 Task: Research Airbnb options in Mayahi, Niger from 5th December, 2023 to 11th December, 2023 for 2 adults.2 bedrooms having 2 beds and 1 bathroom. Property type can be flat. Look for 5 properties as per requirement.
Action: Mouse moved to (538, 80)
Screenshot: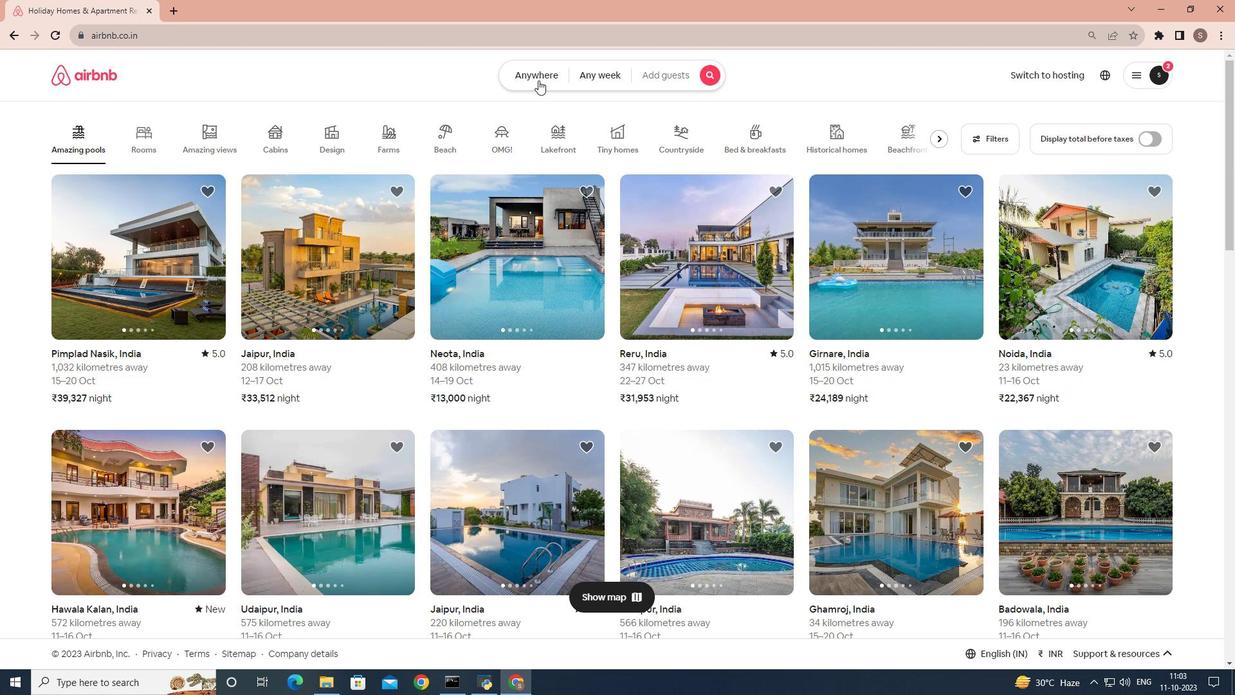 
Action: Mouse pressed left at (538, 80)
Screenshot: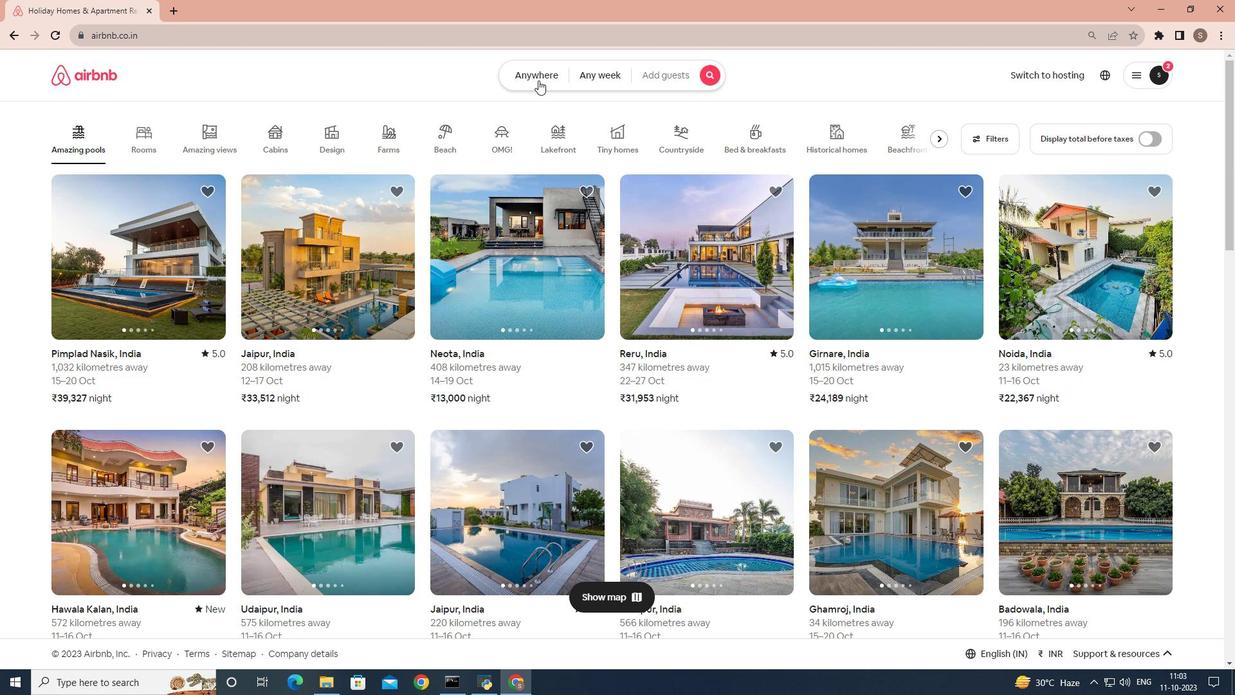 
Action: Mouse moved to (469, 131)
Screenshot: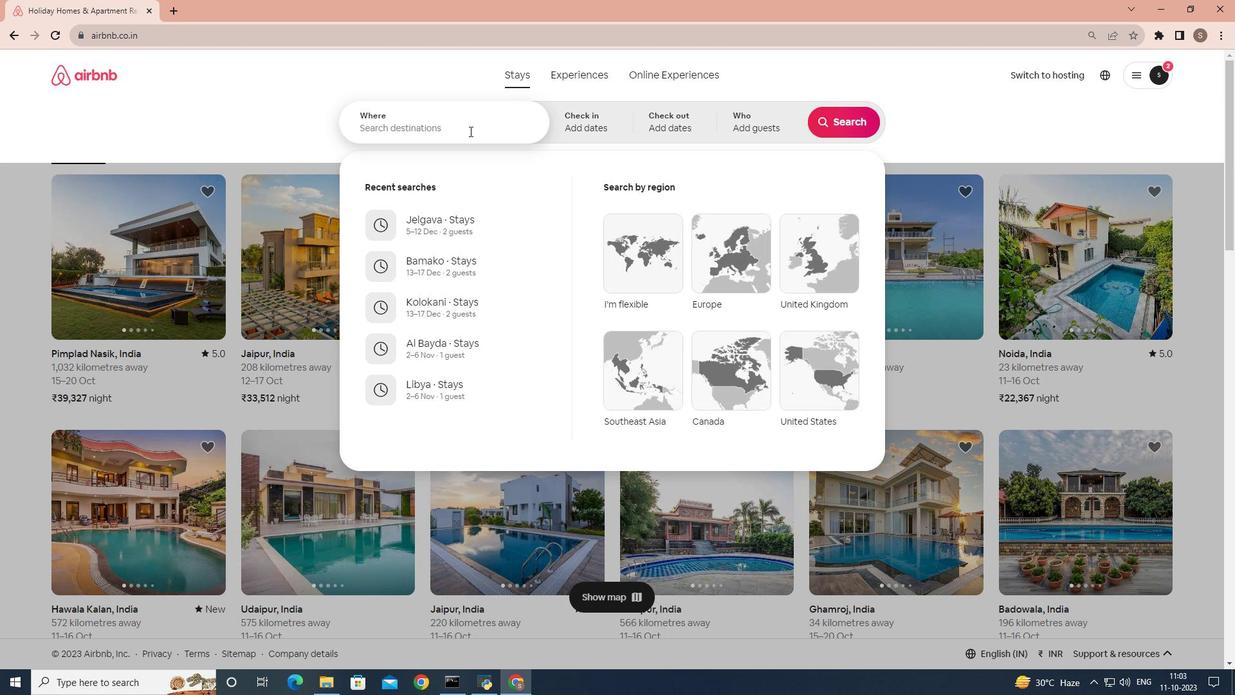 
Action: Mouse pressed left at (469, 131)
Screenshot: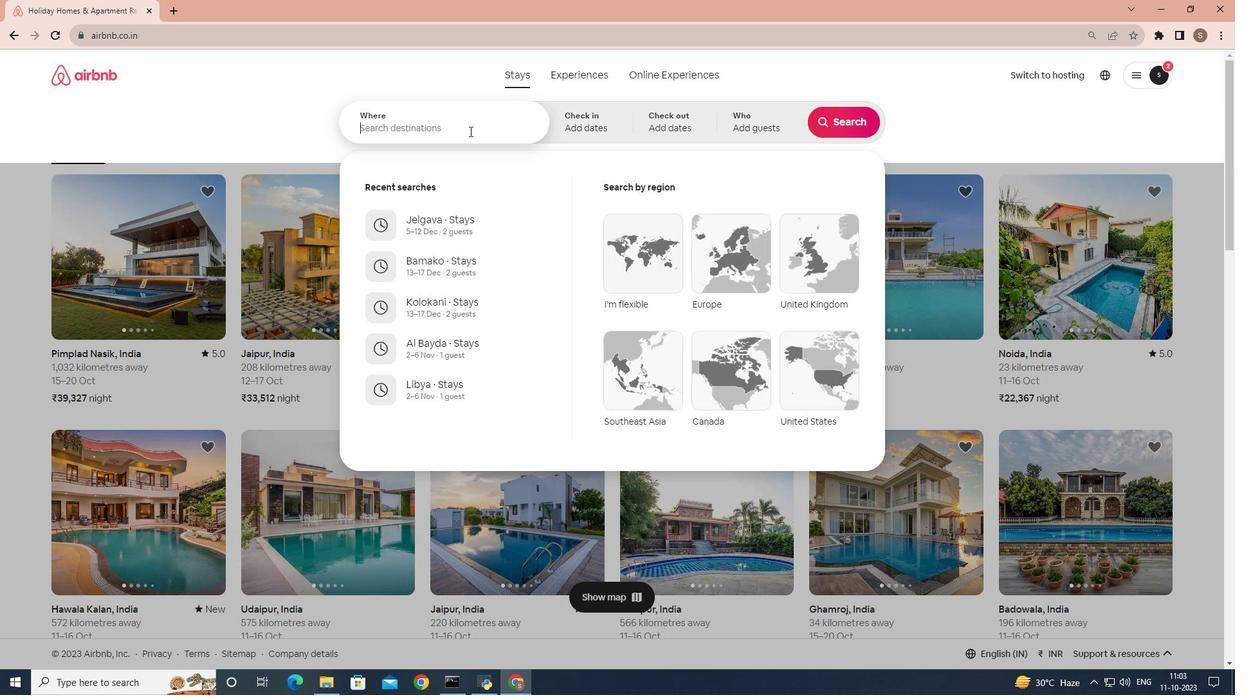 
Action: Key pressed <Key.shift><Key.shift><Key.shift><Key.shift><Key.shift><Key.shift><Key.shift>Mayahi,<Key.space><Key.shift>Niger
Screenshot: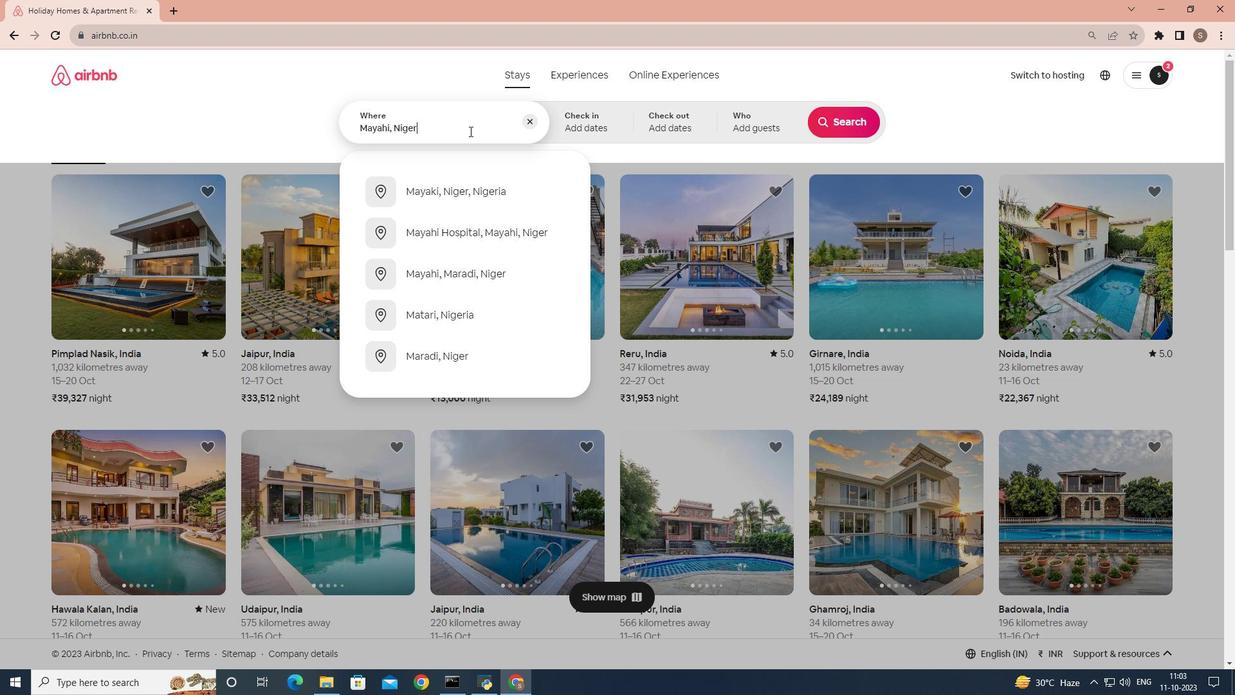 
Action: Mouse moved to (579, 125)
Screenshot: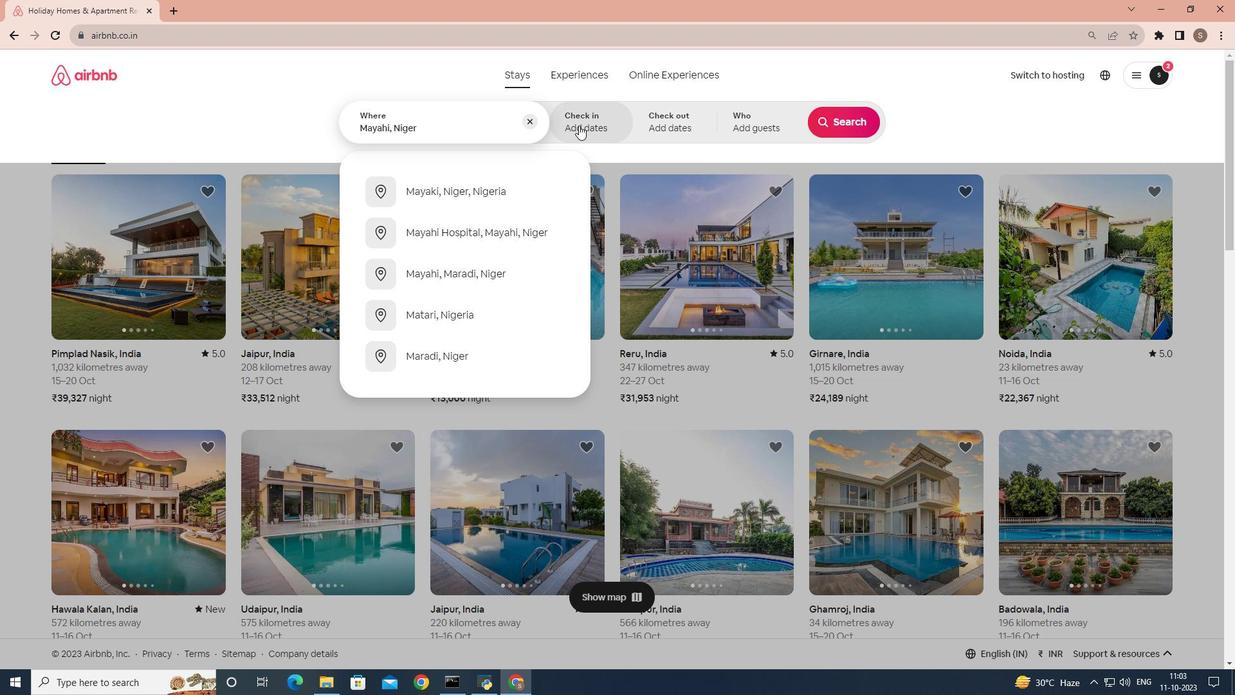 
Action: Mouse pressed left at (579, 125)
Screenshot: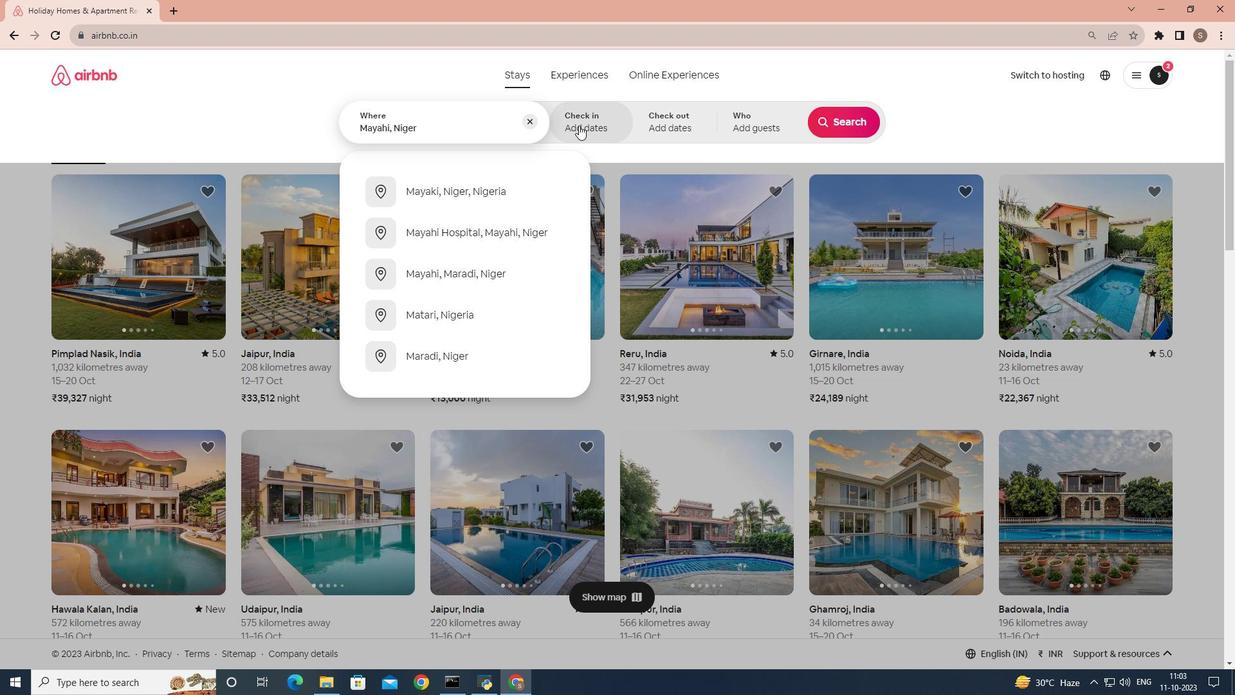
Action: Mouse moved to (841, 225)
Screenshot: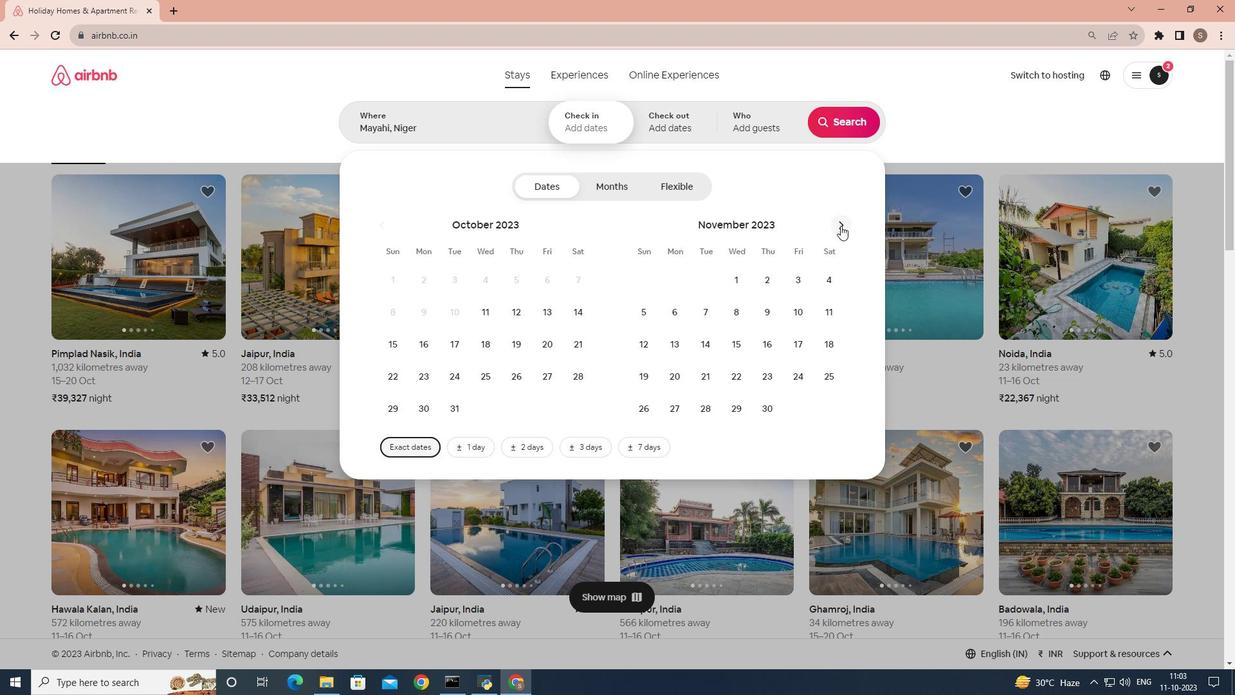 
Action: Mouse pressed left at (841, 225)
Screenshot: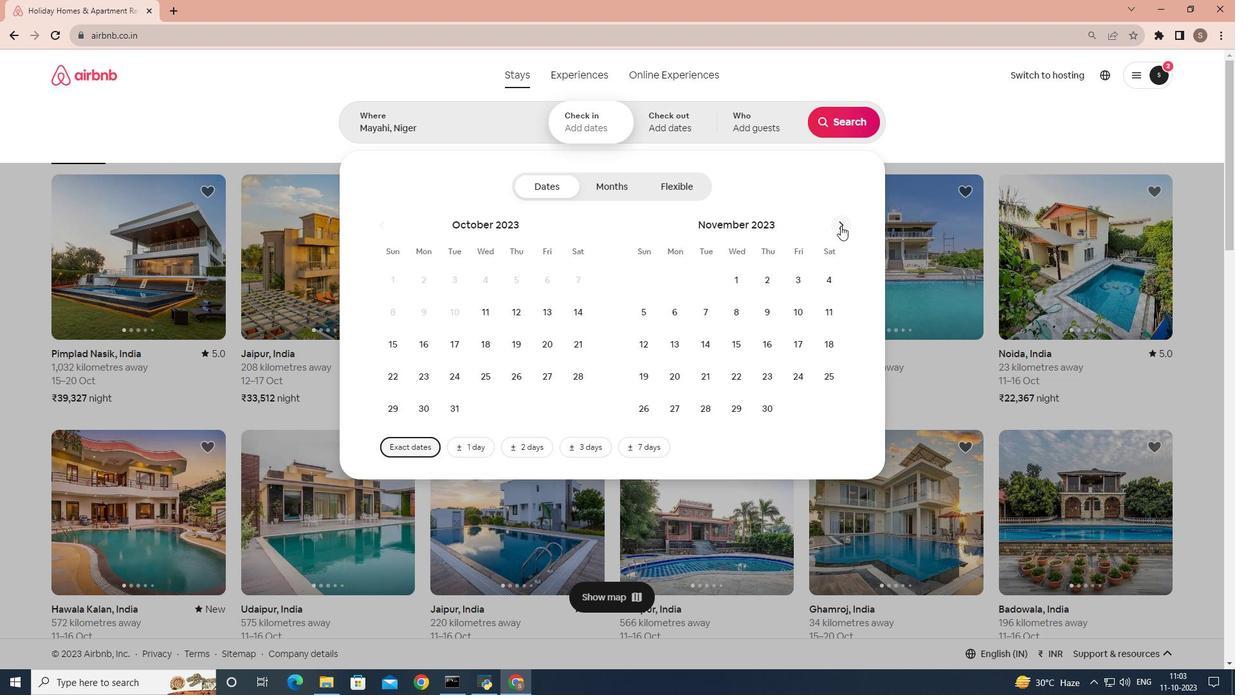 
Action: Mouse moved to (718, 306)
Screenshot: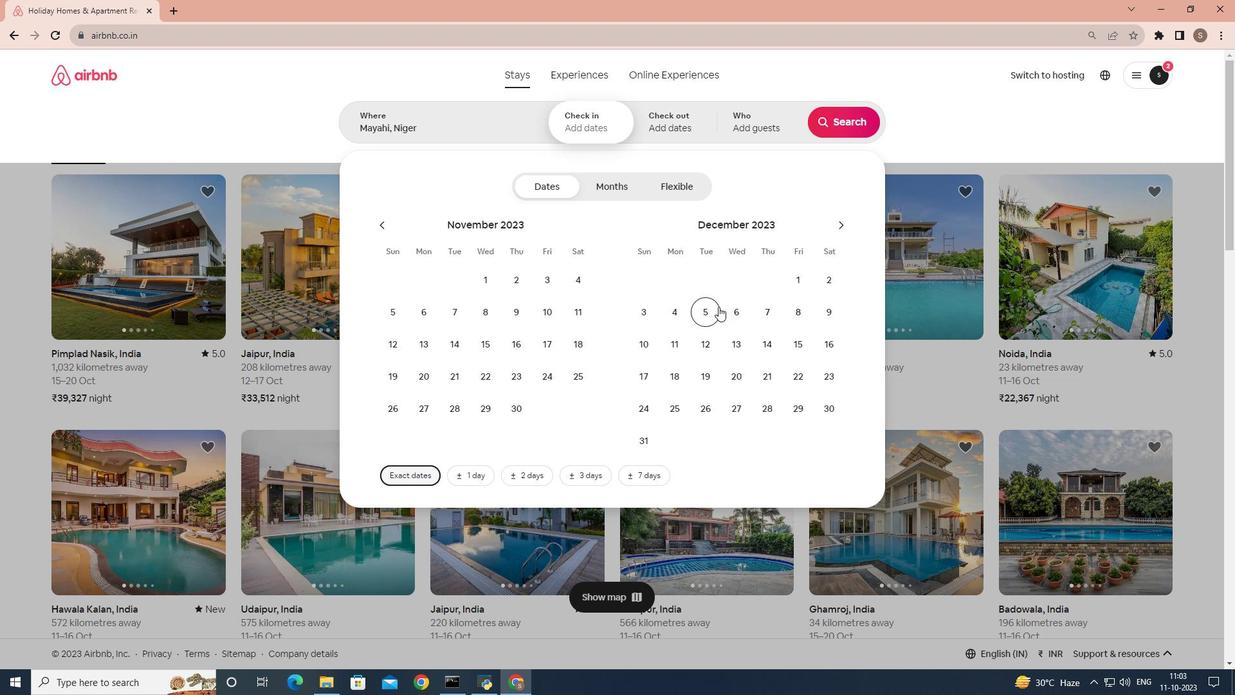 
Action: Mouse pressed left at (718, 306)
Screenshot: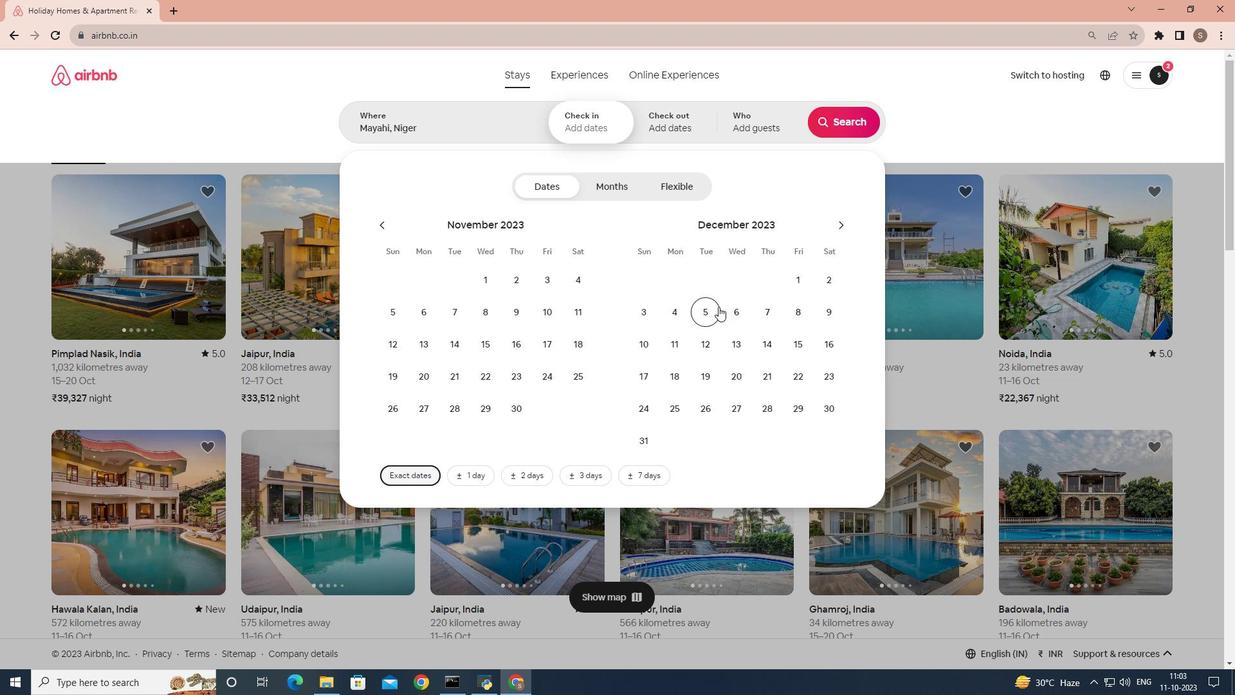 
Action: Mouse moved to (678, 343)
Screenshot: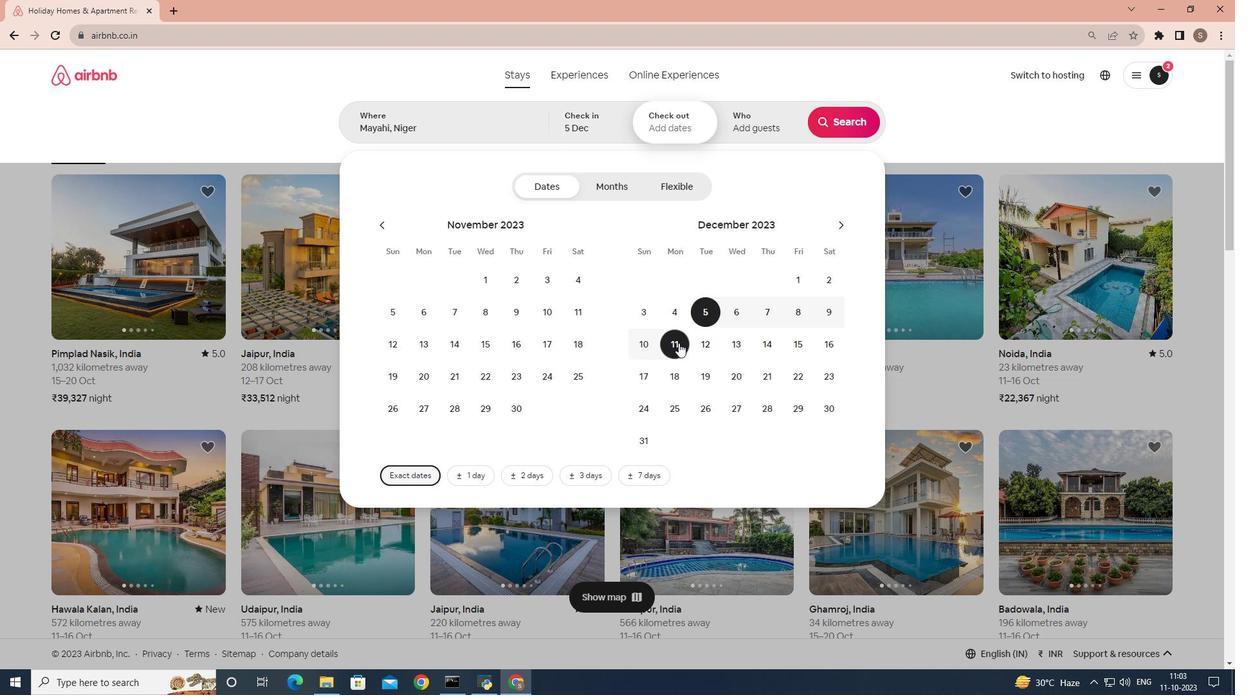 
Action: Mouse pressed left at (678, 343)
Screenshot: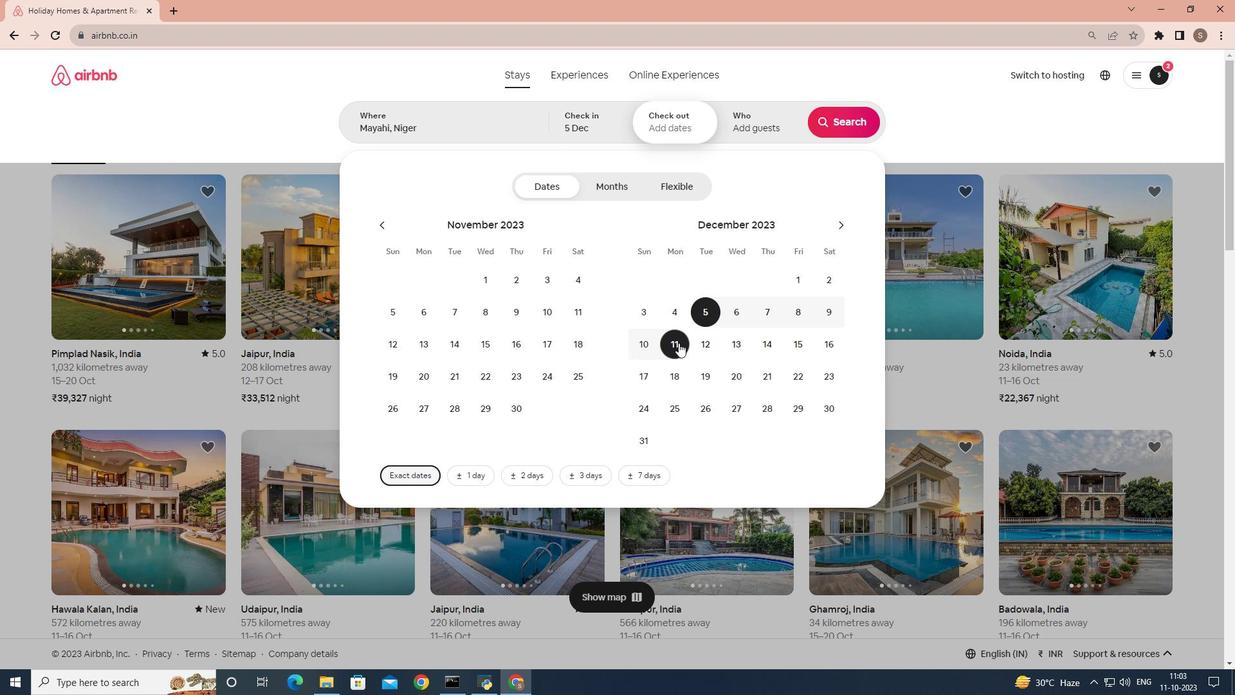 
Action: Mouse moved to (752, 140)
Screenshot: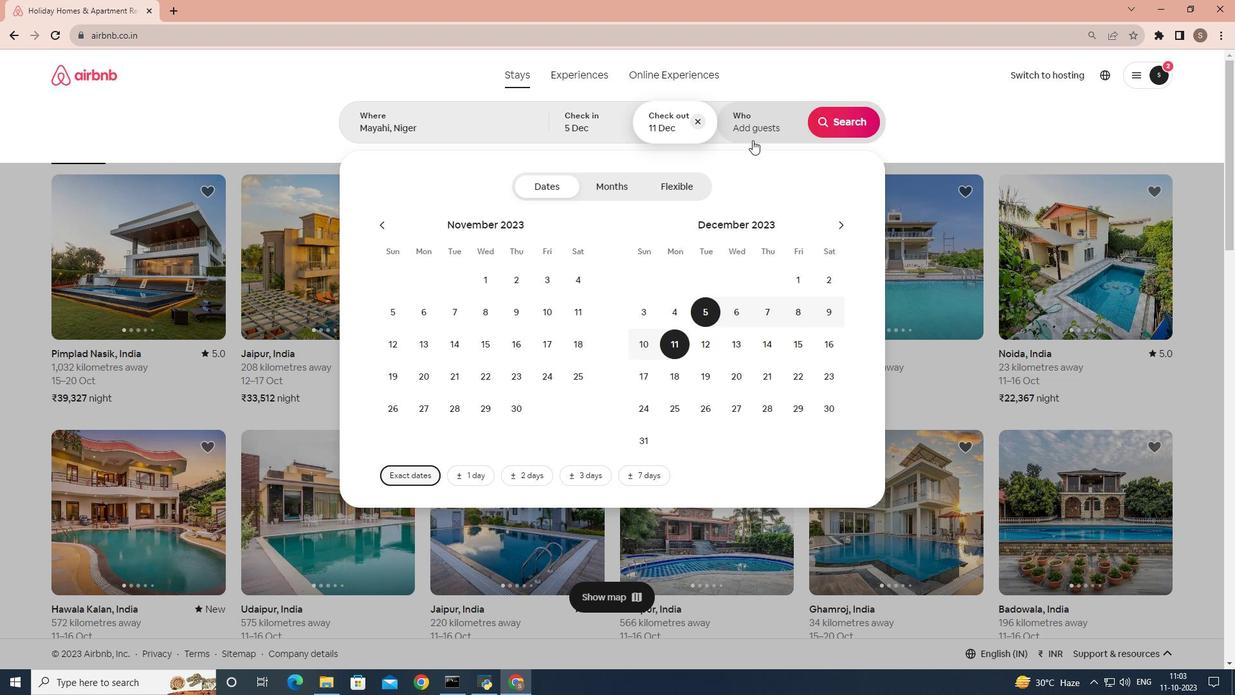 
Action: Mouse pressed left at (752, 140)
Screenshot: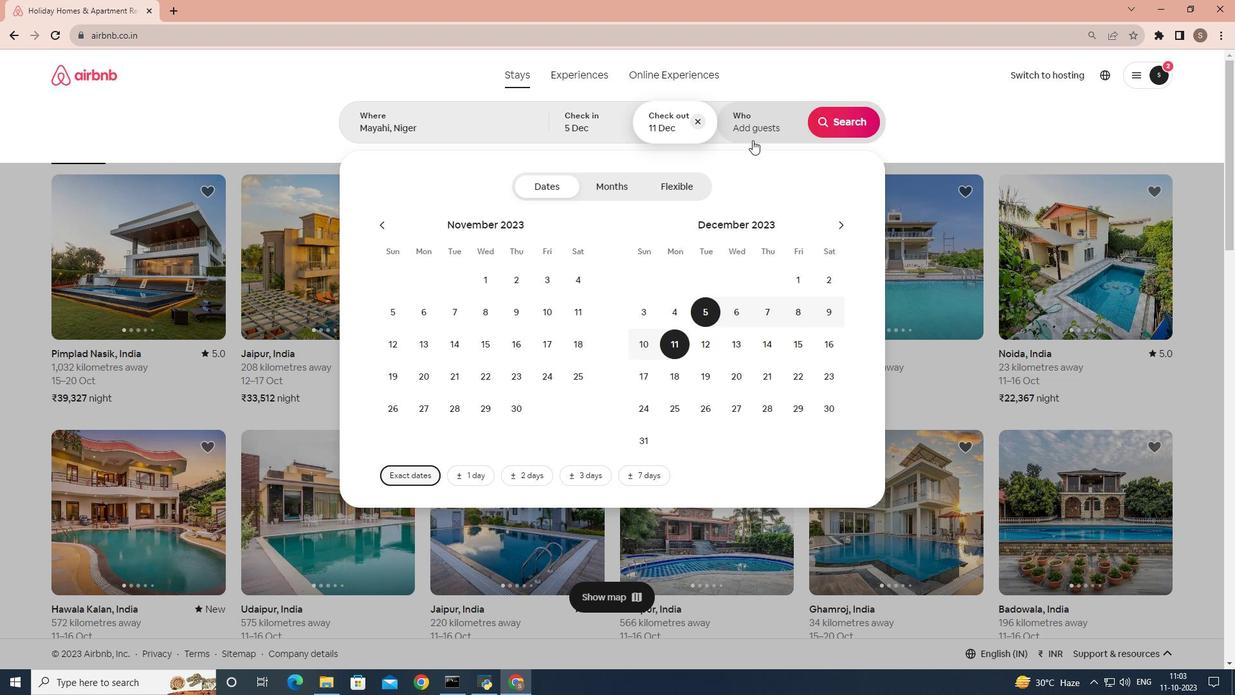 
Action: Mouse moved to (848, 194)
Screenshot: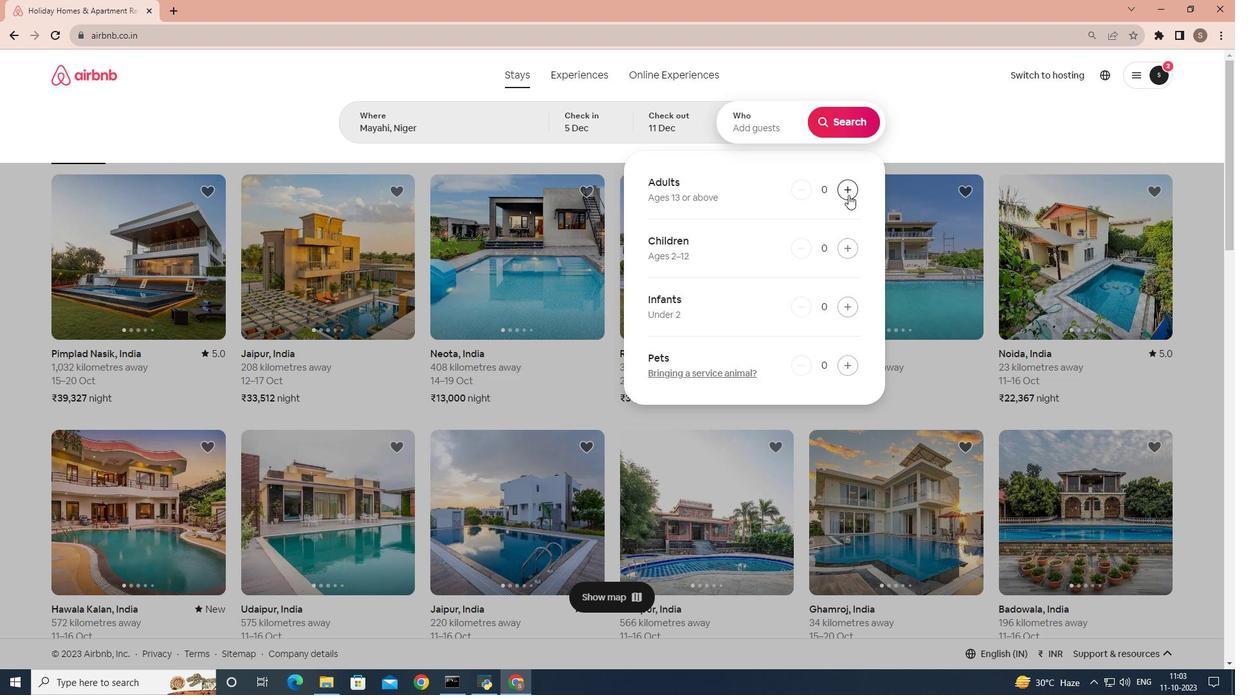 
Action: Mouse pressed left at (848, 194)
Screenshot: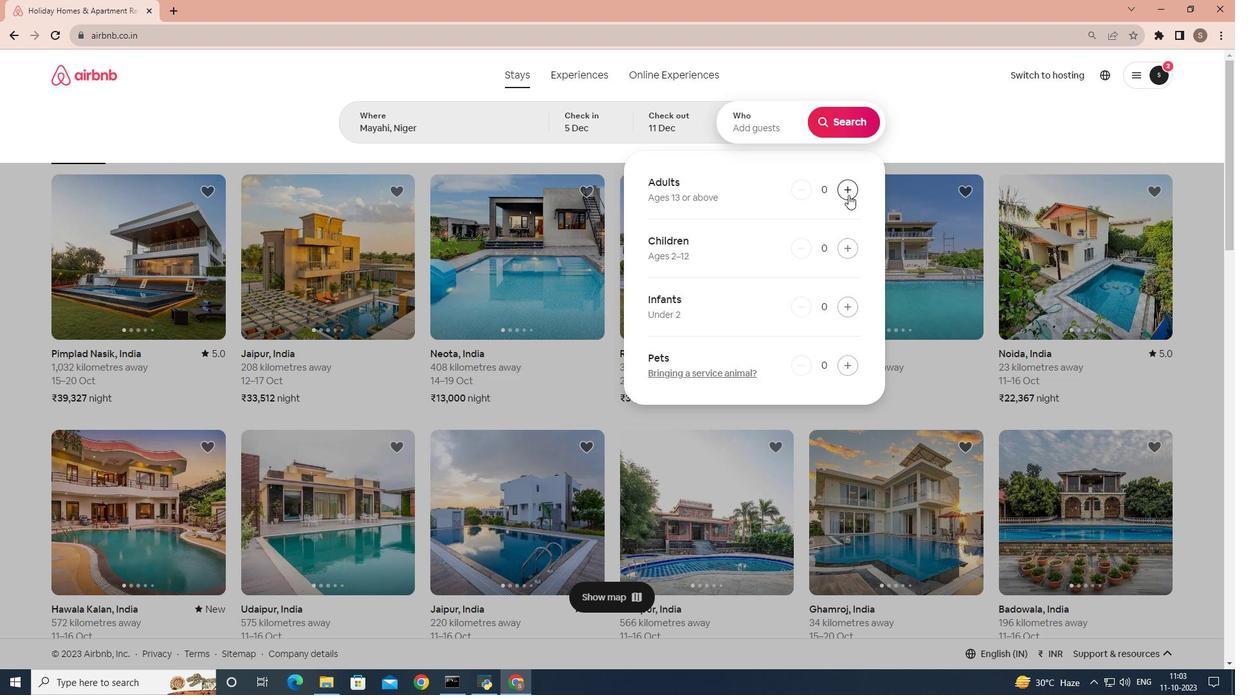 
Action: Mouse pressed left at (848, 194)
Screenshot: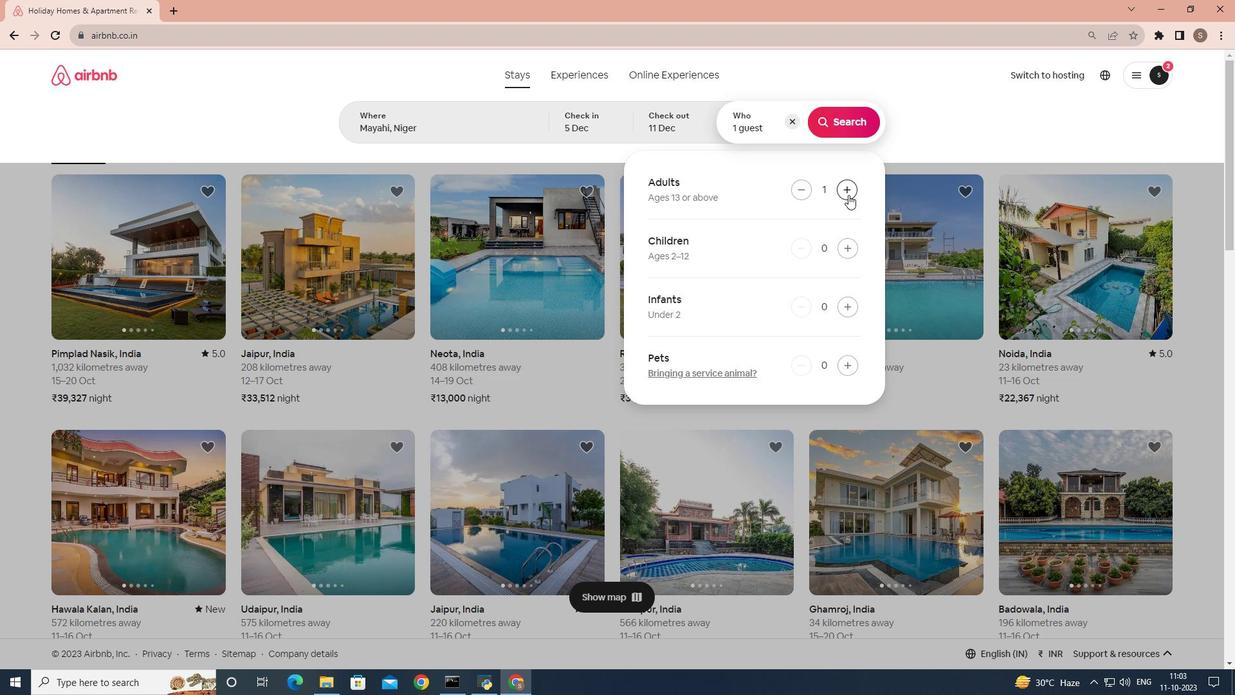 
Action: Mouse moved to (846, 128)
Screenshot: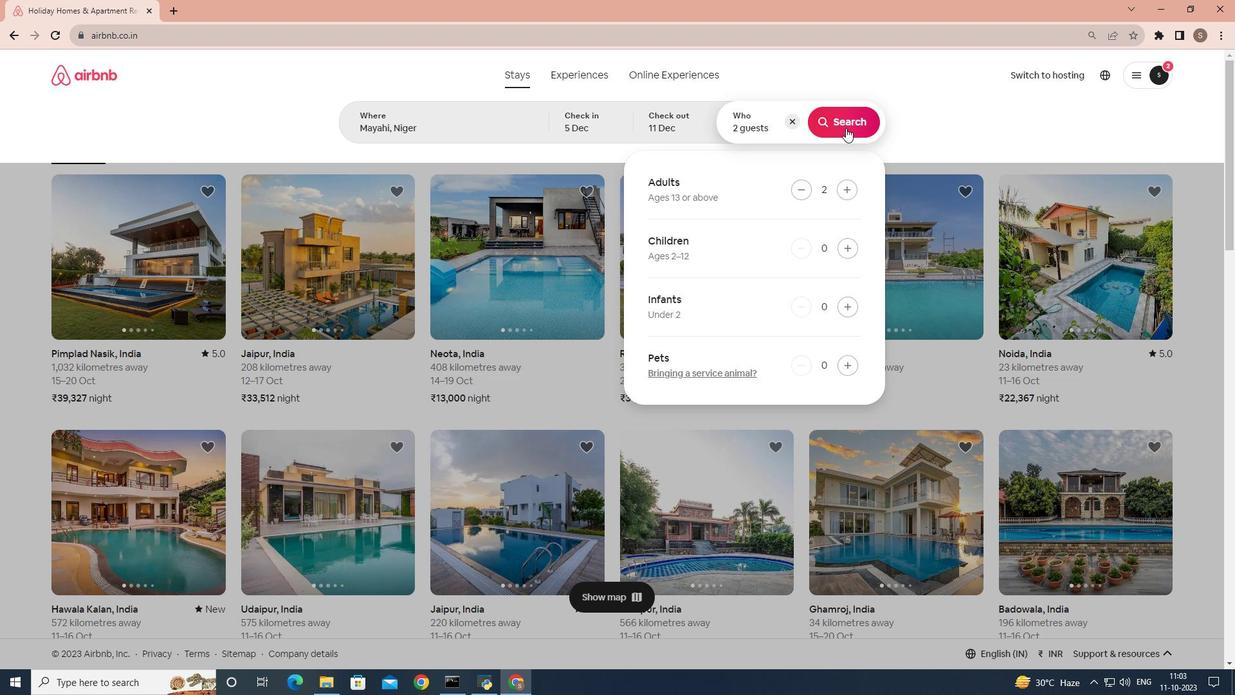 
Action: Mouse pressed left at (846, 128)
Screenshot: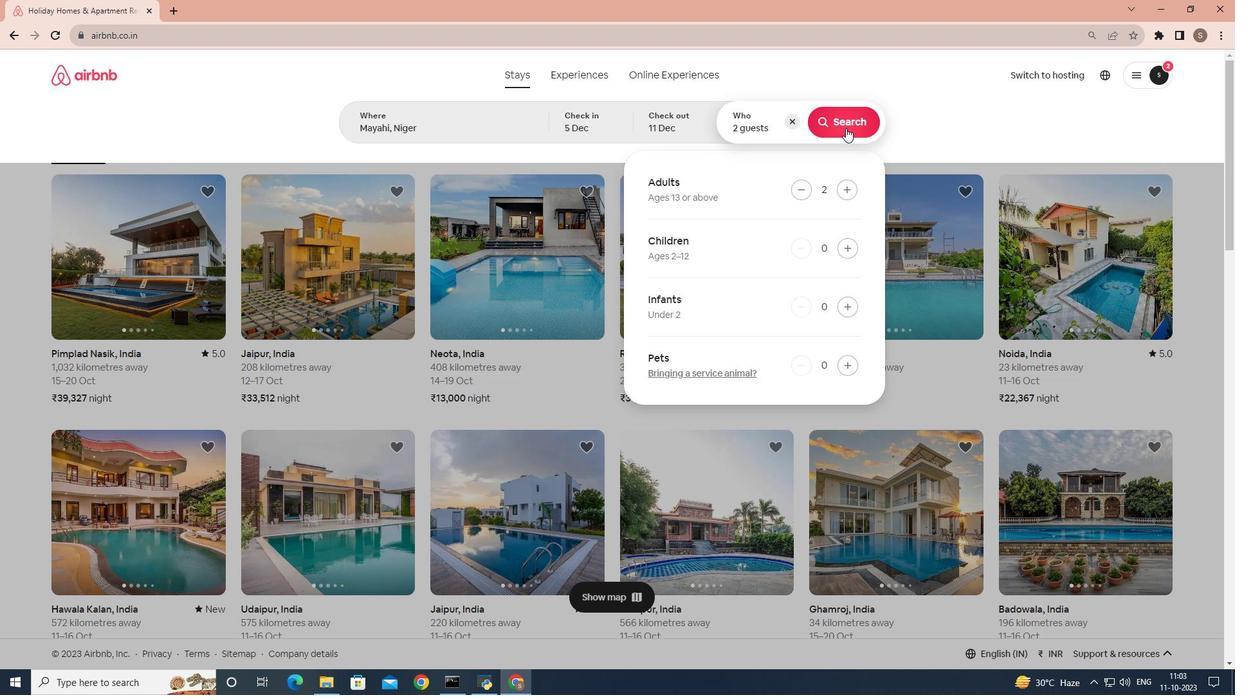 
Action: Mouse moved to (1019, 124)
Screenshot: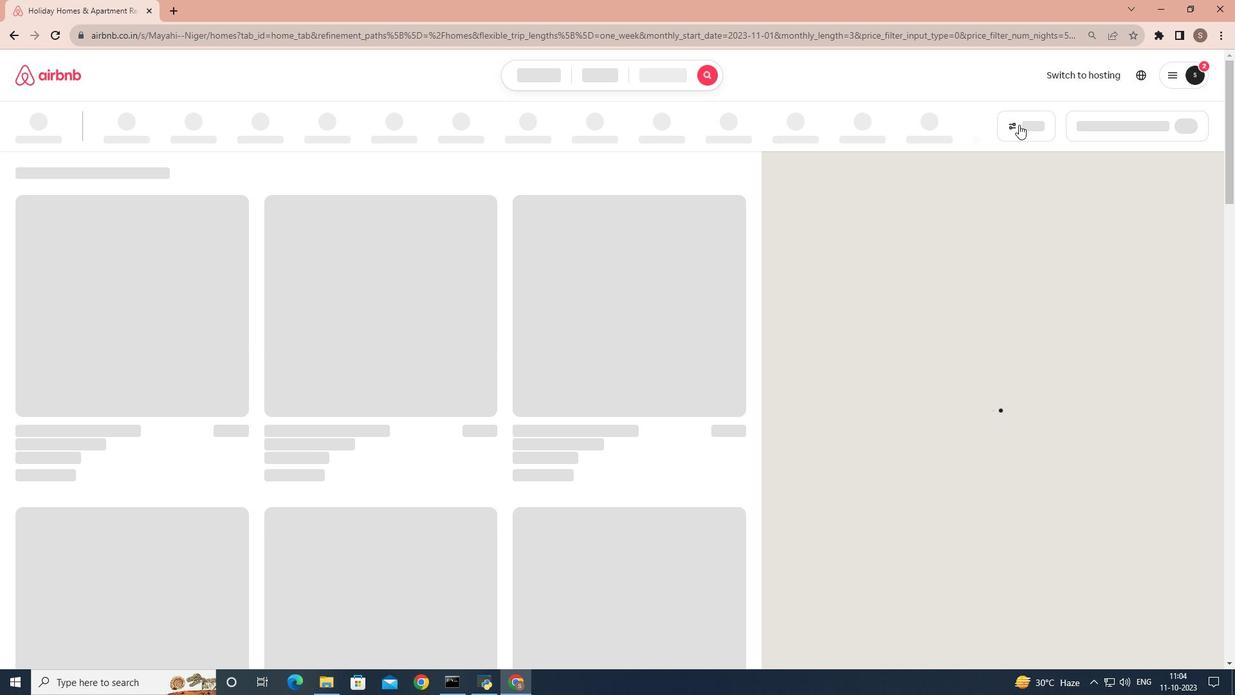 
Action: Mouse pressed left at (1019, 124)
Screenshot: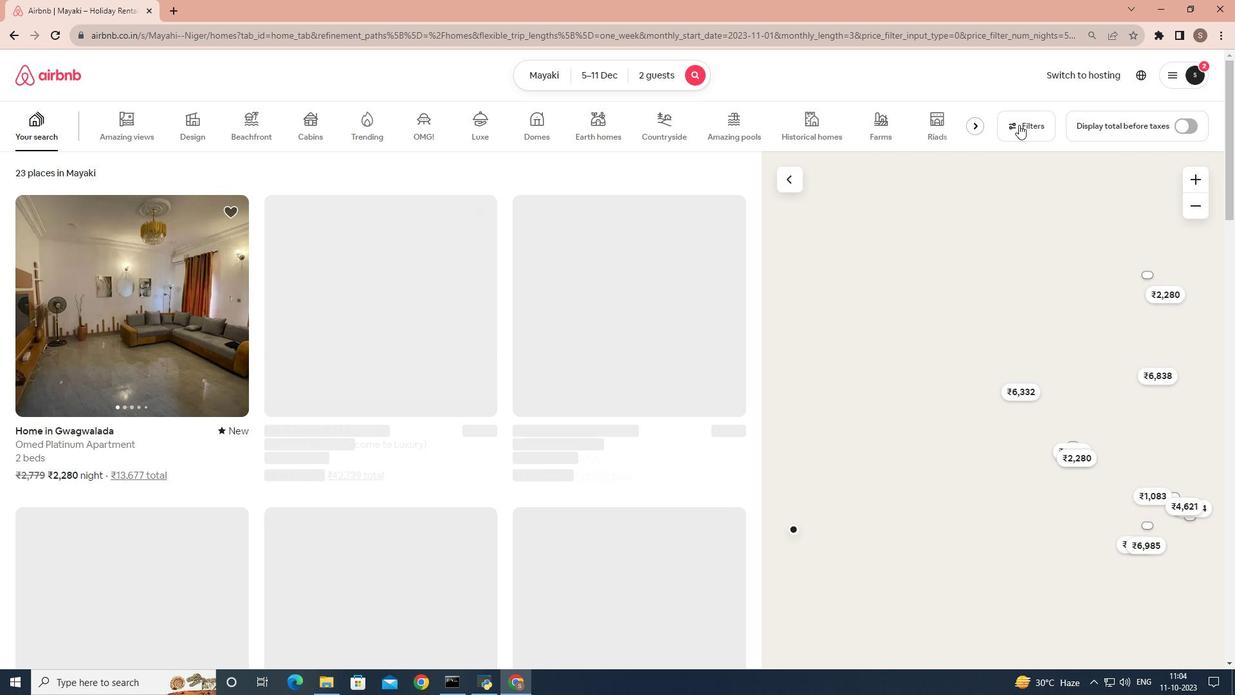 
Action: Mouse moved to (501, 530)
Screenshot: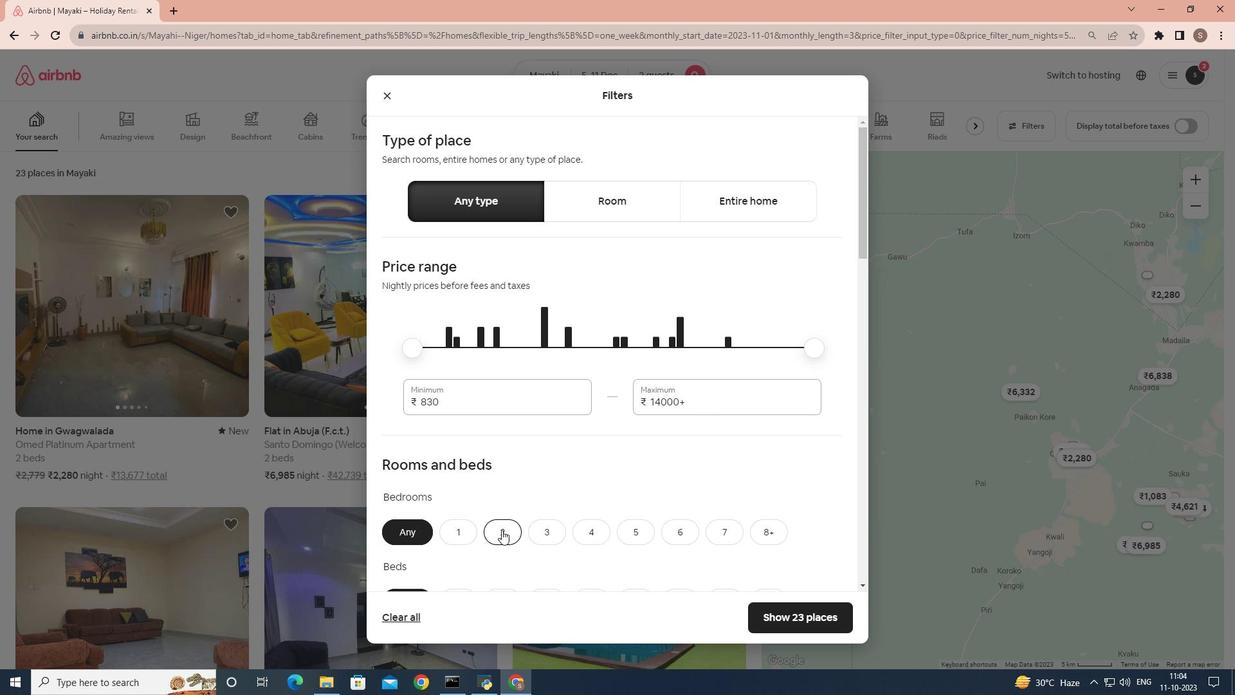 
Action: Mouse pressed left at (501, 530)
Screenshot: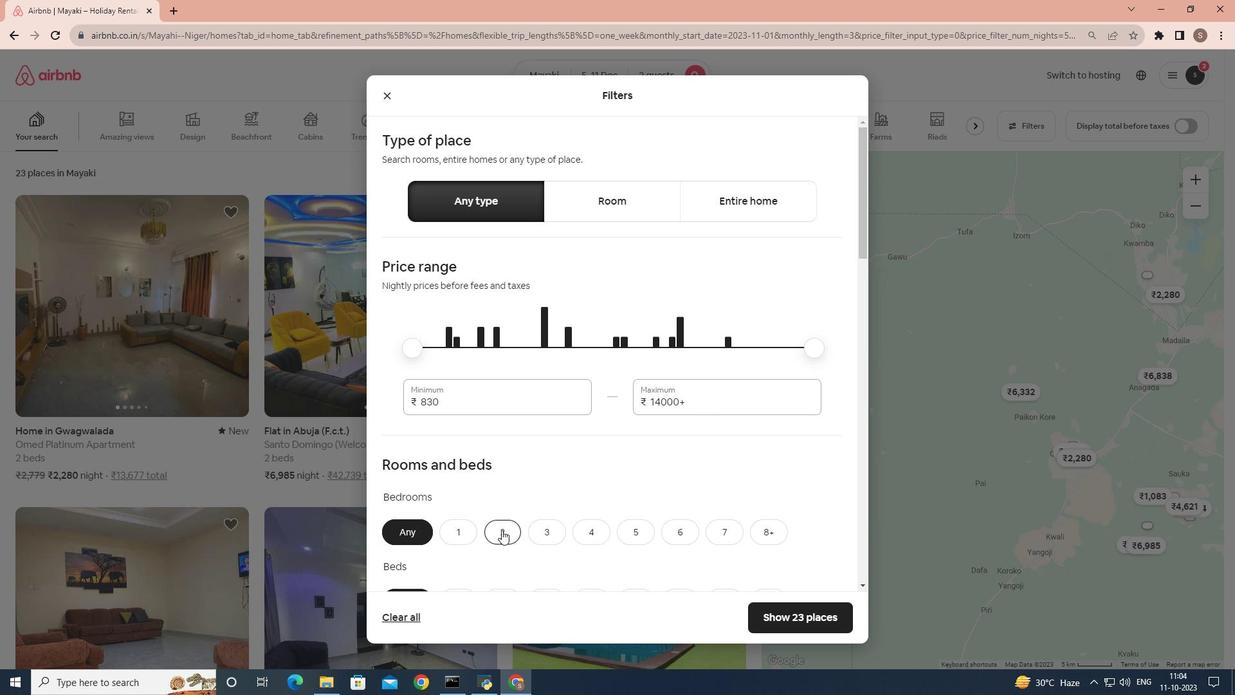 
Action: Mouse moved to (507, 528)
Screenshot: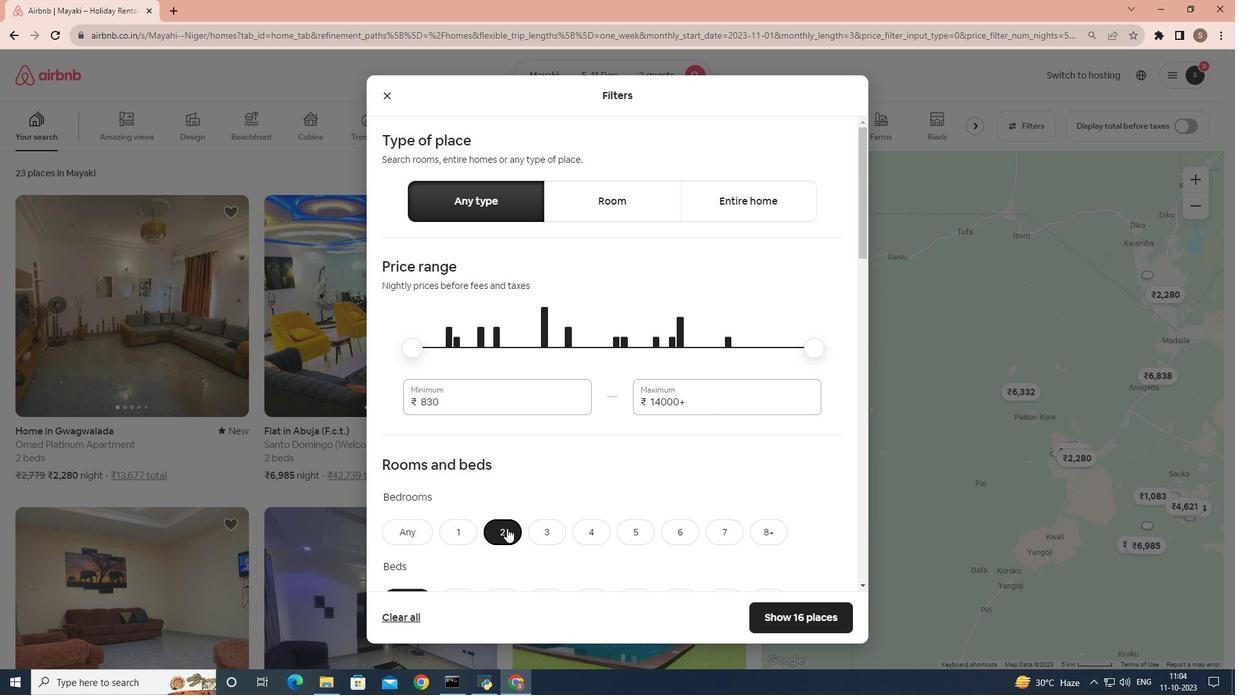 
Action: Mouse scrolled (507, 527) with delta (0, 0)
Screenshot: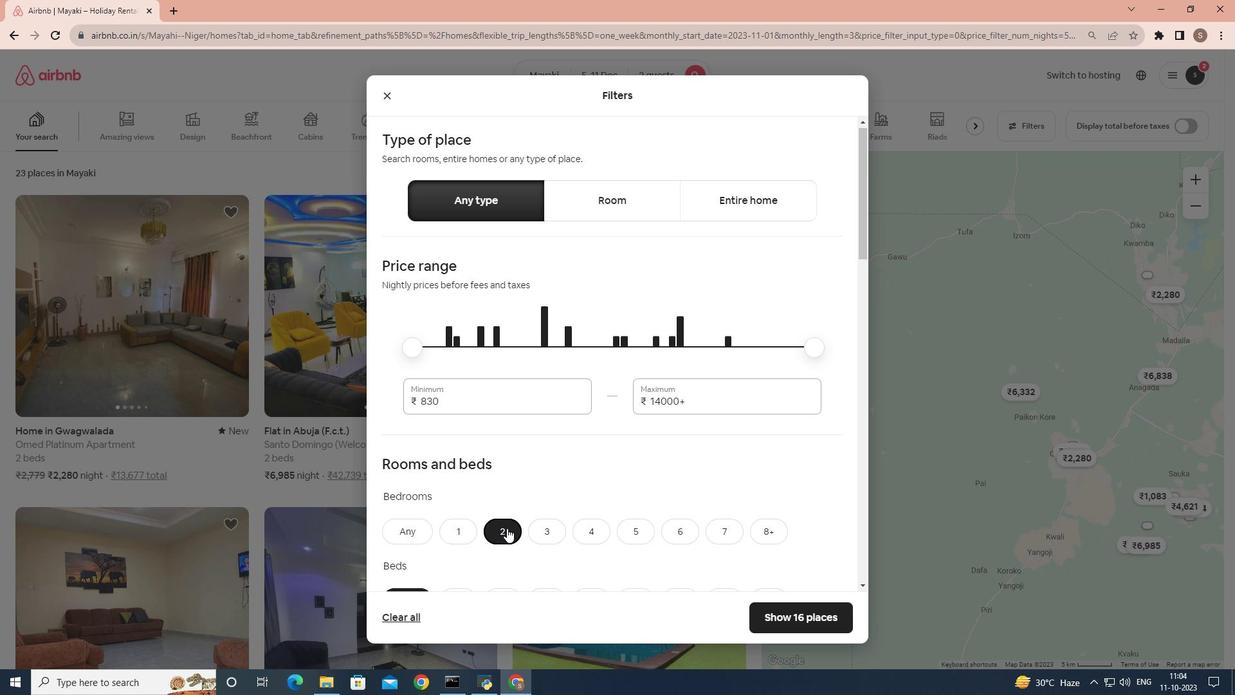 
Action: Mouse scrolled (507, 527) with delta (0, 0)
Screenshot: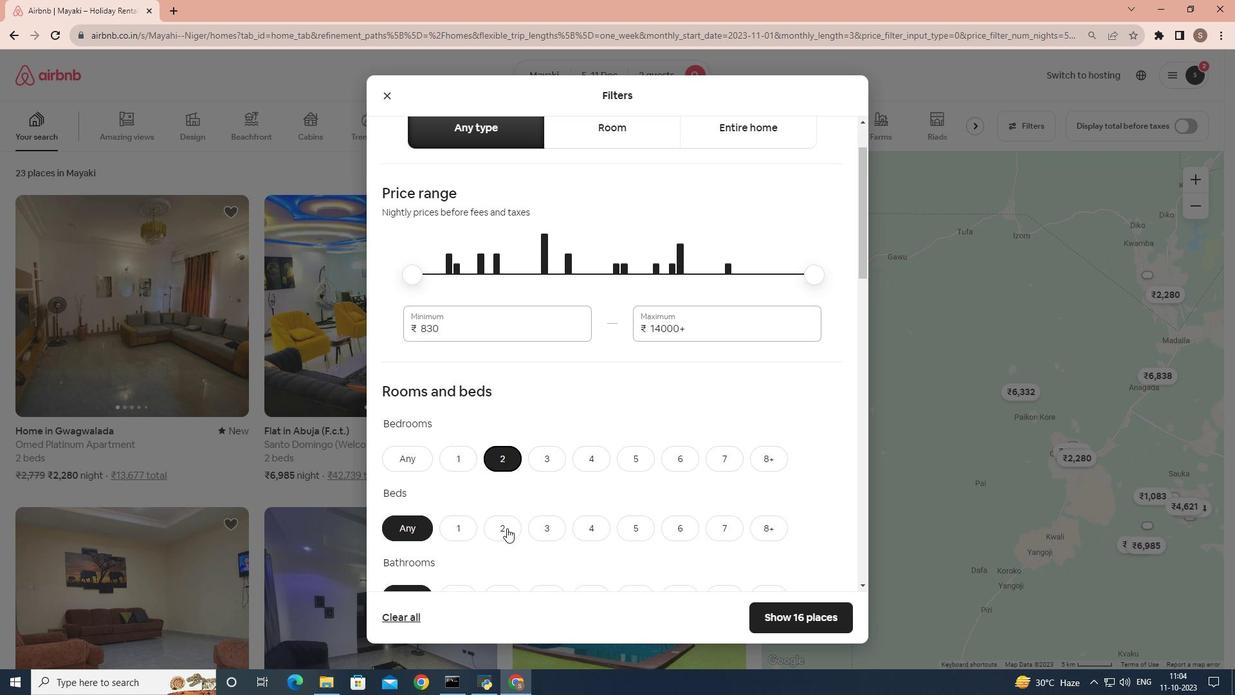 
Action: Mouse scrolled (507, 527) with delta (0, 0)
Screenshot: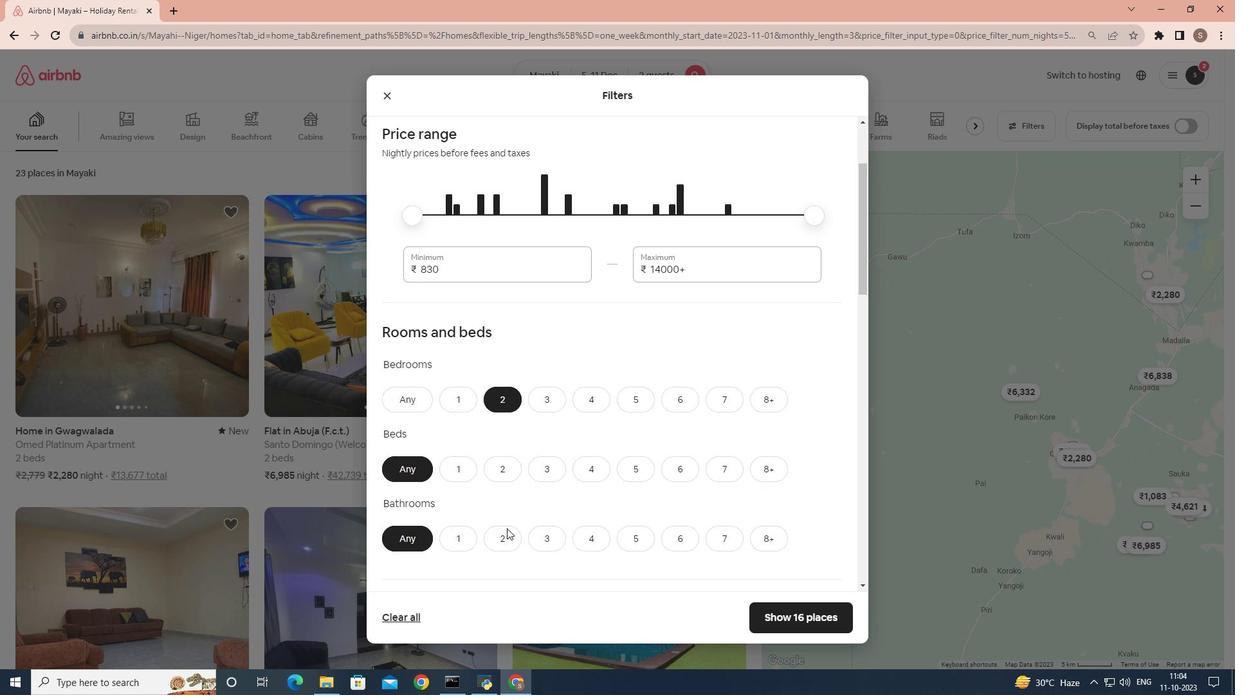 
Action: Mouse moved to (500, 418)
Screenshot: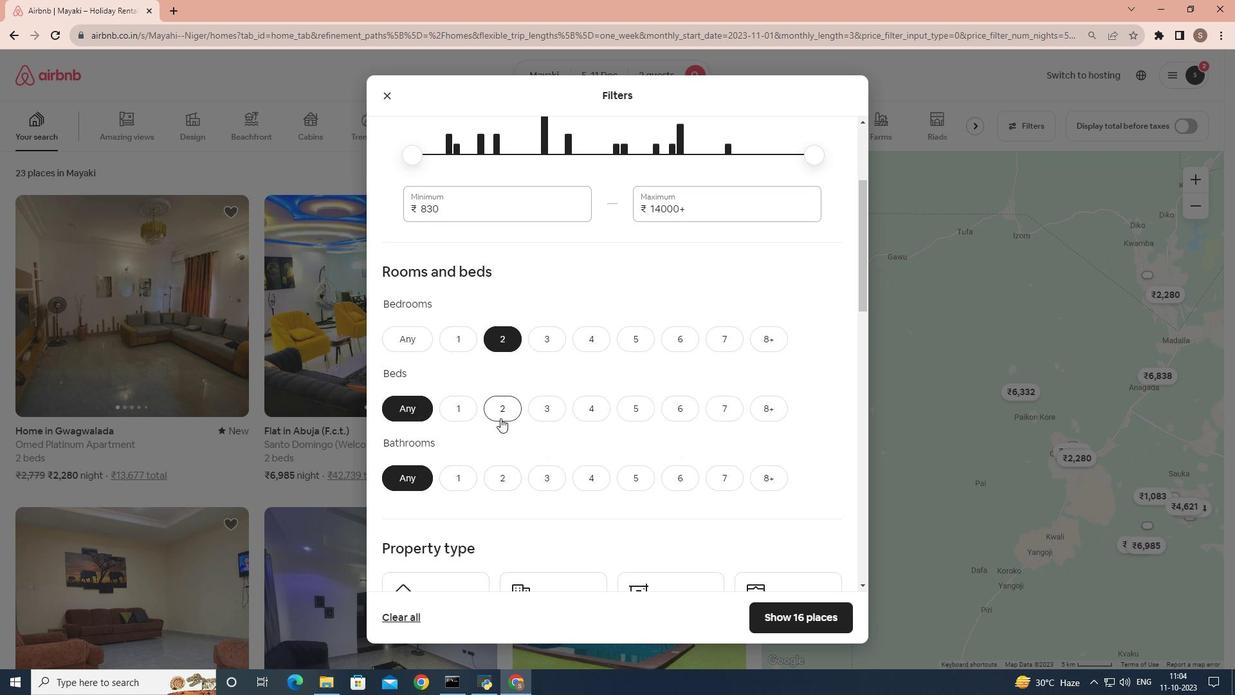 
Action: Mouse pressed left at (500, 418)
Screenshot: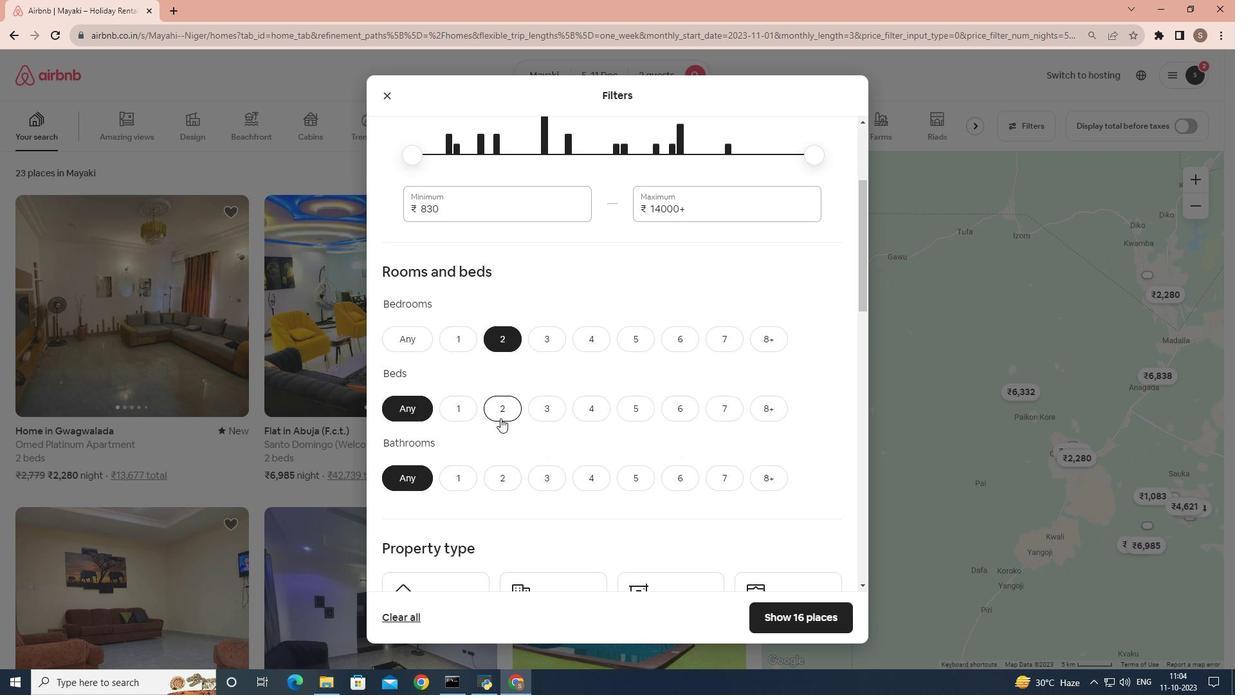 
Action: Mouse moved to (460, 480)
Screenshot: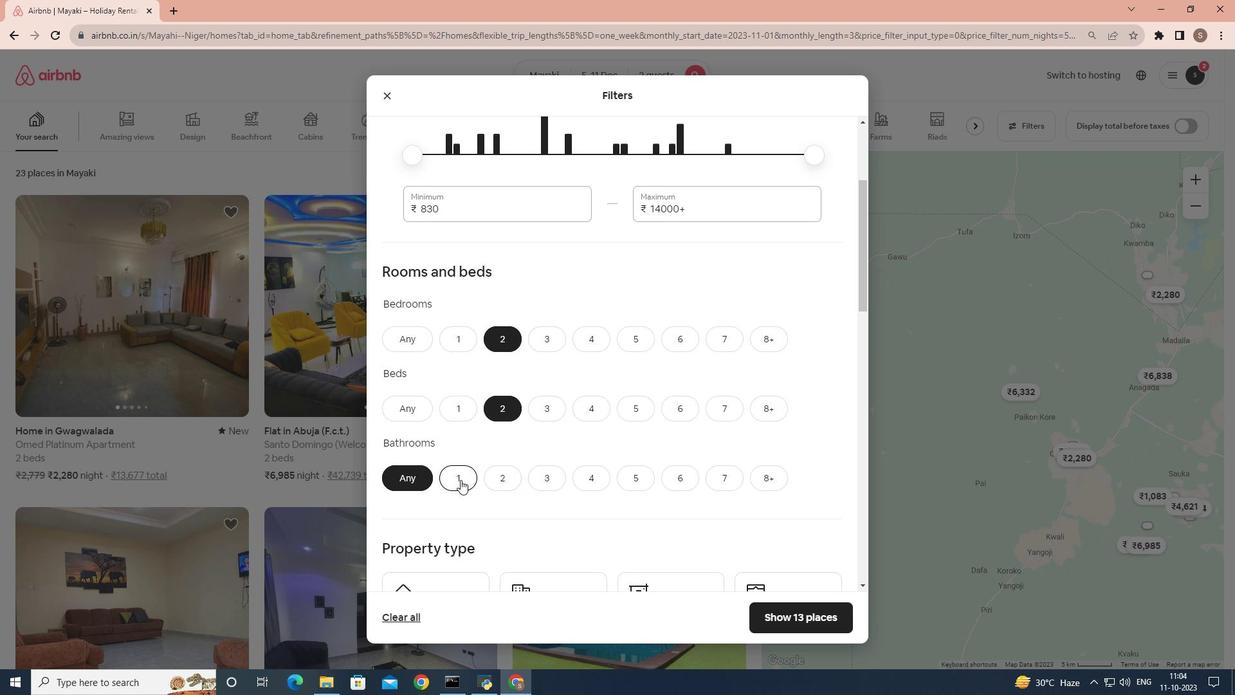 
Action: Mouse pressed left at (460, 480)
Screenshot: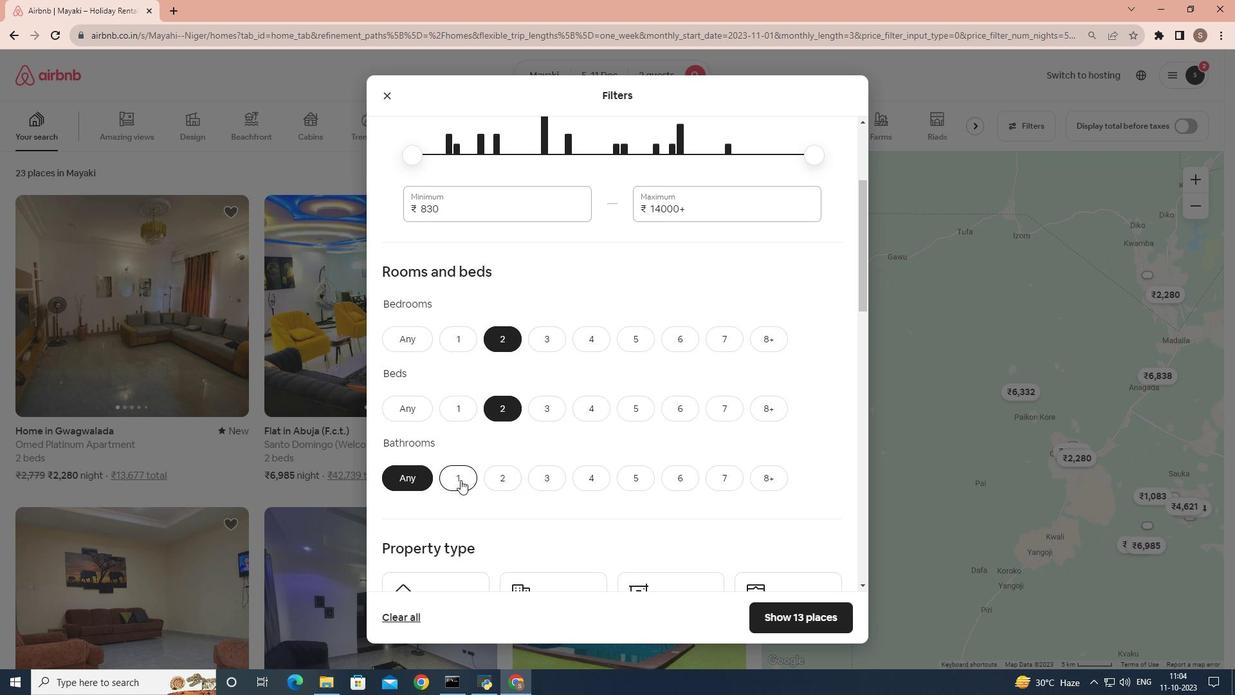 
Action: Mouse moved to (508, 451)
Screenshot: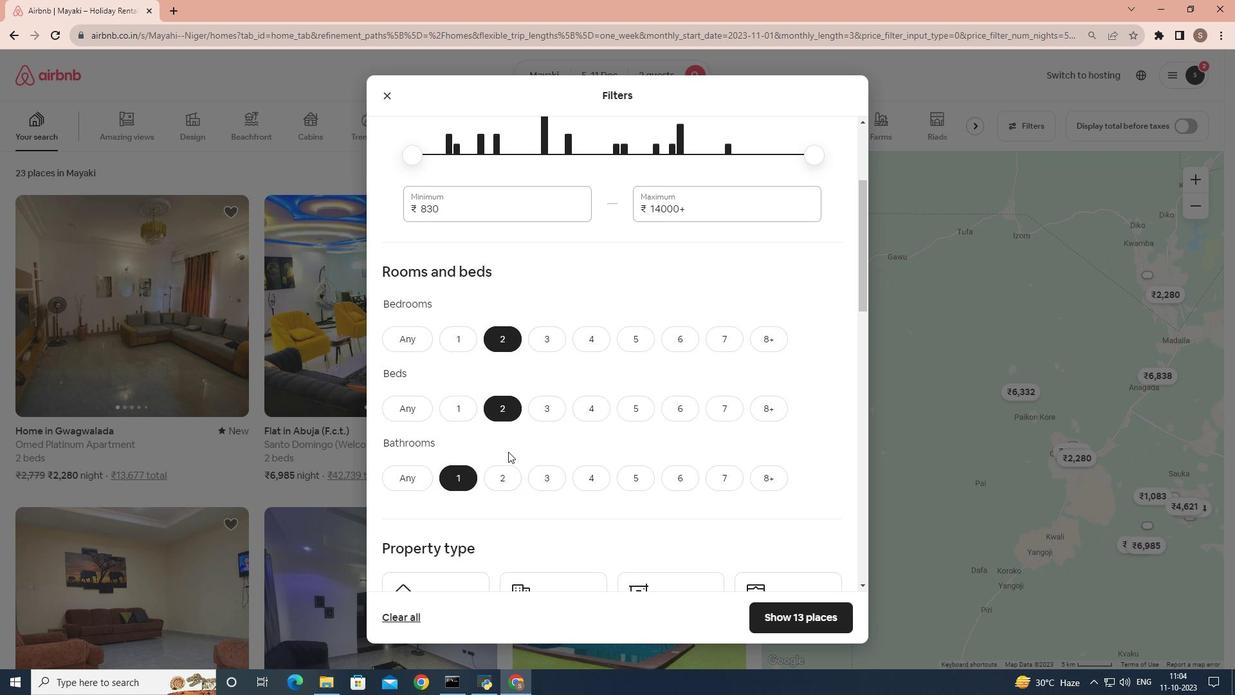 
Action: Mouse scrolled (508, 451) with delta (0, 0)
Screenshot: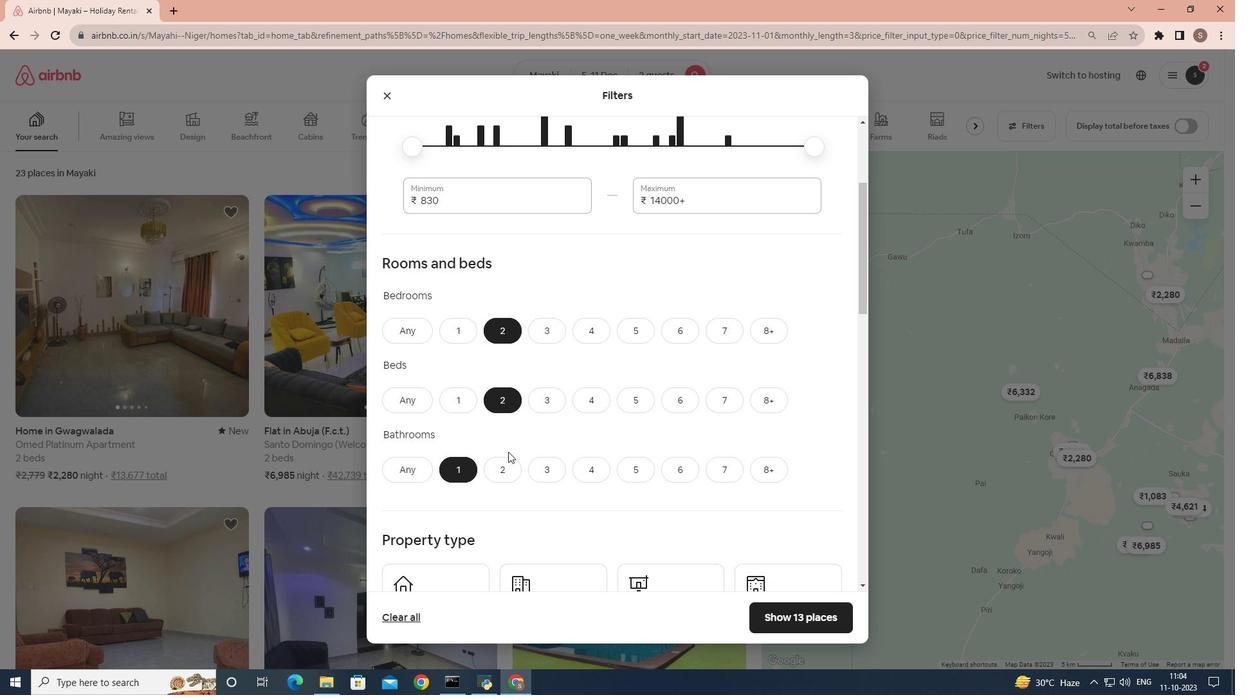 
Action: Mouse scrolled (508, 451) with delta (0, 0)
Screenshot: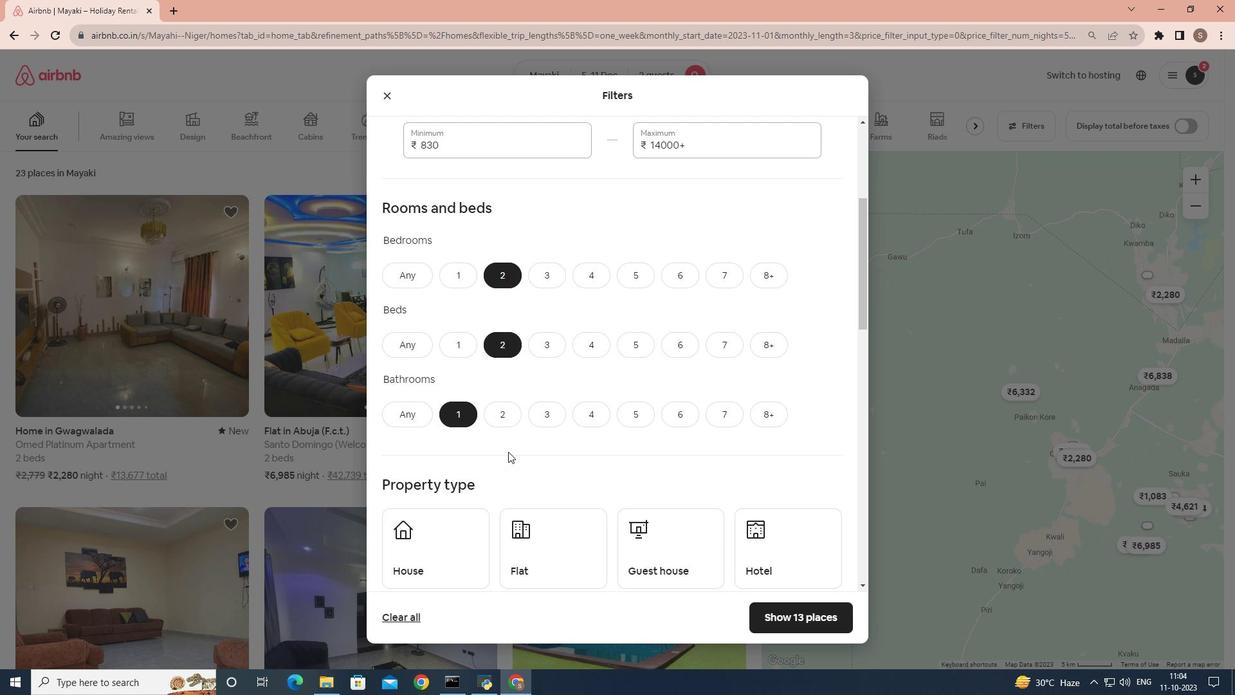 
Action: Mouse scrolled (508, 451) with delta (0, 0)
Screenshot: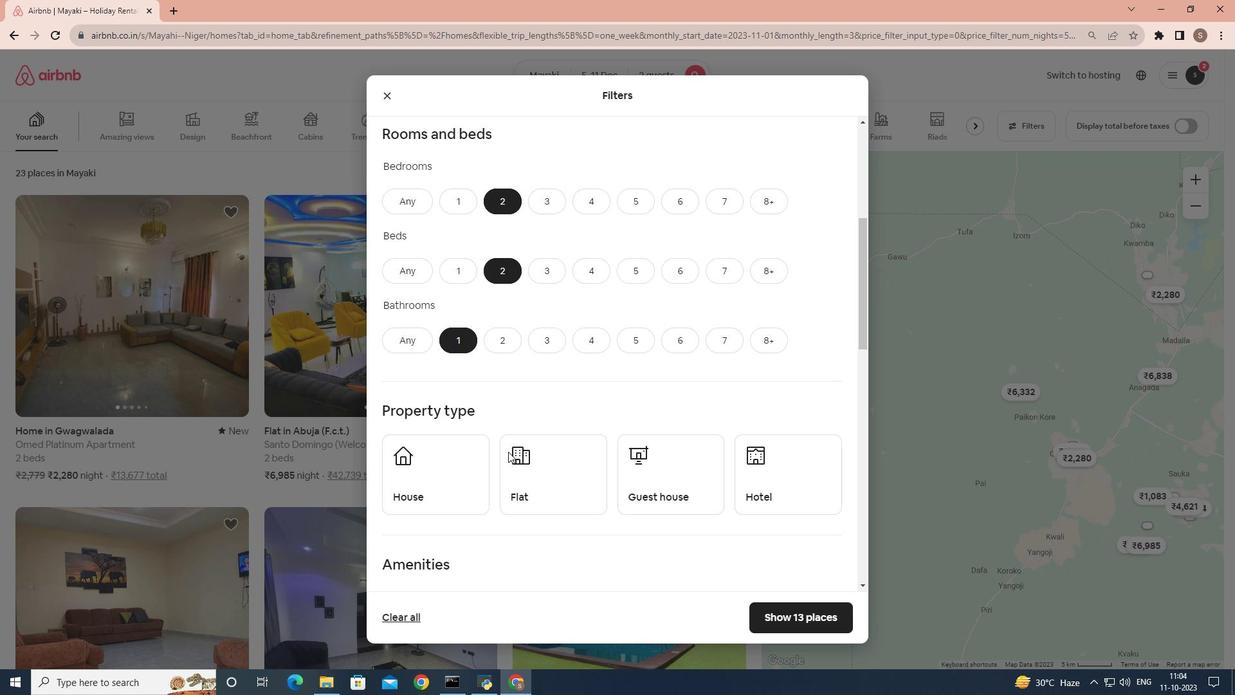 
Action: Mouse moved to (536, 429)
Screenshot: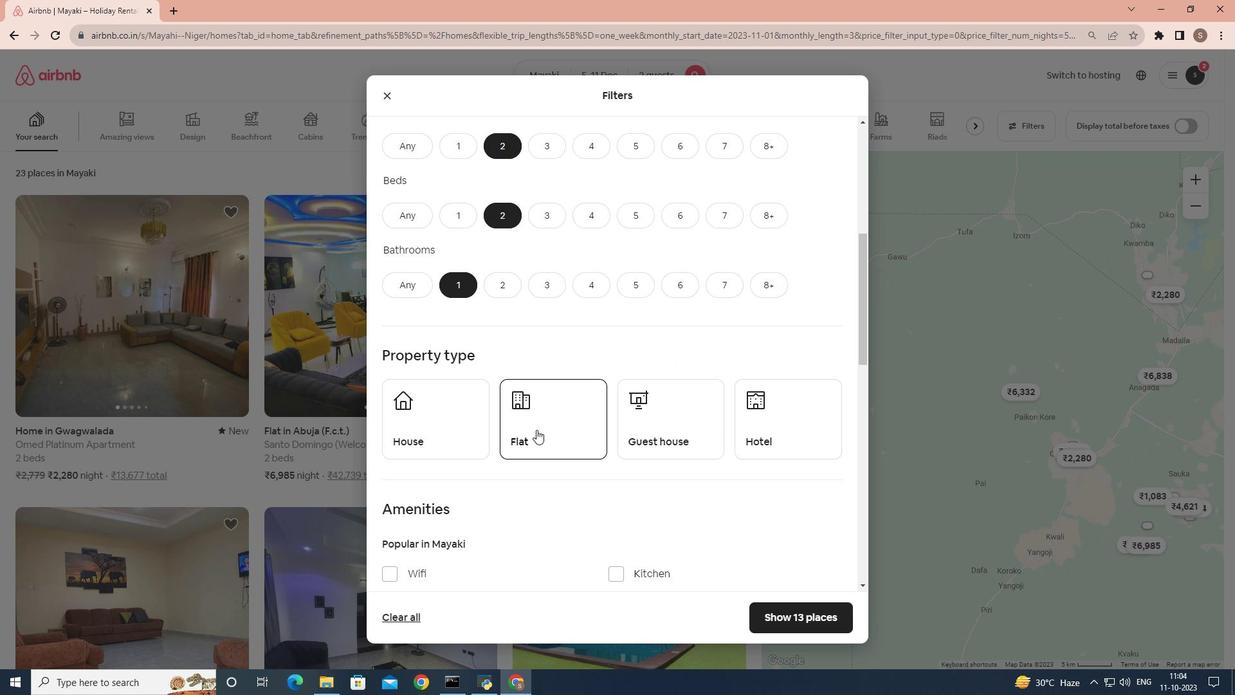 
Action: Mouse pressed left at (536, 429)
Screenshot: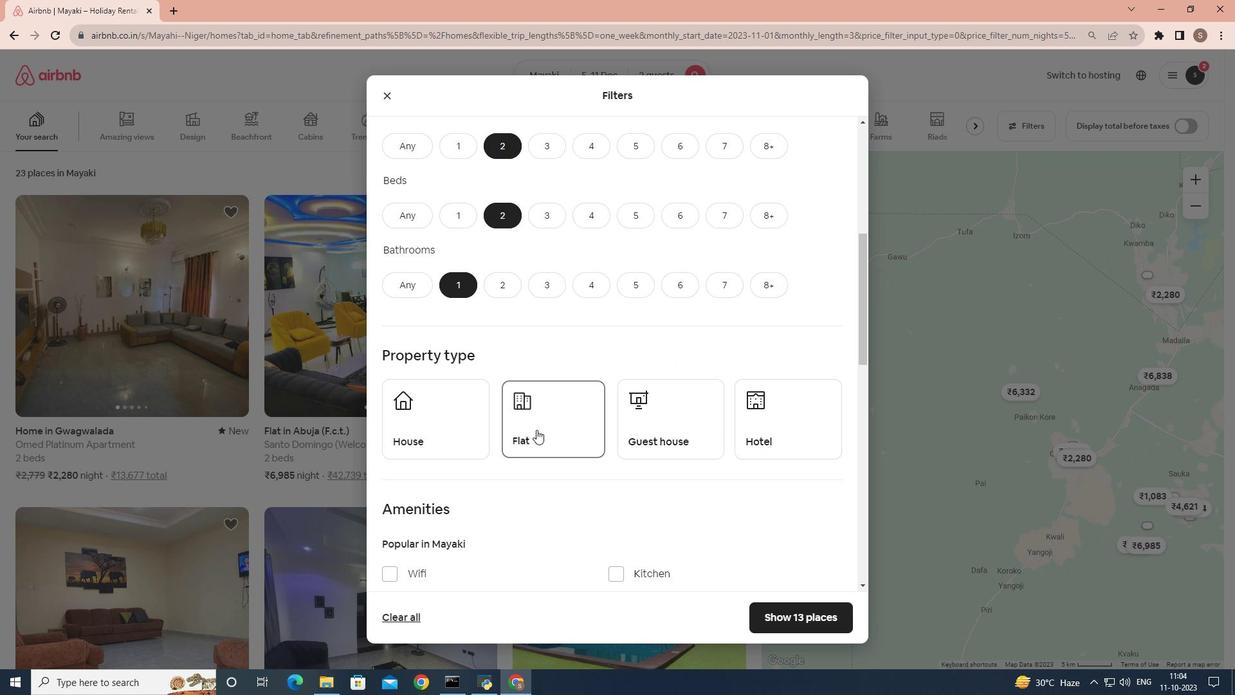 
Action: Mouse moved to (542, 484)
Screenshot: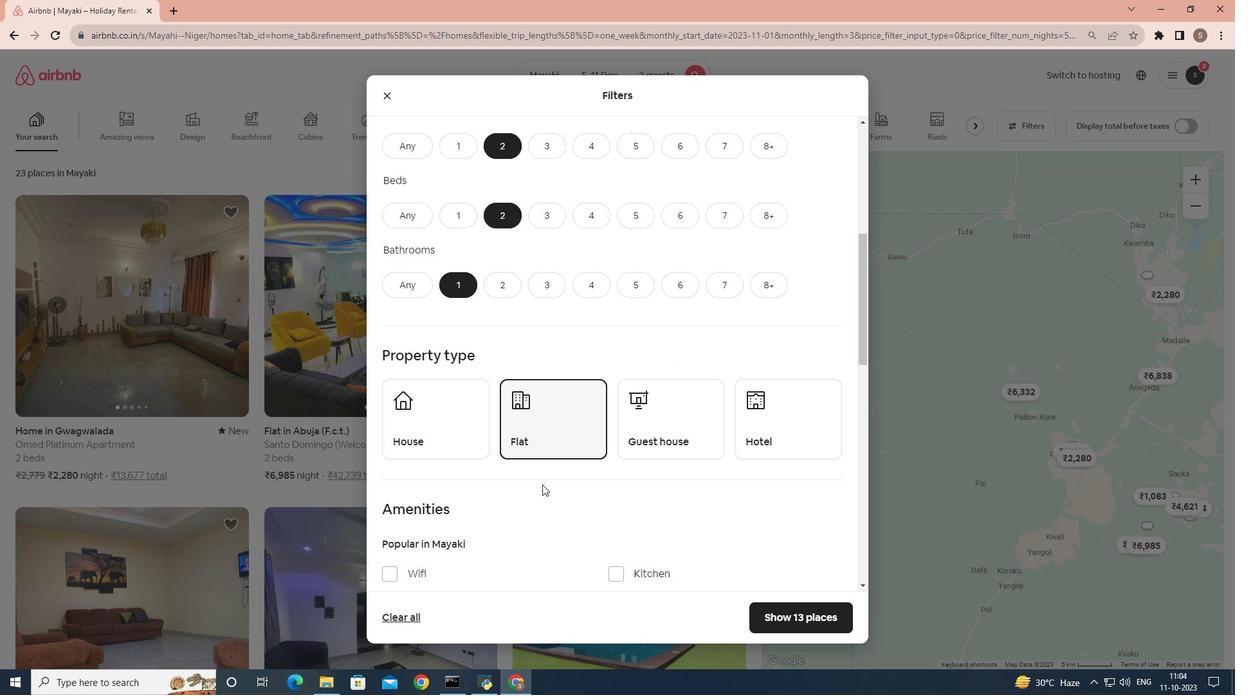 
Action: Mouse scrolled (542, 483) with delta (0, 0)
Screenshot: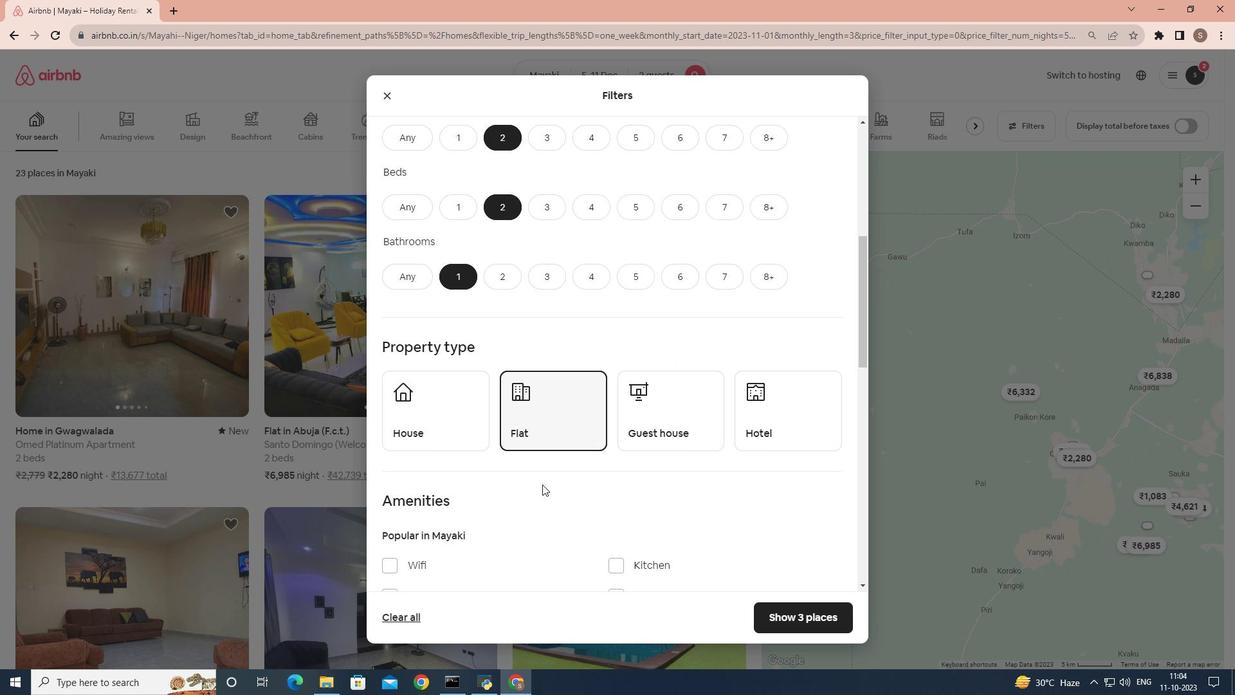 
Action: Mouse scrolled (542, 483) with delta (0, 0)
Screenshot: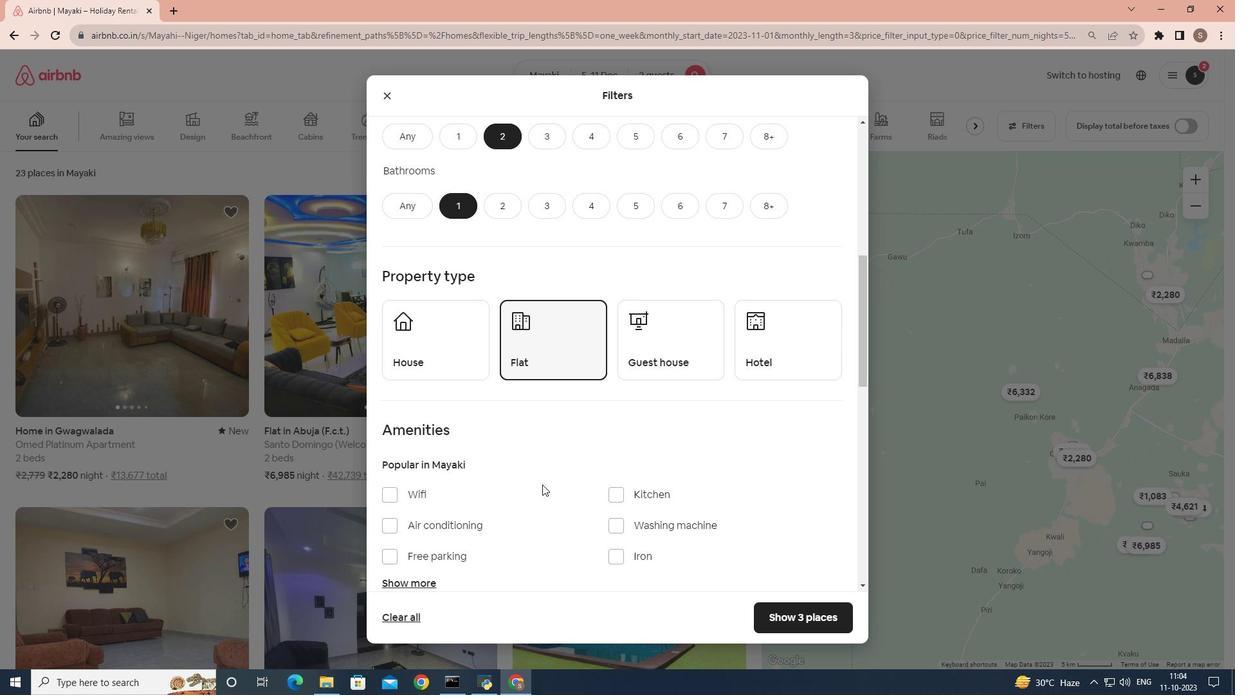 
Action: Mouse moved to (548, 467)
Screenshot: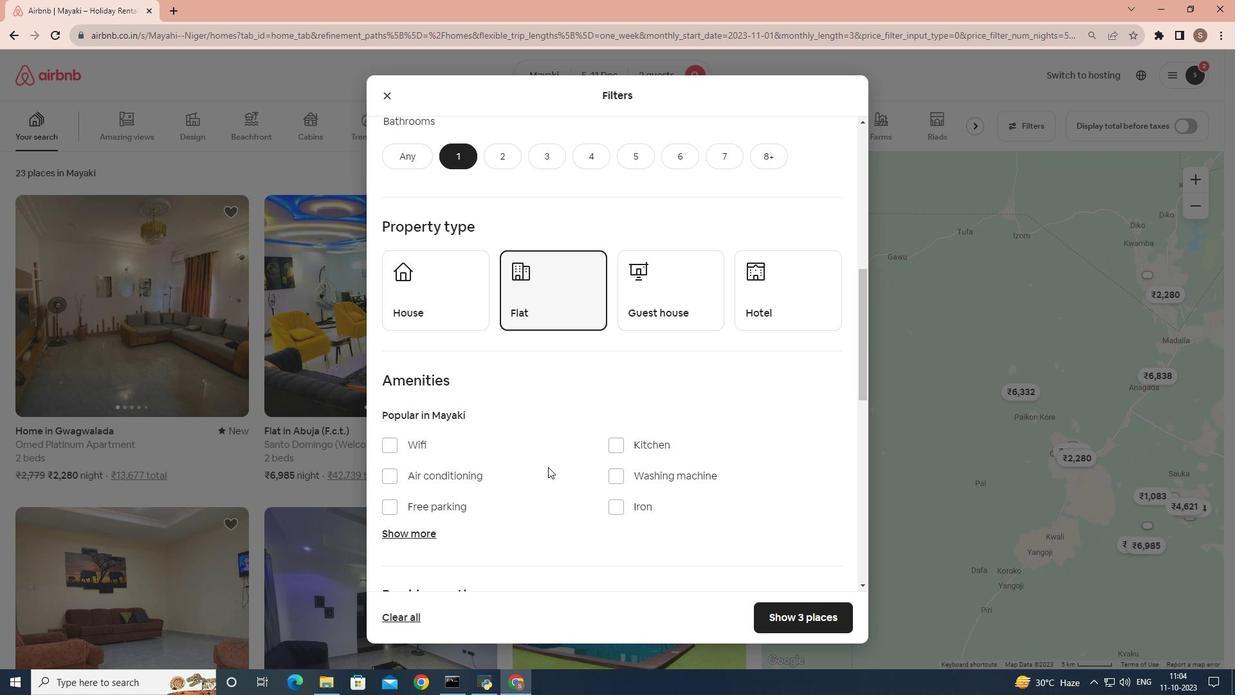 
Action: Mouse scrolled (548, 466) with delta (0, 0)
Screenshot: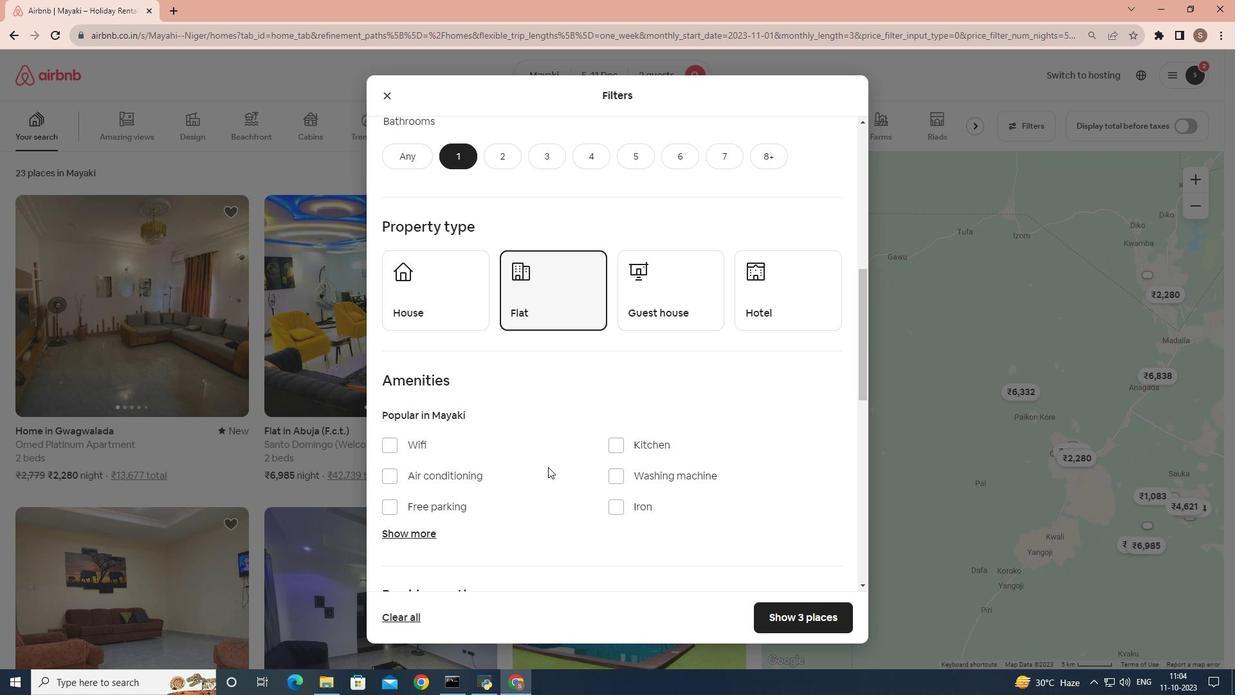 
Action: Mouse moved to (763, 617)
Screenshot: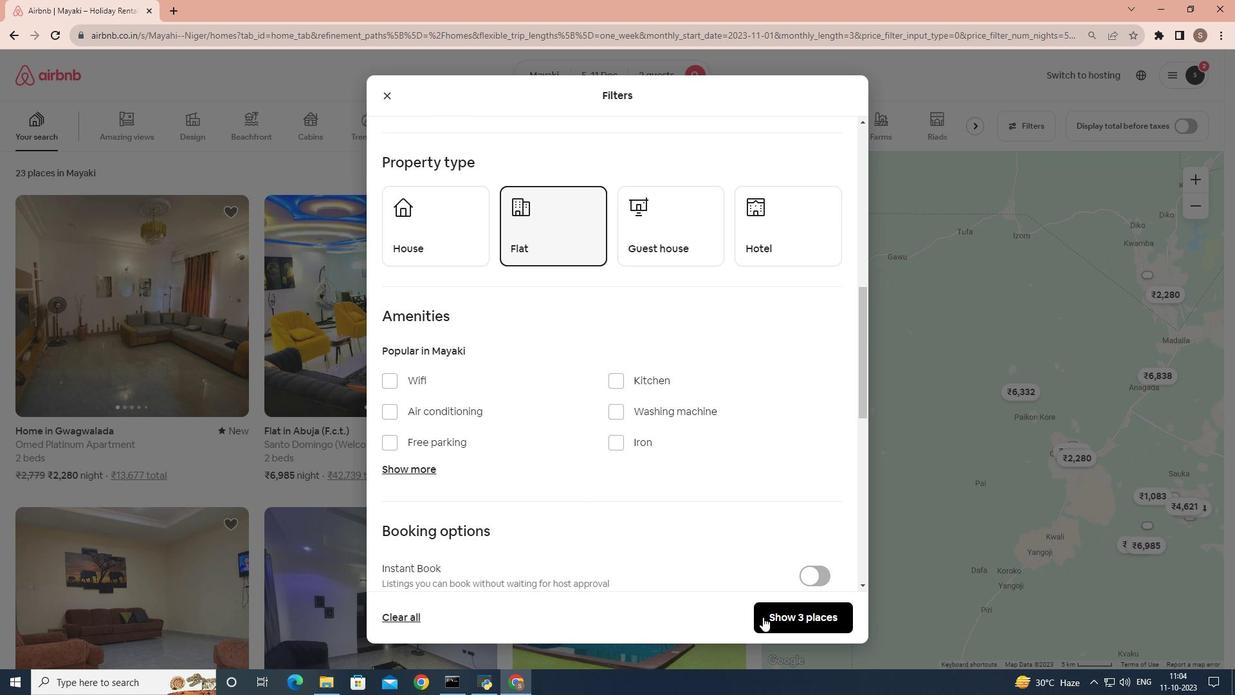 
Action: Mouse pressed left at (763, 617)
Screenshot: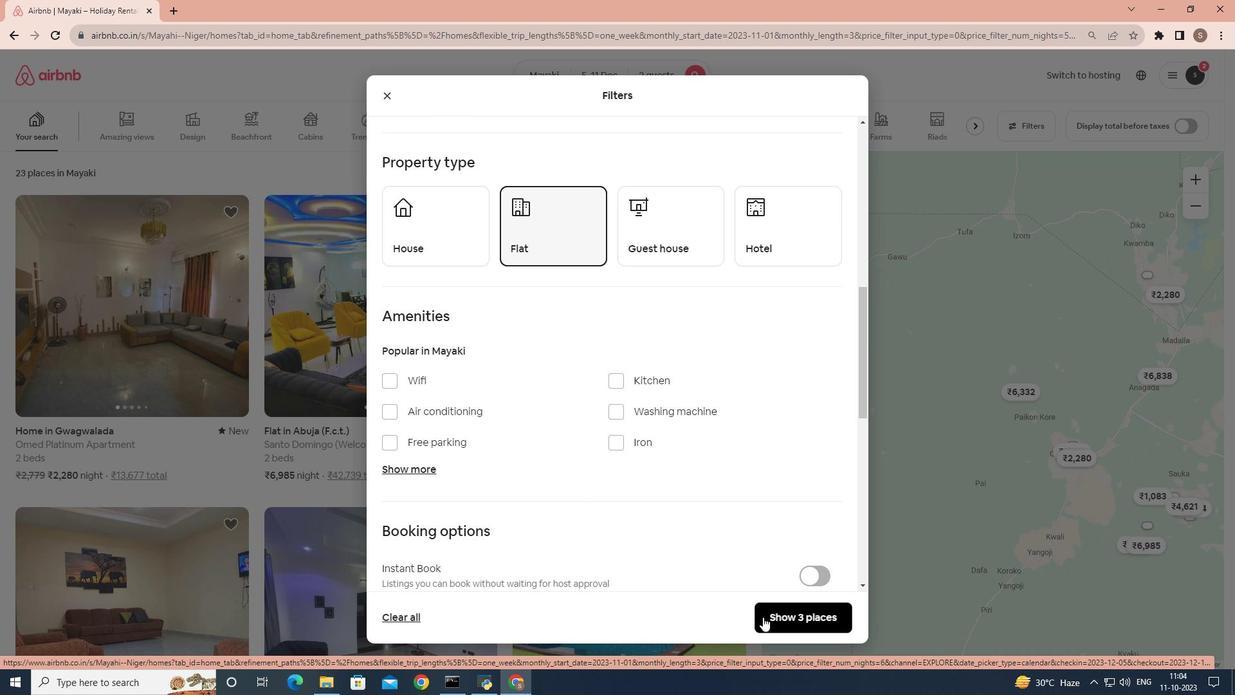 
Action: Mouse moved to (140, 342)
Screenshot: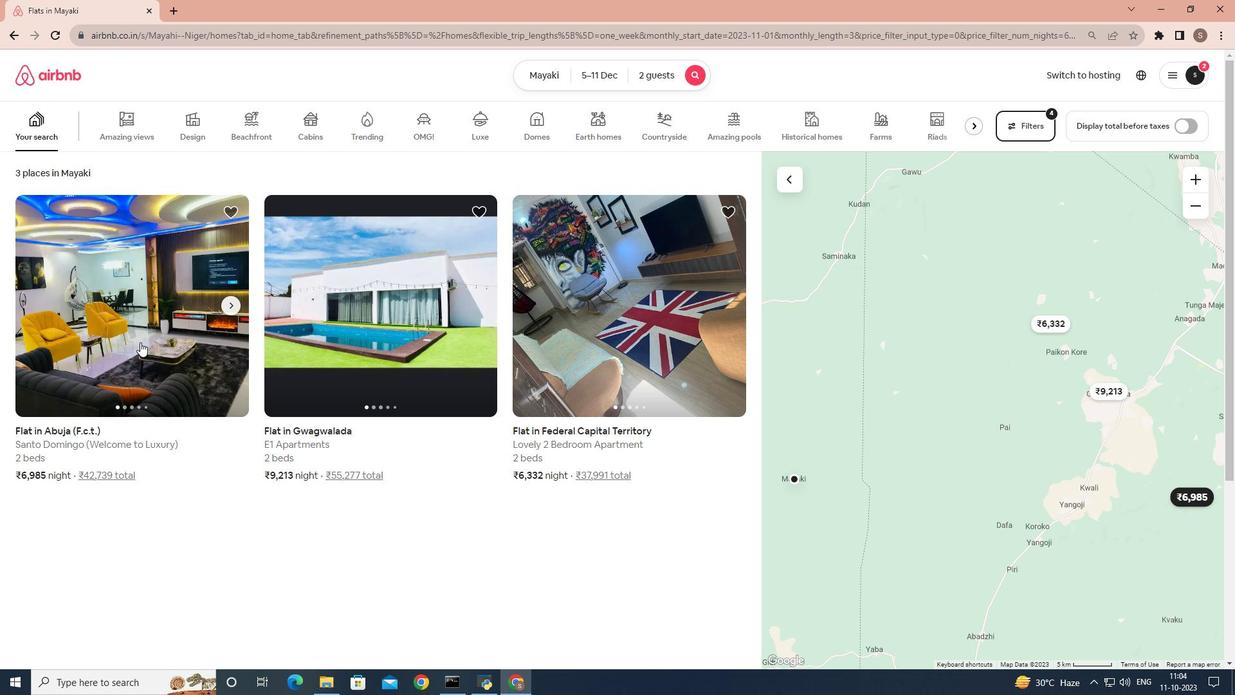 
Action: Mouse pressed left at (140, 342)
Screenshot: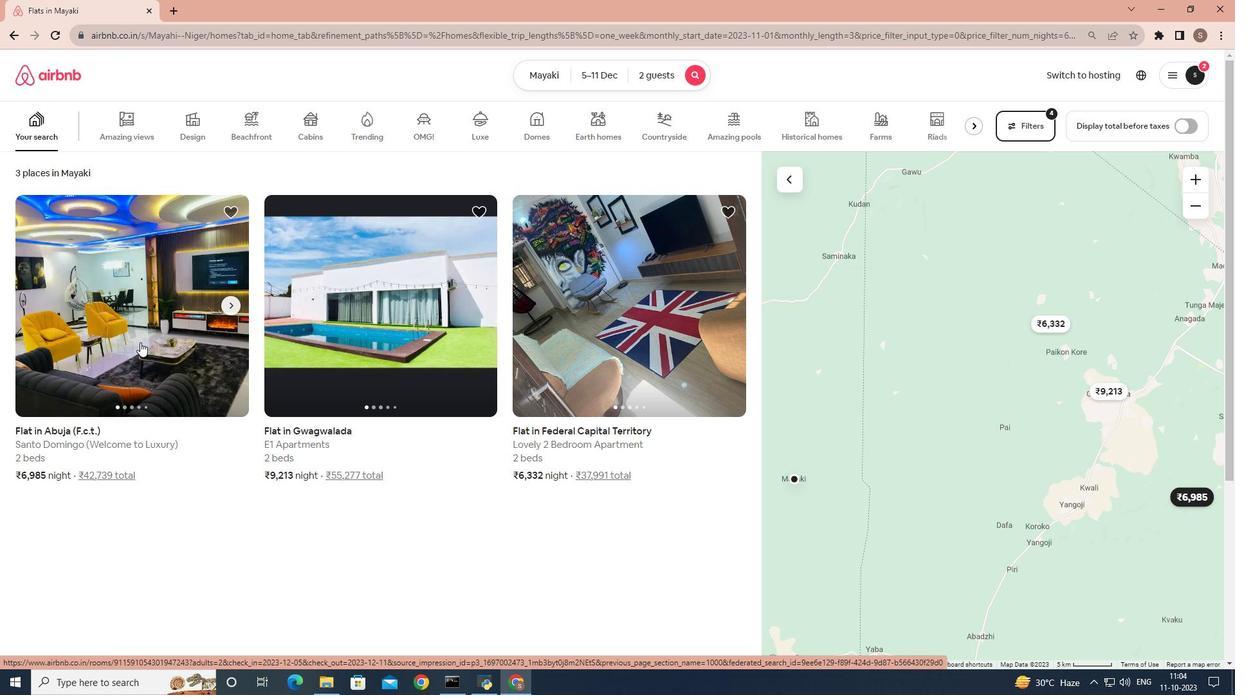 
Action: Mouse moved to (891, 472)
Screenshot: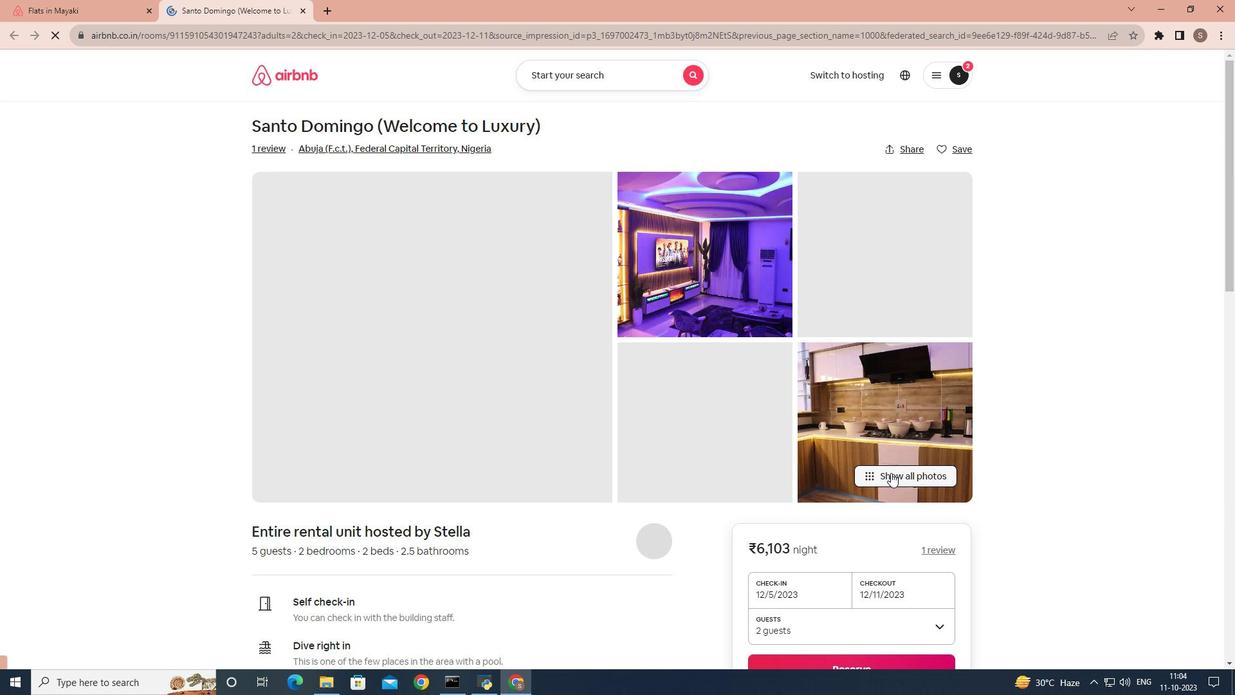 
Action: Mouse pressed left at (891, 472)
Screenshot: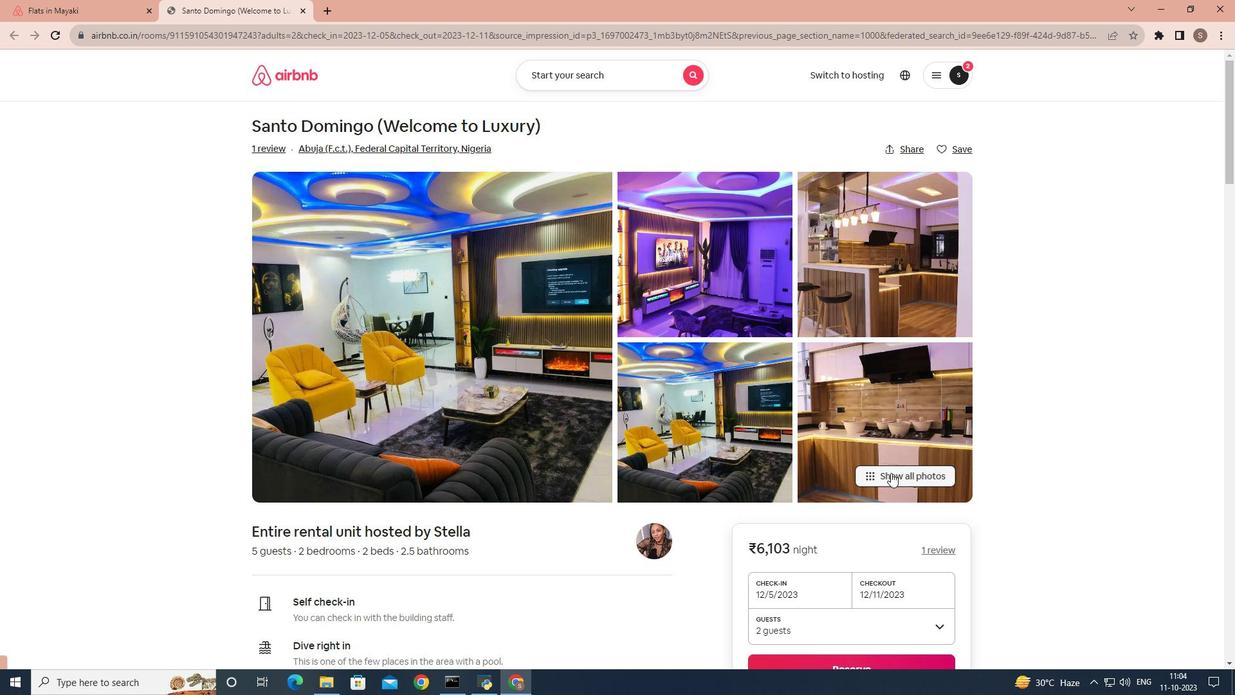 
Action: Mouse moved to (1027, 442)
Screenshot: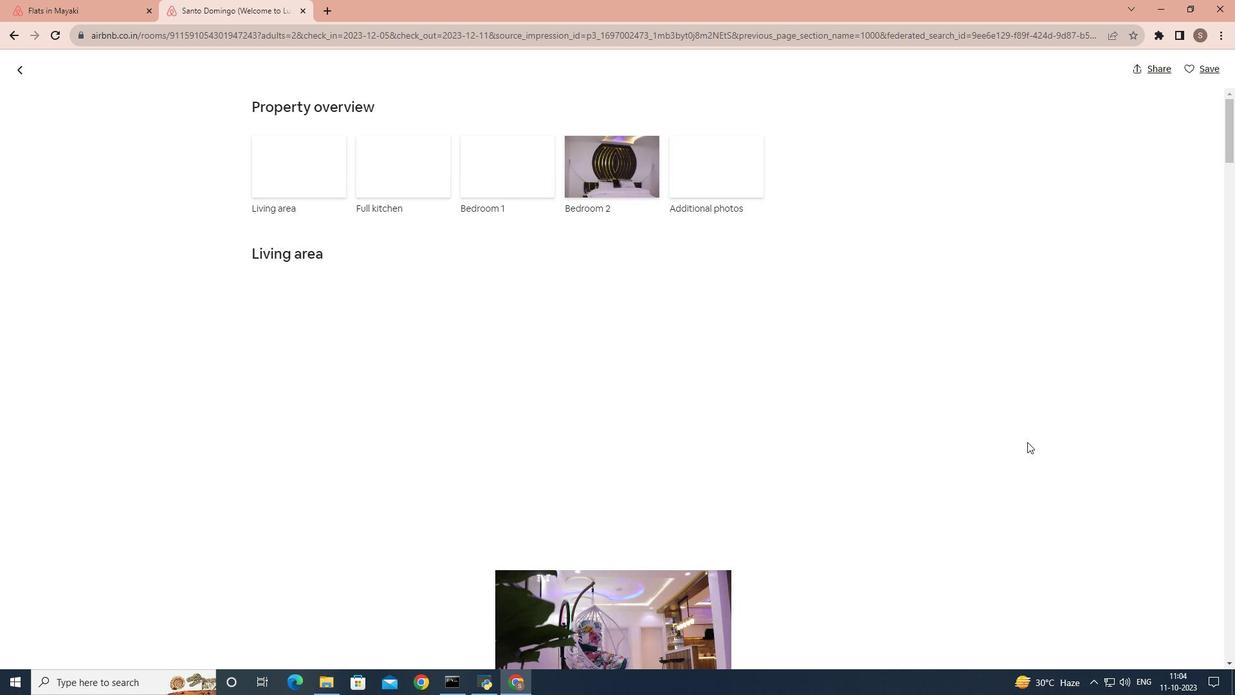 
Action: Mouse scrolled (1027, 441) with delta (0, 0)
Screenshot: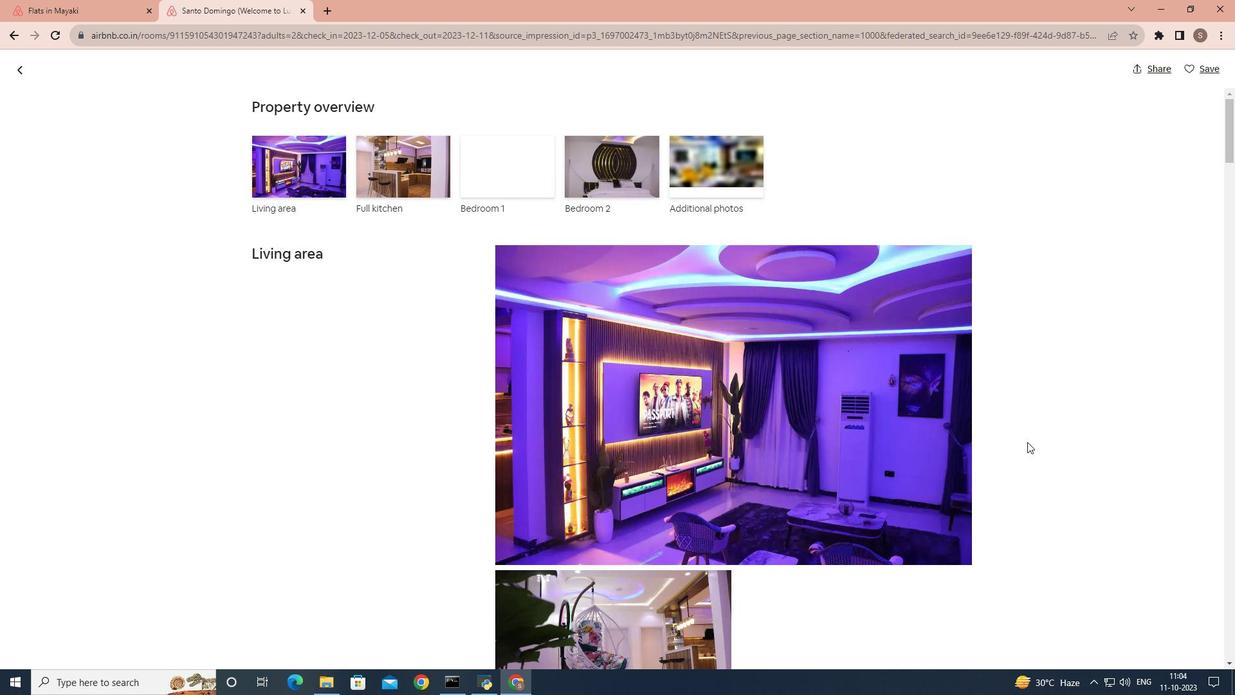 
Action: Mouse scrolled (1027, 441) with delta (0, 0)
Screenshot: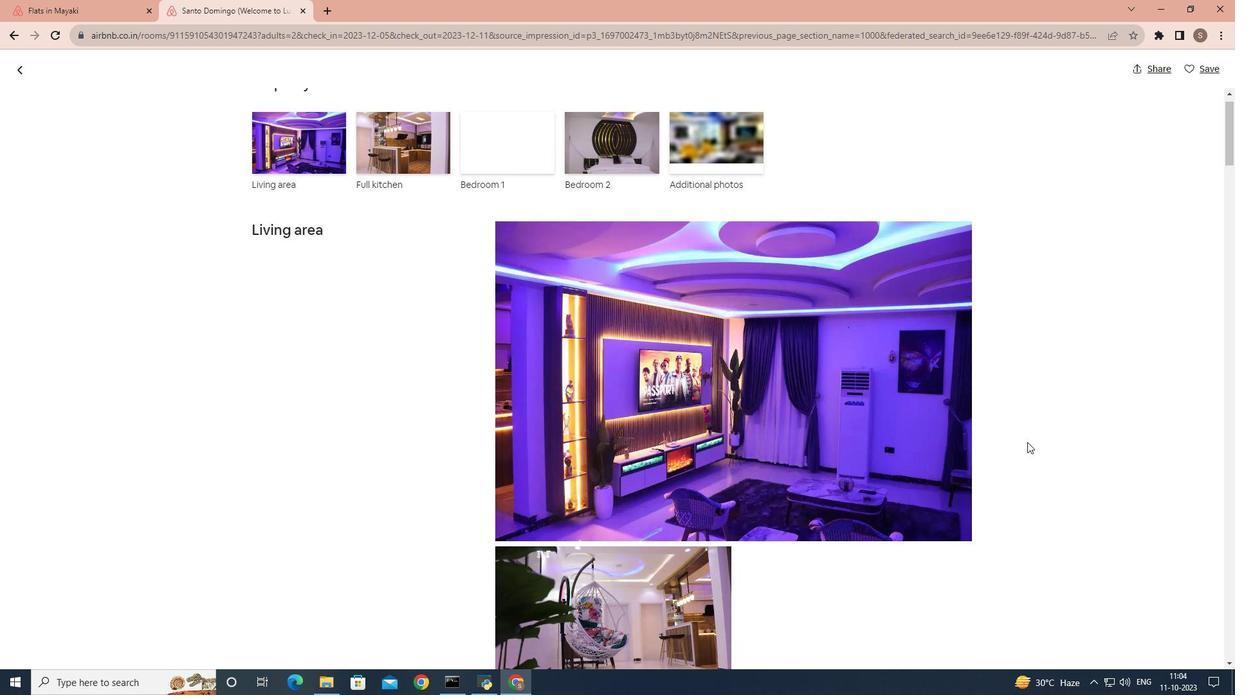 
Action: Mouse scrolled (1027, 441) with delta (0, 0)
Screenshot: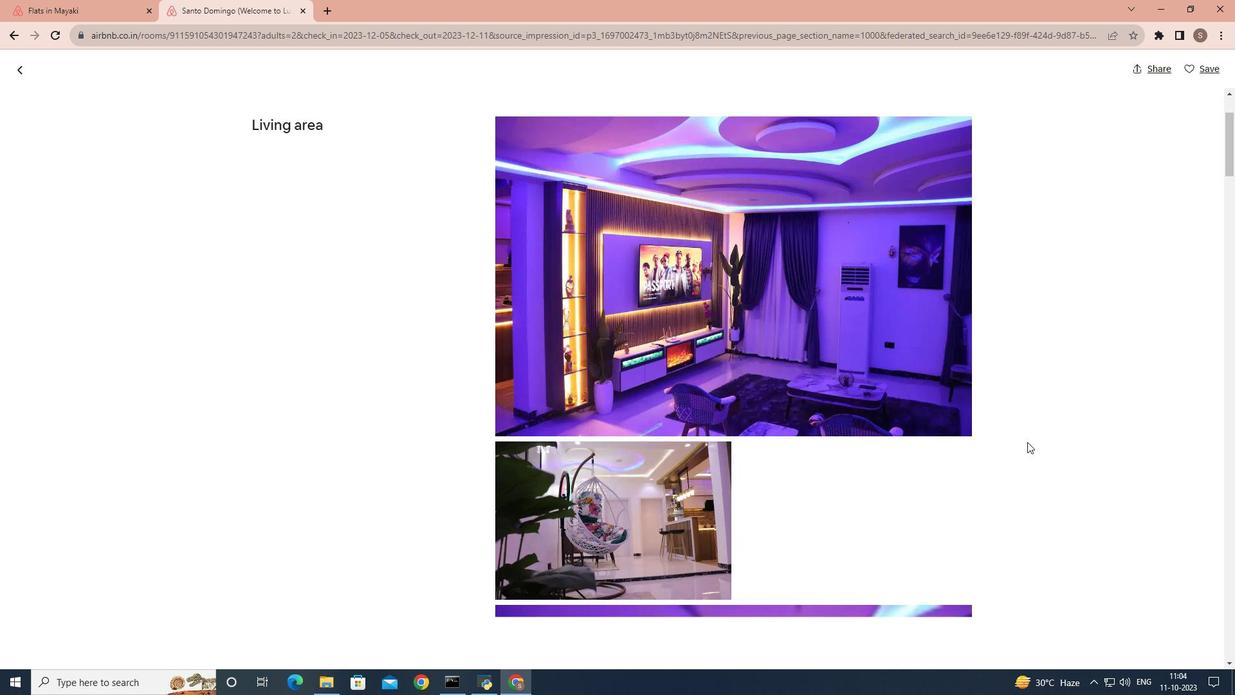 
Action: Mouse scrolled (1027, 441) with delta (0, 0)
Screenshot: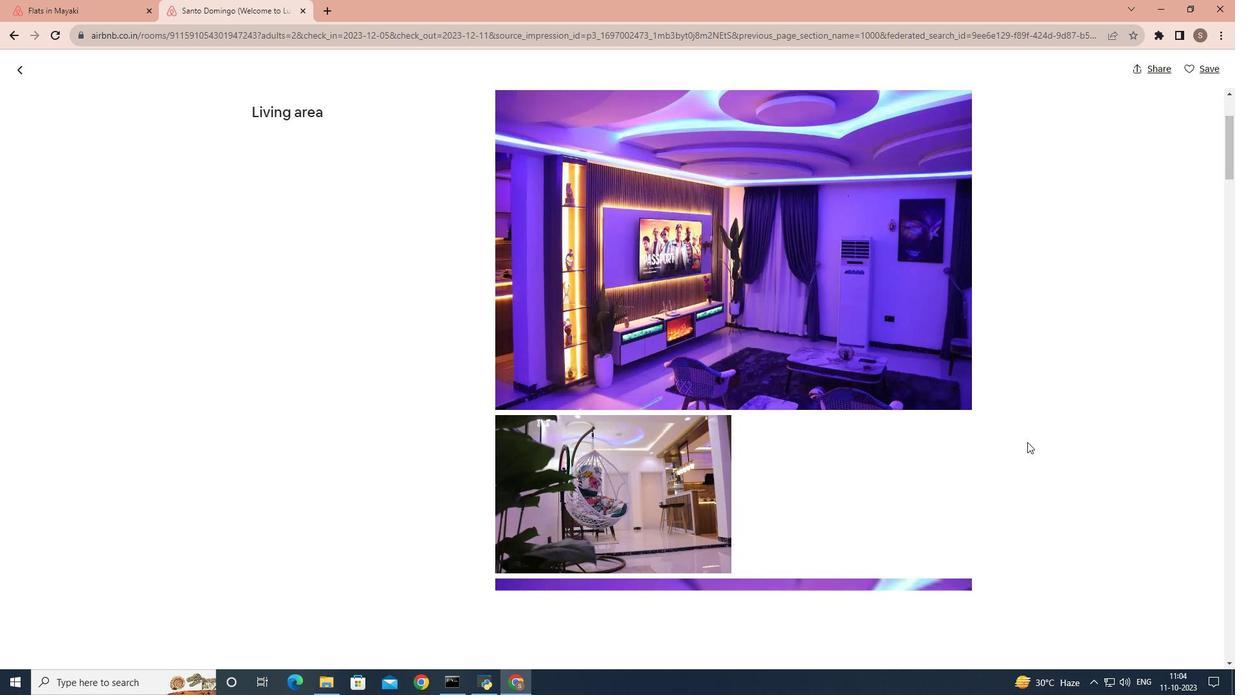 
Action: Mouse scrolled (1027, 441) with delta (0, 0)
Screenshot: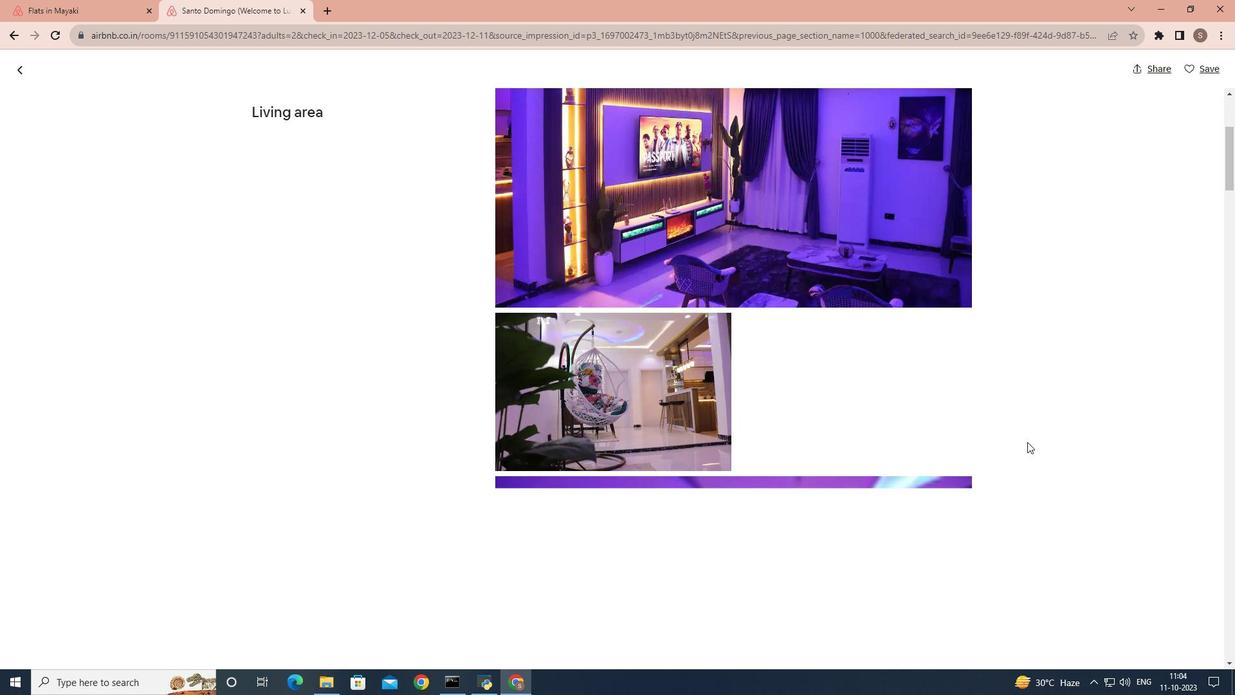 
Action: Mouse scrolled (1027, 441) with delta (0, 0)
Screenshot: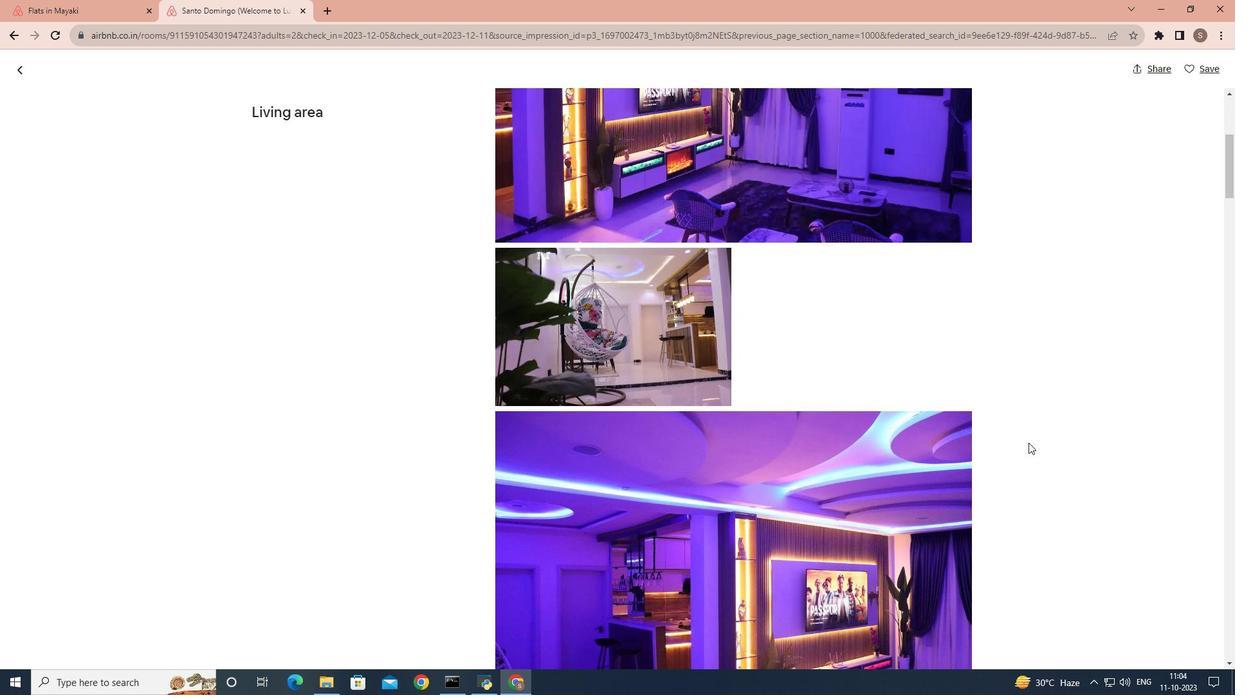 
Action: Mouse moved to (1030, 443)
Screenshot: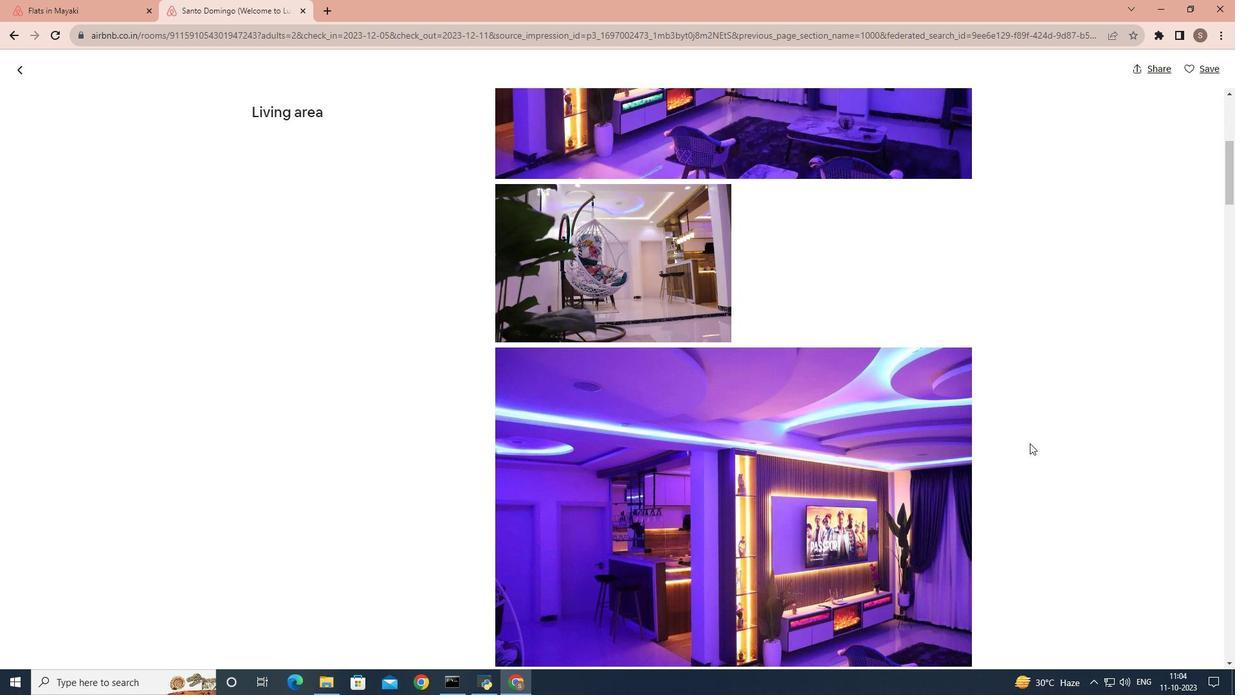 
Action: Mouse scrolled (1030, 442) with delta (0, 0)
Screenshot: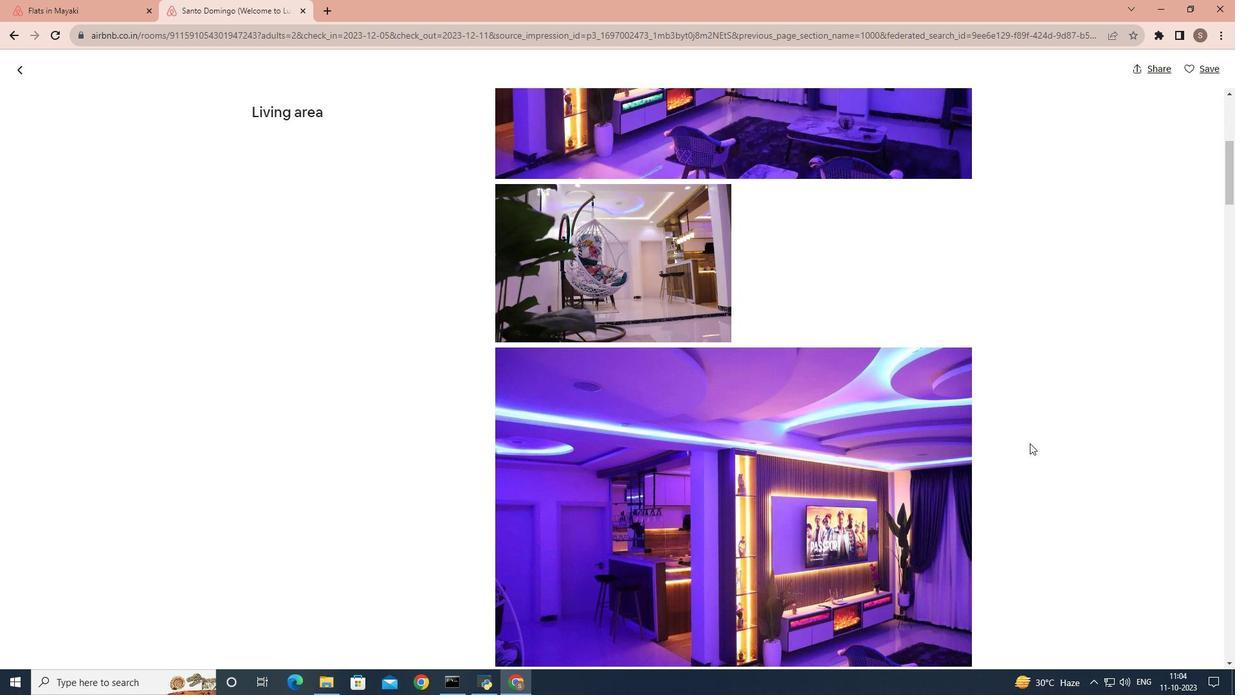 
Action: Mouse scrolled (1030, 442) with delta (0, 0)
Screenshot: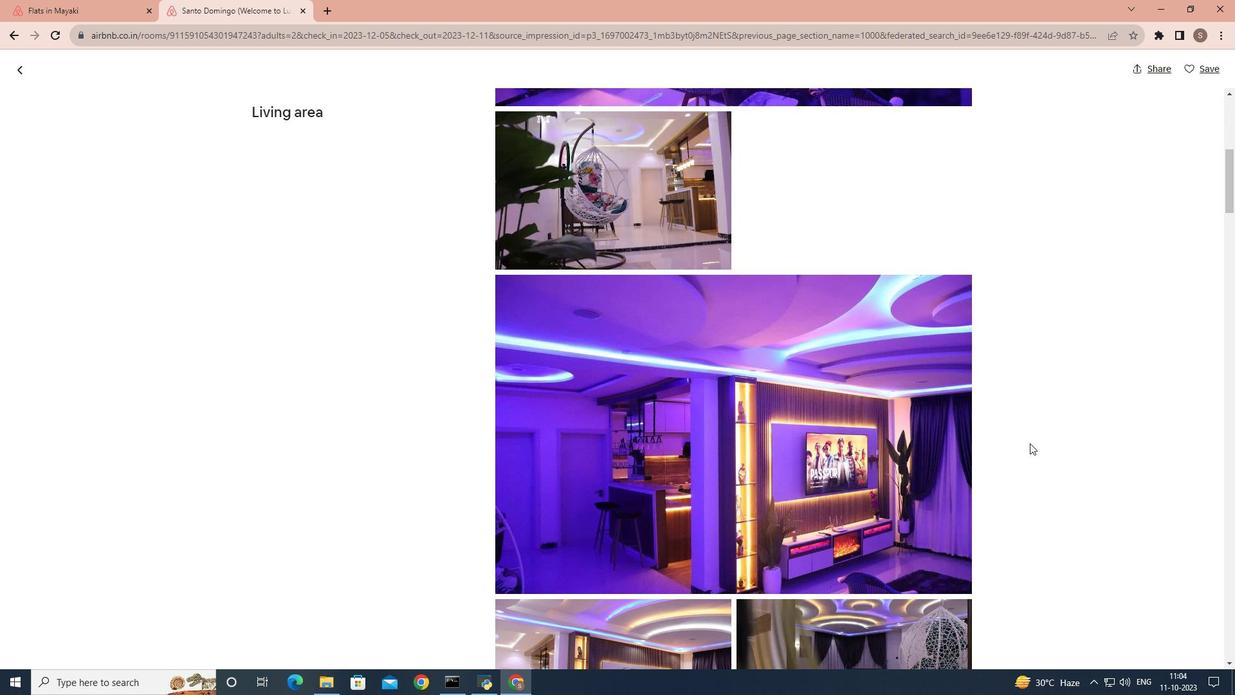 
Action: Mouse scrolled (1030, 442) with delta (0, 0)
Screenshot: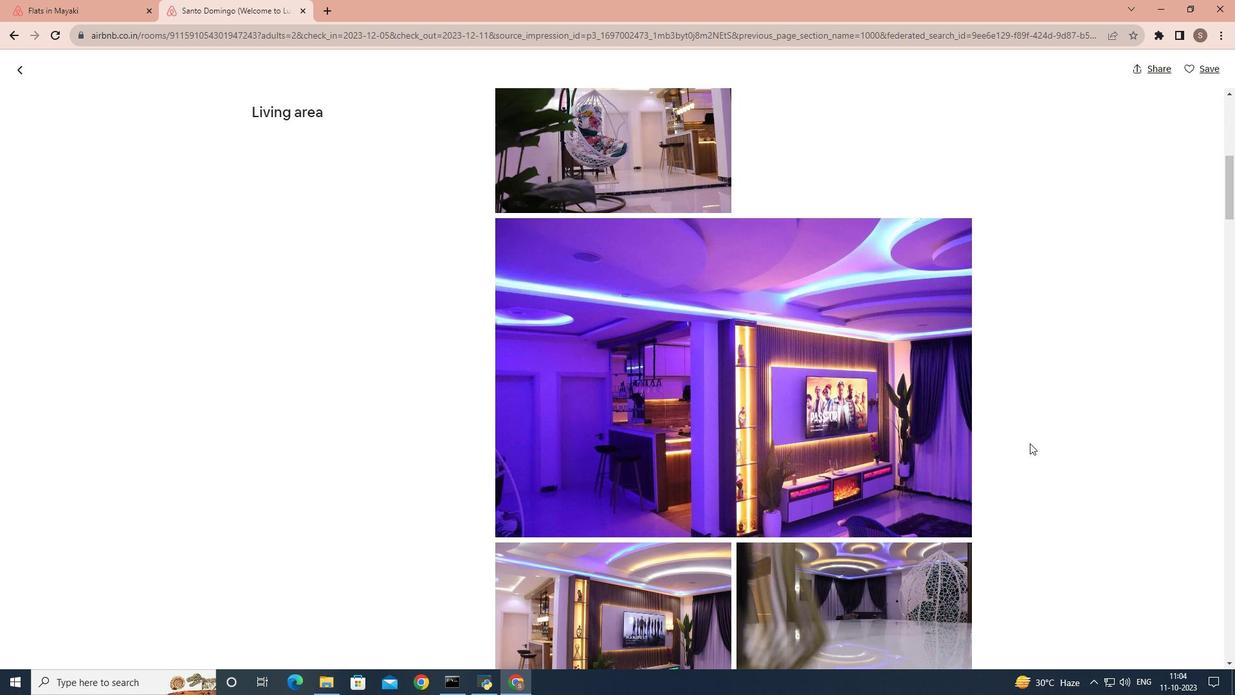 
Action: Mouse scrolled (1030, 442) with delta (0, 0)
Screenshot: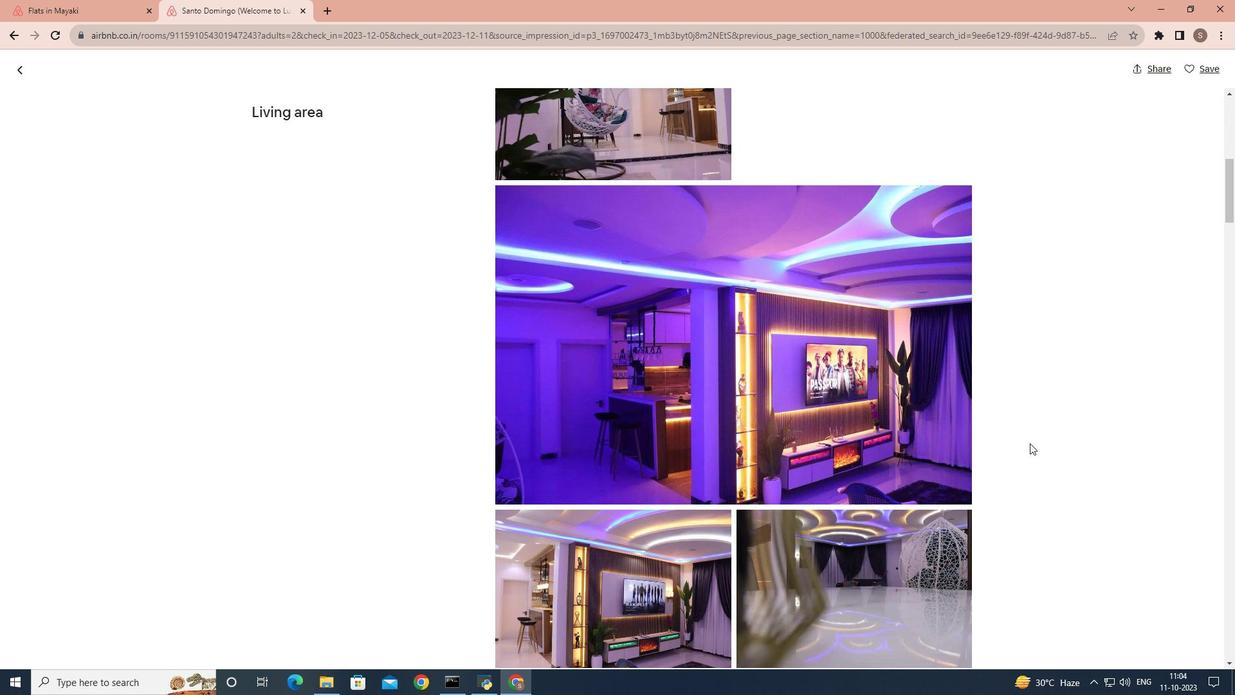 
Action: Mouse scrolled (1030, 442) with delta (0, 0)
Screenshot: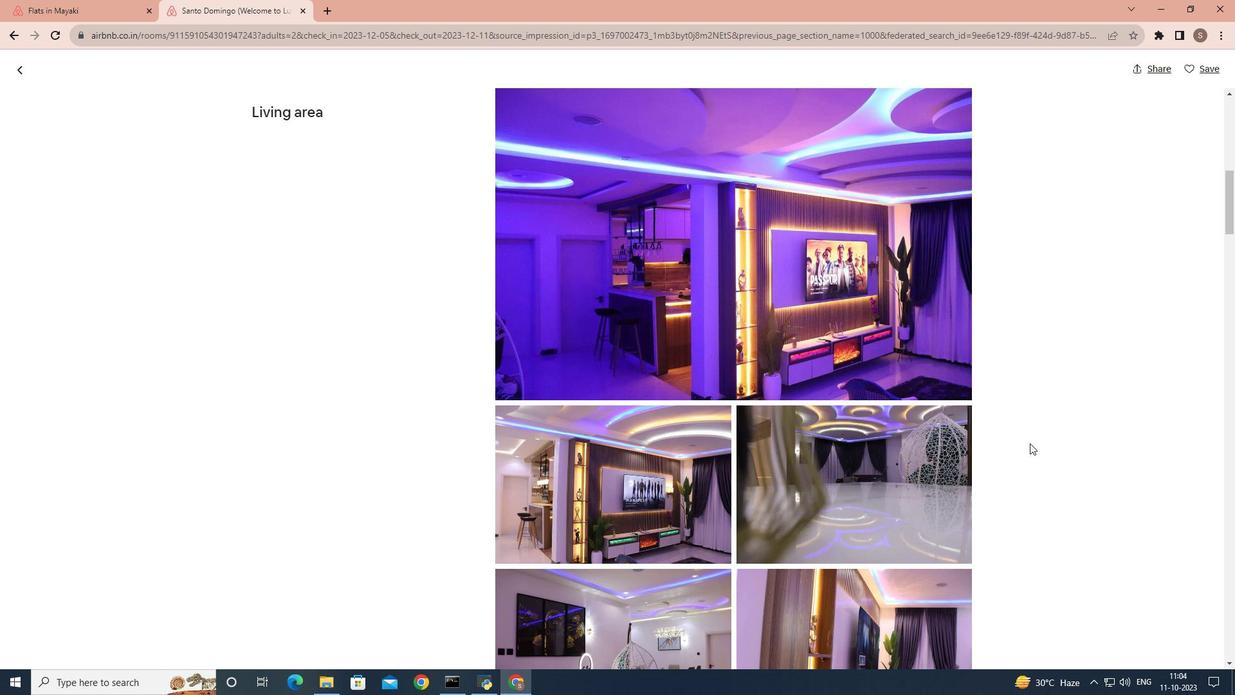 
Action: Mouse scrolled (1030, 442) with delta (0, 0)
Screenshot: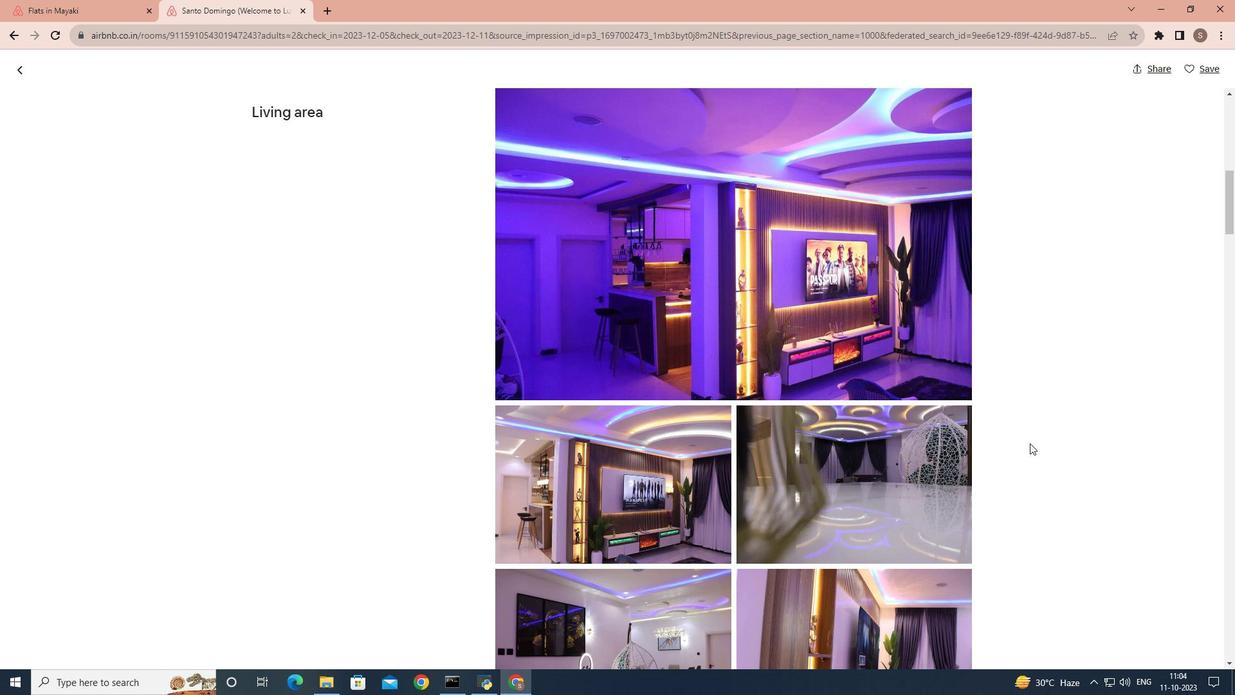 
Action: Mouse scrolled (1030, 442) with delta (0, 0)
Screenshot: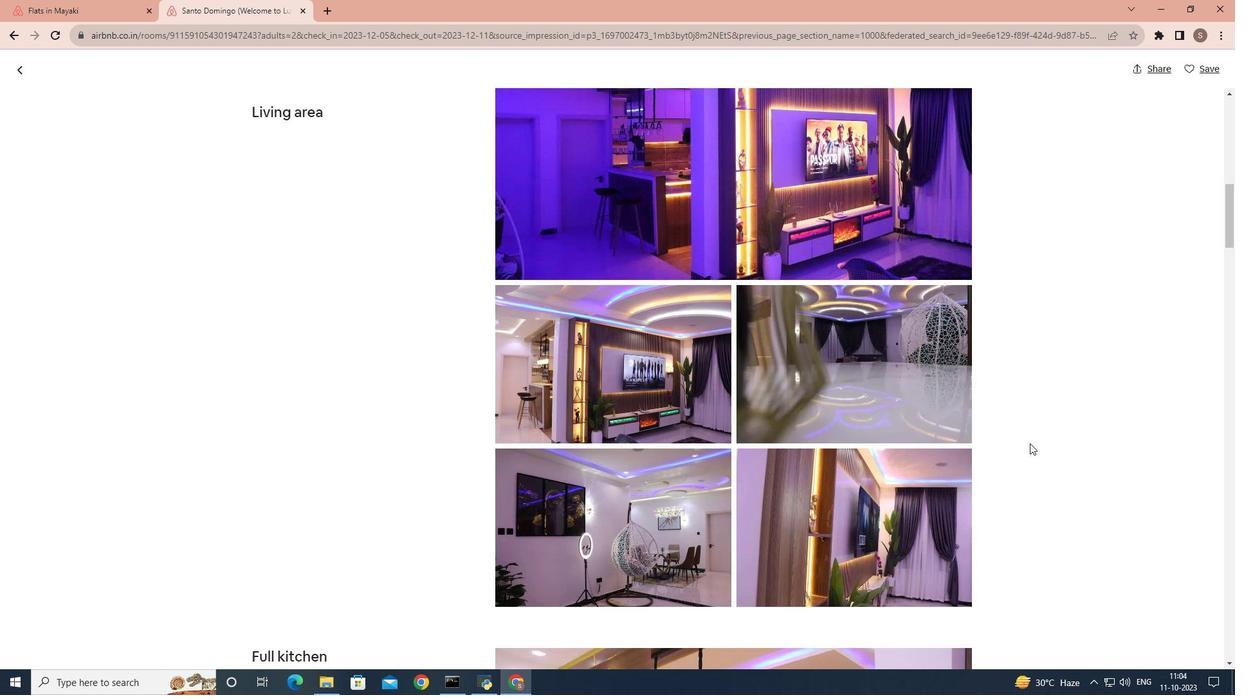 
Action: Mouse scrolled (1030, 442) with delta (0, 0)
Screenshot: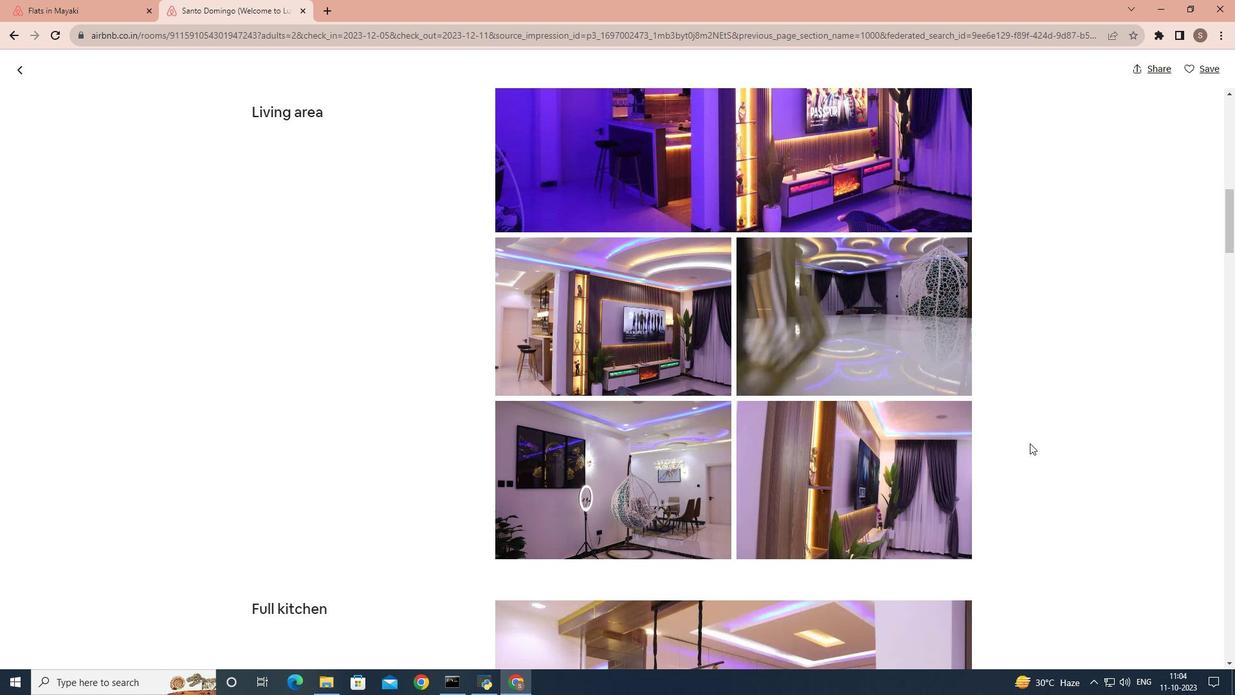 
Action: Mouse moved to (1030, 444)
Screenshot: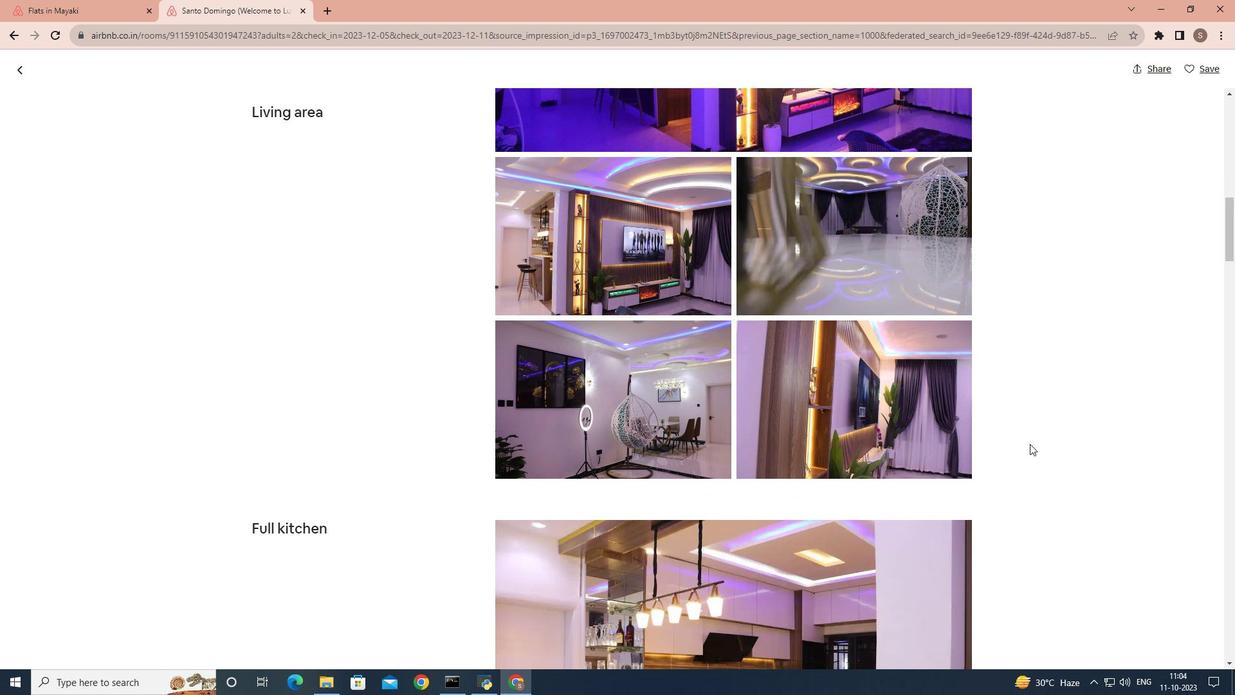 
Action: Mouse scrolled (1030, 443) with delta (0, 0)
Screenshot: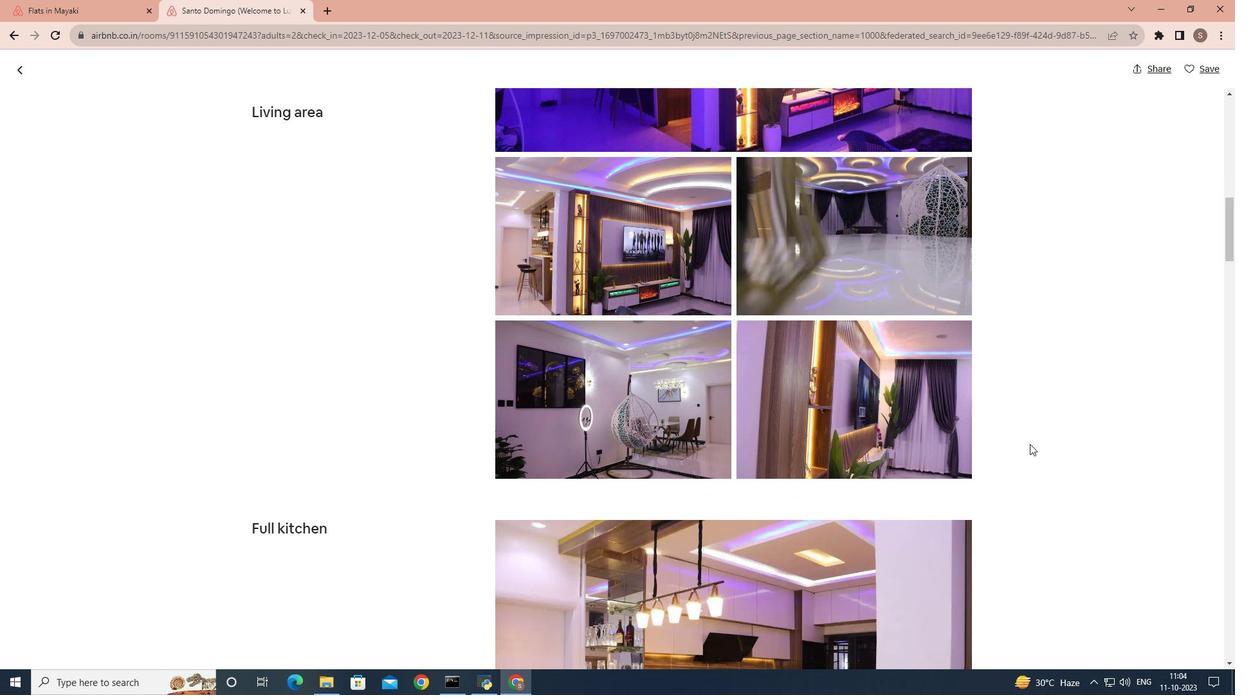 
Action: Mouse scrolled (1030, 443) with delta (0, 0)
Screenshot: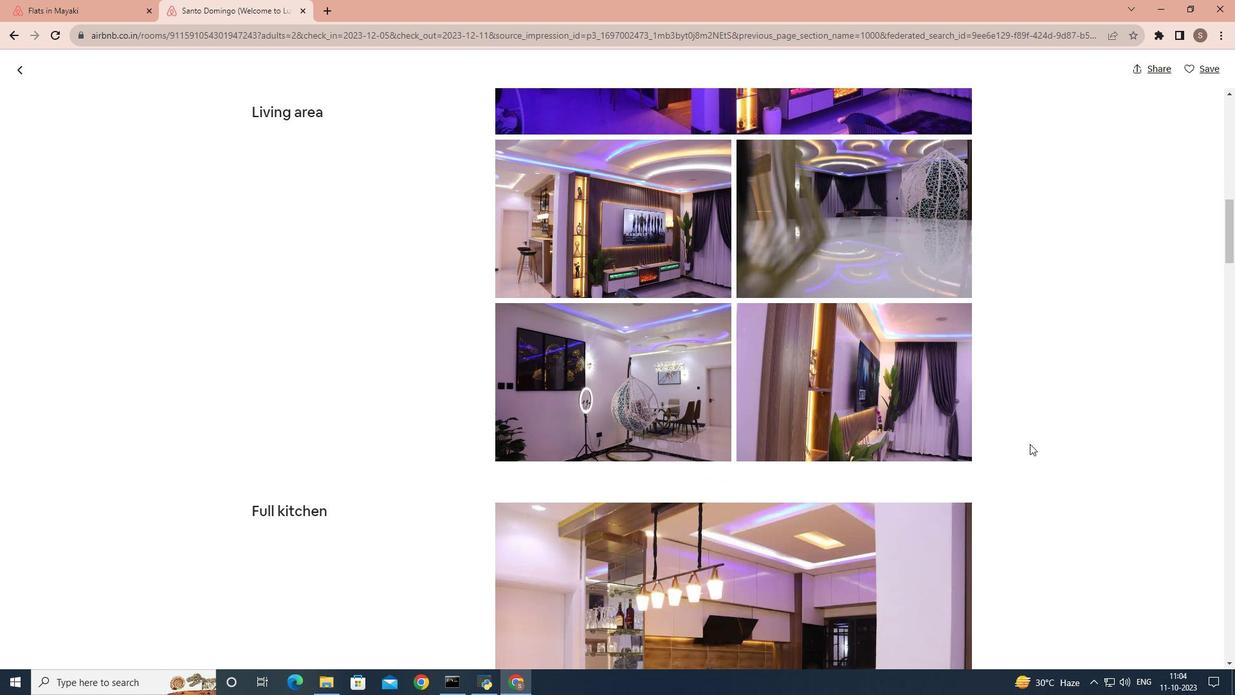 
Action: Mouse scrolled (1030, 443) with delta (0, 0)
Screenshot: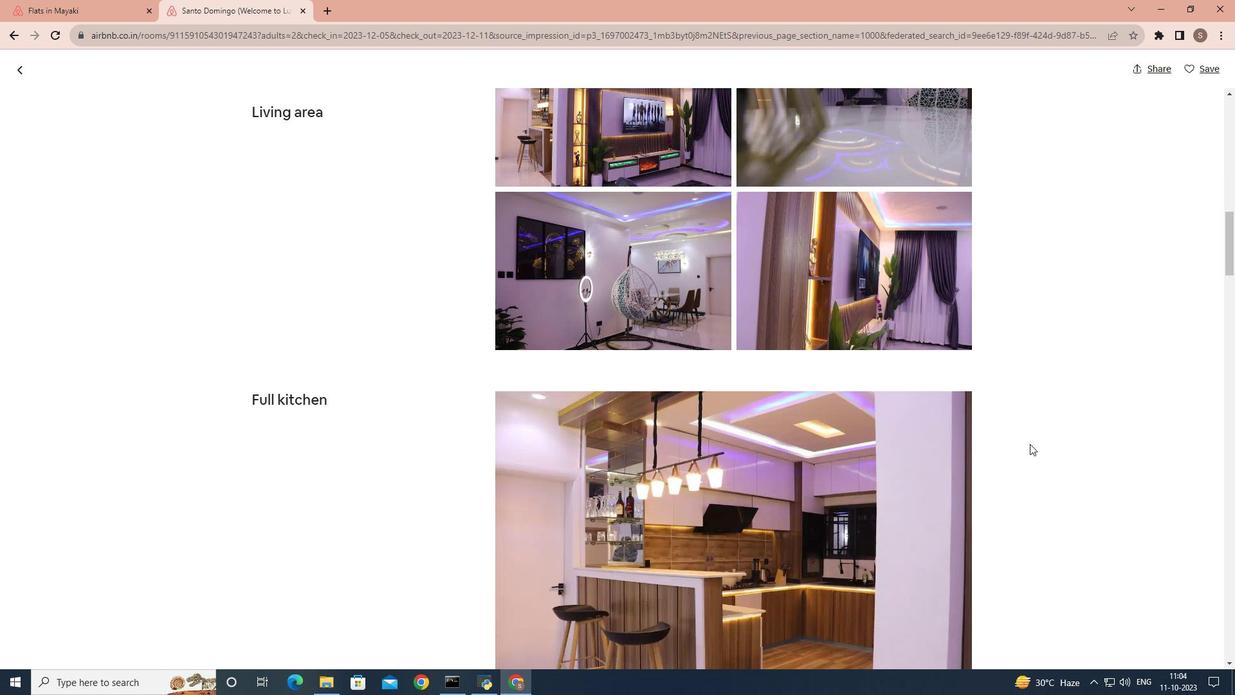 
Action: Mouse scrolled (1030, 443) with delta (0, 0)
Screenshot: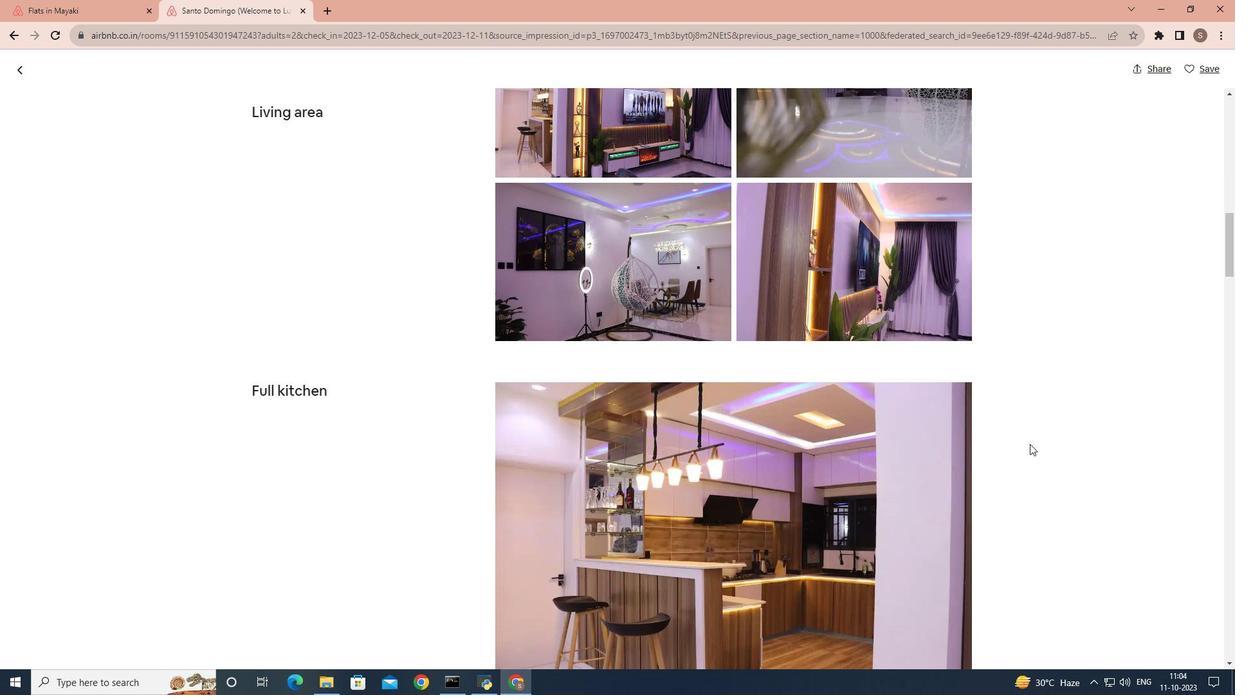 
Action: Mouse scrolled (1030, 443) with delta (0, 0)
Screenshot: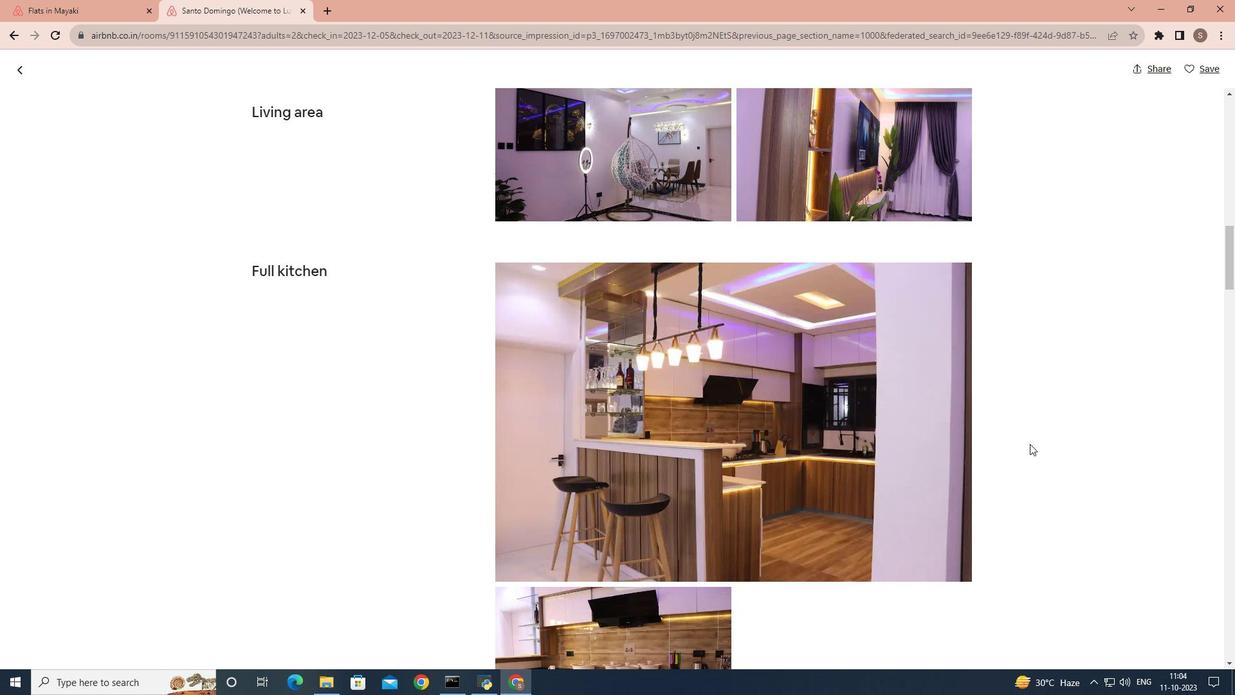 
Action: Mouse scrolled (1030, 443) with delta (0, 0)
Screenshot: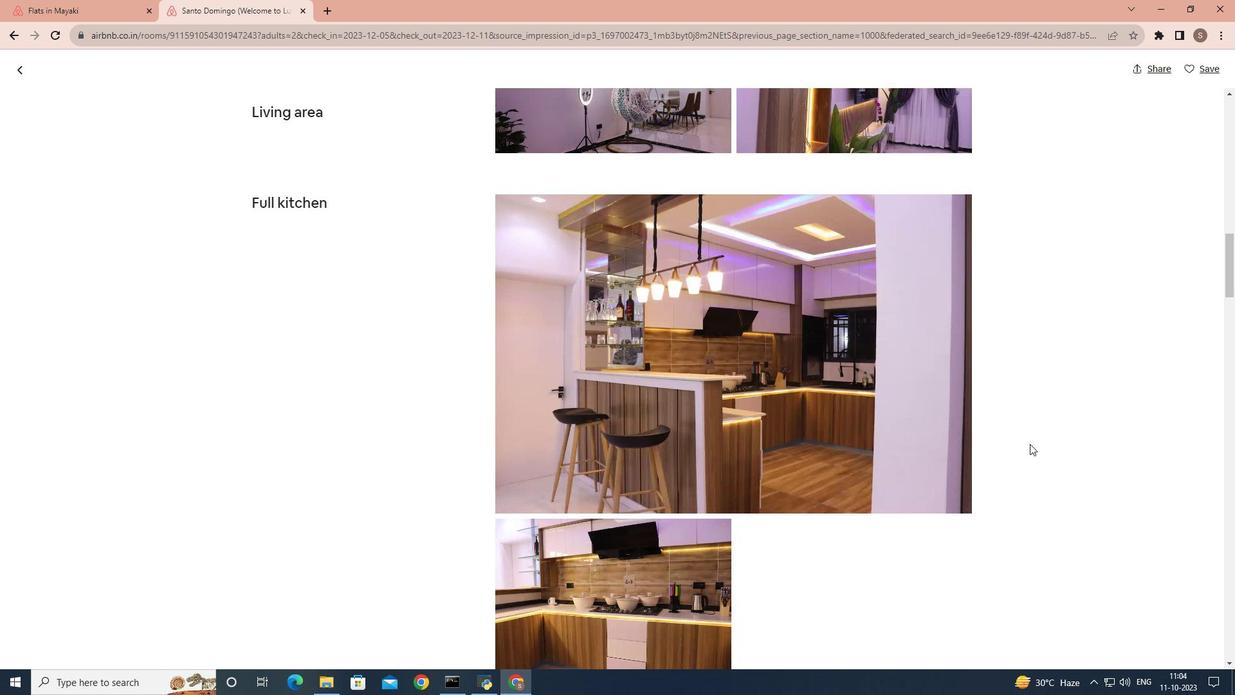 
Action: Mouse scrolled (1030, 443) with delta (0, 0)
Screenshot: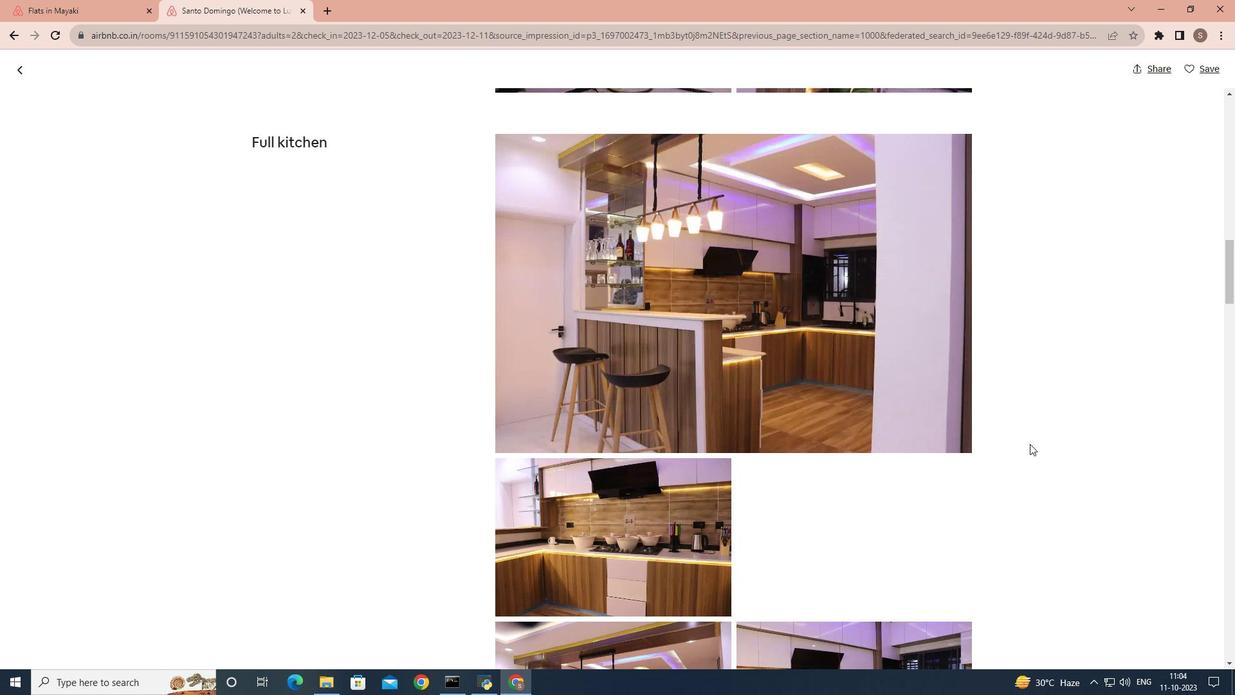 
Action: Mouse scrolled (1030, 443) with delta (0, 0)
Screenshot: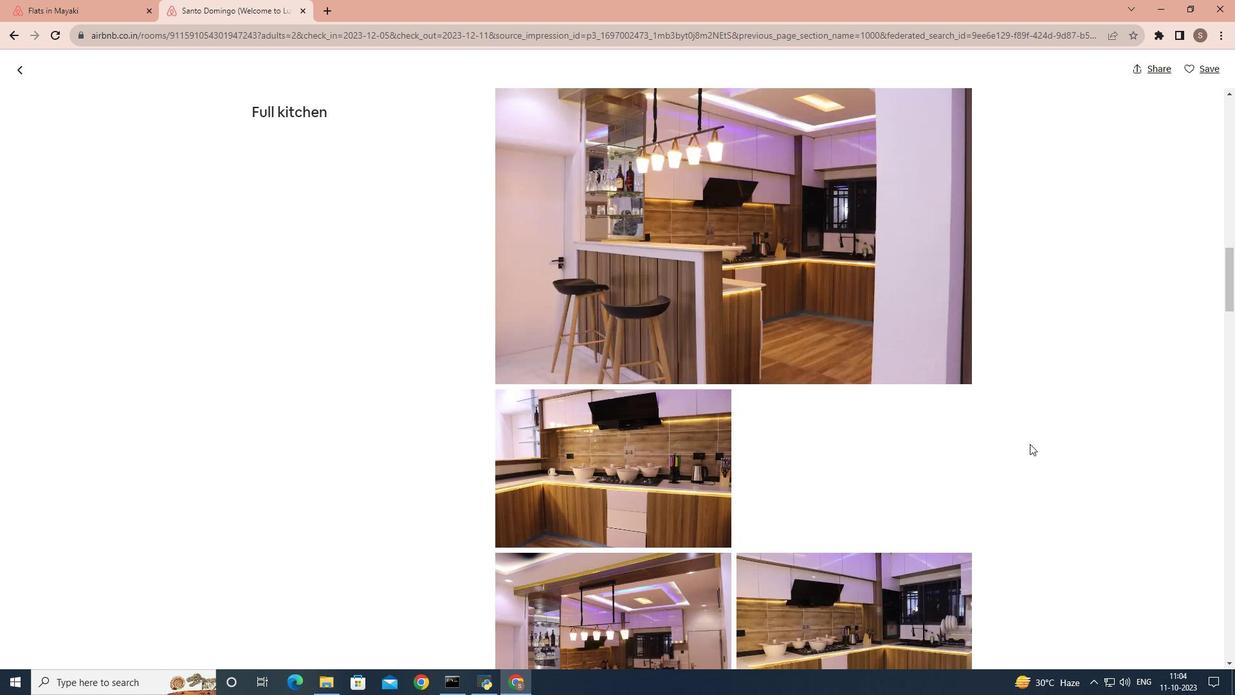 
Action: Mouse scrolled (1030, 443) with delta (0, 0)
Screenshot: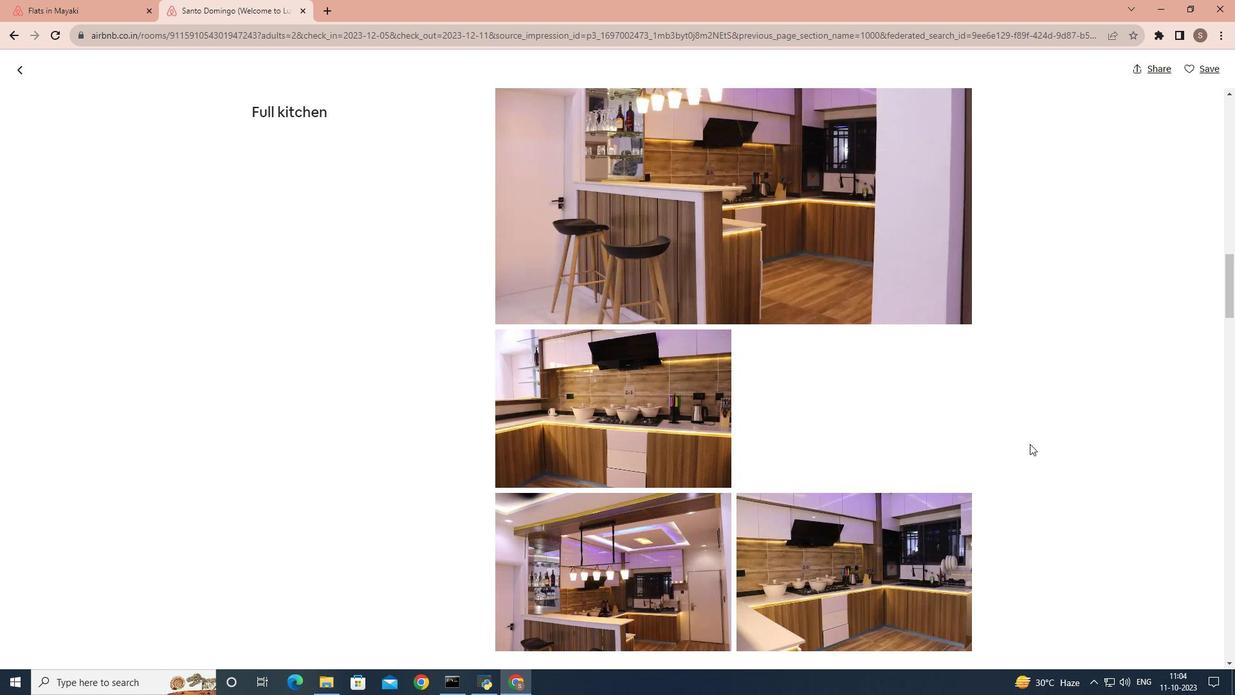 
Action: Mouse scrolled (1030, 443) with delta (0, 0)
Screenshot: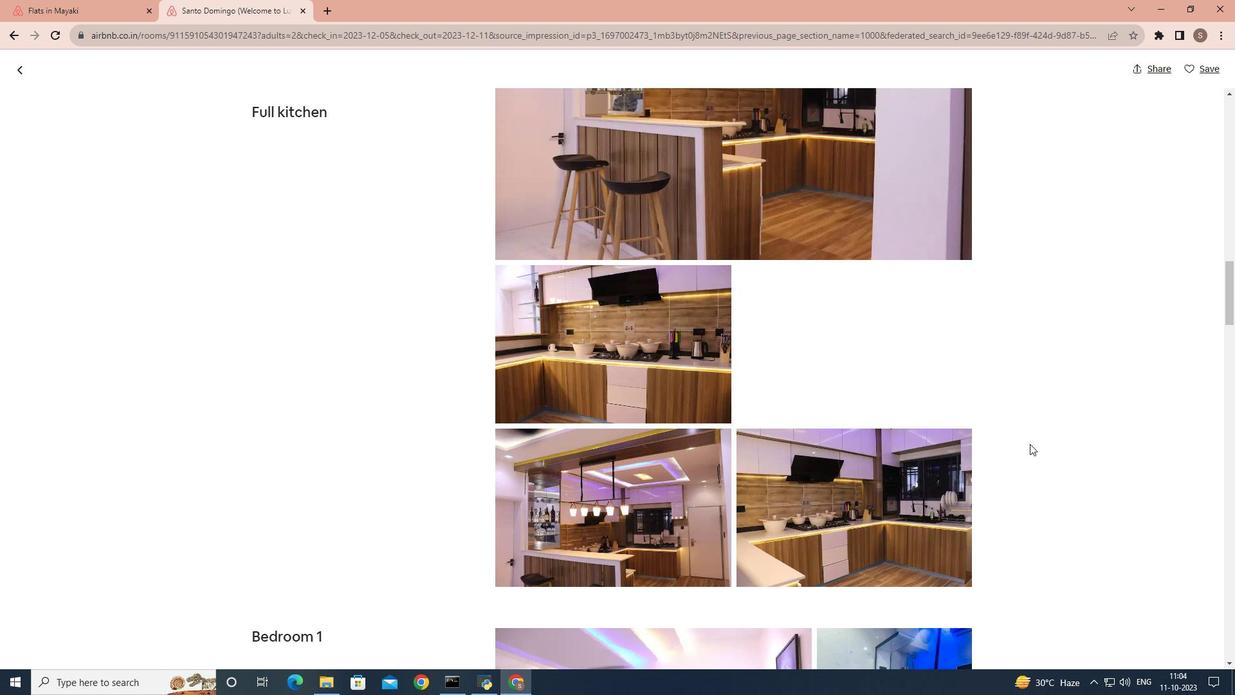 
Action: Mouse scrolled (1030, 443) with delta (0, 0)
Screenshot: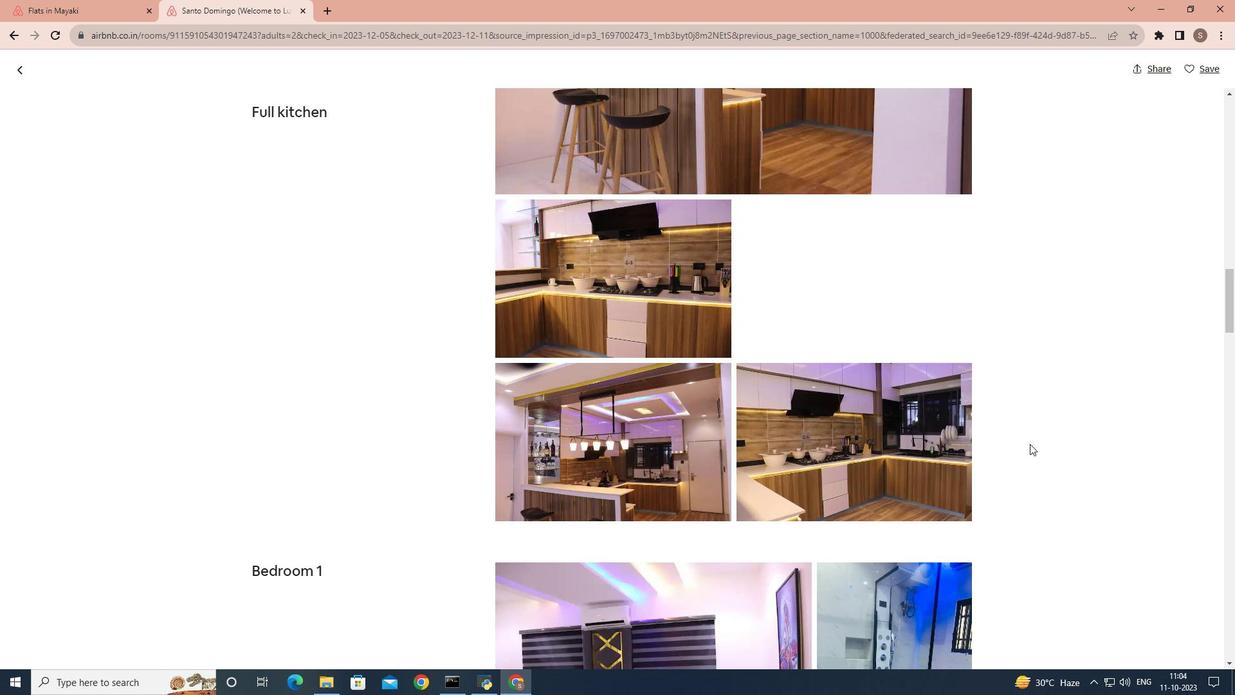 
Action: Mouse scrolled (1030, 443) with delta (0, 0)
Screenshot: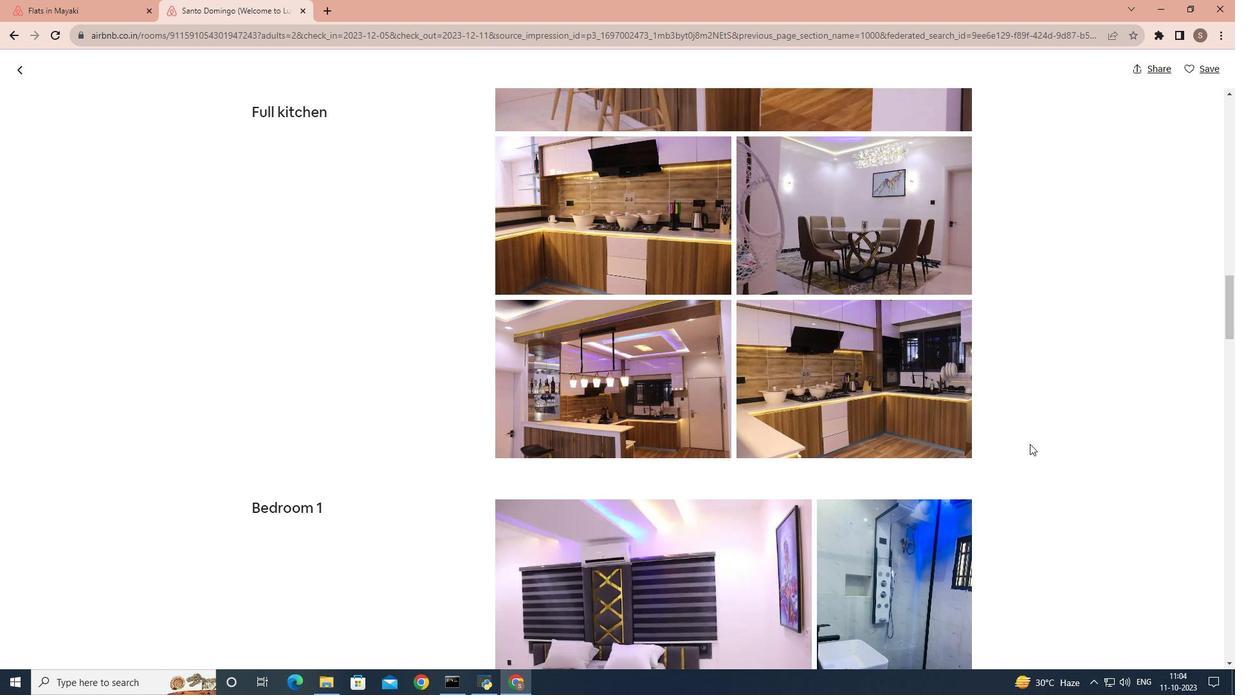 
Action: Mouse scrolled (1030, 443) with delta (0, 0)
Screenshot: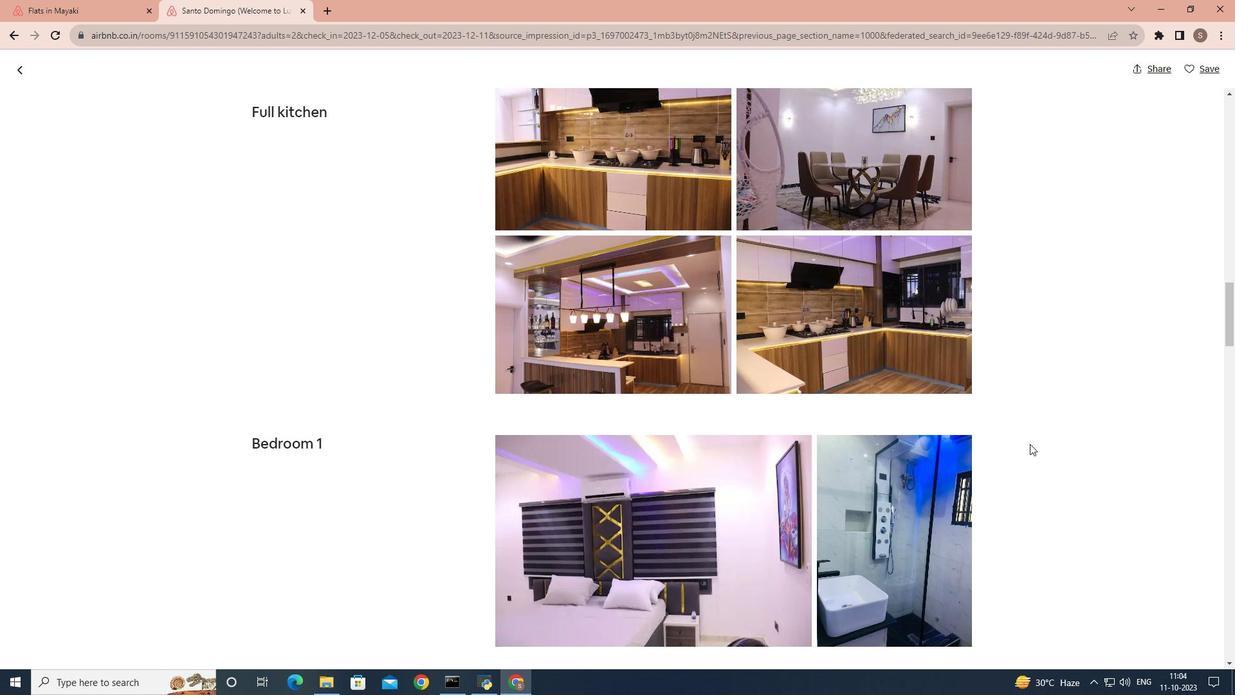 
Action: Mouse scrolled (1030, 443) with delta (0, 0)
Screenshot: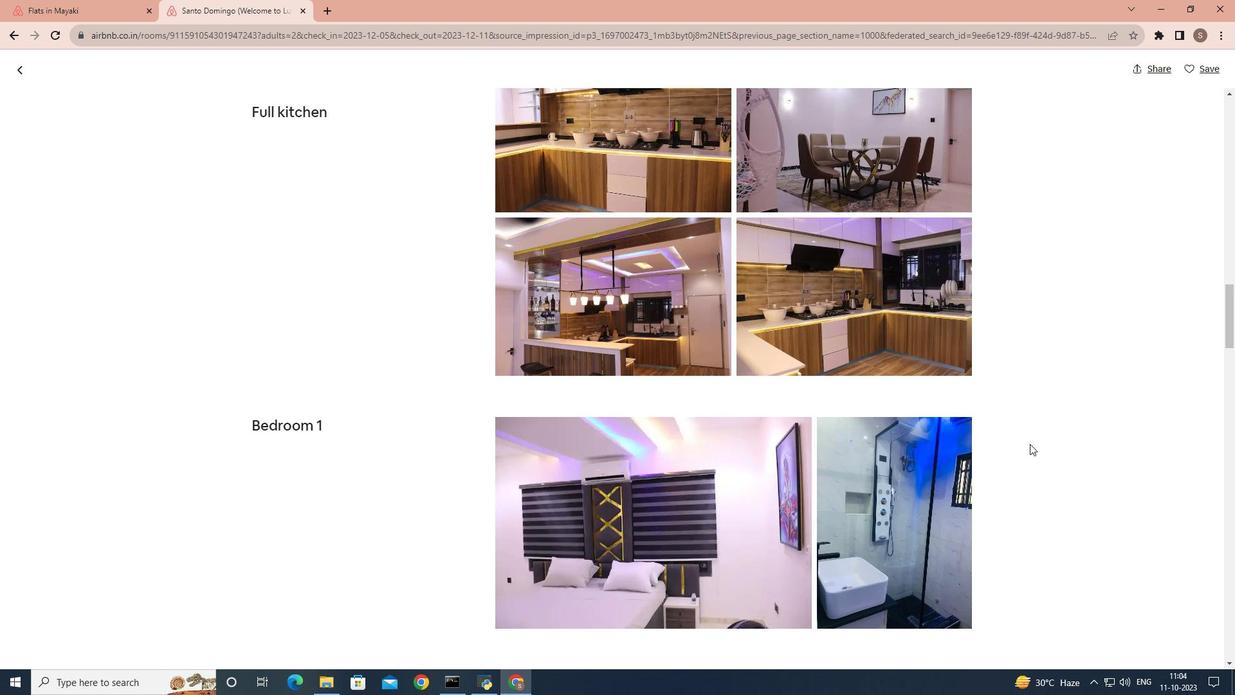 
Action: Mouse scrolled (1030, 443) with delta (0, 0)
Screenshot: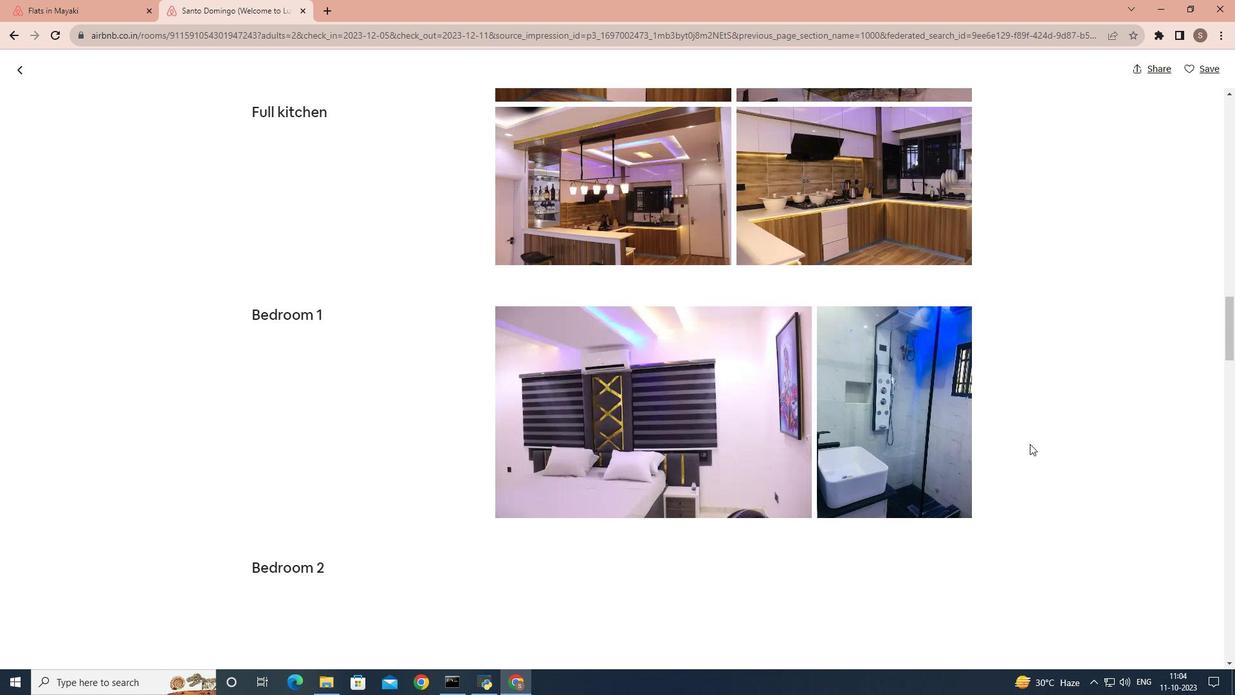 
Action: Mouse scrolled (1030, 443) with delta (0, 0)
Screenshot: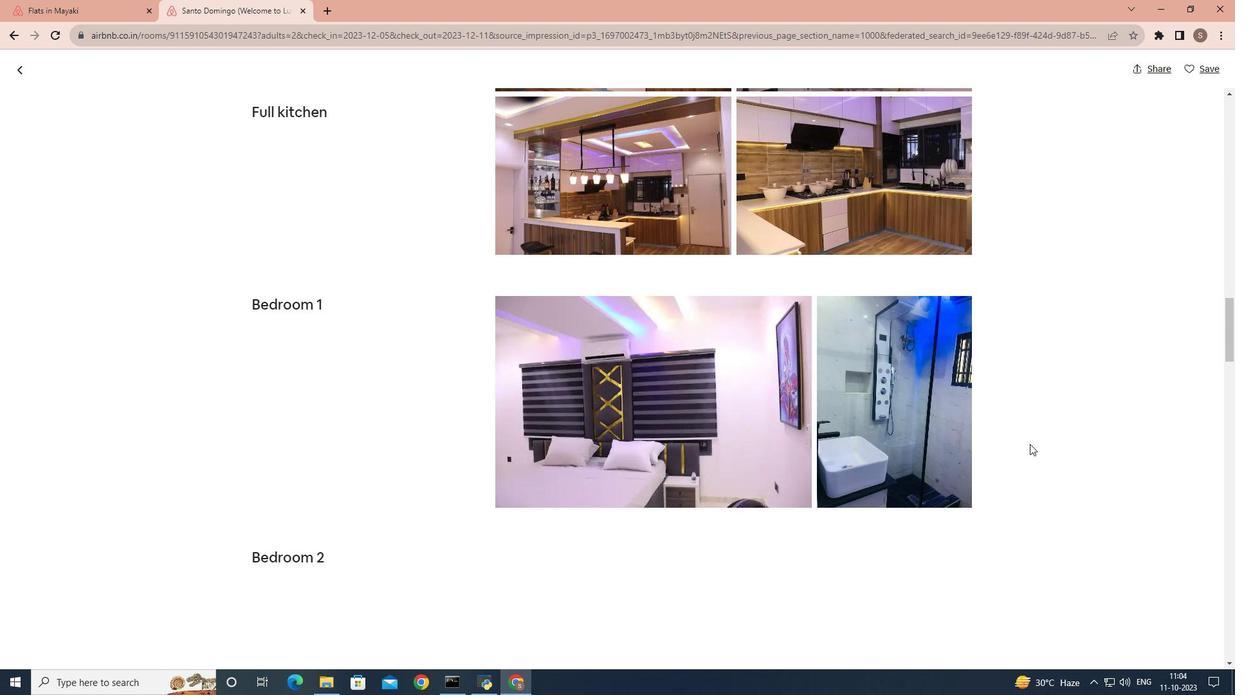 
Action: Mouse scrolled (1030, 443) with delta (0, 0)
Screenshot: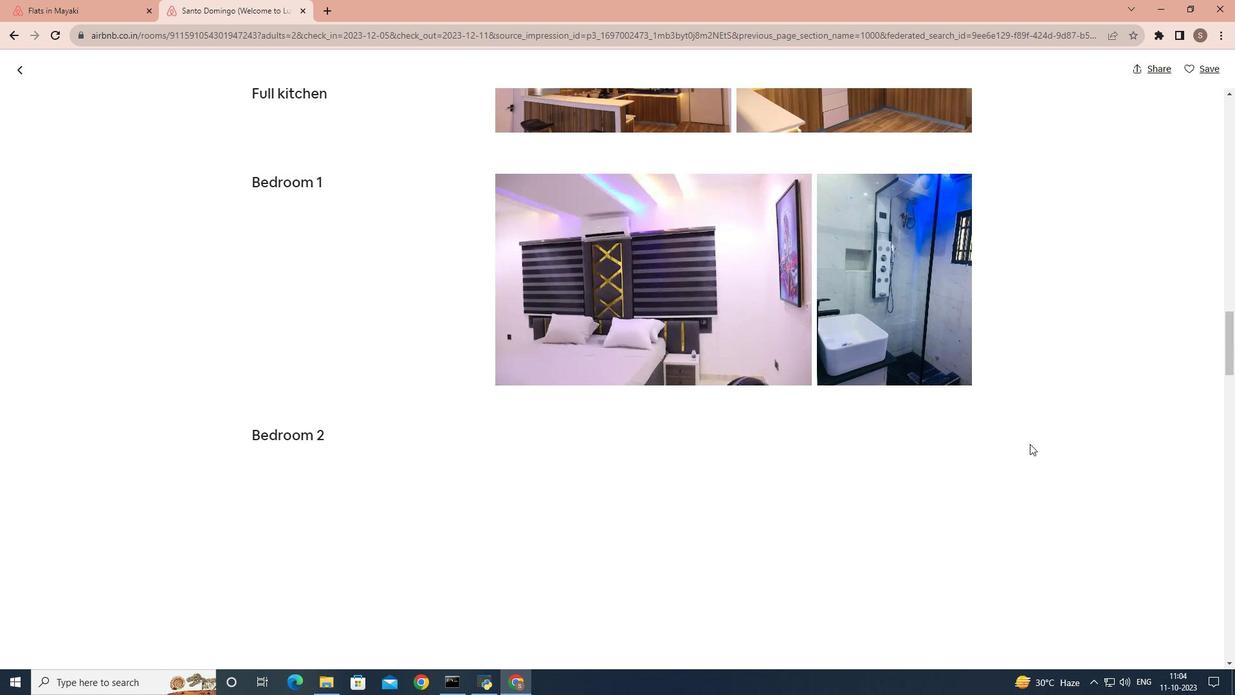
Action: Mouse scrolled (1030, 443) with delta (0, 0)
Screenshot: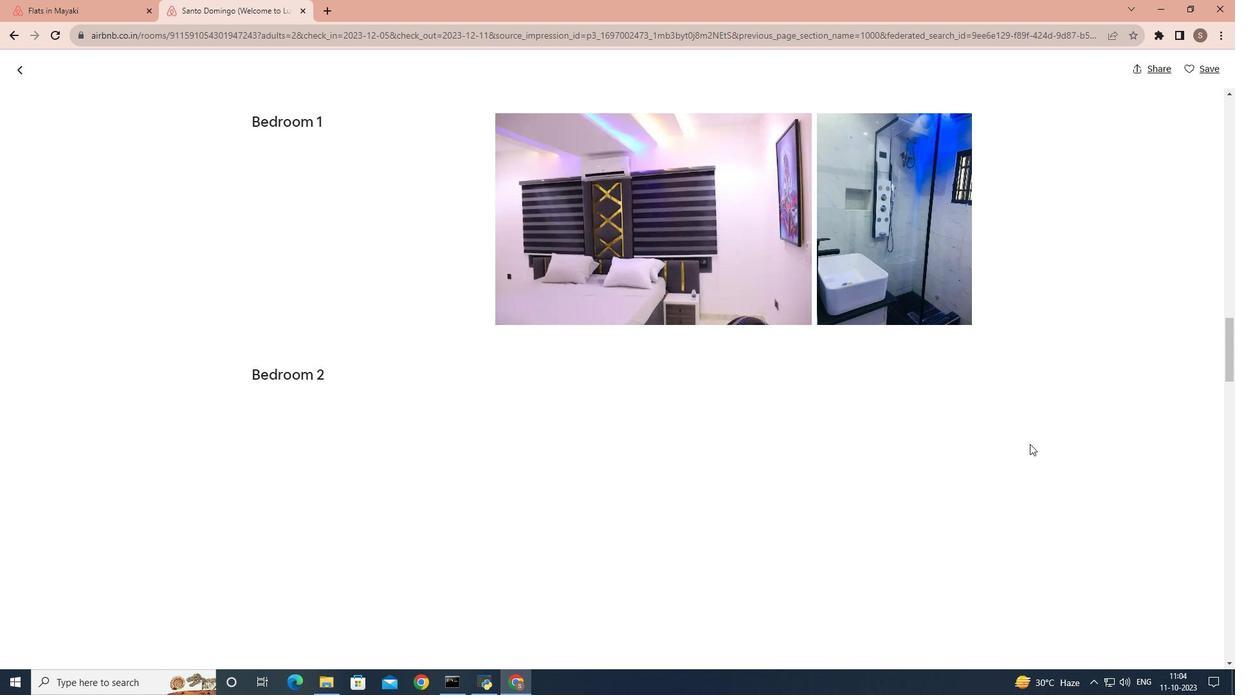 
Action: Mouse scrolled (1030, 443) with delta (0, 0)
Screenshot: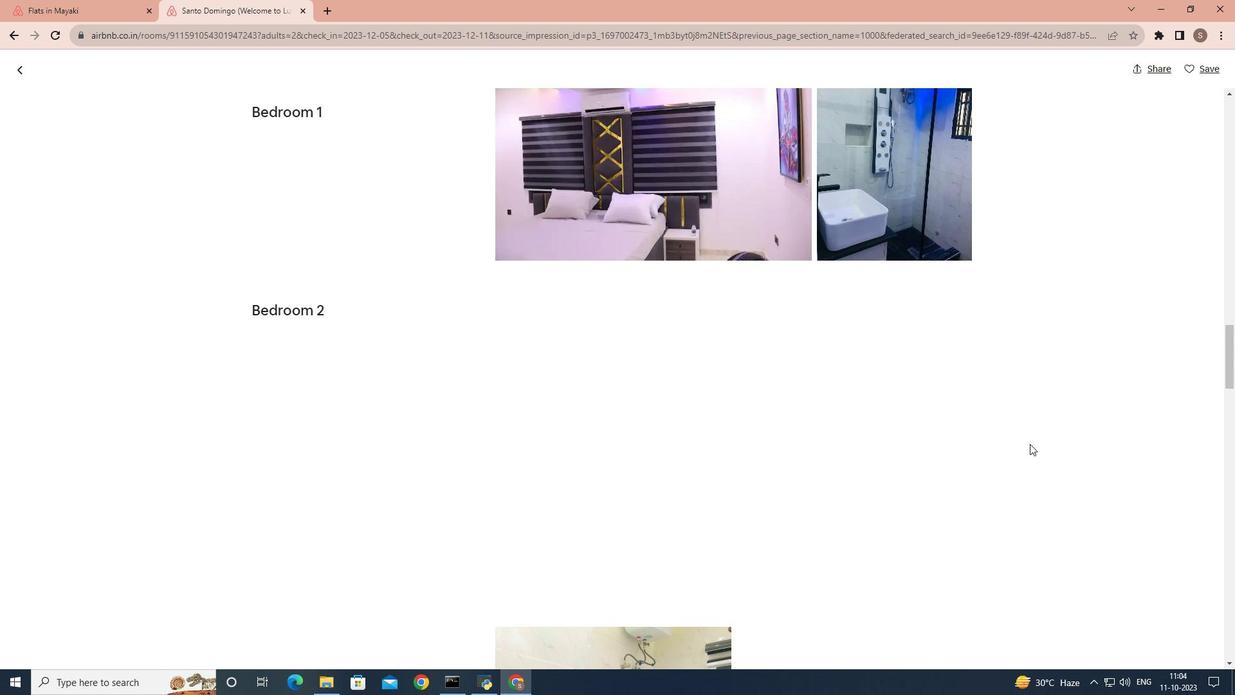 
Action: Mouse scrolled (1030, 443) with delta (0, 0)
Screenshot: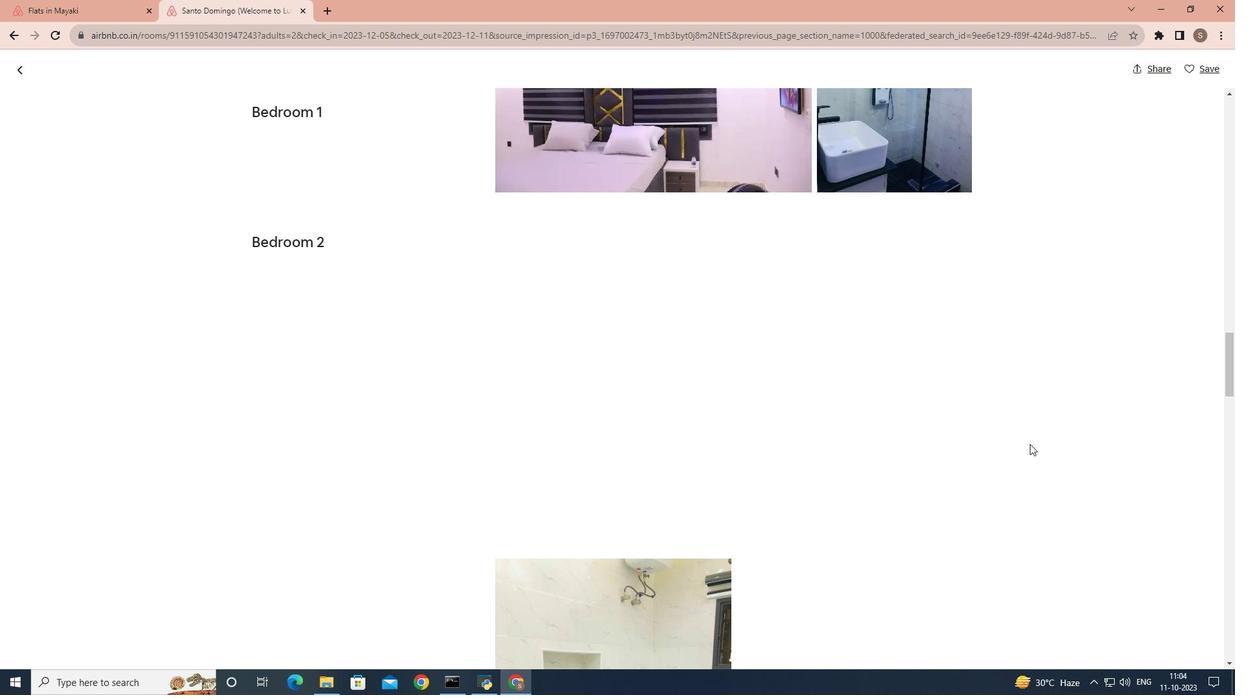 
Action: Mouse scrolled (1030, 443) with delta (0, 0)
Screenshot: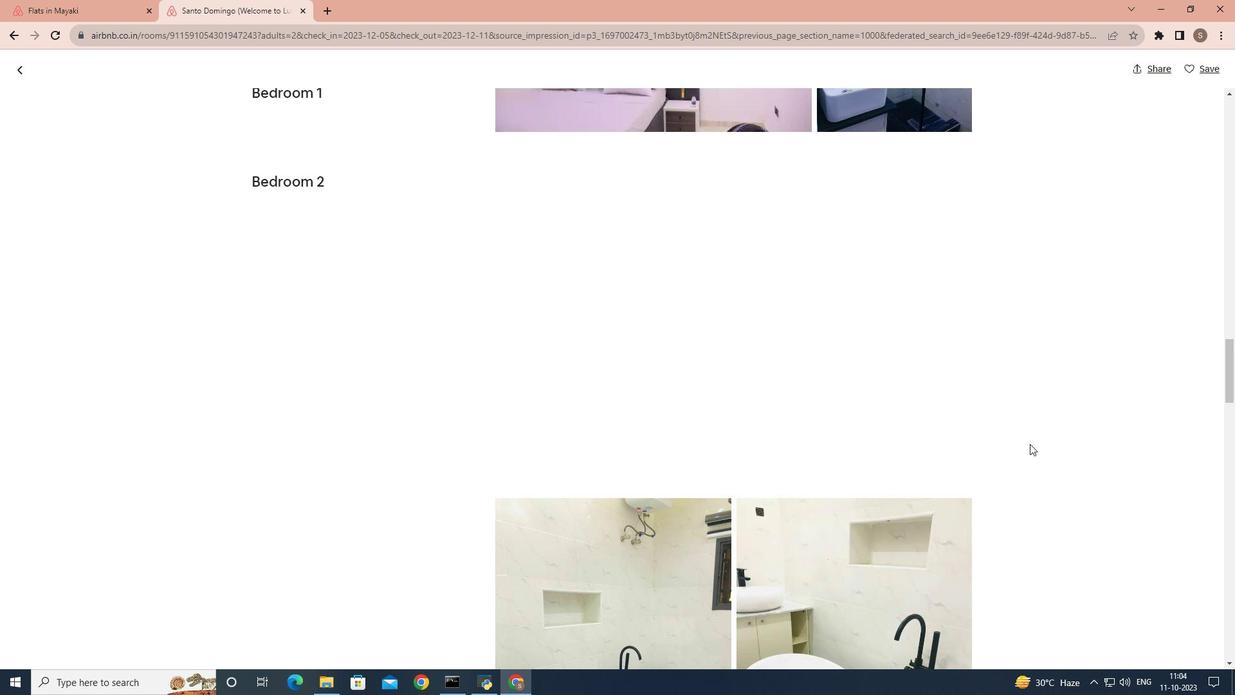 
Action: Mouse scrolled (1030, 443) with delta (0, 0)
Screenshot: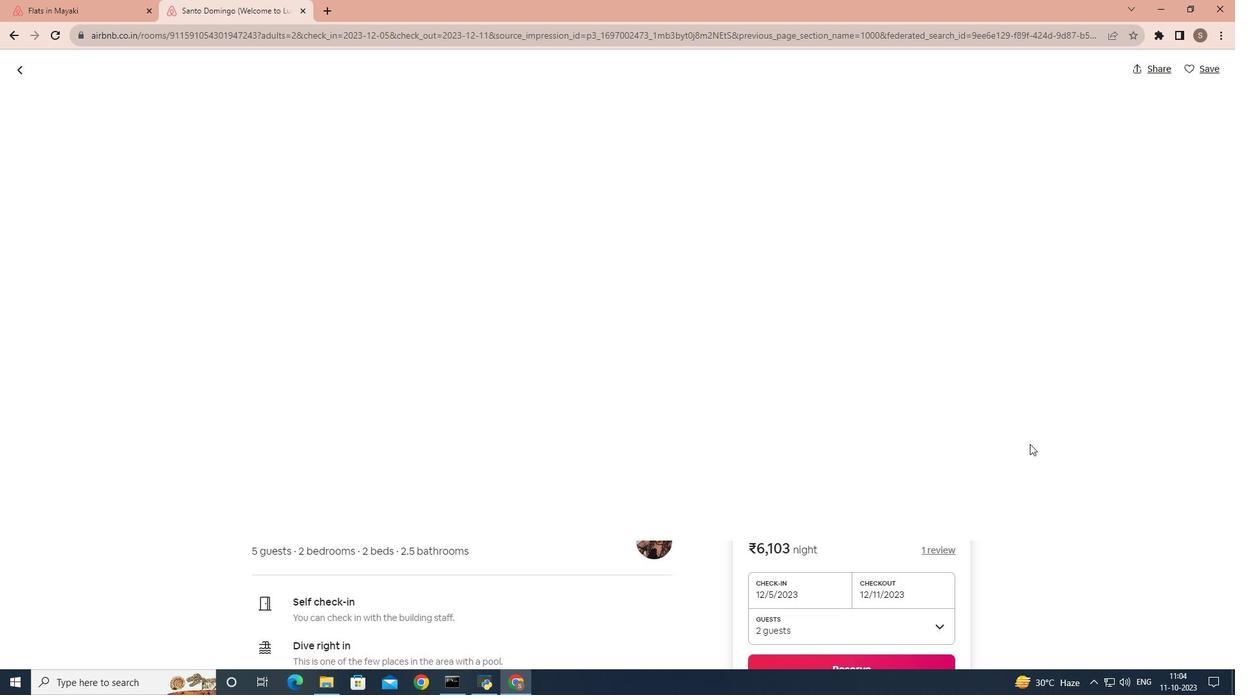 
Action: Mouse scrolled (1030, 443) with delta (0, 0)
Screenshot: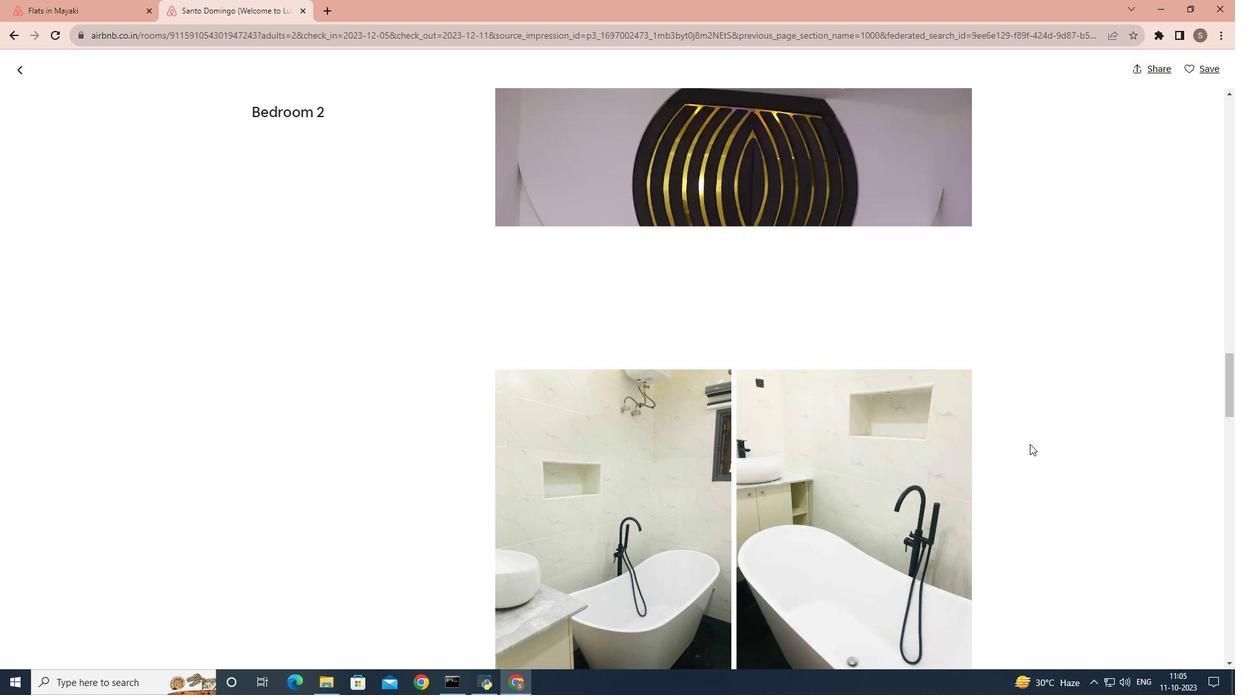 
Action: Mouse scrolled (1030, 443) with delta (0, 0)
Screenshot: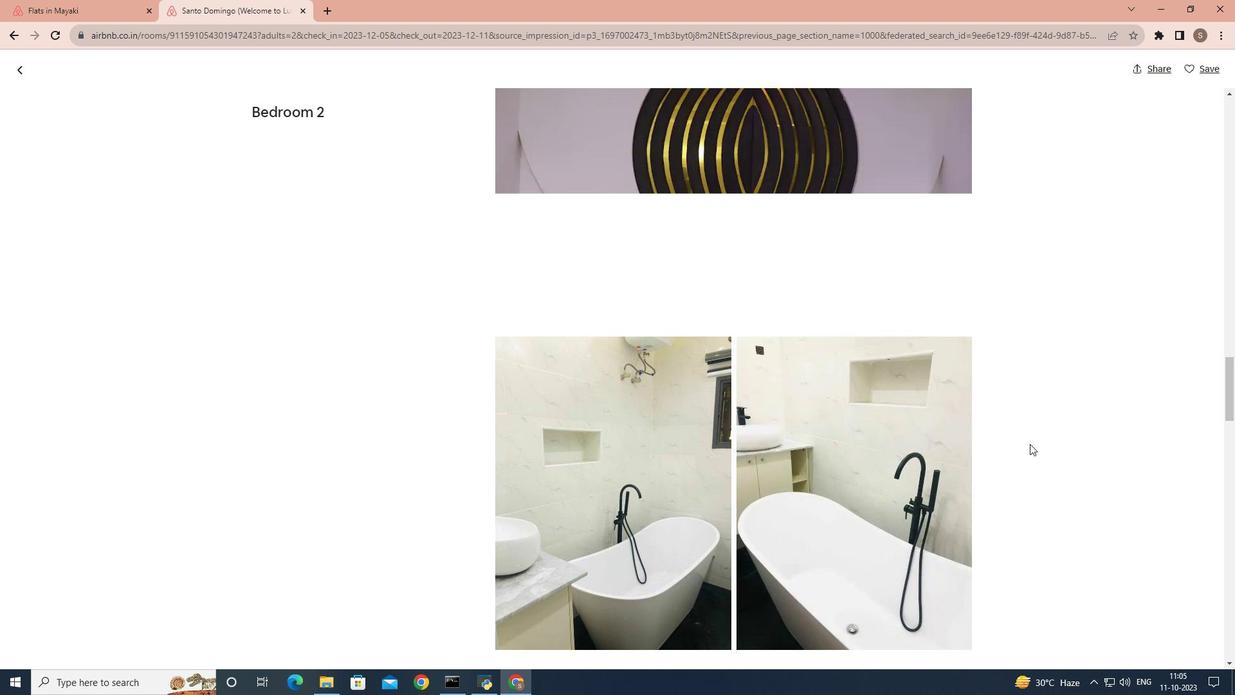 
Action: Mouse scrolled (1030, 443) with delta (0, 0)
Screenshot: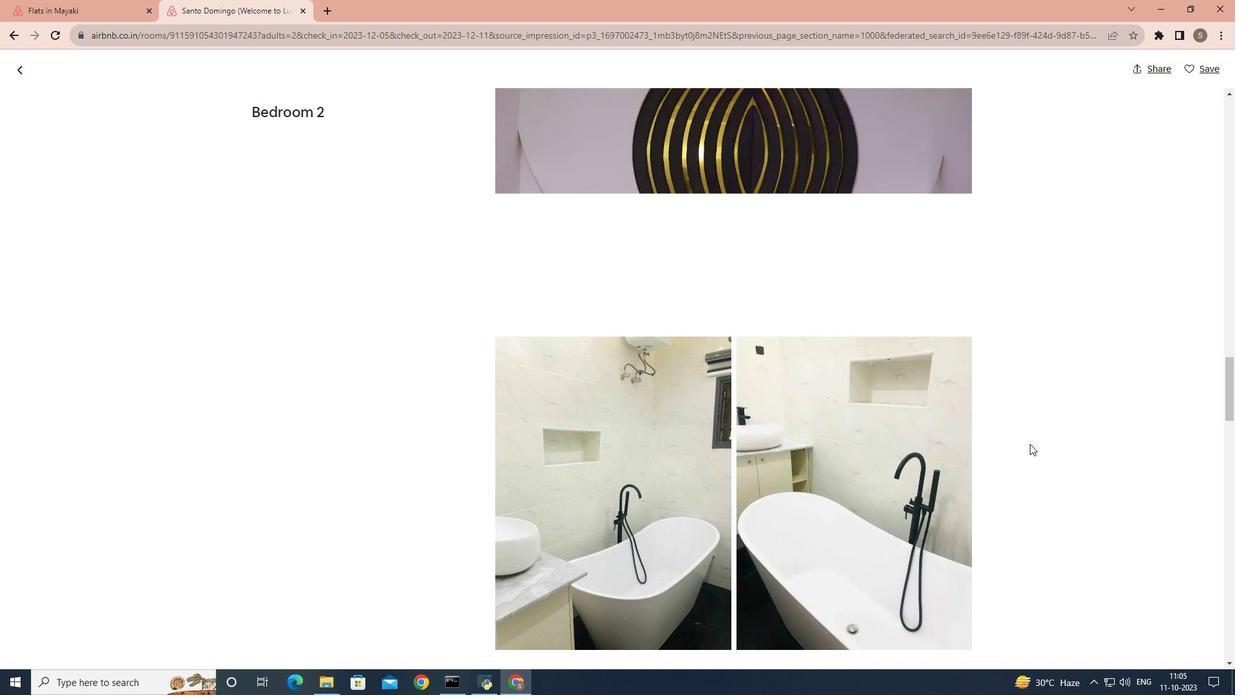
Action: Mouse scrolled (1030, 443) with delta (0, 0)
Screenshot: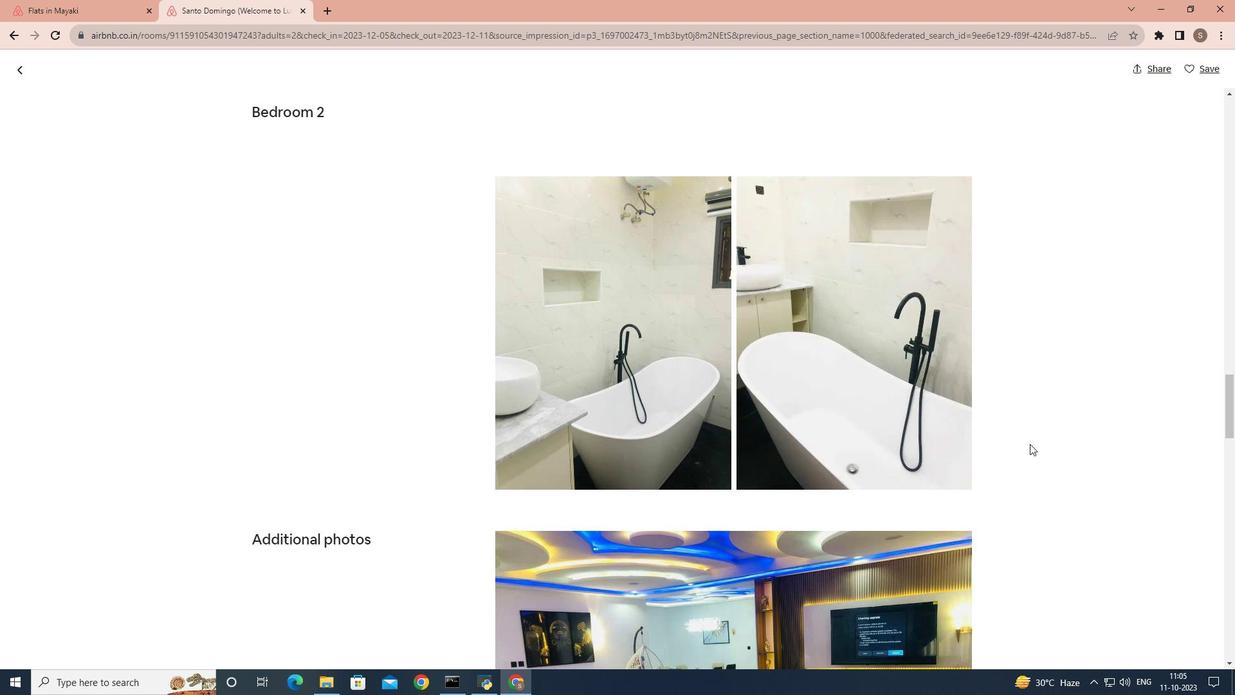 
Action: Mouse scrolled (1030, 443) with delta (0, 0)
Screenshot: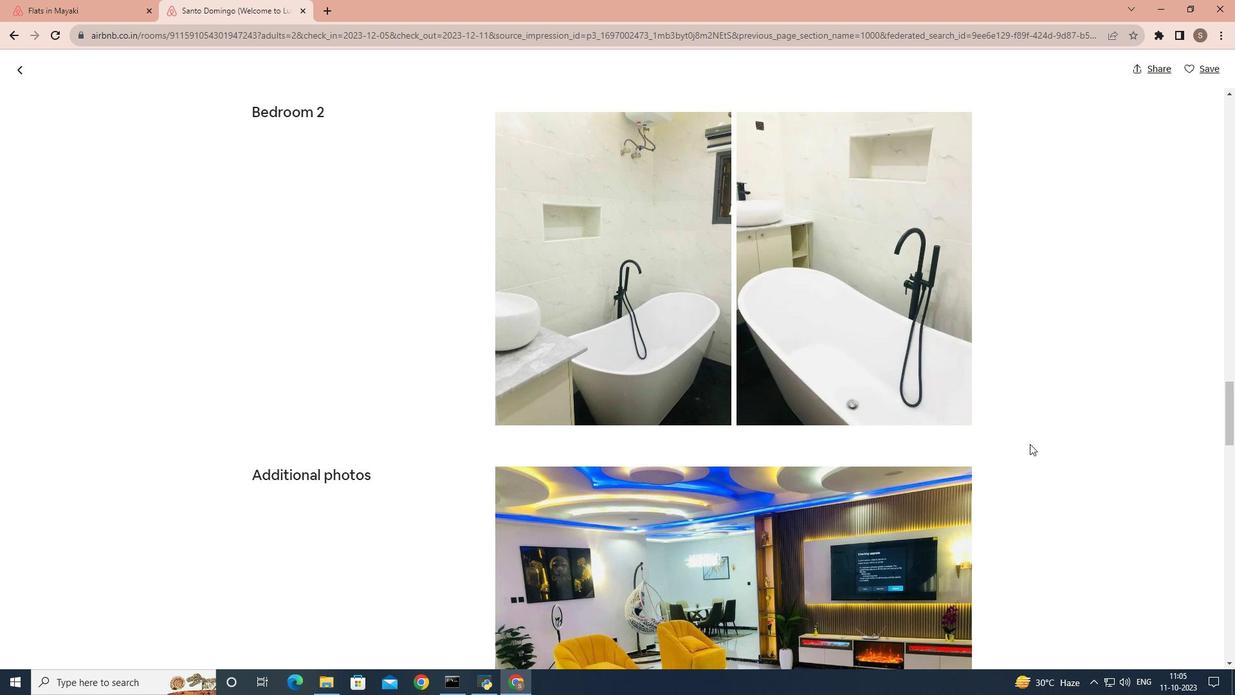 
Action: Mouse scrolled (1030, 443) with delta (0, 0)
Screenshot: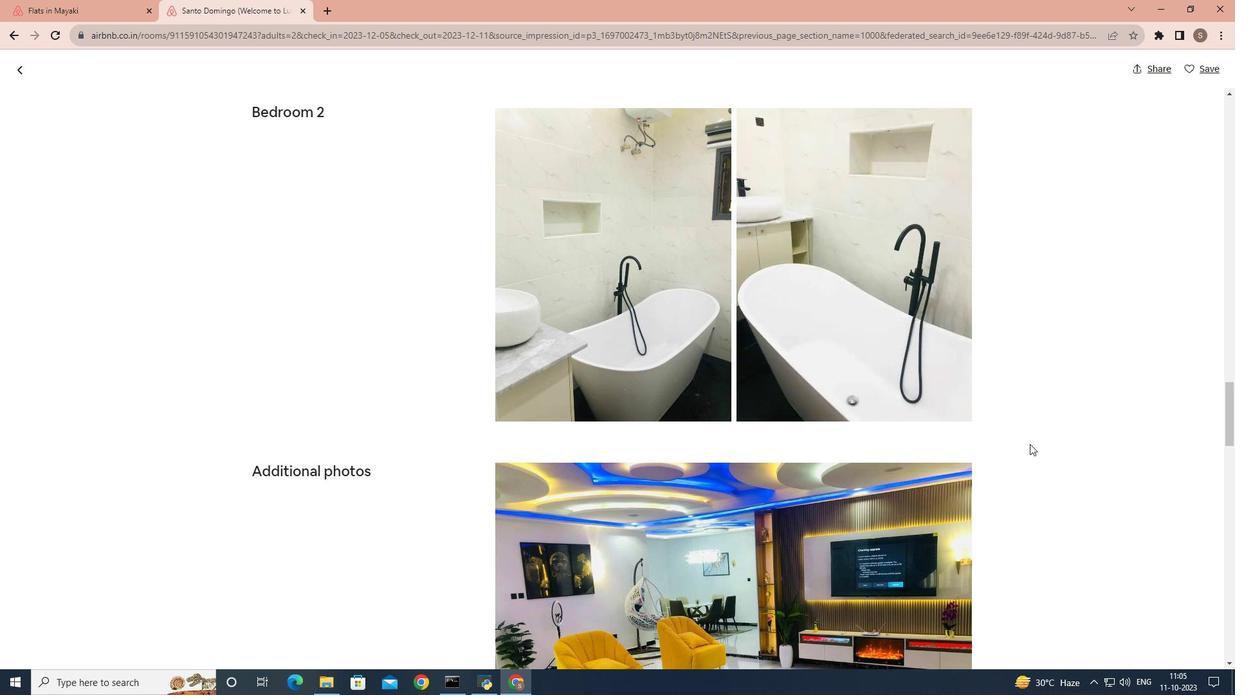 
Action: Mouse scrolled (1030, 443) with delta (0, 0)
Screenshot: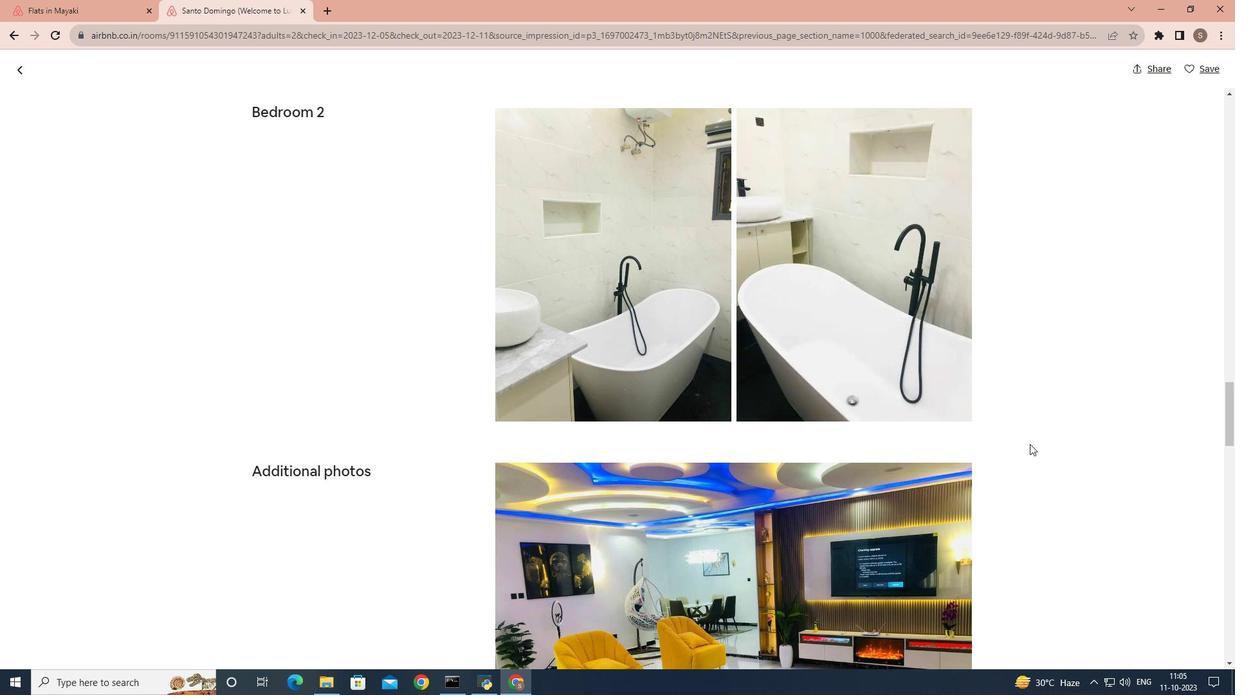 
Action: Mouse scrolled (1030, 443) with delta (0, 0)
Screenshot: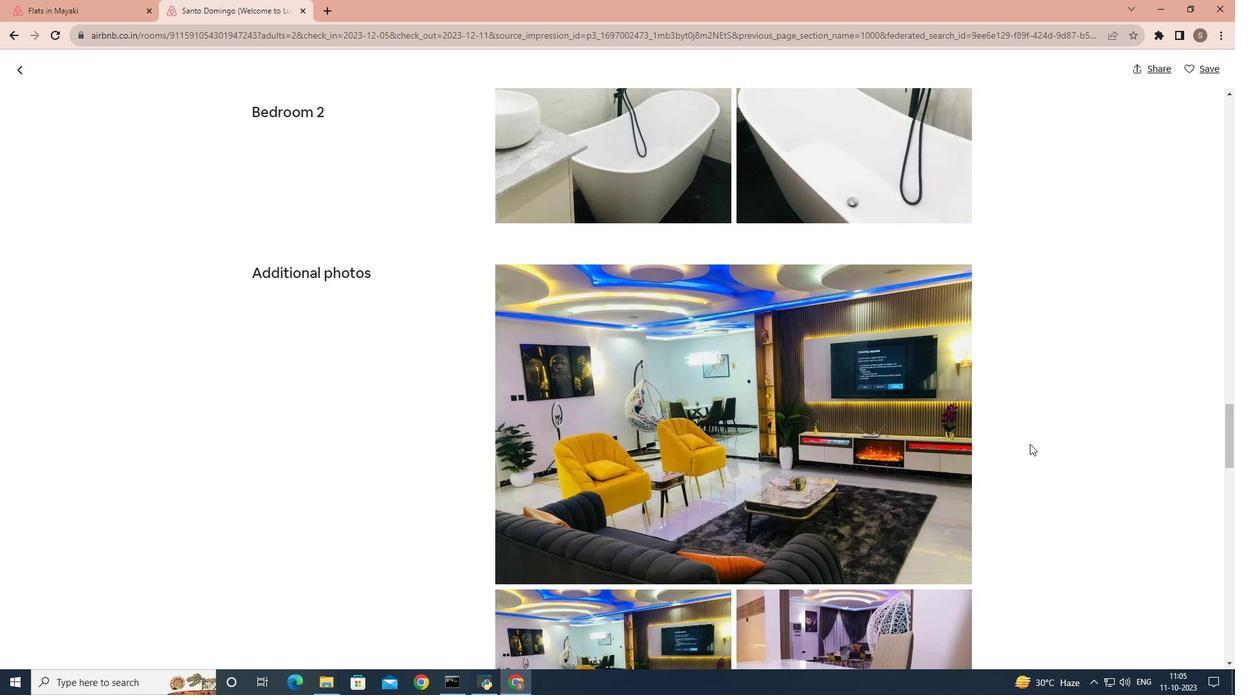 
Action: Mouse scrolled (1030, 443) with delta (0, 0)
Screenshot: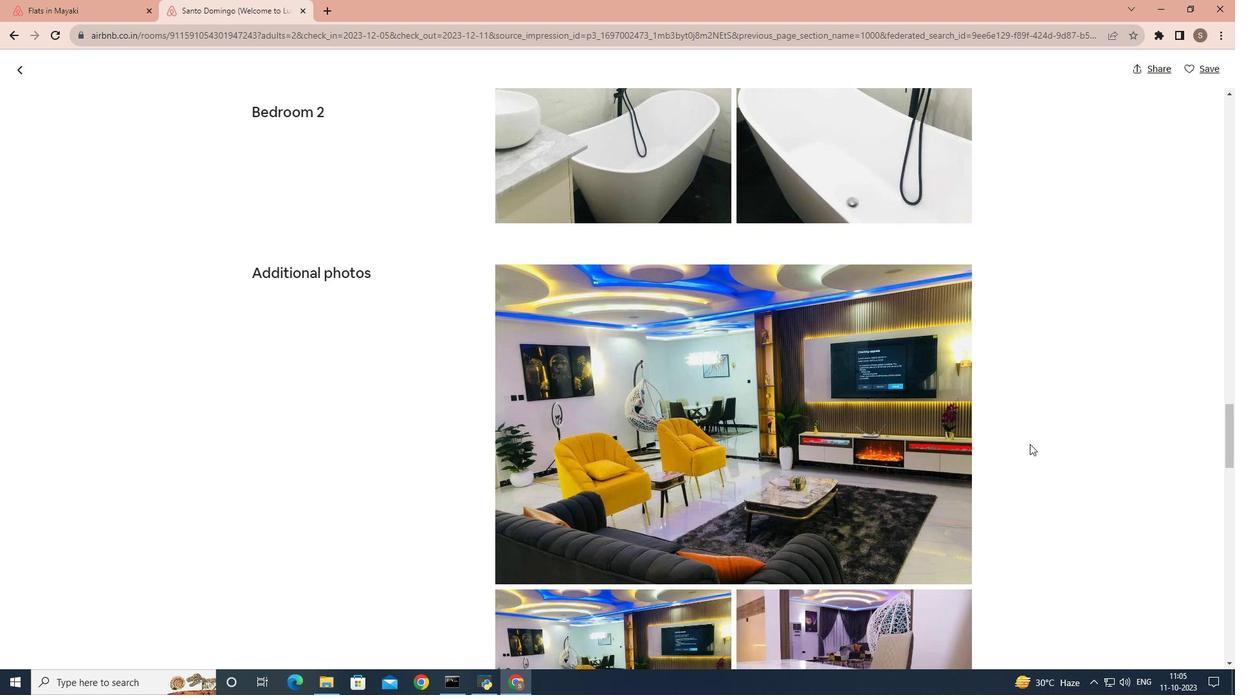 
Action: Mouse scrolled (1030, 443) with delta (0, 0)
Screenshot: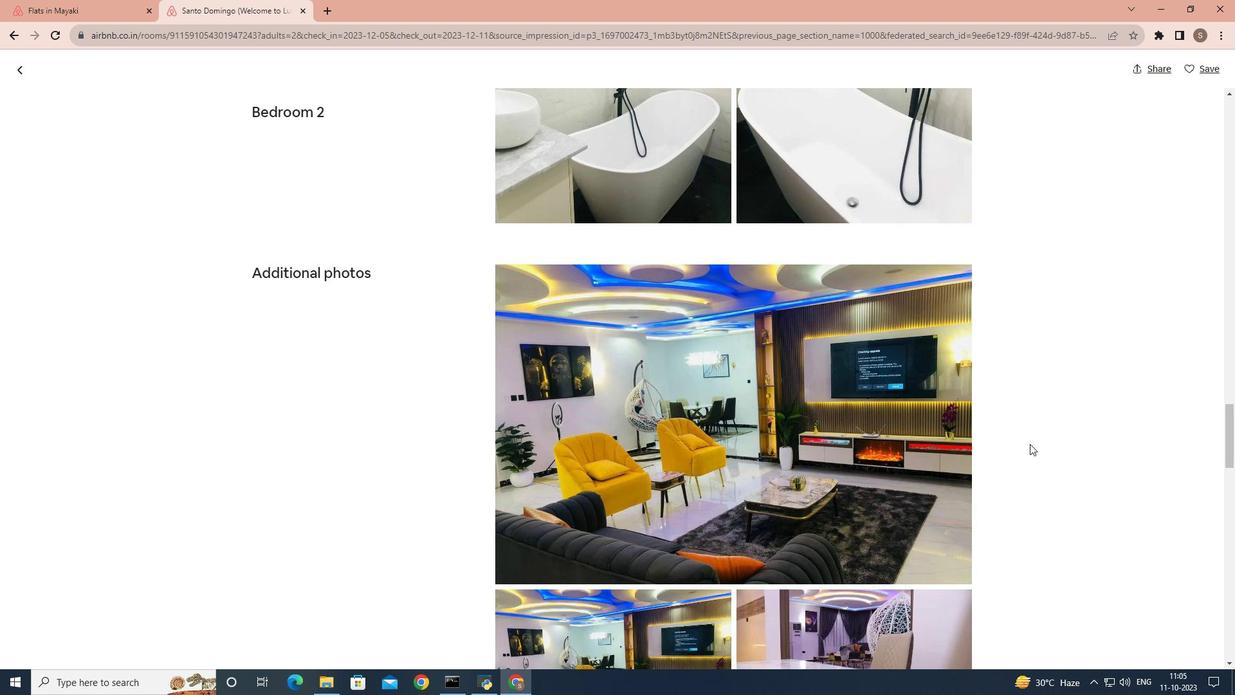 
Action: Mouse scrolled (1030, 443) with delta (0, 0)
Screenshot: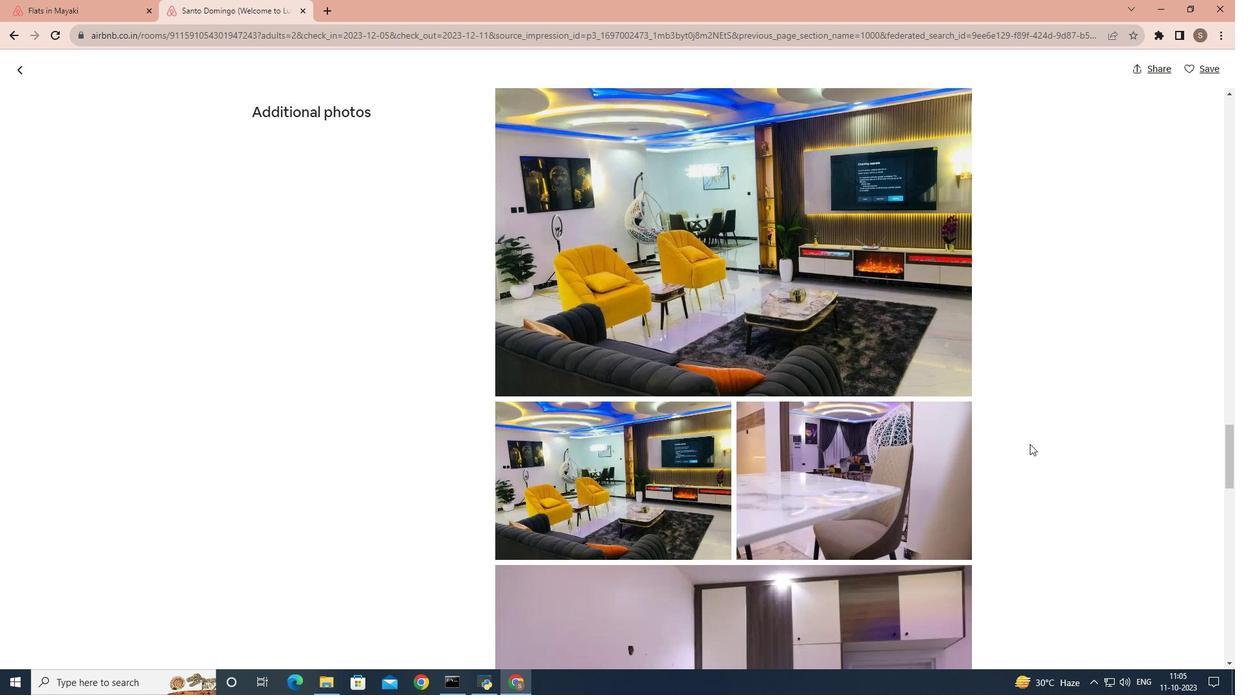 
Action: Mouse scrolled (1030, 443) with delta (0, 0)
Screenshot: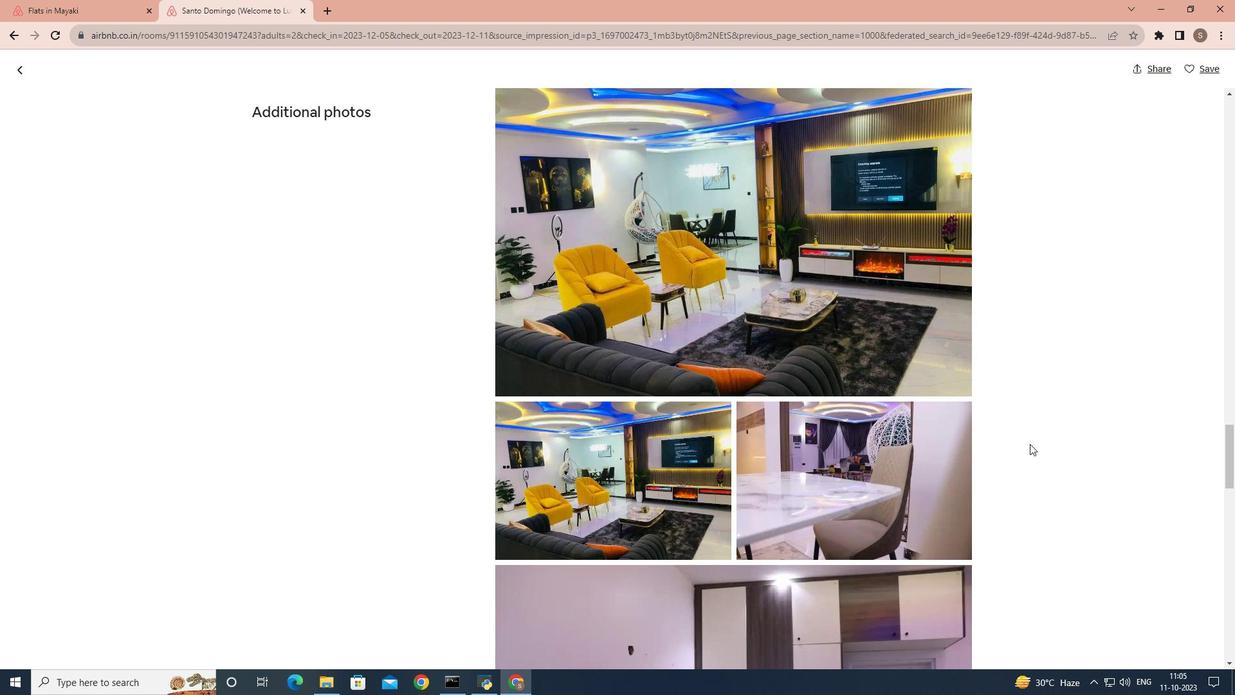 
Action: Mouse scrolled (1030, 443) with delta (0, 0)
Screenshot: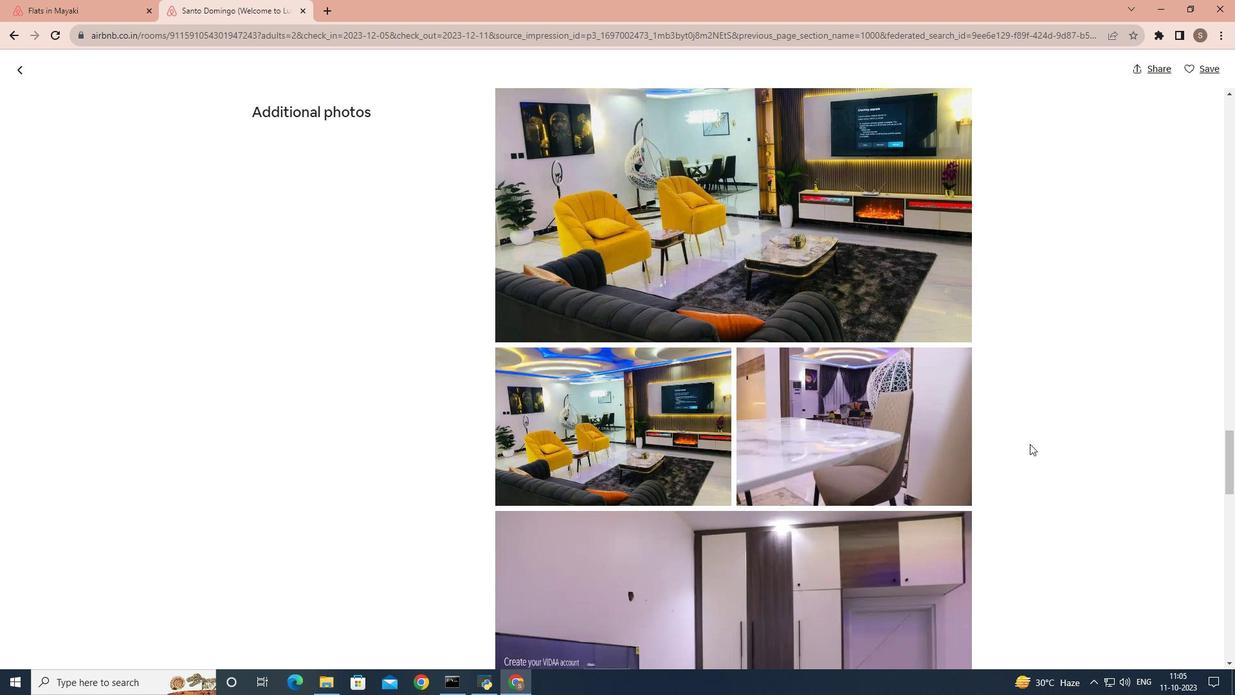 
Action: Mouse scrolled (1030, 443) with delta (0, 0)
Screenshot: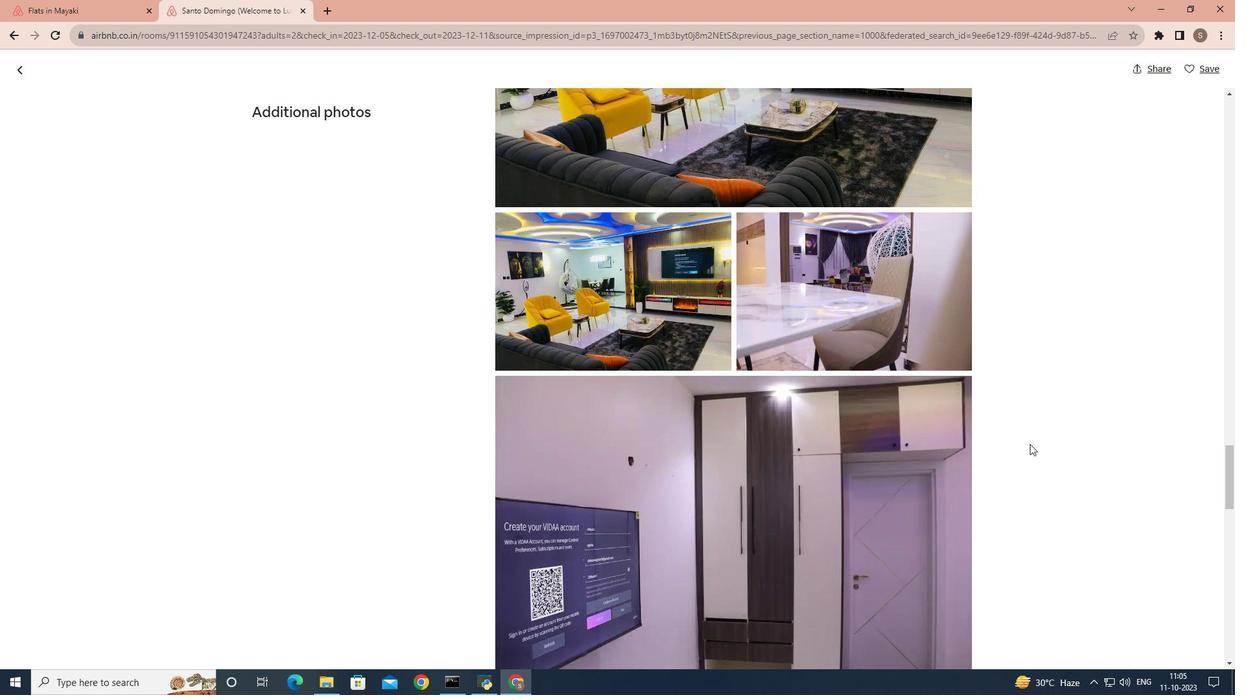 
Action: Mouse scrolled (1030, 443) with delta (0, 0)
Screenshot: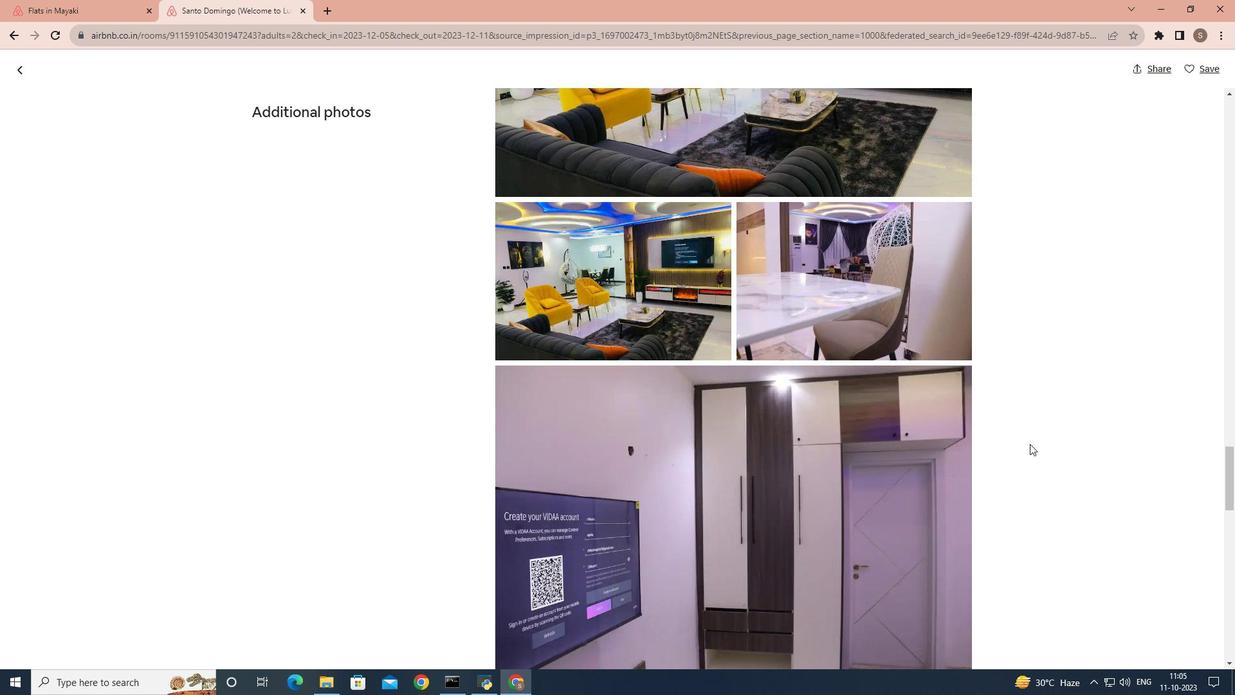 
Action: Mouse scrolled (1030, 443) with delta (0, 0)
Screenshot: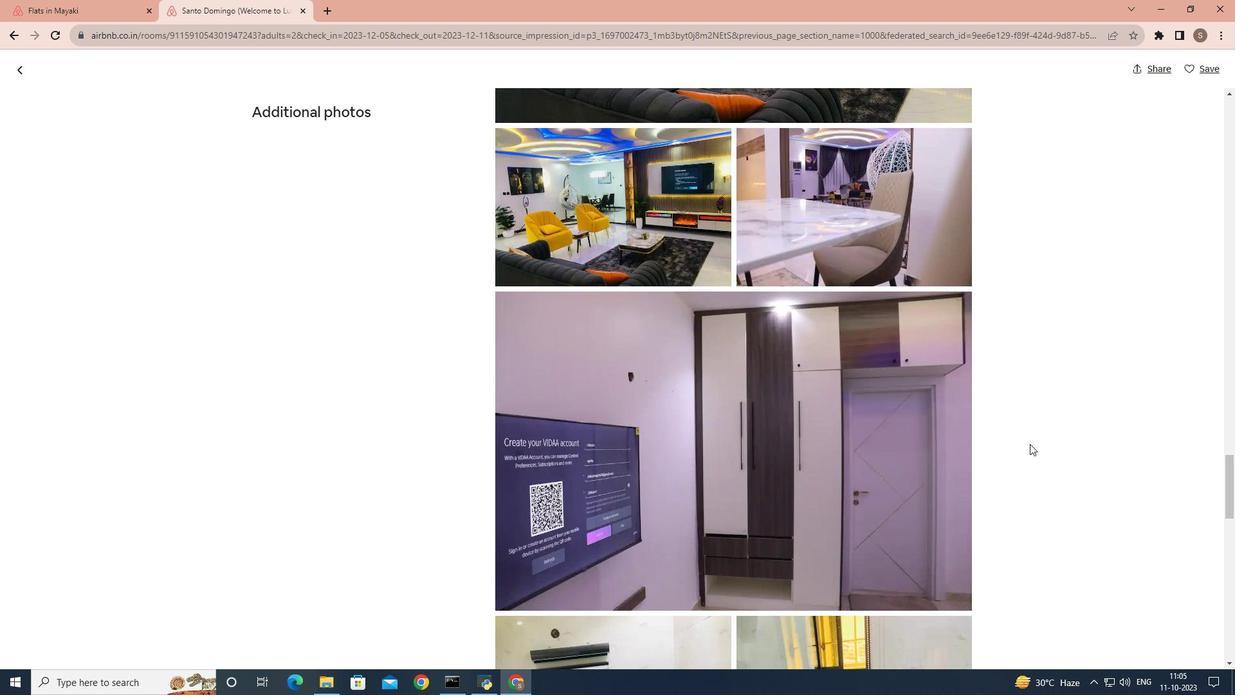 
Action: Mouse scrolled (1030, 443) with delta (0, 0)
Screenshot: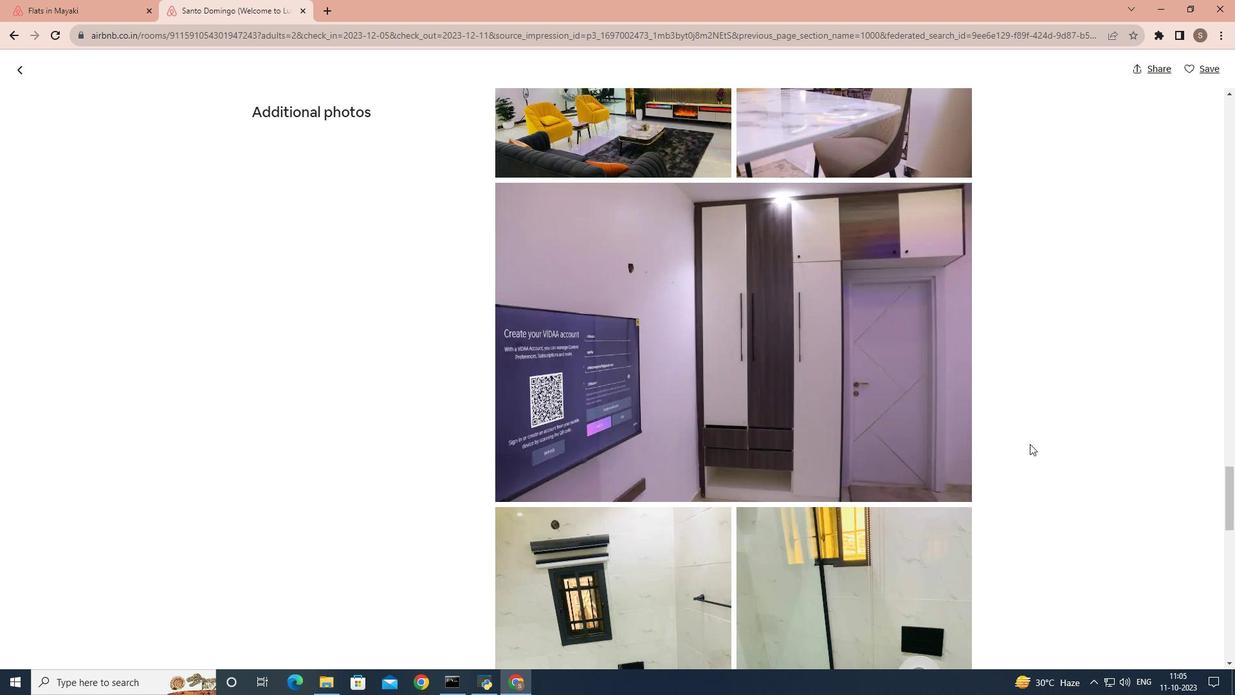 
Action: Mouse scrolled (1030, 443) with delta (0, 0)
Screenshot: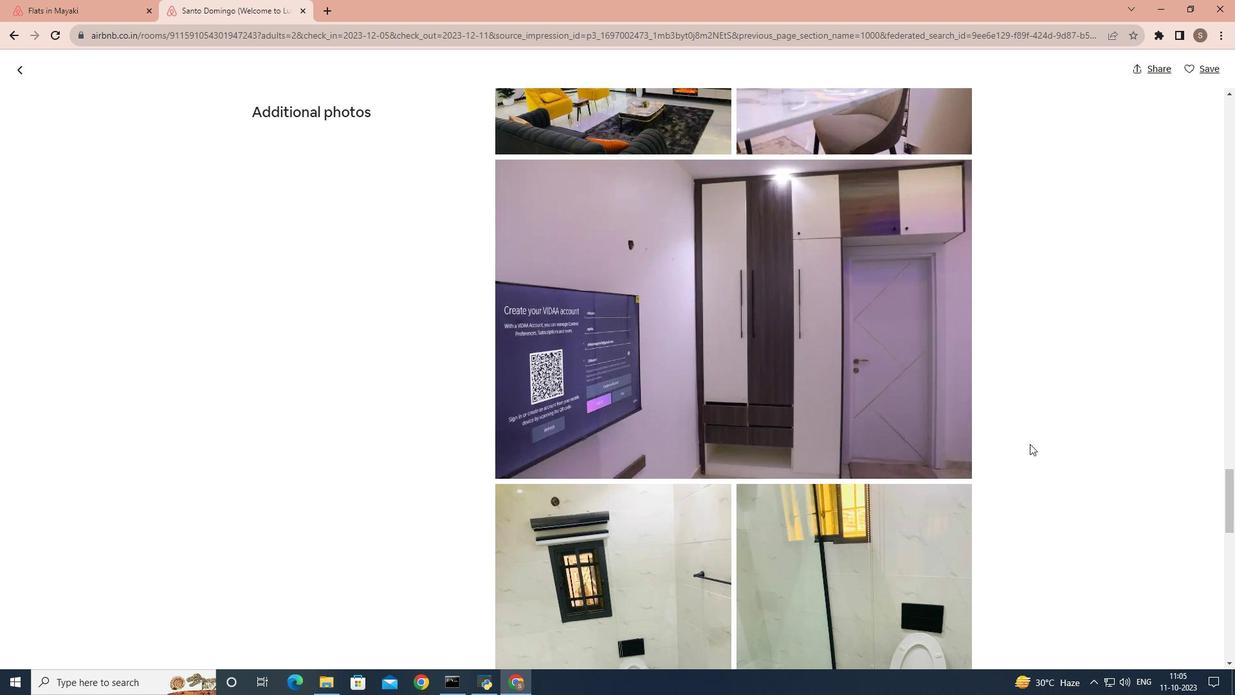 
Action: Mouse scrolled (1030, 443) with delta (0, 0)
Screenshot: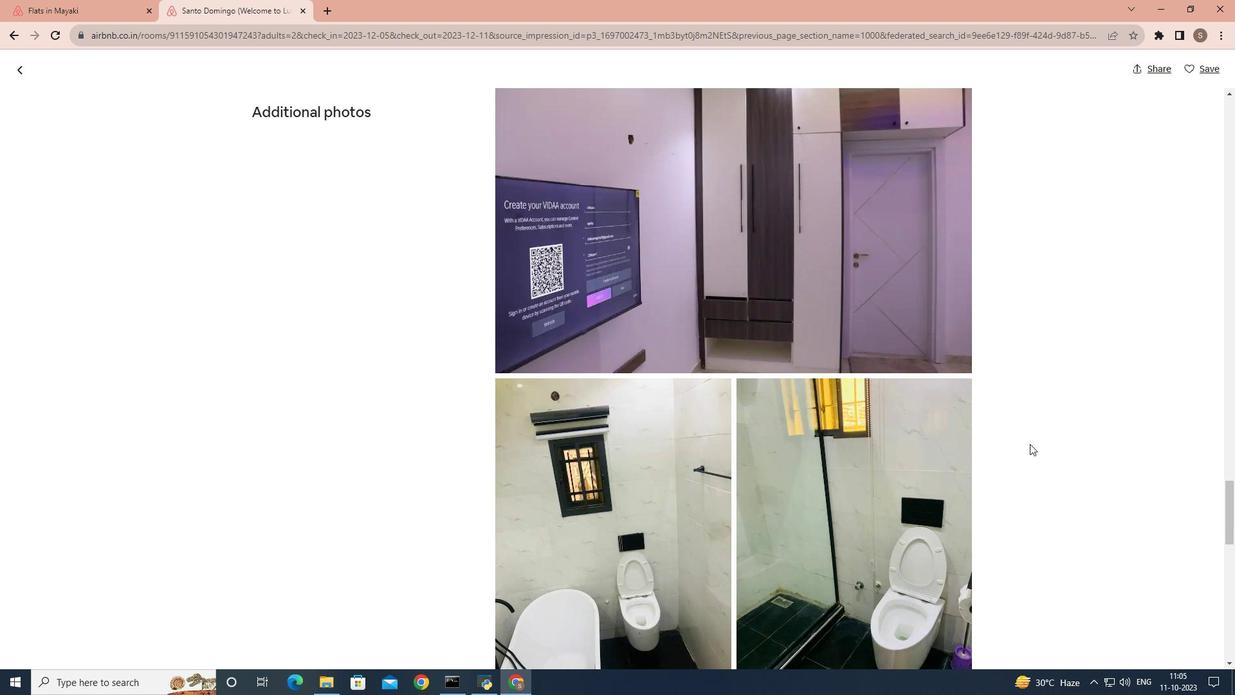 
Action: Mouse scrolled (1030, 443) with delta (0, 0)
Screenshot: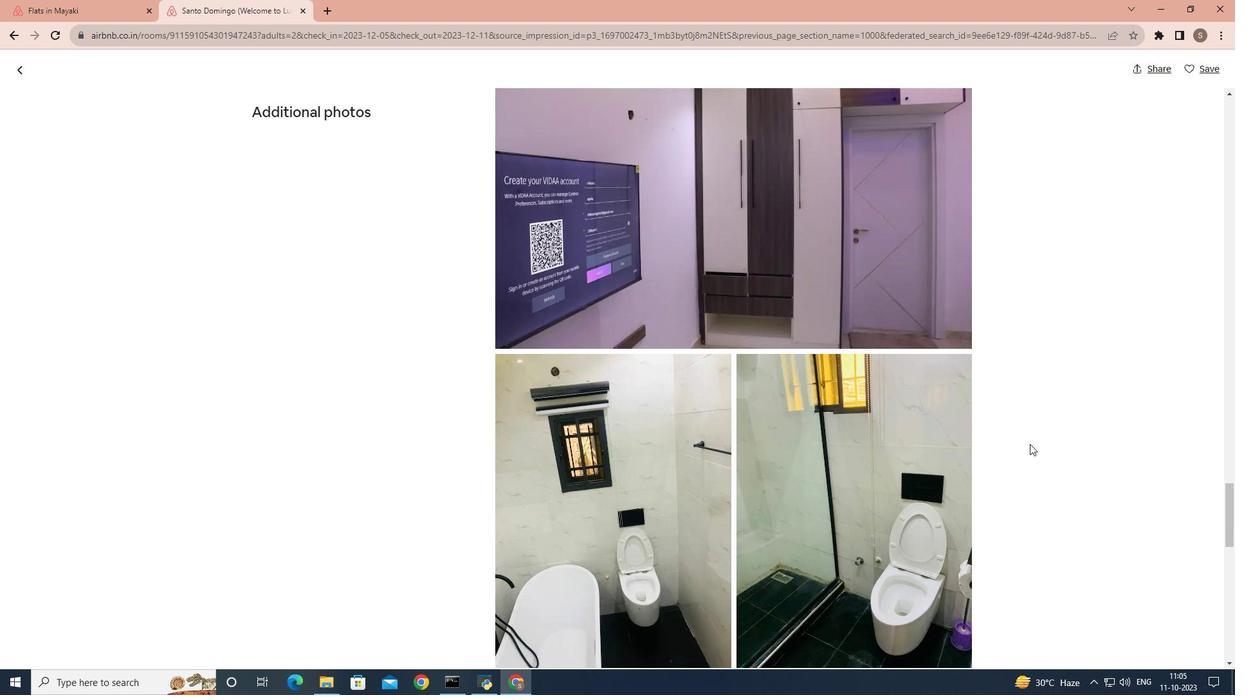 
Action: Mouse scrolled (1030, 443) with delta (0, 0)
Screenshot: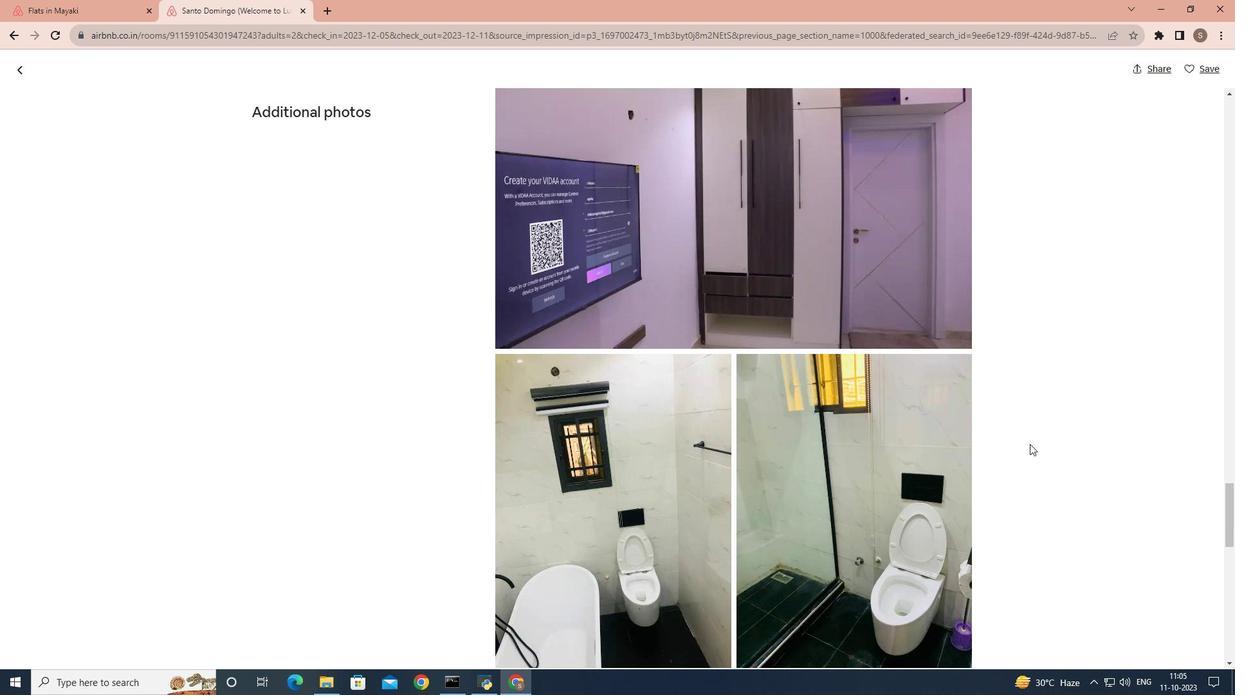 
Action: Mouse scrolled (1030, 443) with delta (0, 0)
Screenshot: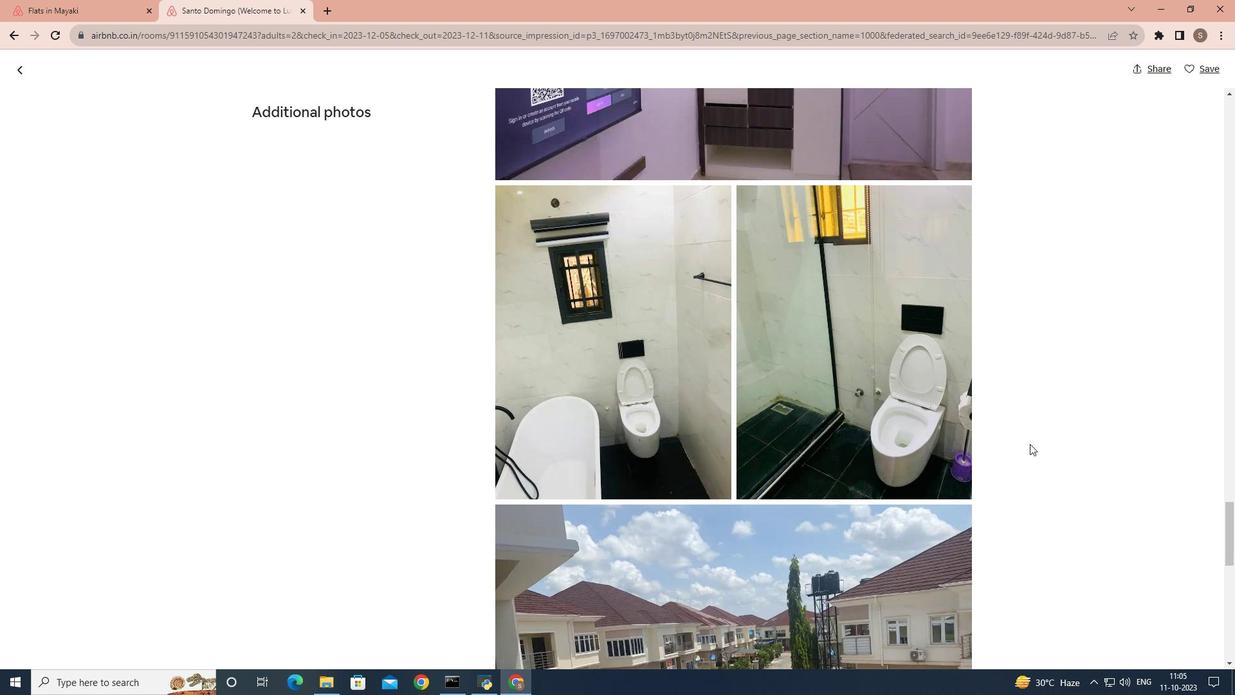 
Action: Mouse scrolled (1030, 443) with delta (0, 0)
Screenshot: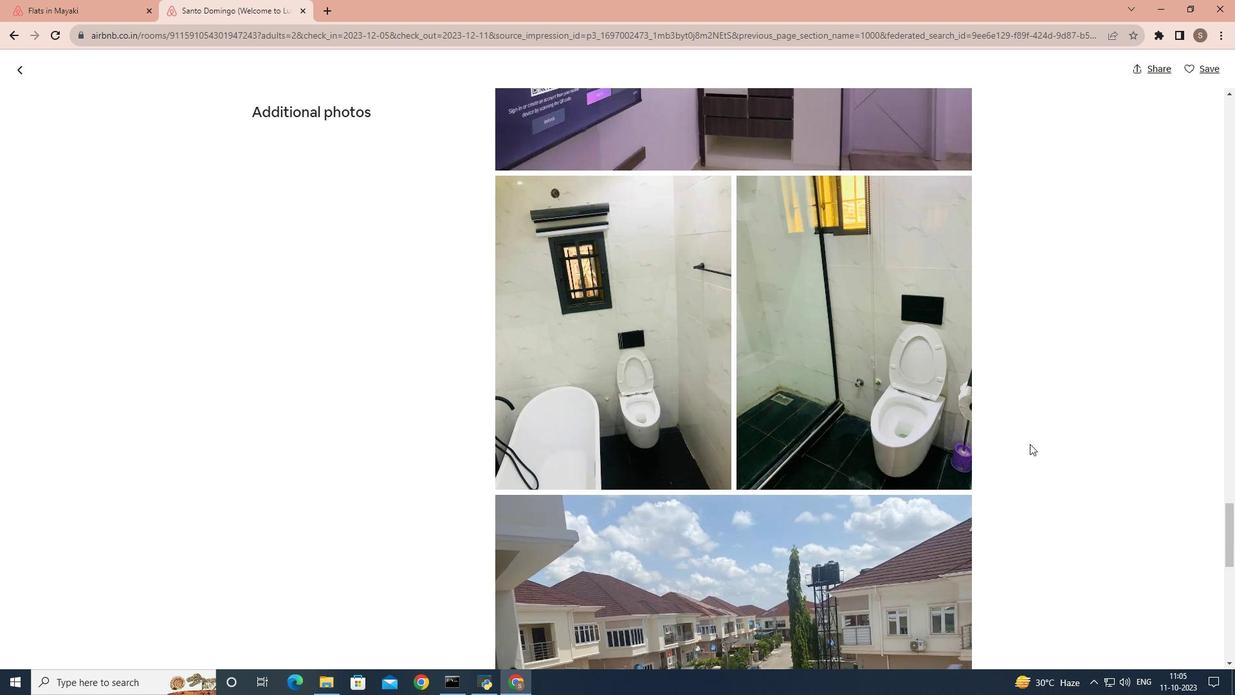 
Action: Mouse scrolled (1030, 443) with delta (0, 0)
Screenshot: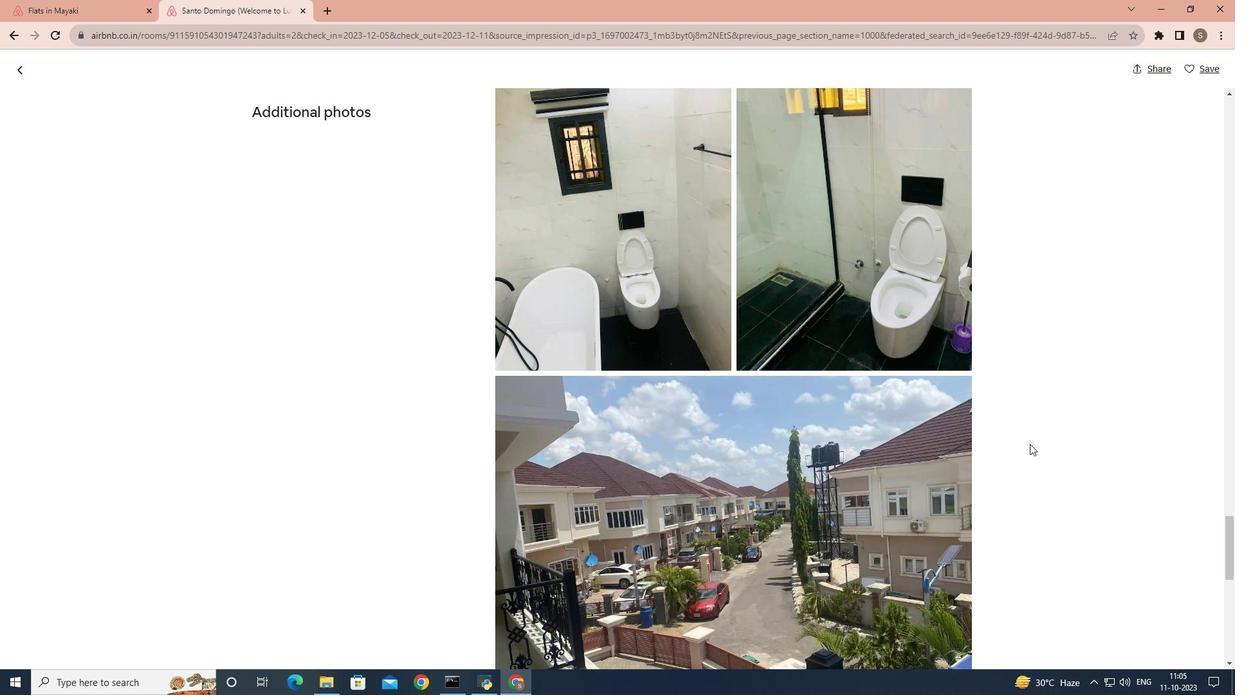 
Action: Mouse scrolled (1030, 443) with delta (0, 0)
Screenshot: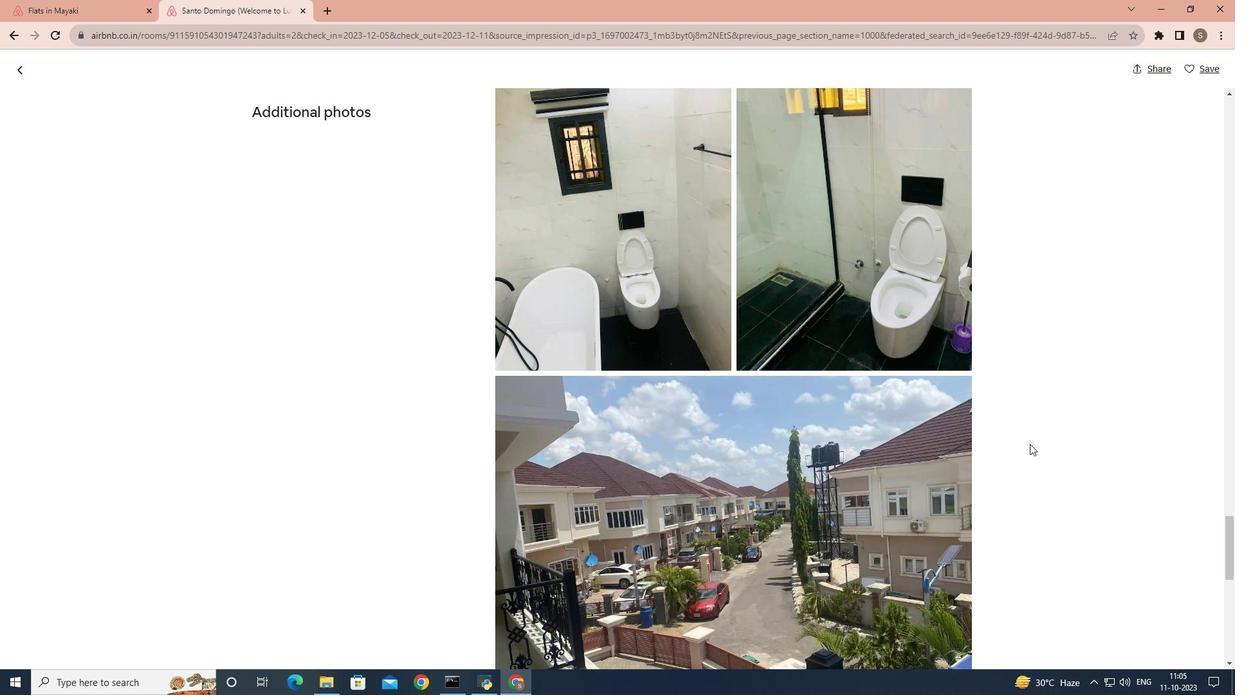 
Action: Mouse scrolled (1030, 443) with delta (0, 0)
Screenshot: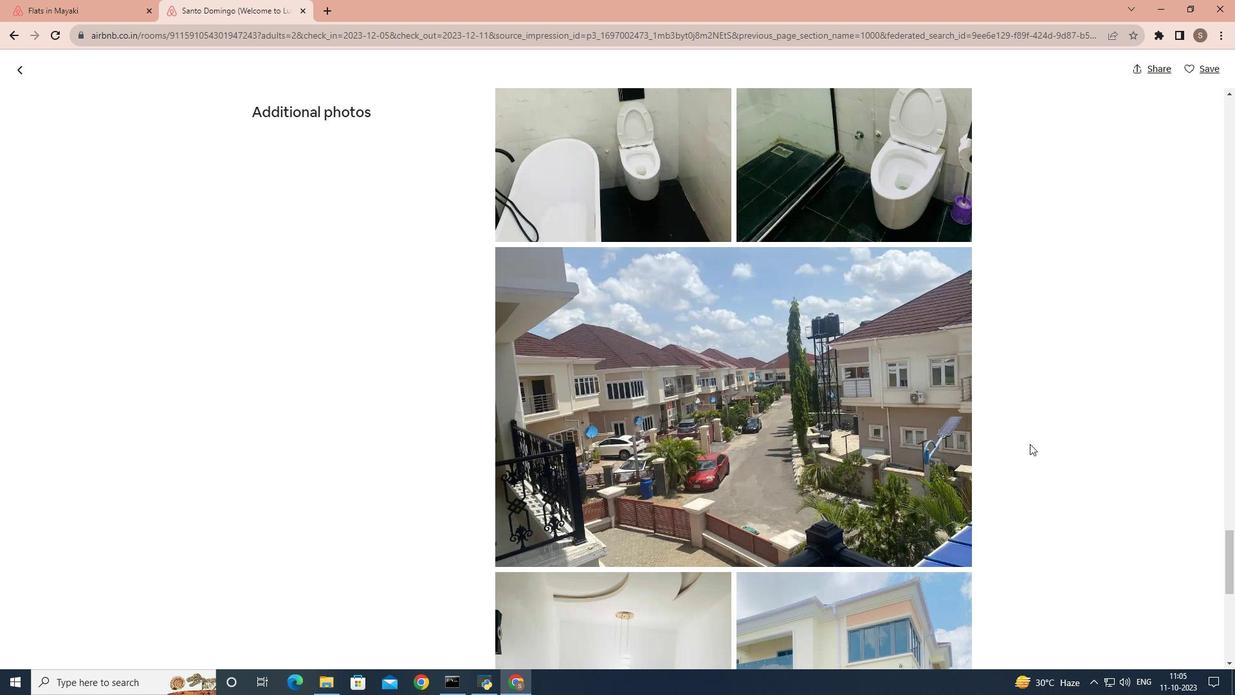 
Action: Mouse scrolled (1030, 443) with delta (0, 0)
Screenshot: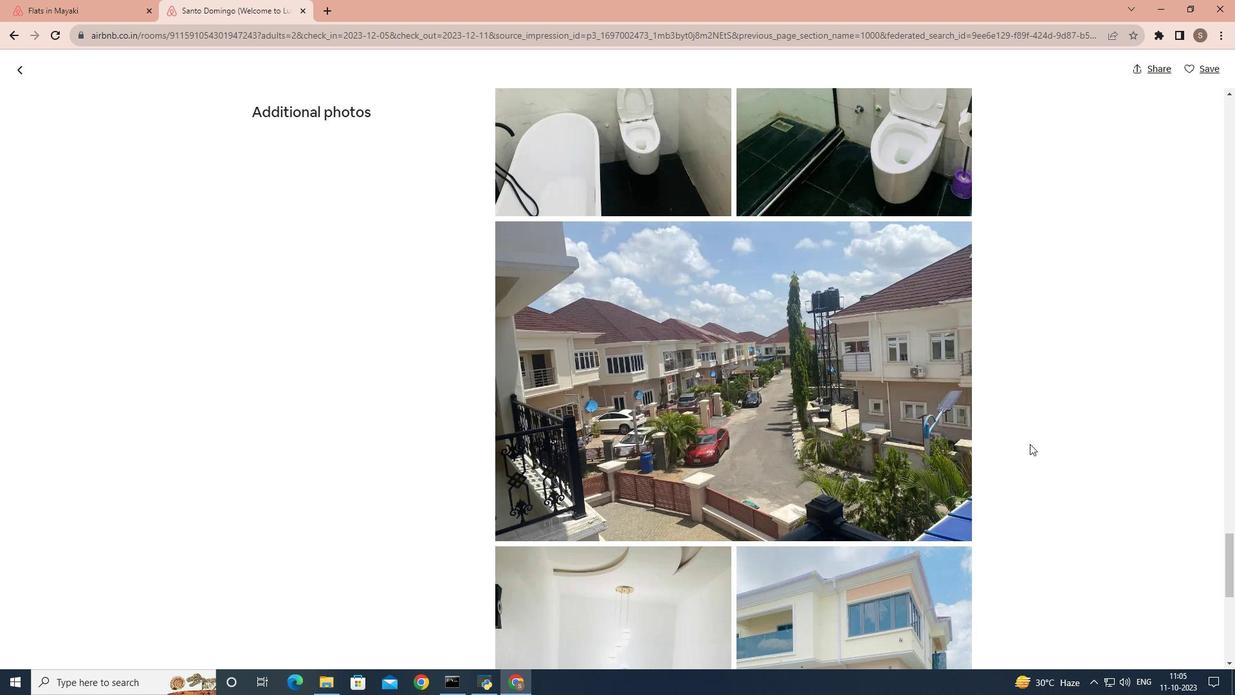 
Action: Mouse scrolled (1030, 443) with delta (0, 0)
Screenshot: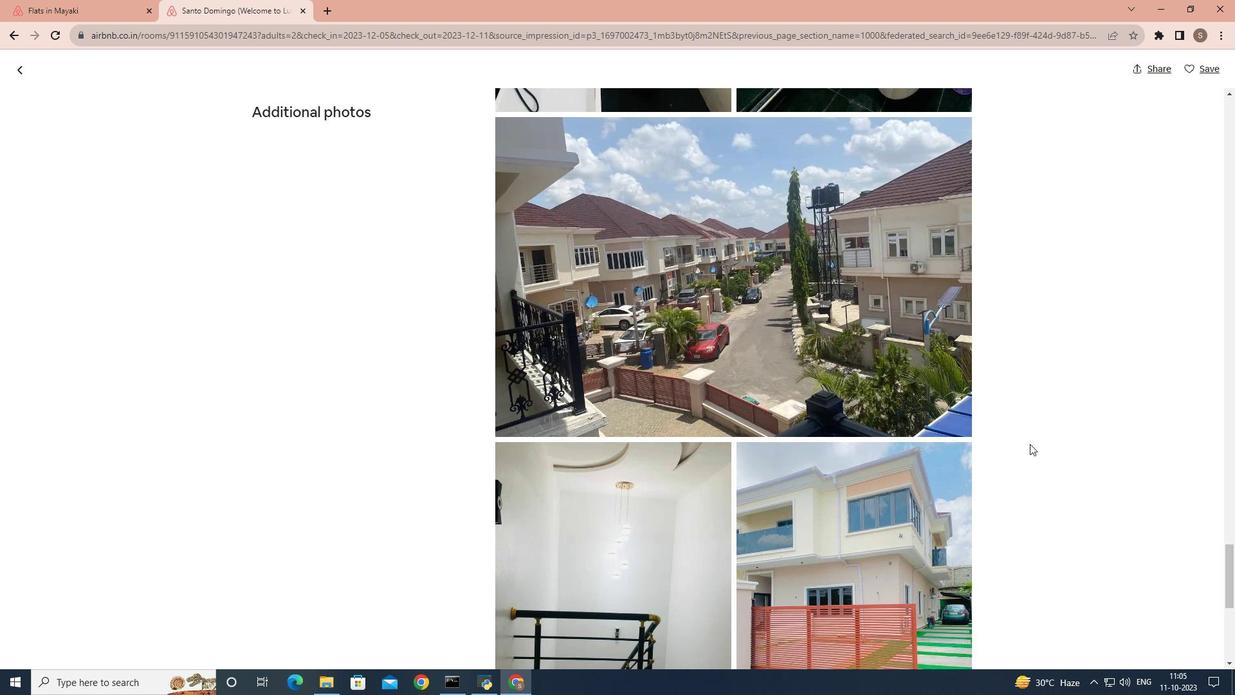 
Action: Mouse scrolled (1030, 443) with delta (0, 0)
Screenshot: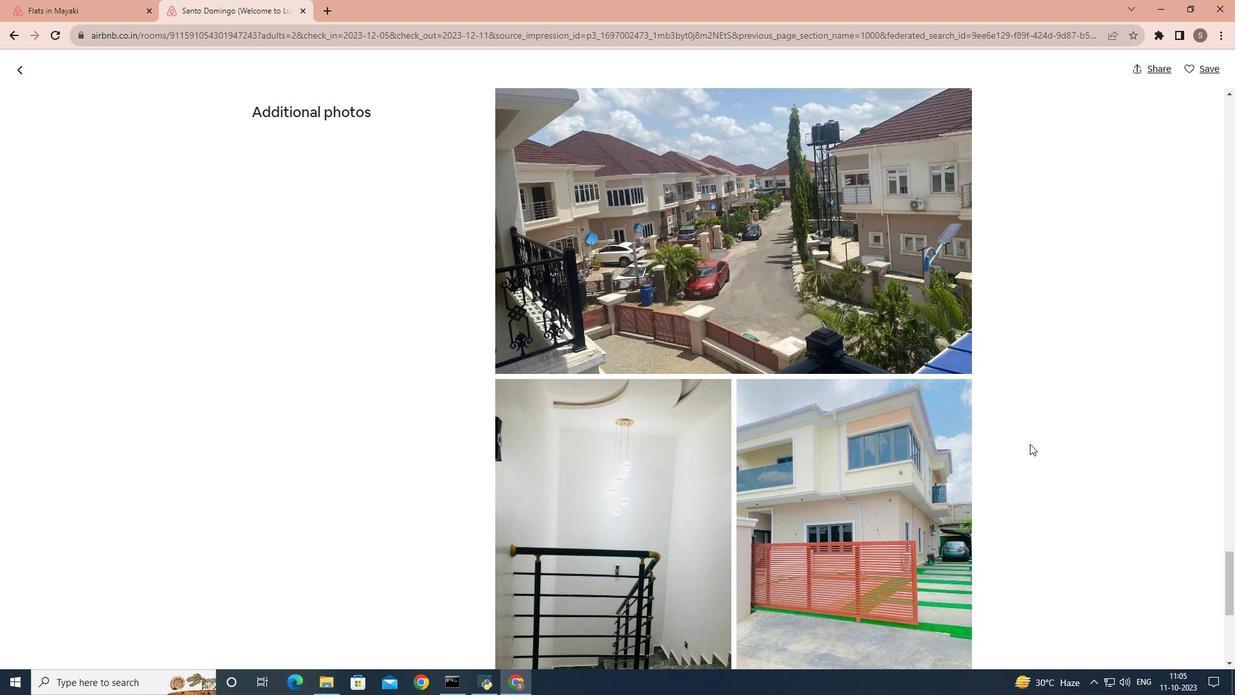 
Action: Mouse scrolled (1030, 443) with delta (0, 0)
Screenshot: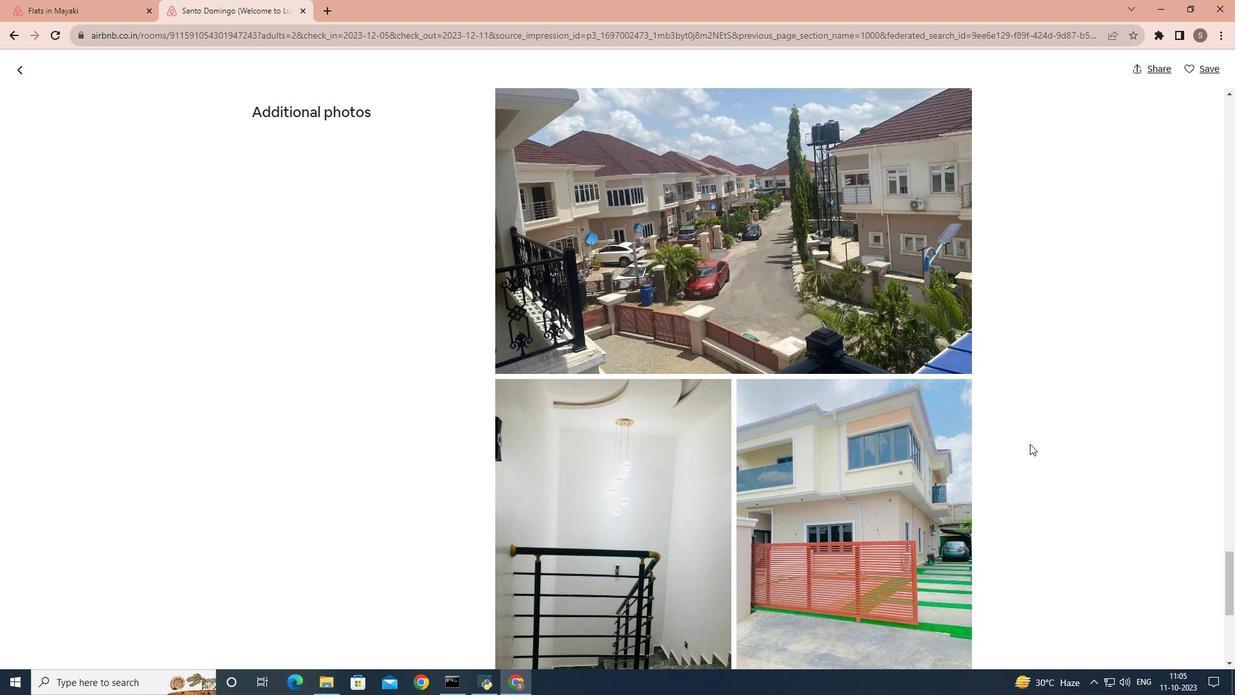 
Action: Mouse scrolled (1030, 443) with delta (0, 0)
Screenshot: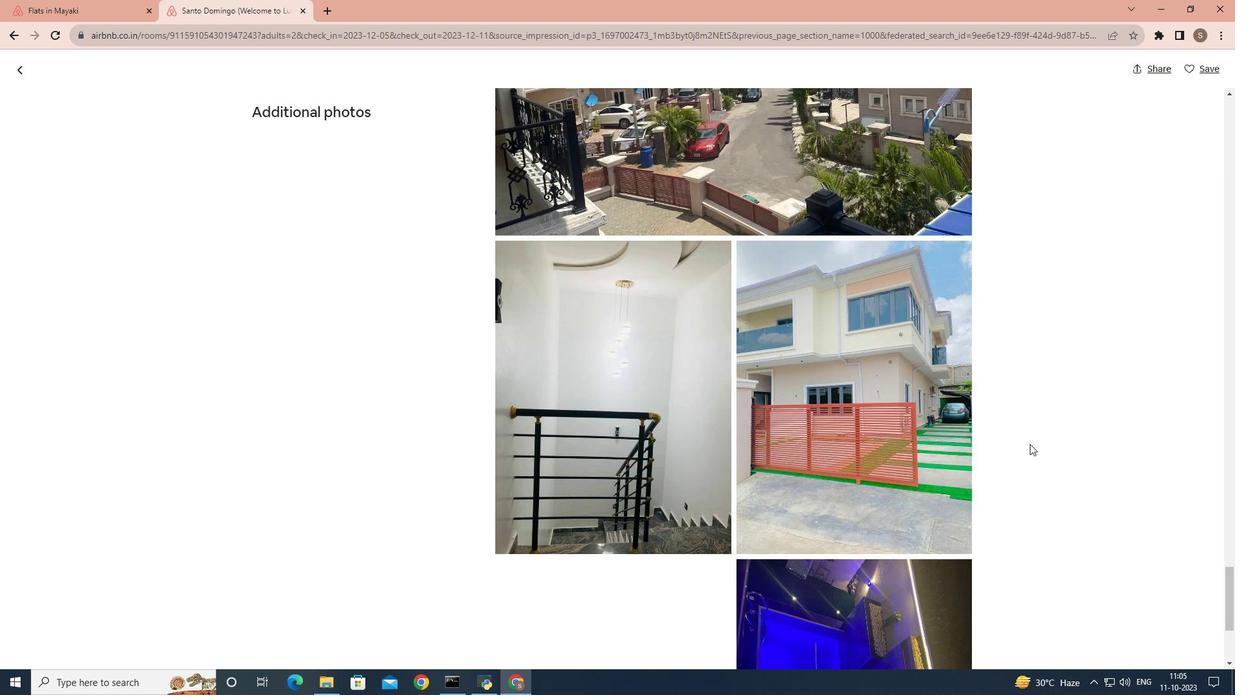 
Action: Mouse scrolled (1030, 443) with delta (0, 0)
Screenshot: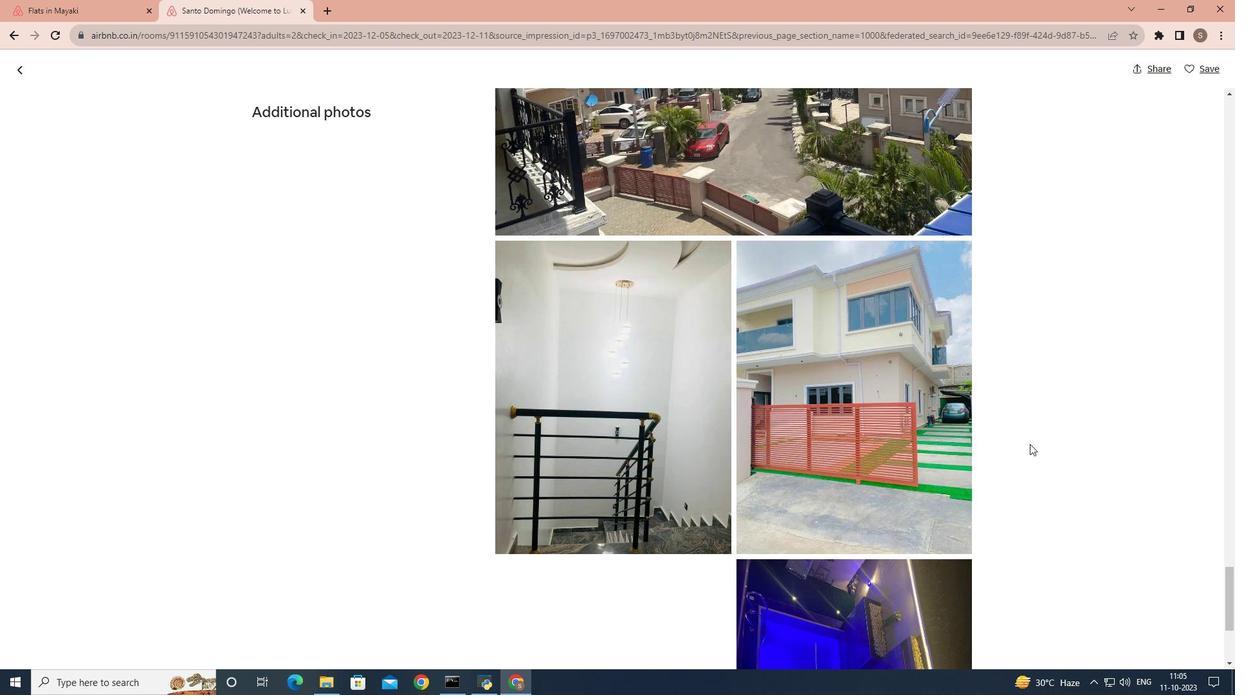 
Action: Mouse scrolled (1030, 443) with delta (0, 0)
Screenshot: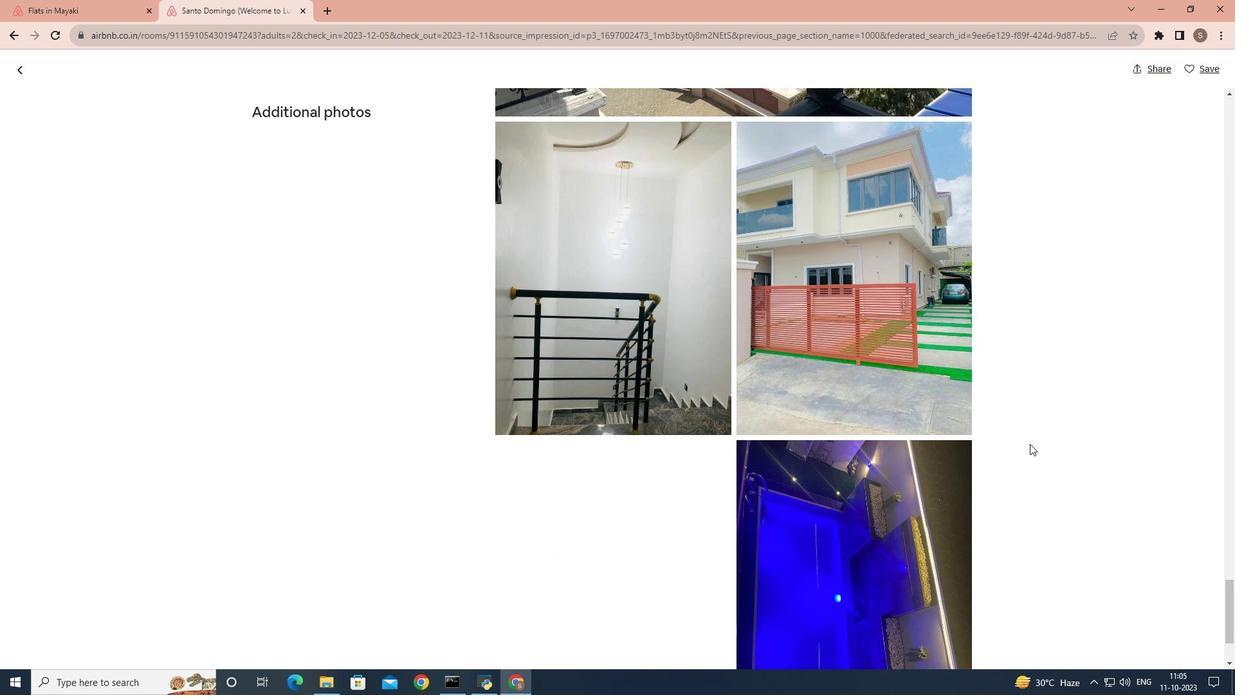 
Action: Mouse scrolled (1030, 443) with delta (0, 0)
Screenshot: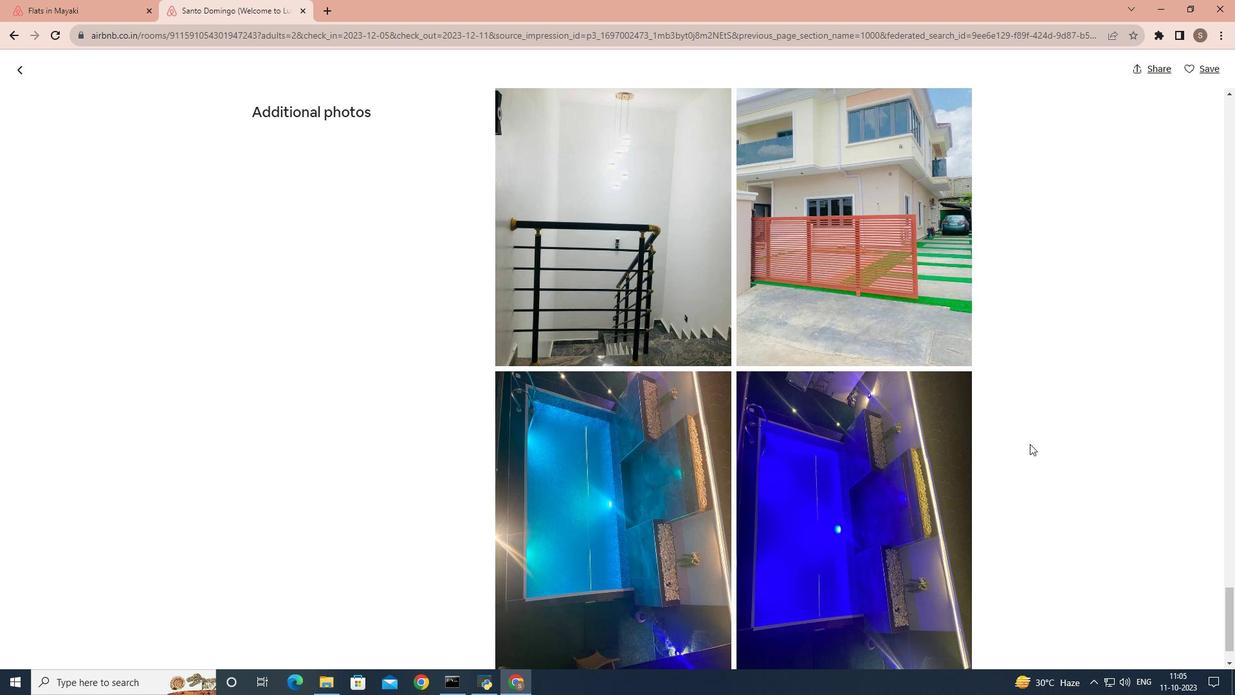 
Action: Mouse scrolled (1030, 443) with delta (0, 0)
Screenshot: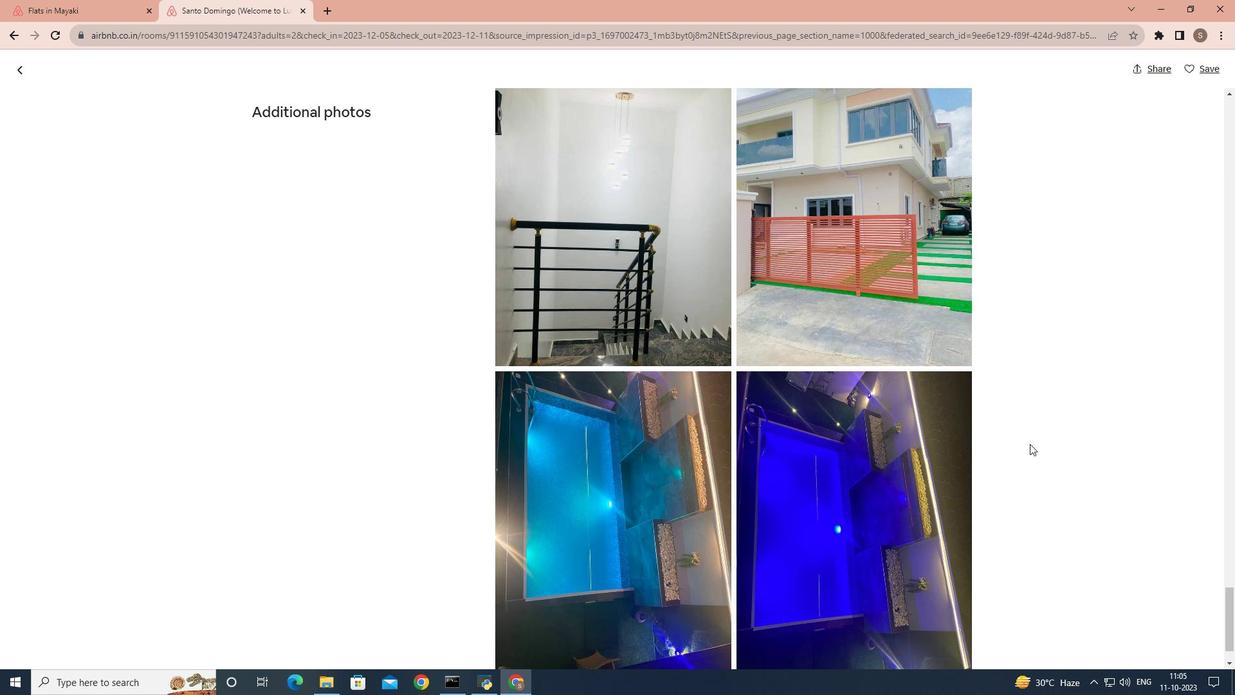 
Action: Mouse scrolled (1030, 443) with delta (0, 0)
Screenshot: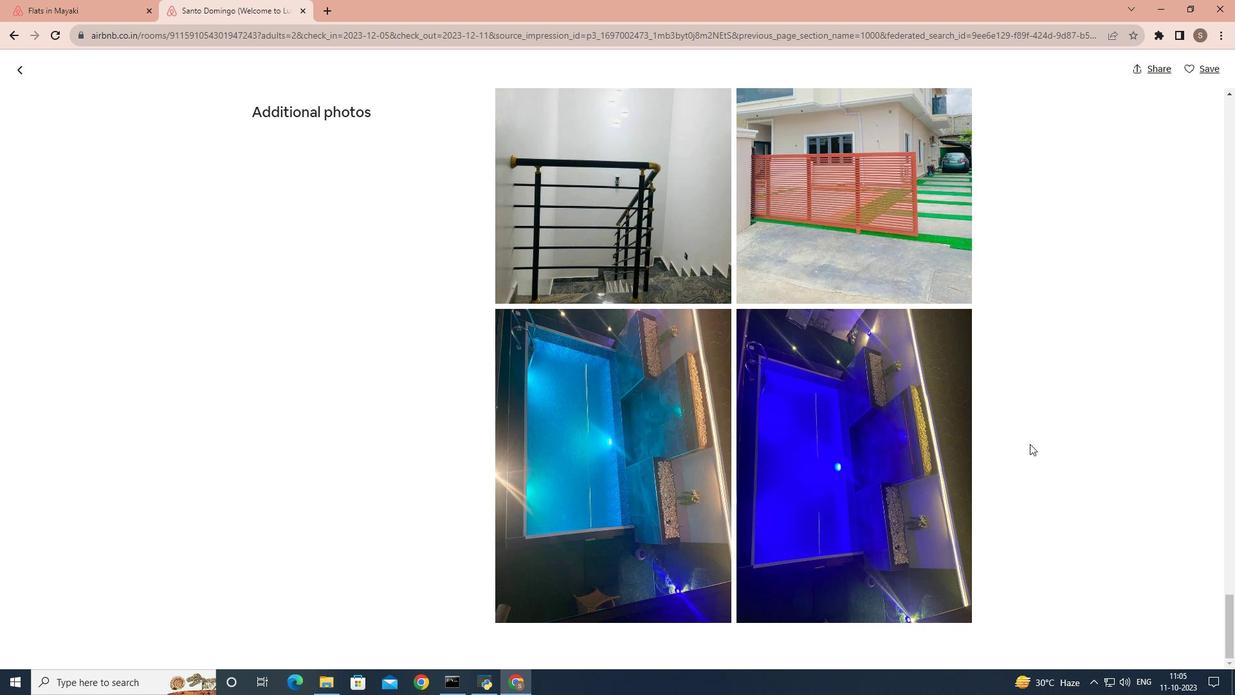 
Action: Mouse scrolled (1030, 443) with delta (0, 0)
Screenshot: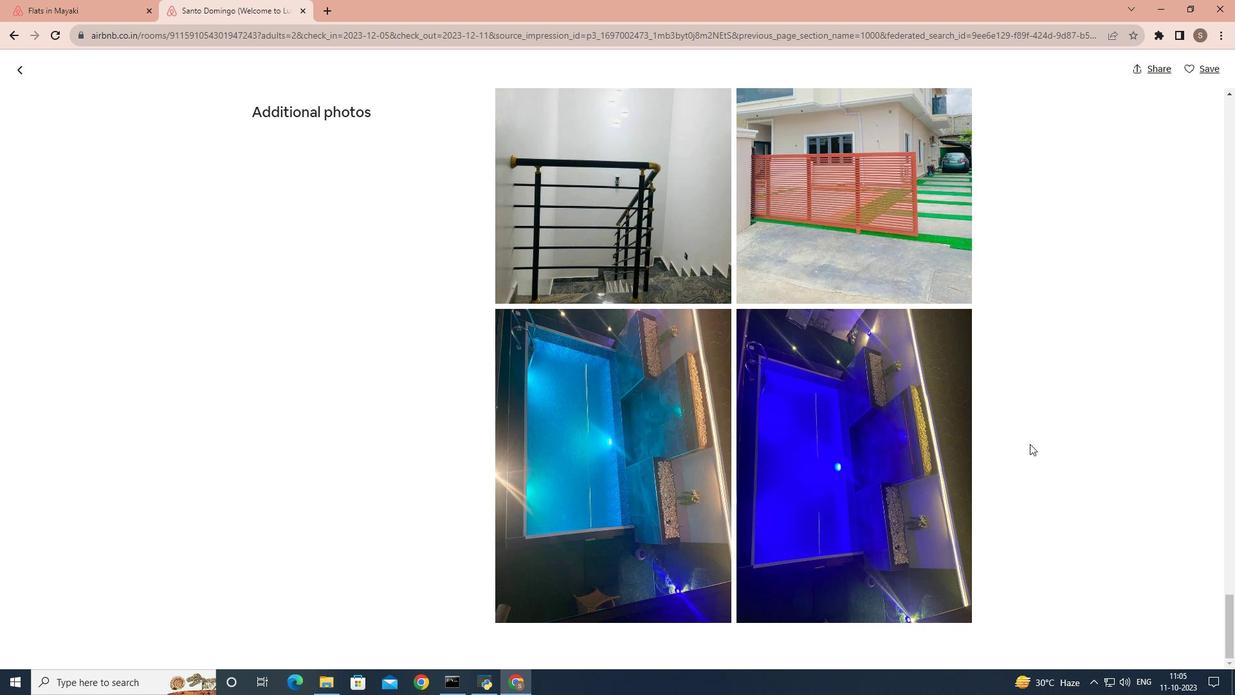 
Action: Mouse scrolled (1030, 443) with delta (0, 0)
Screenshot: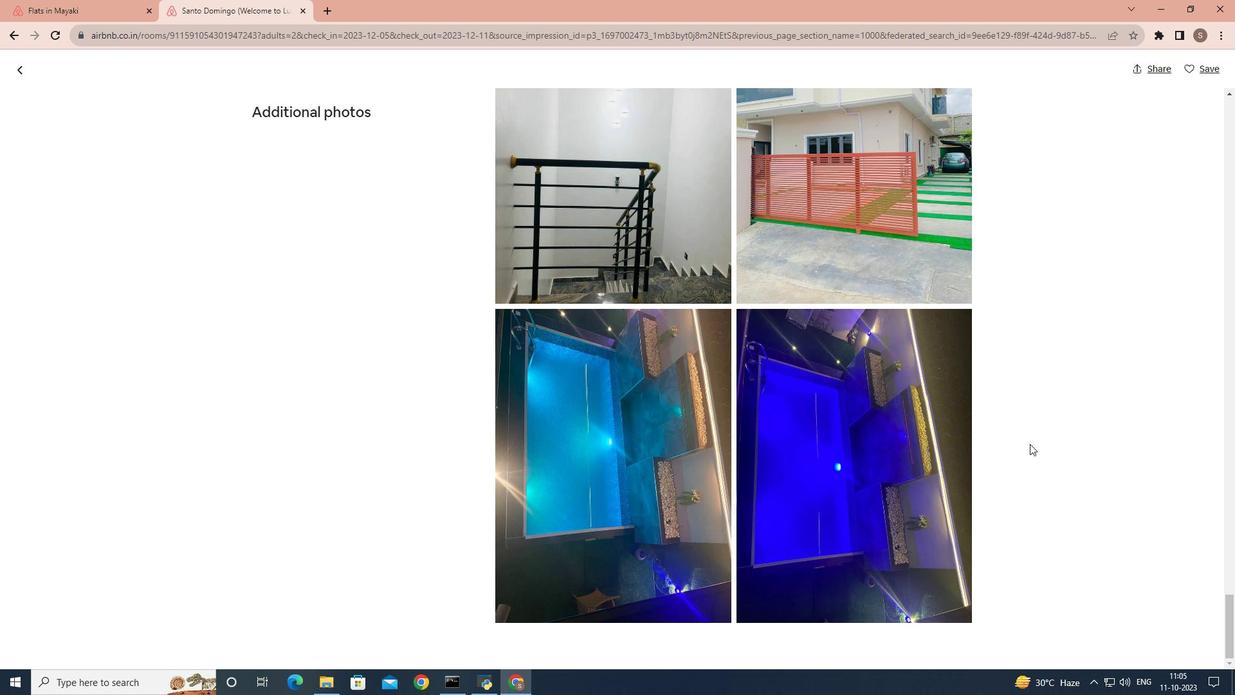 
Action: Mouse scrolled (1030, 443) with delta (0, 0)
Screenshot: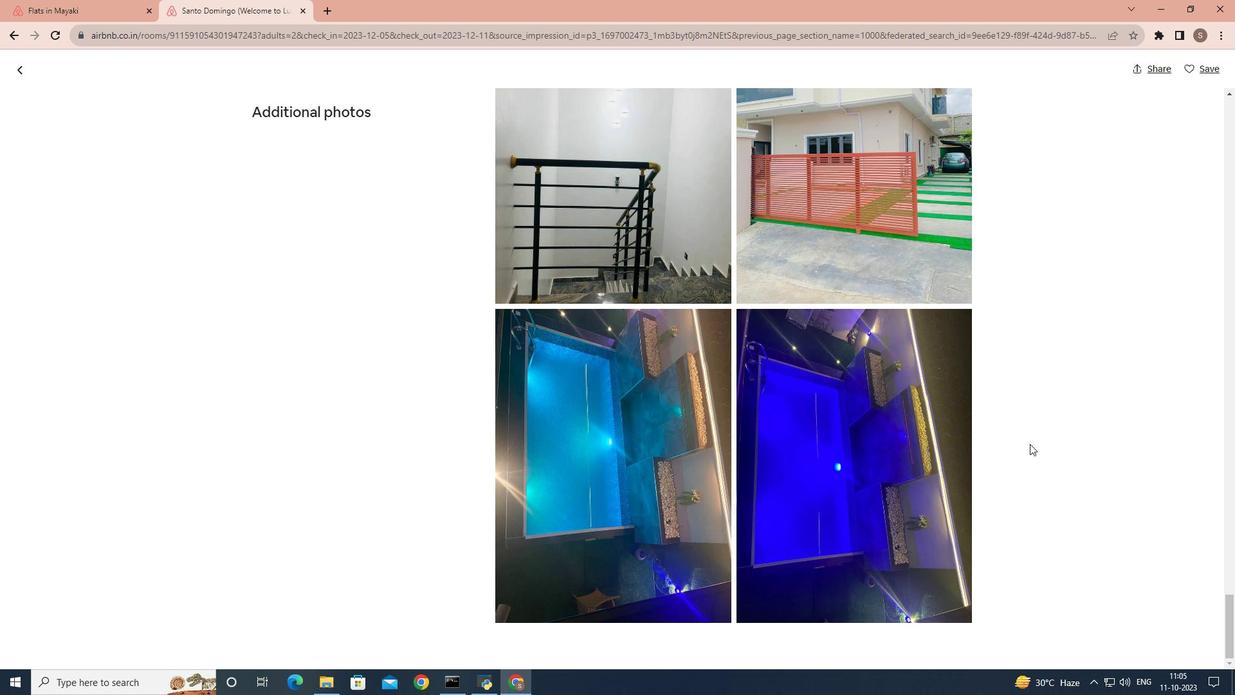 
Action: Mouse scrolled (1030, 443) with delta (0, 0)
Screenshot: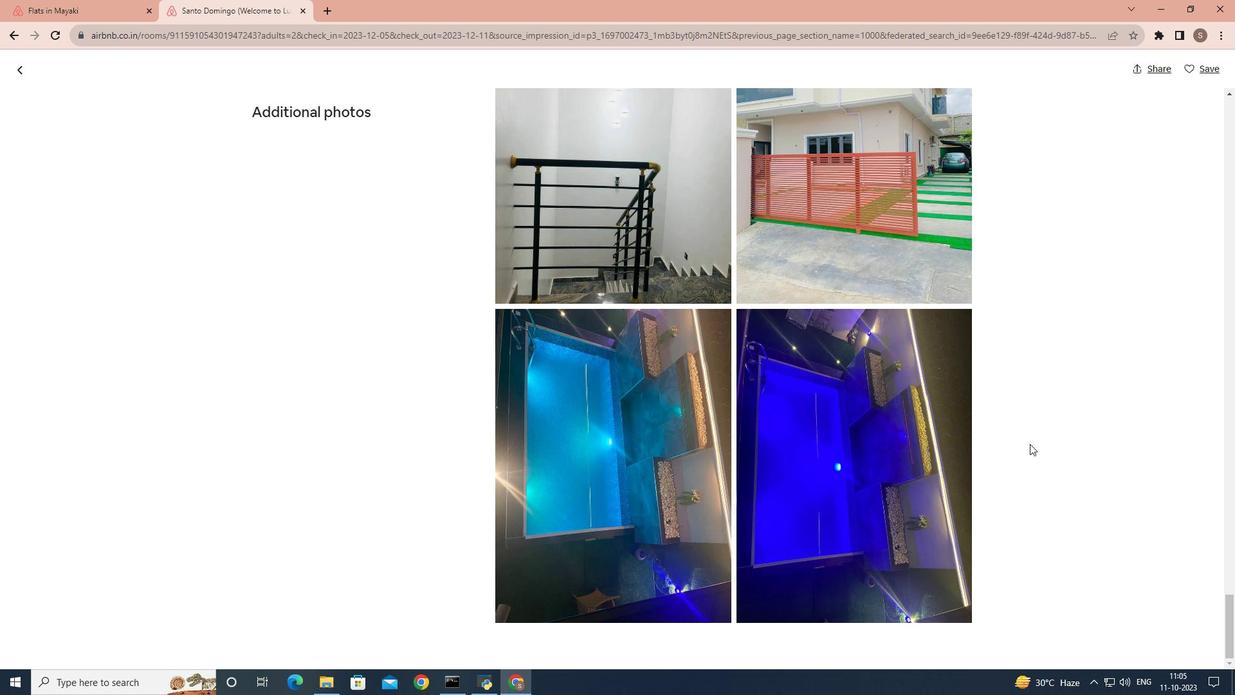 
Action: Mouse moved to (23, 68)
Screenshot: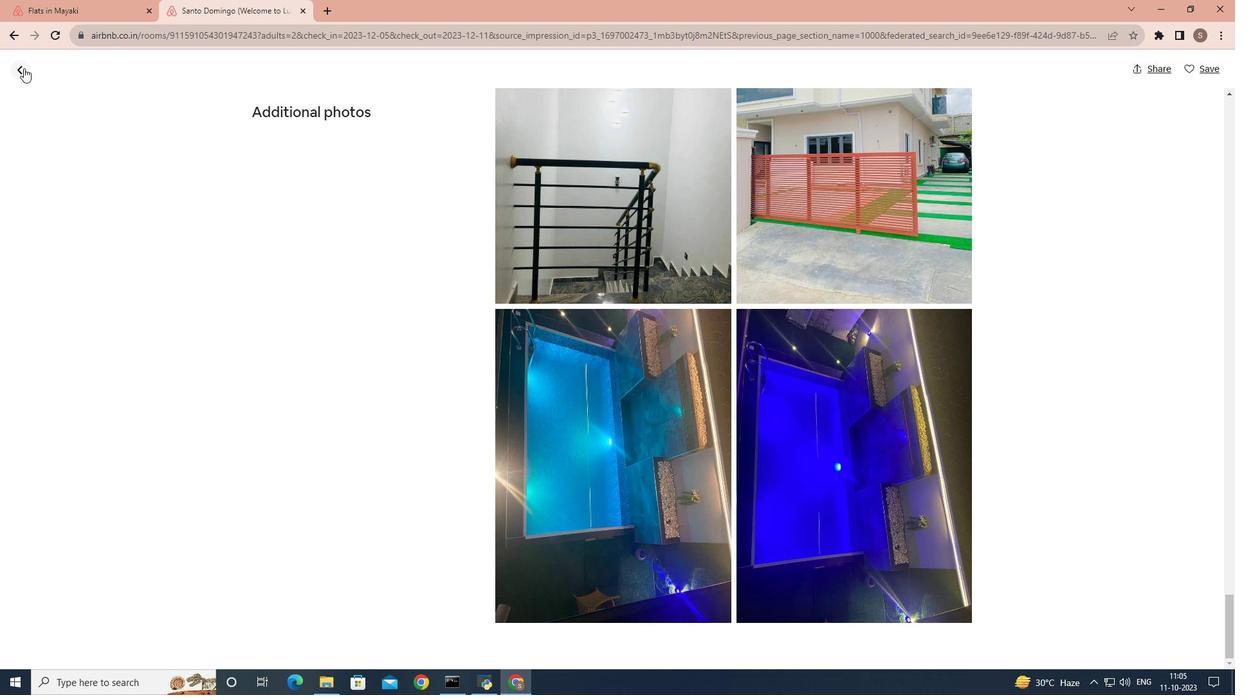 
Action: Mouse pressed left at (23, 68)
Screenshot: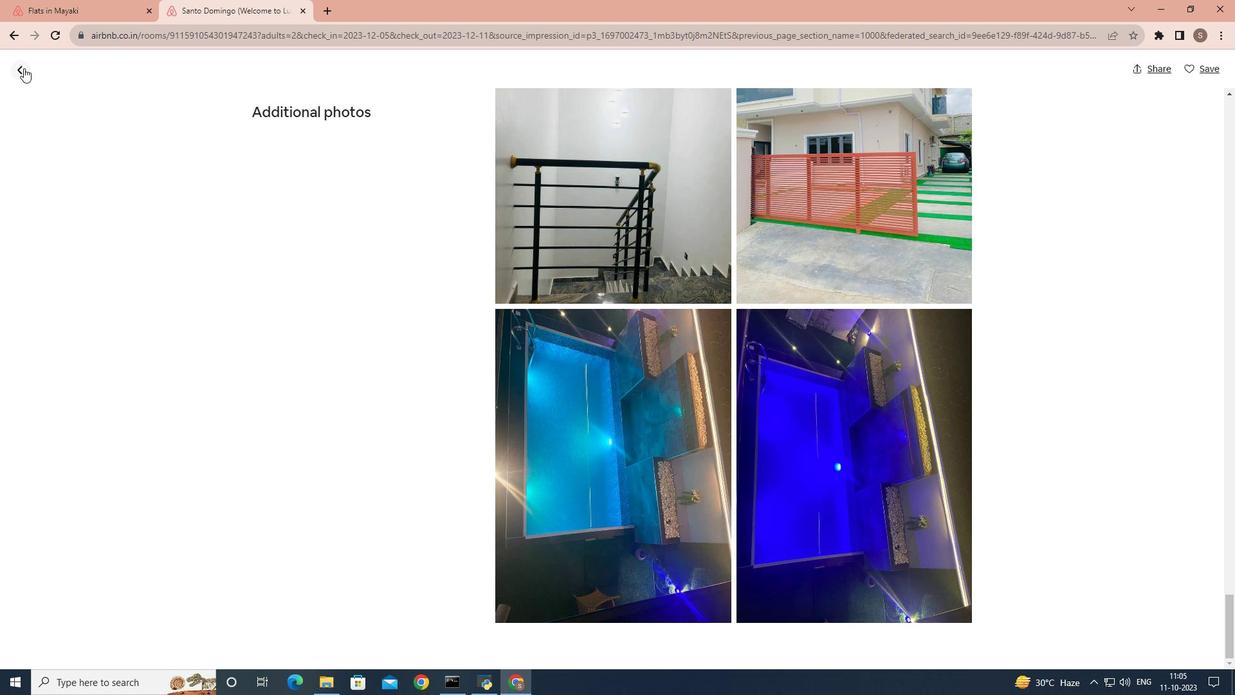 
Action: Mouse moved to (480, 306)
Screenshot: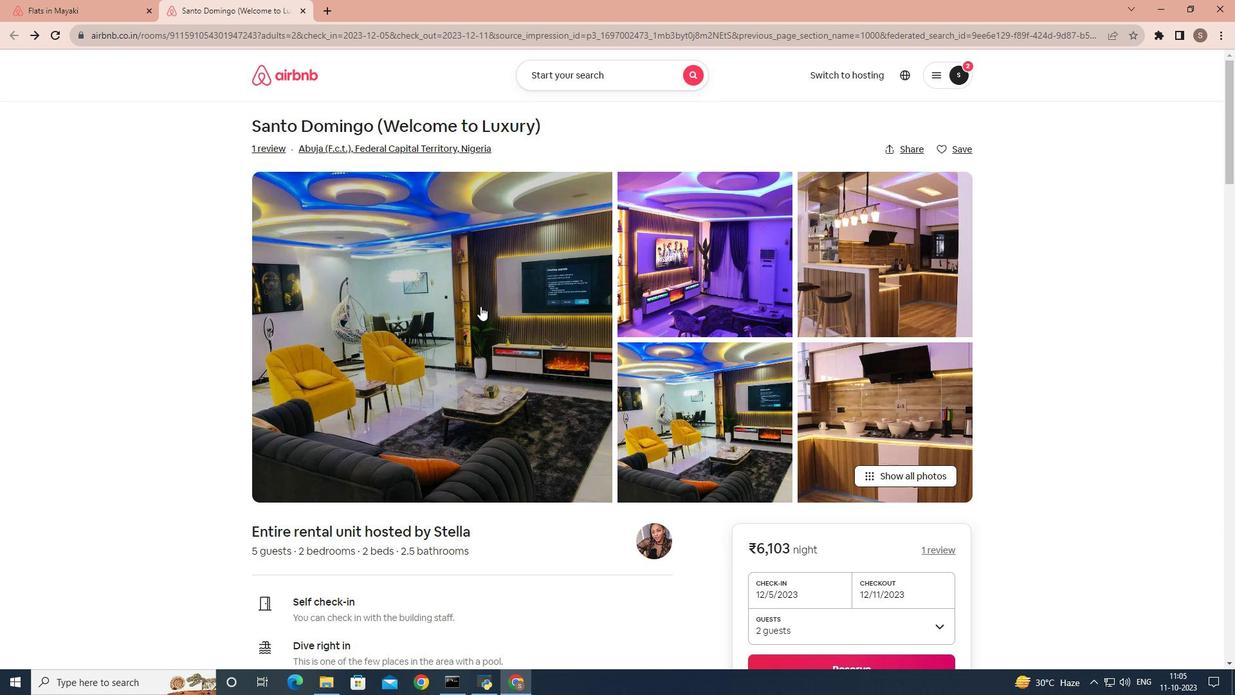 
Action: Mouse scrolled (480, 305) with delta (0, 0)
Screenshot: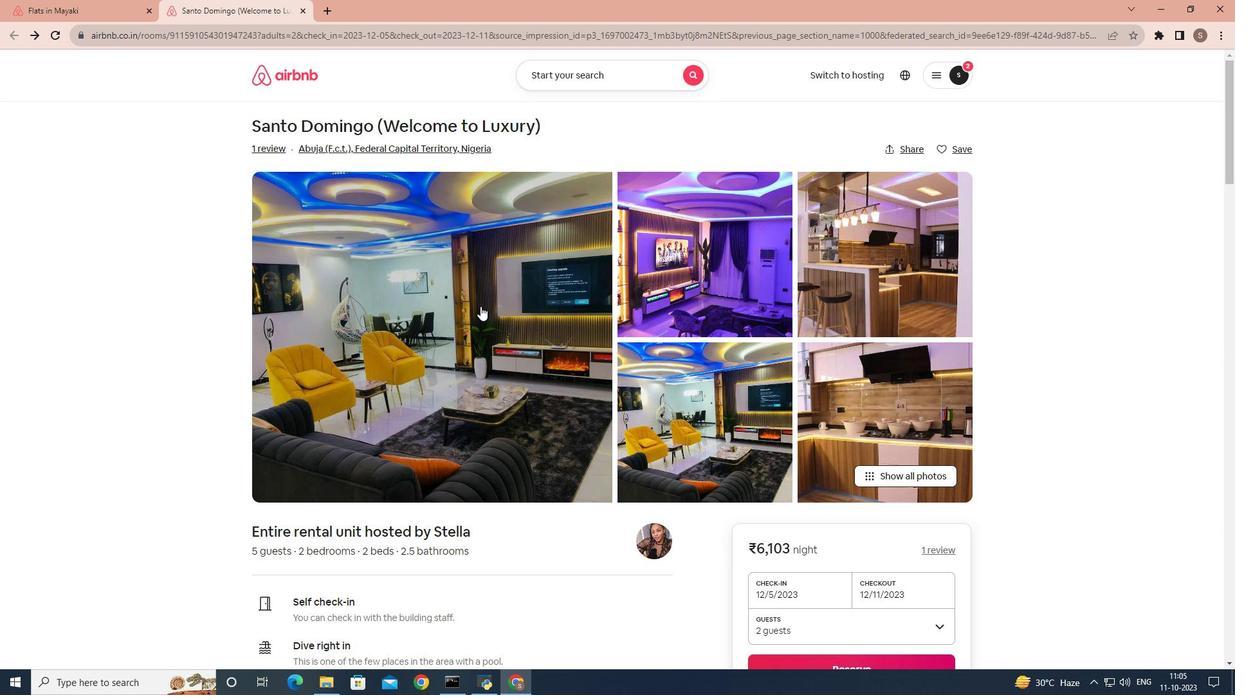 
Action: Mouse scrolled (480, 305) with delta (0, 0)
Screenshot: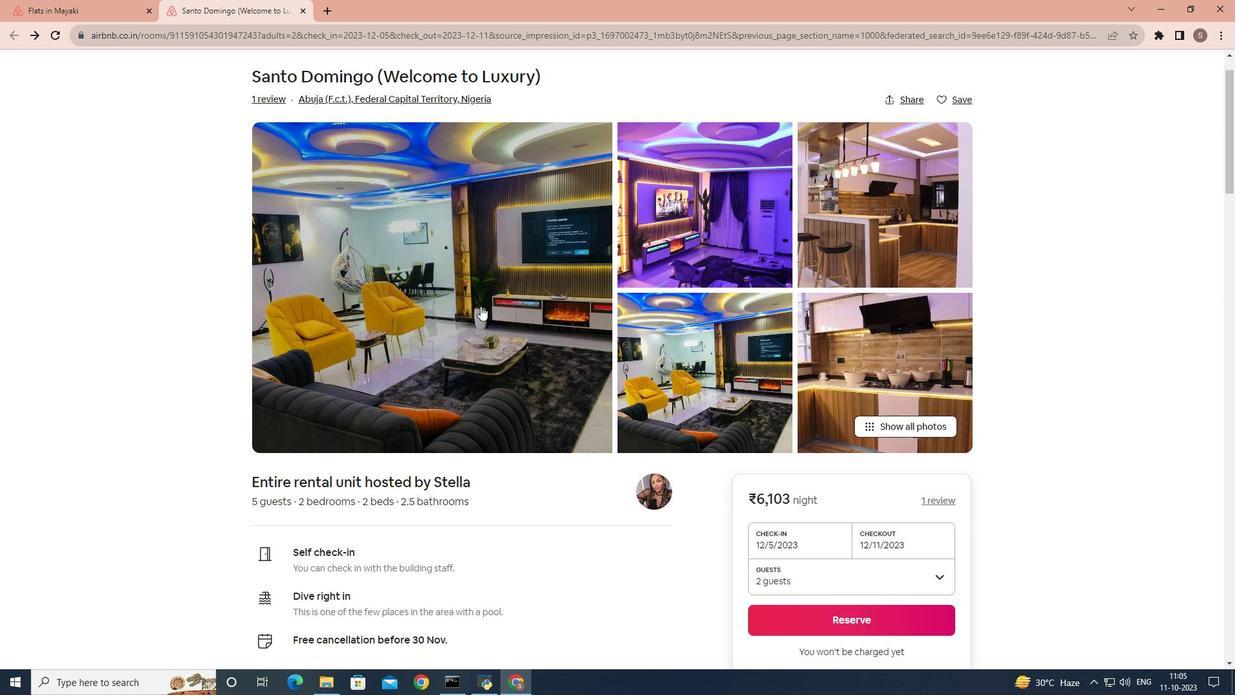 
Action: Mouse scrolled (480, 305) with delta (0, 0)
Screenshot: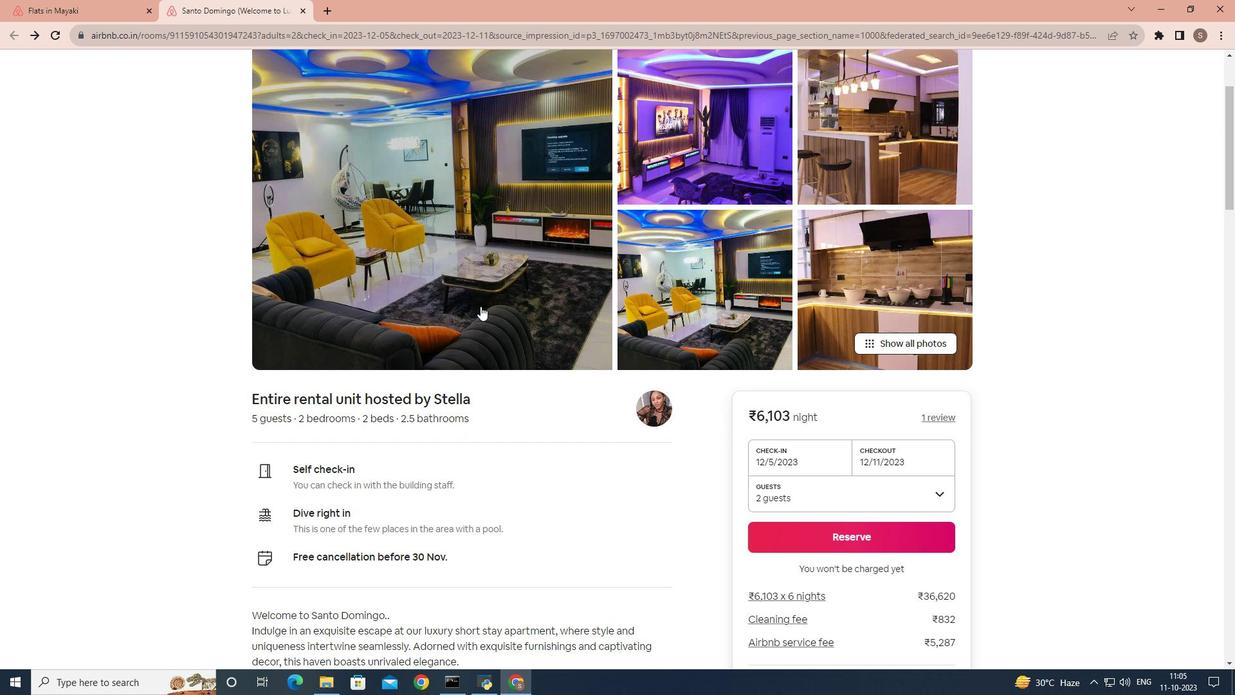 
Action: Mouse scrolled (480, 305) with delta (0, 0)
Screenshot: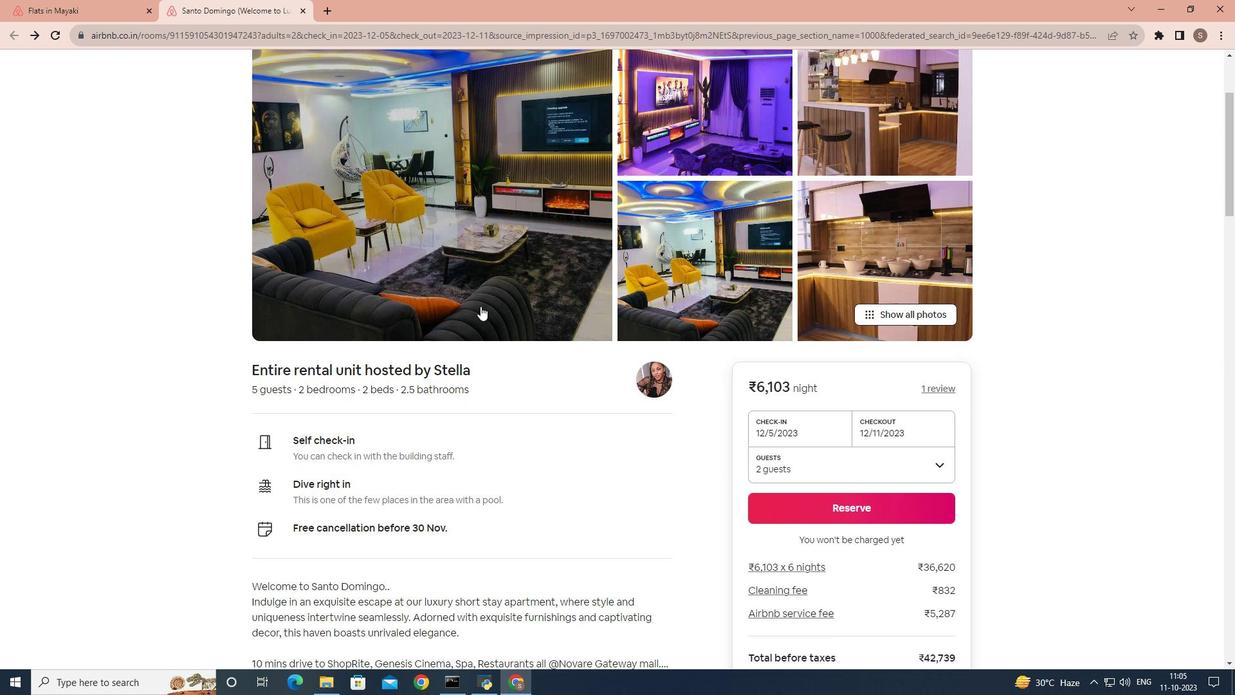 
Action: Mouse scrolled (480, 305) with delta (0, 0)
Screenshot: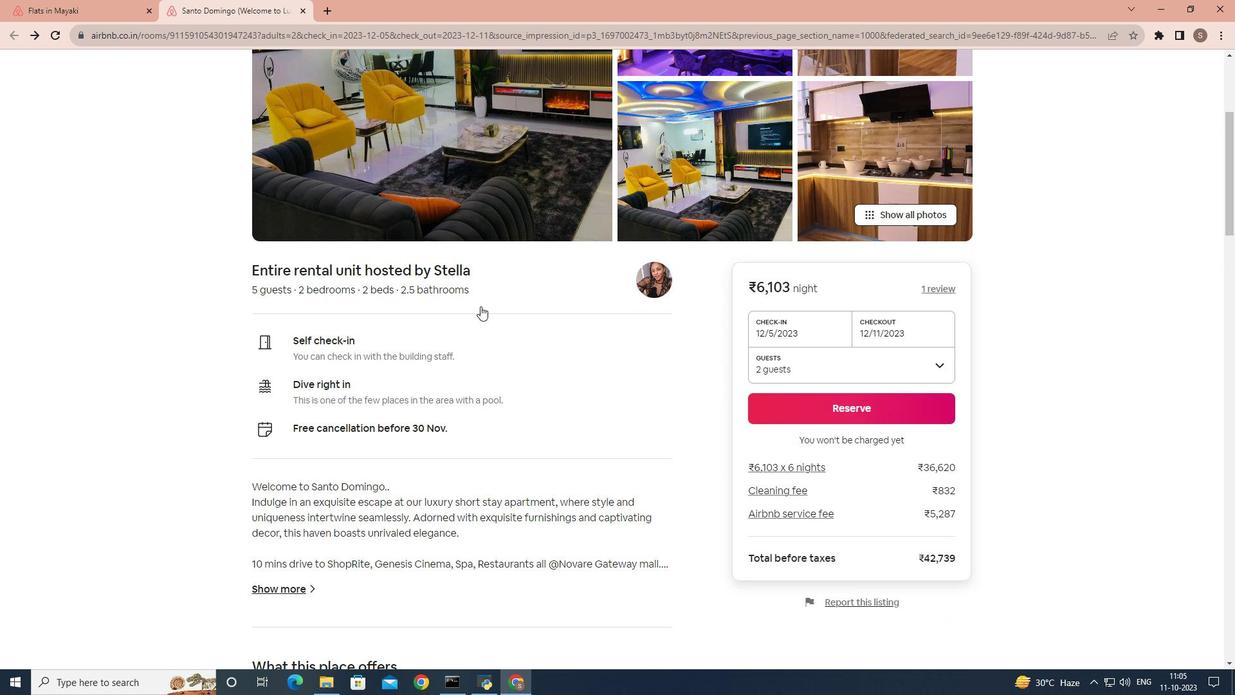 
Action: Mouse scrolled (480, 305) with delta (0, 0)
Screenshot: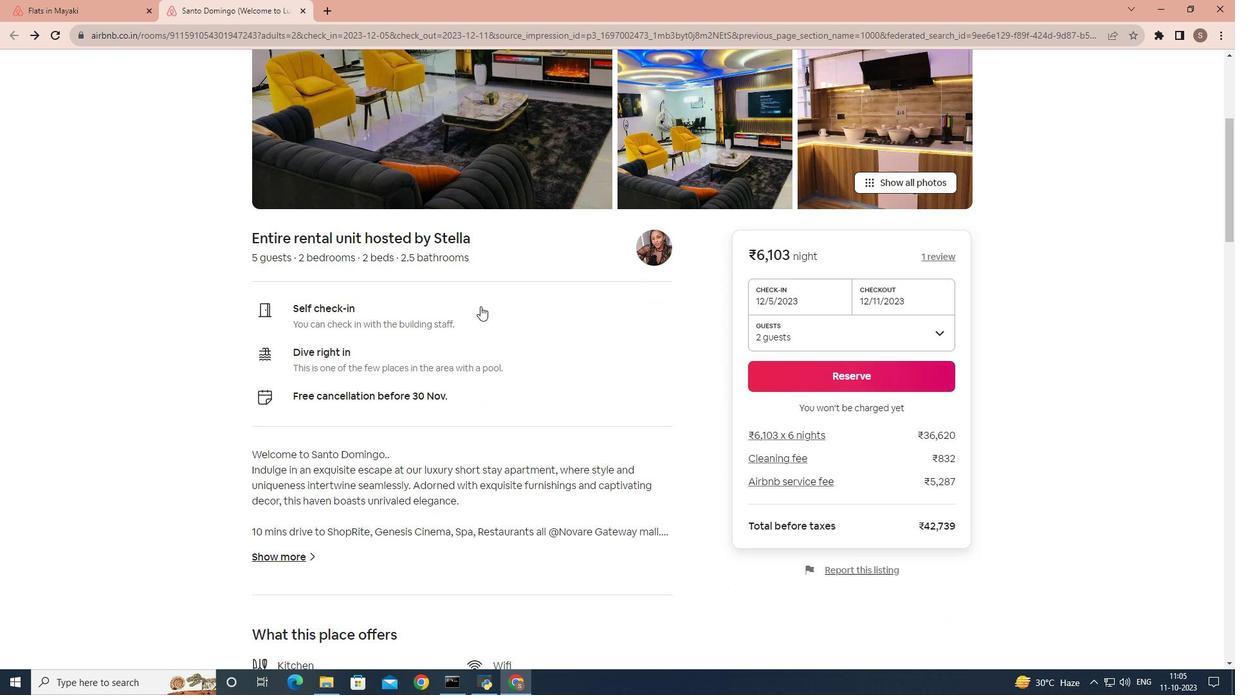 
Action: Mouse scrolled (480, 305) with delta (0, 0)
Screenshot: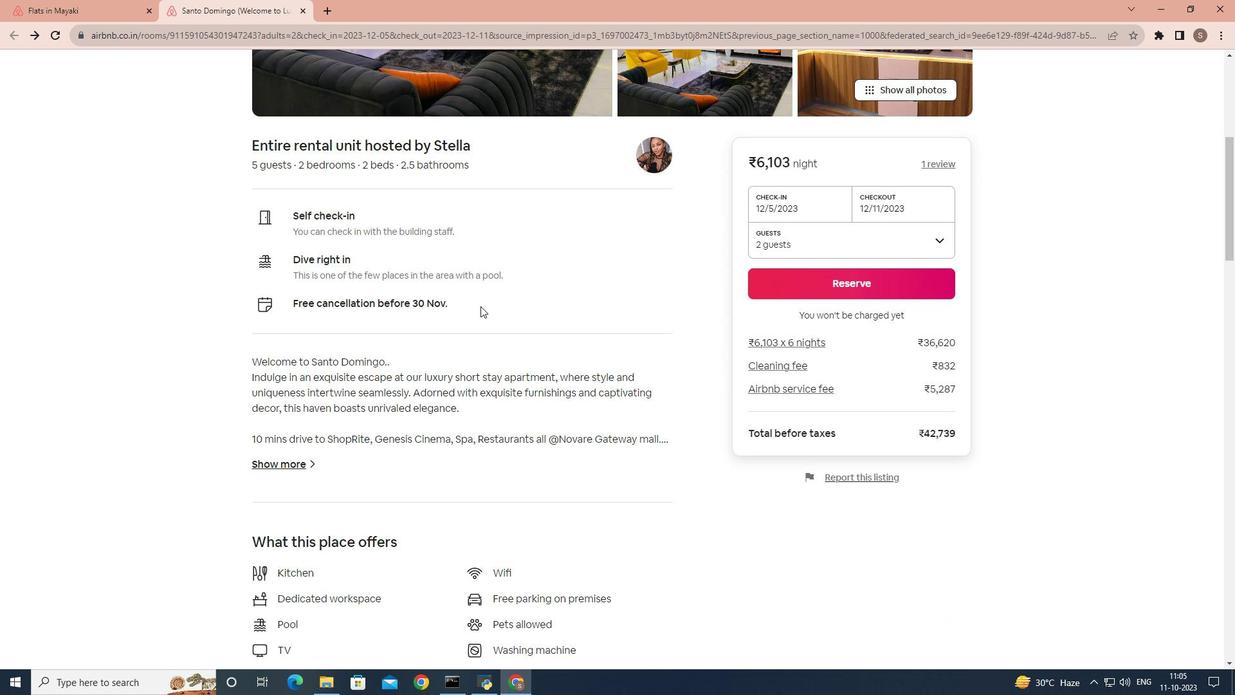 
Action: Mouse scrolled (480, 305) with delta (0, 0)
Screenshot: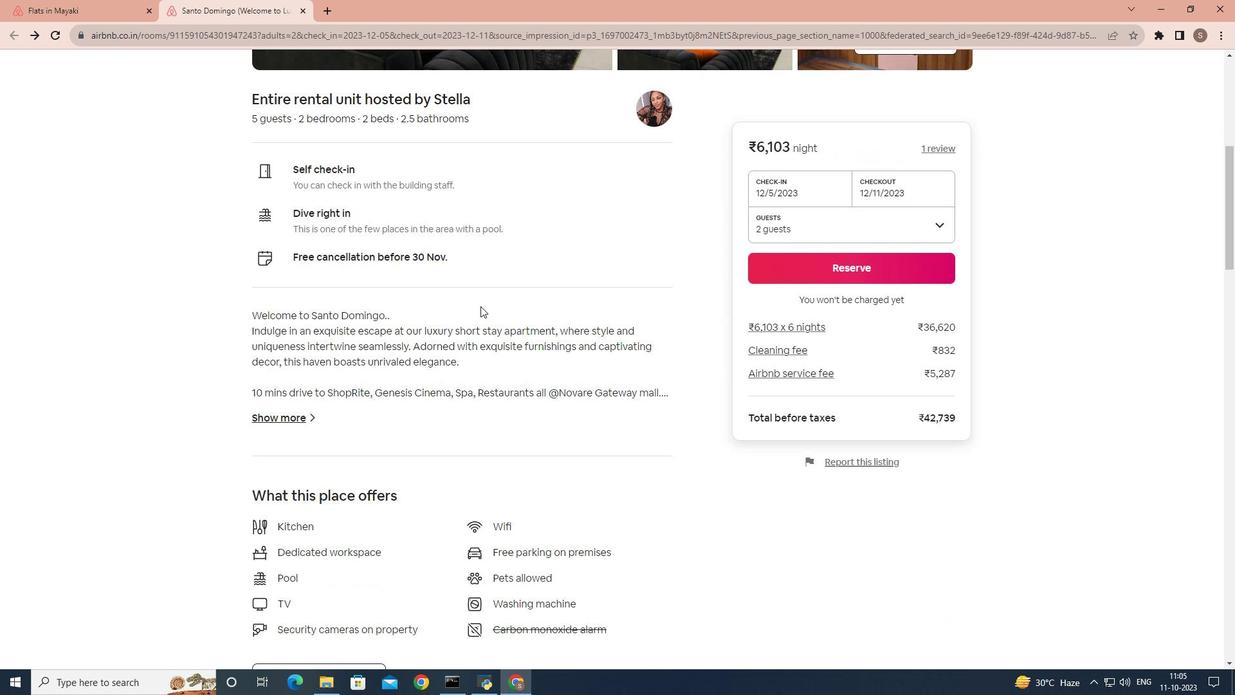 
Action: Mouse moved to (298, 330)
Screenshot: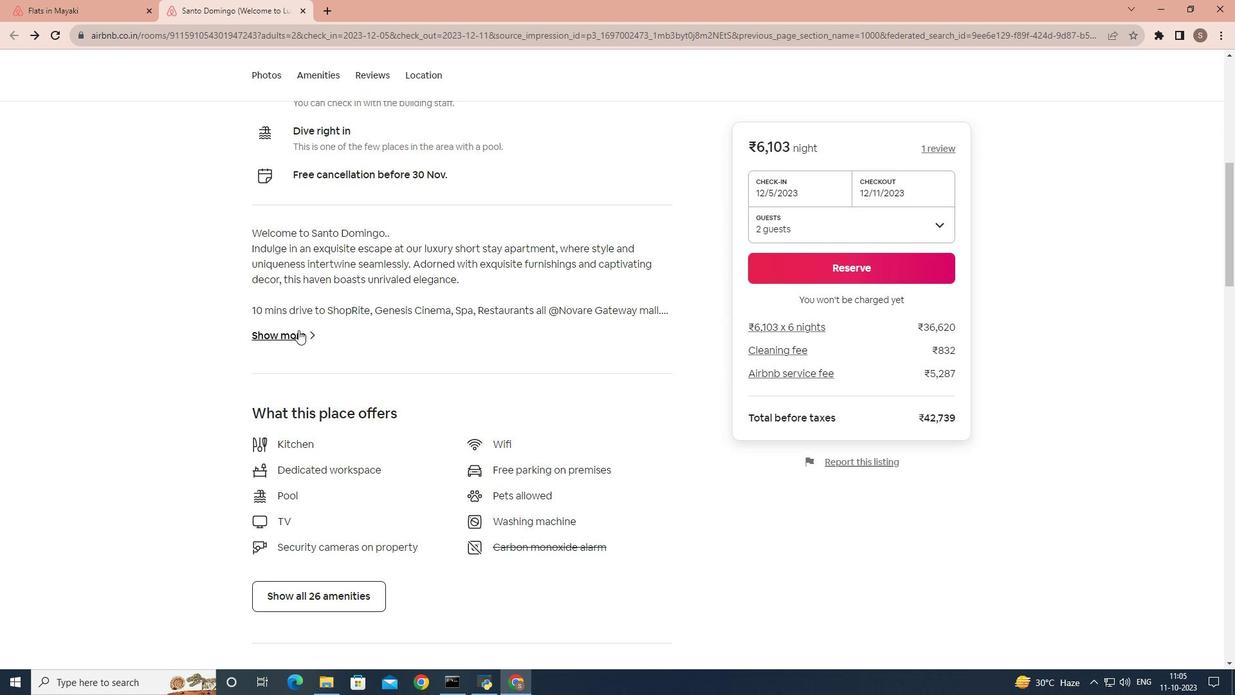 
Action: Mouse pressed left at (298, 330)
Screenshot: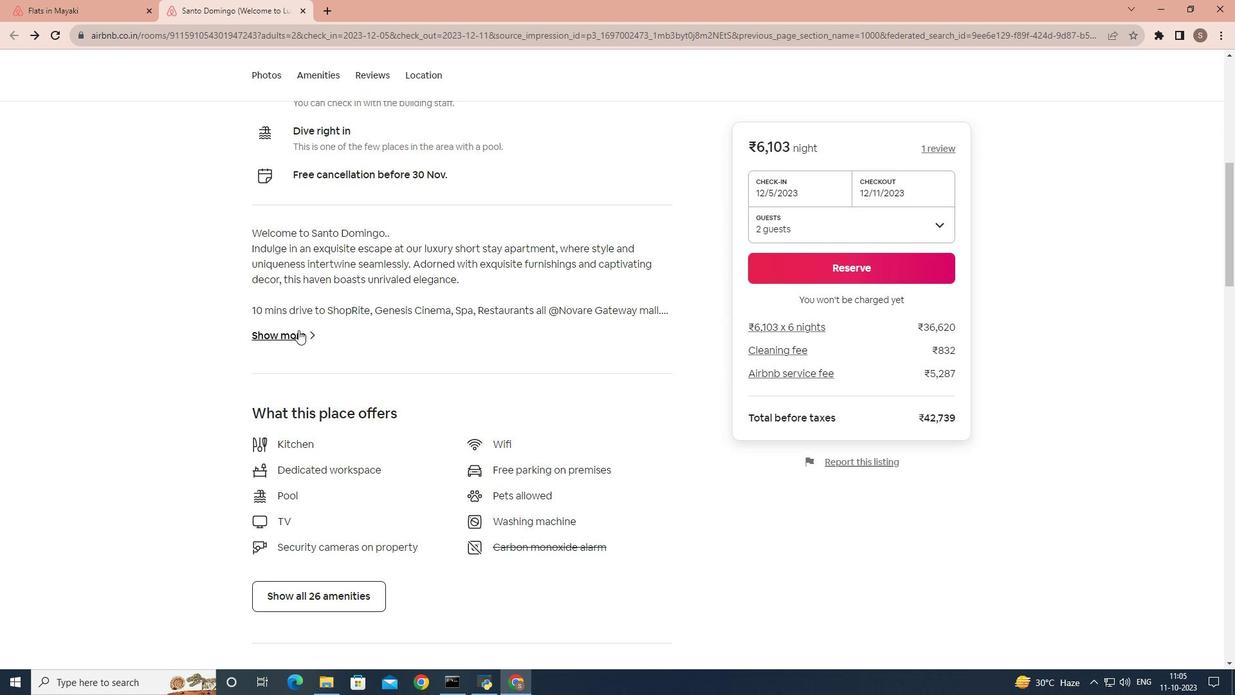 
Action: Mouse moved to (595, 321)
Screenshot: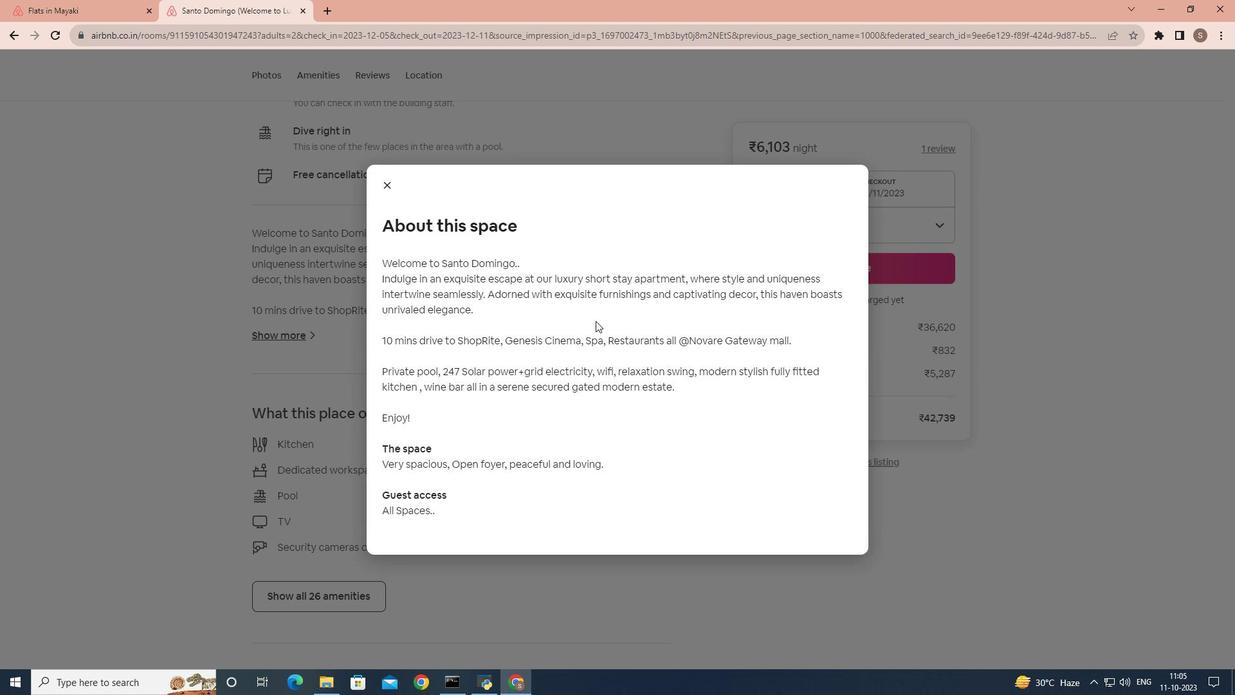 
Action: Mouse scrolled (595, 320) with delta (0, 0)
Screenshot: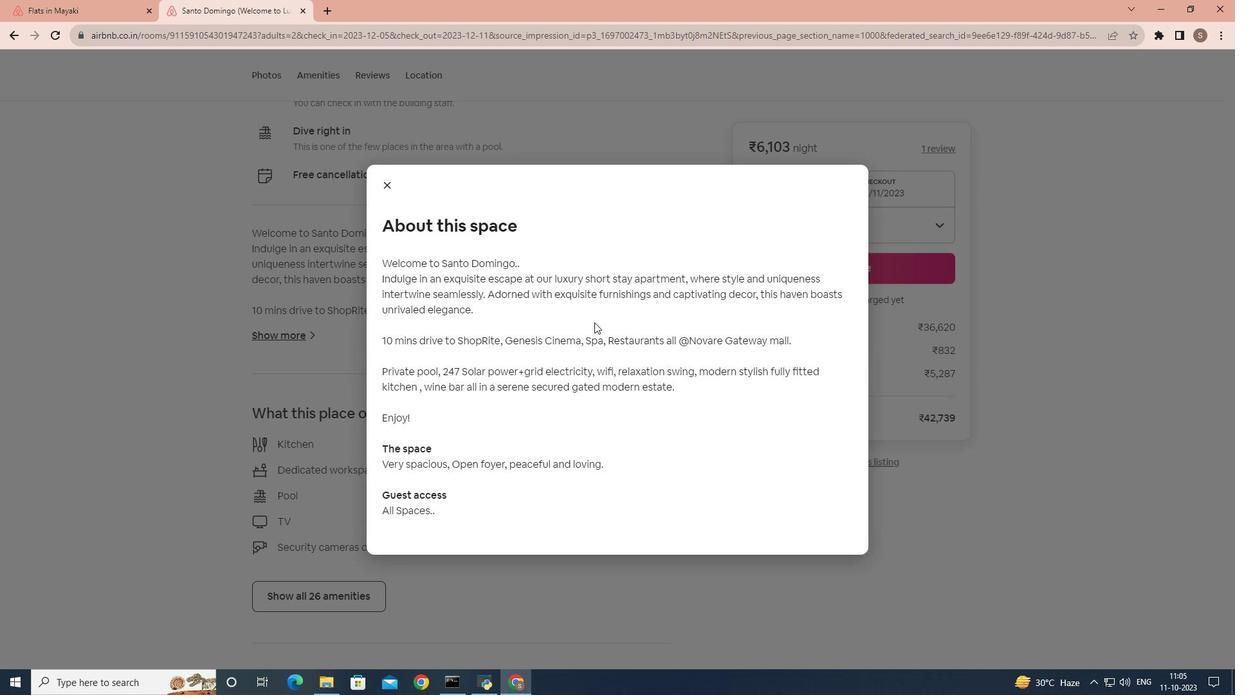 
Action: Mouse moved to (593, 323)
Screenshot: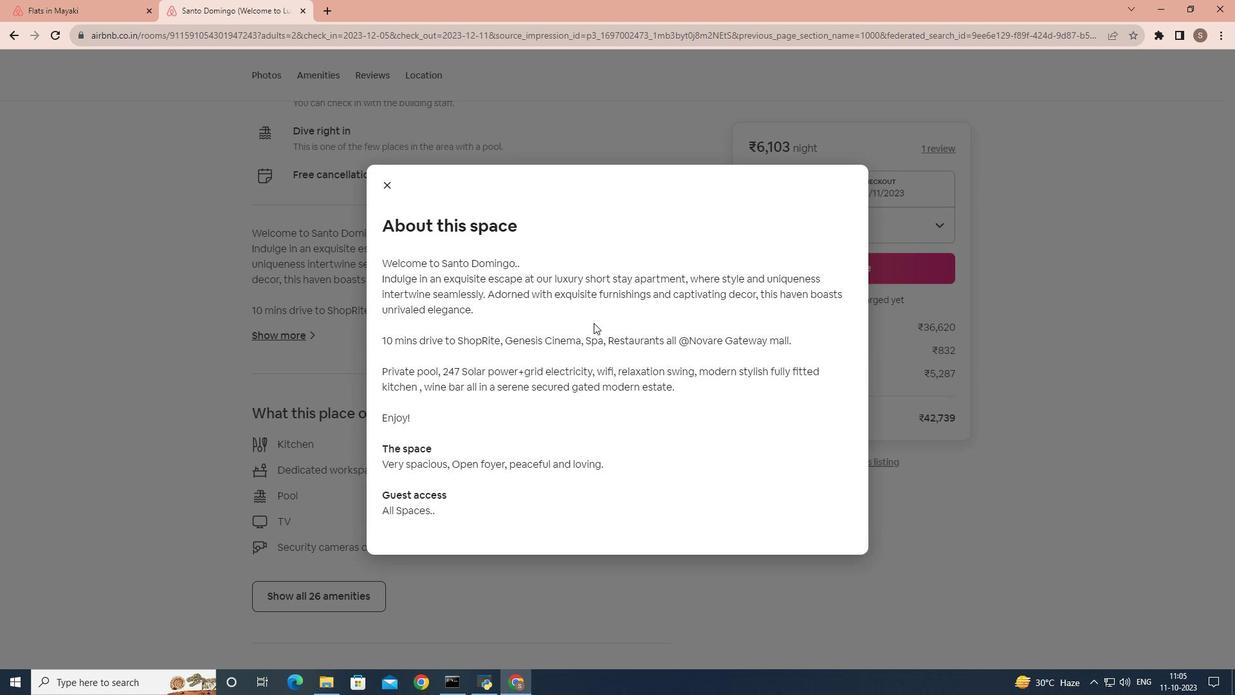 
Action: Mouse scrolled (593, 322) with delta (0, 0)
Screenshot: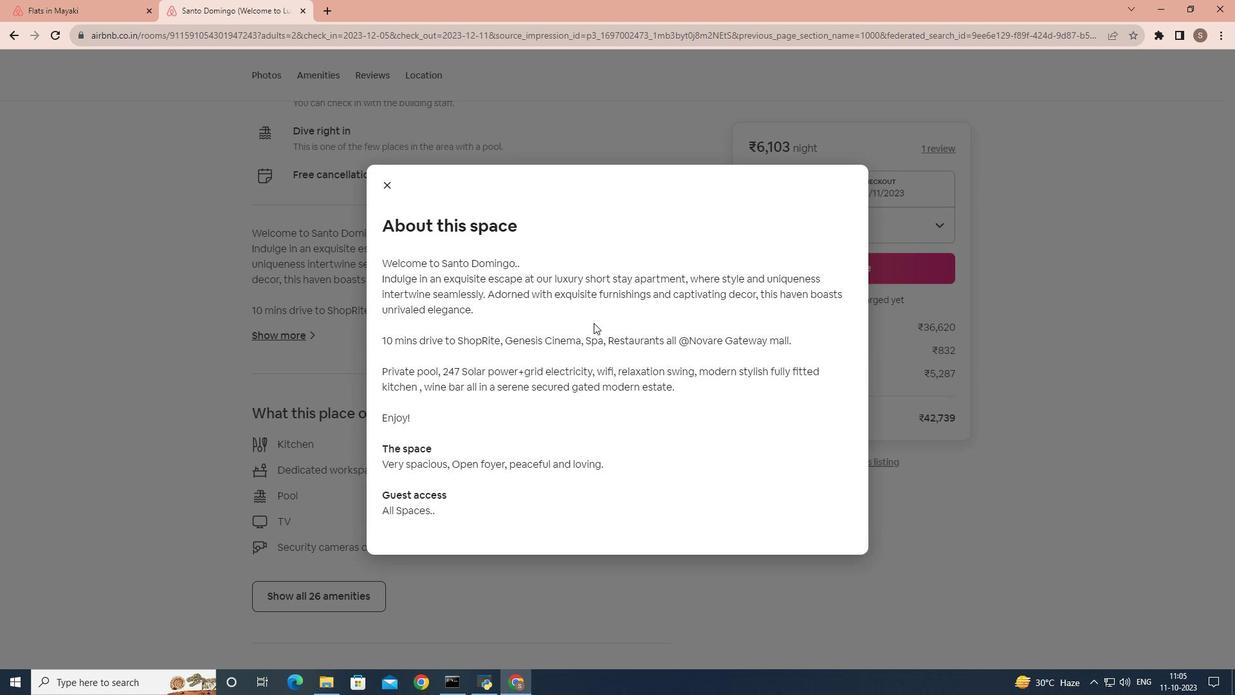 
Action: Mouse moved to (393, 176)
Screenshot: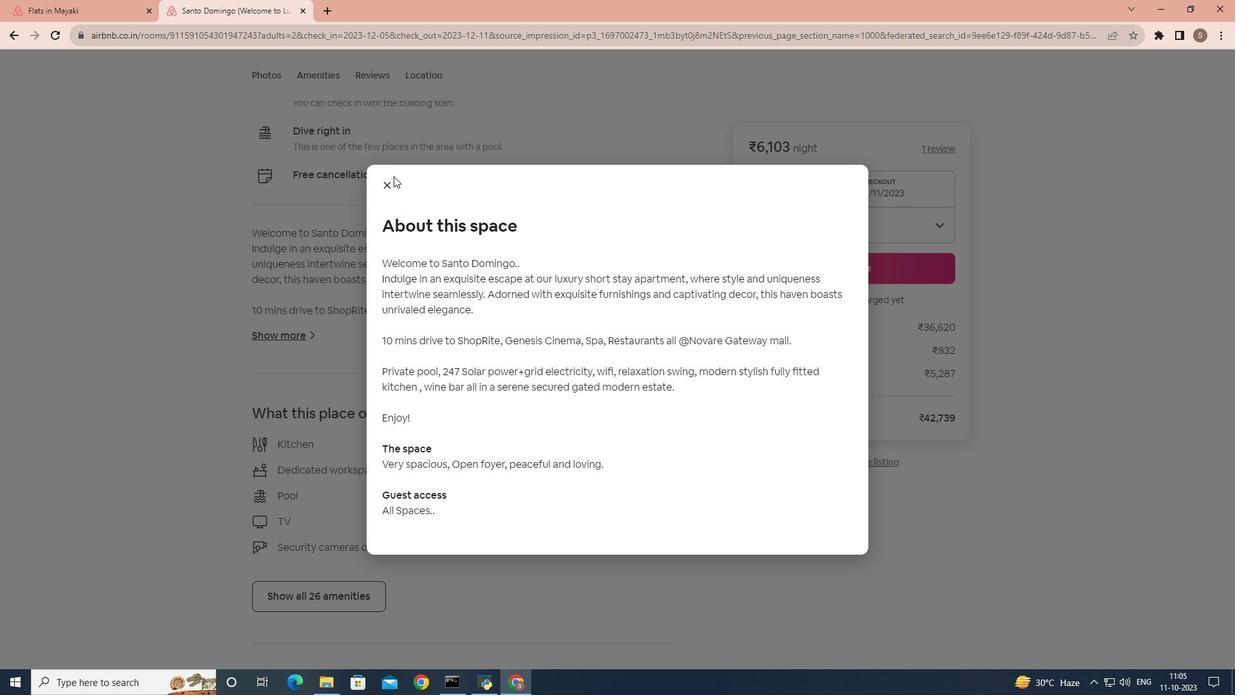 
Action: Mouse pressed left at (393, 176)
Screenshot: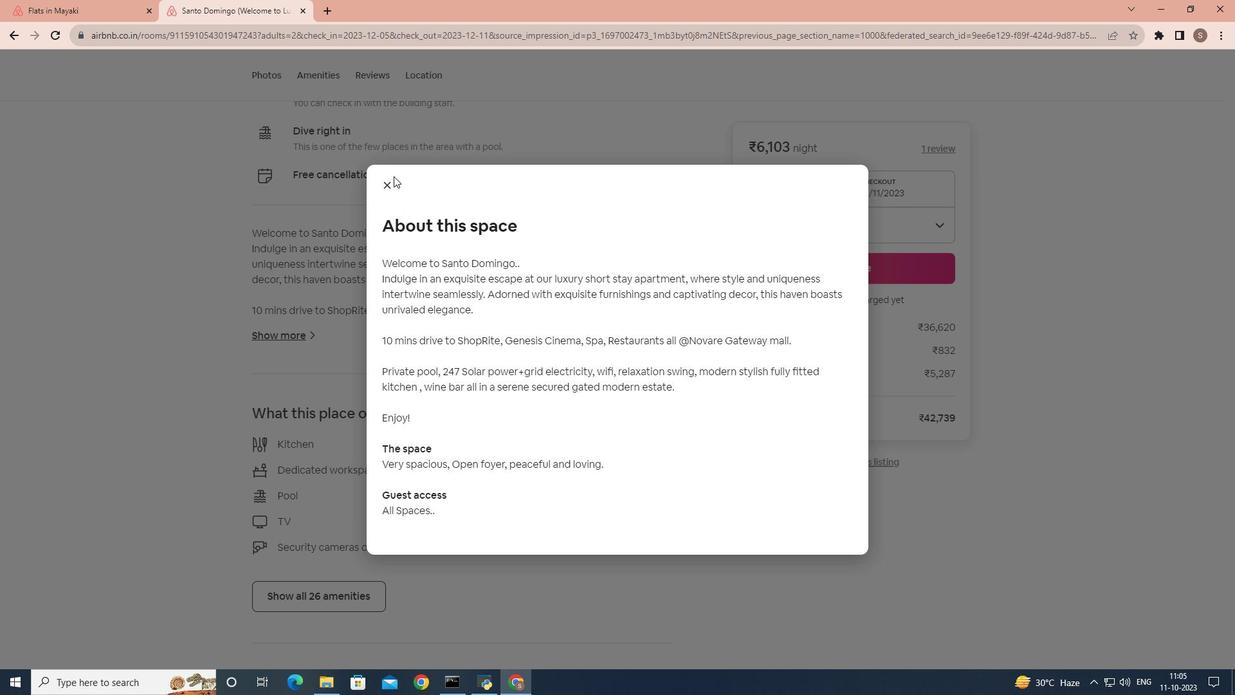 
Action: Mouse moved to (387, 189)
Screenshot: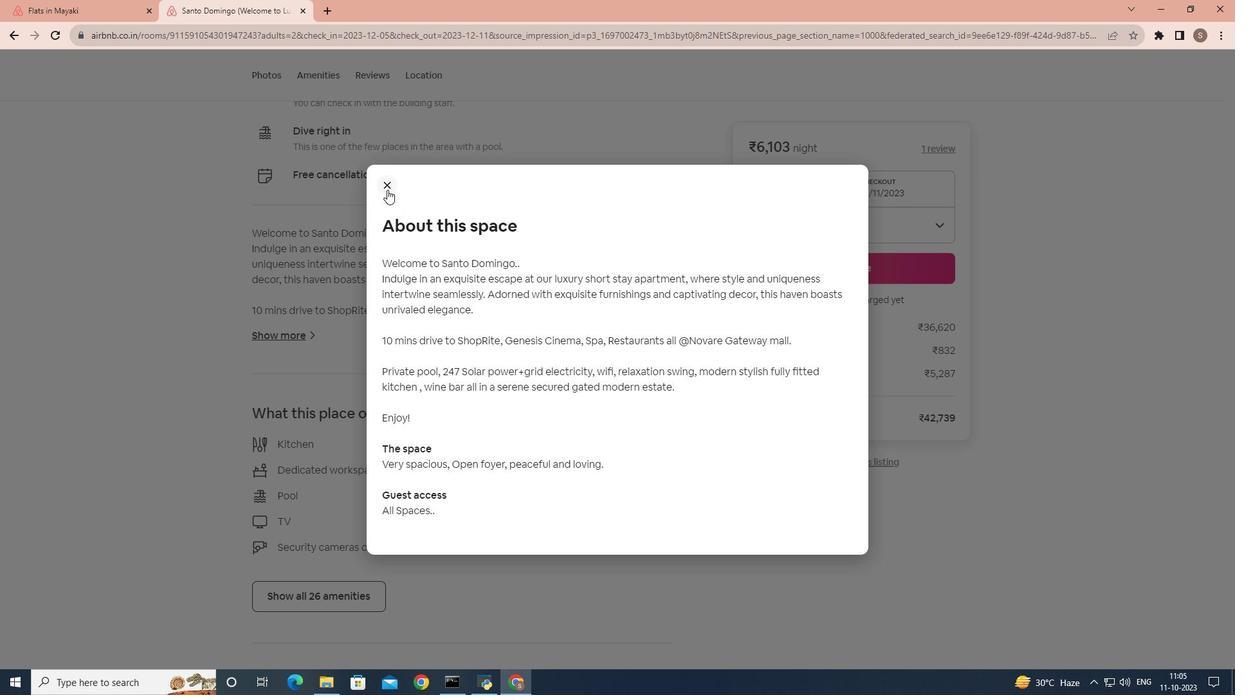 
Action: Mouse pressed left at (387, 189)
Screenshot: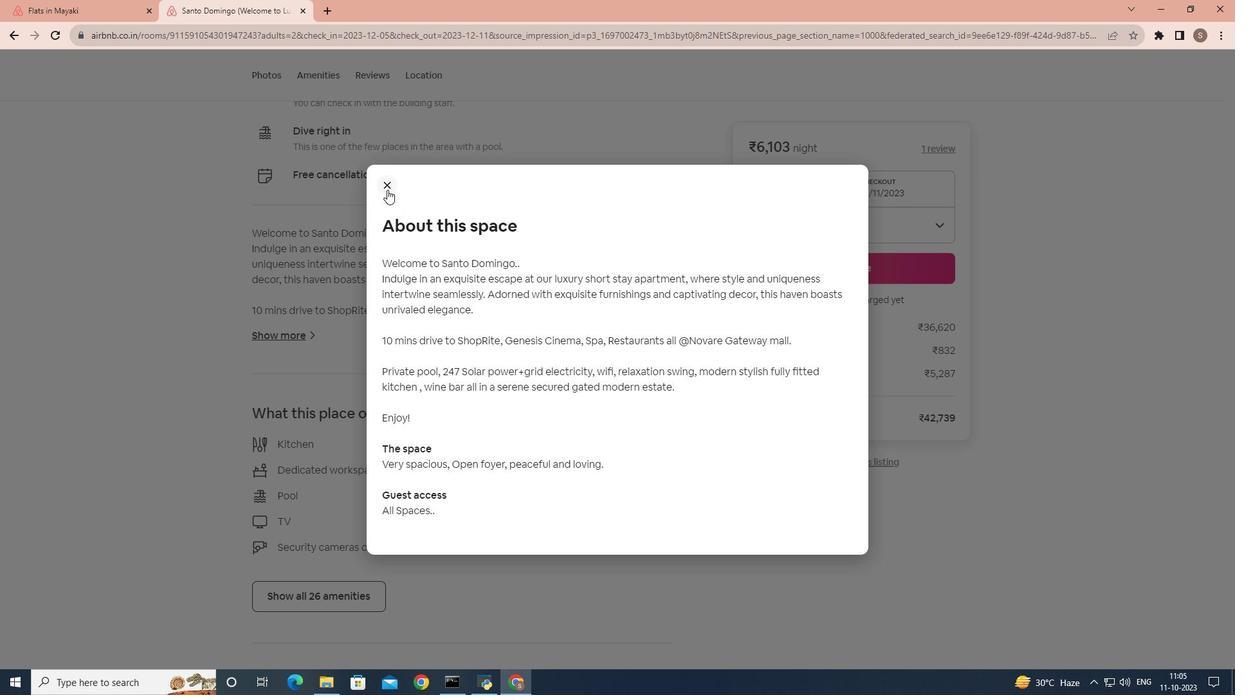 
Action: Mouse moved to (387, 194)
Screenshot: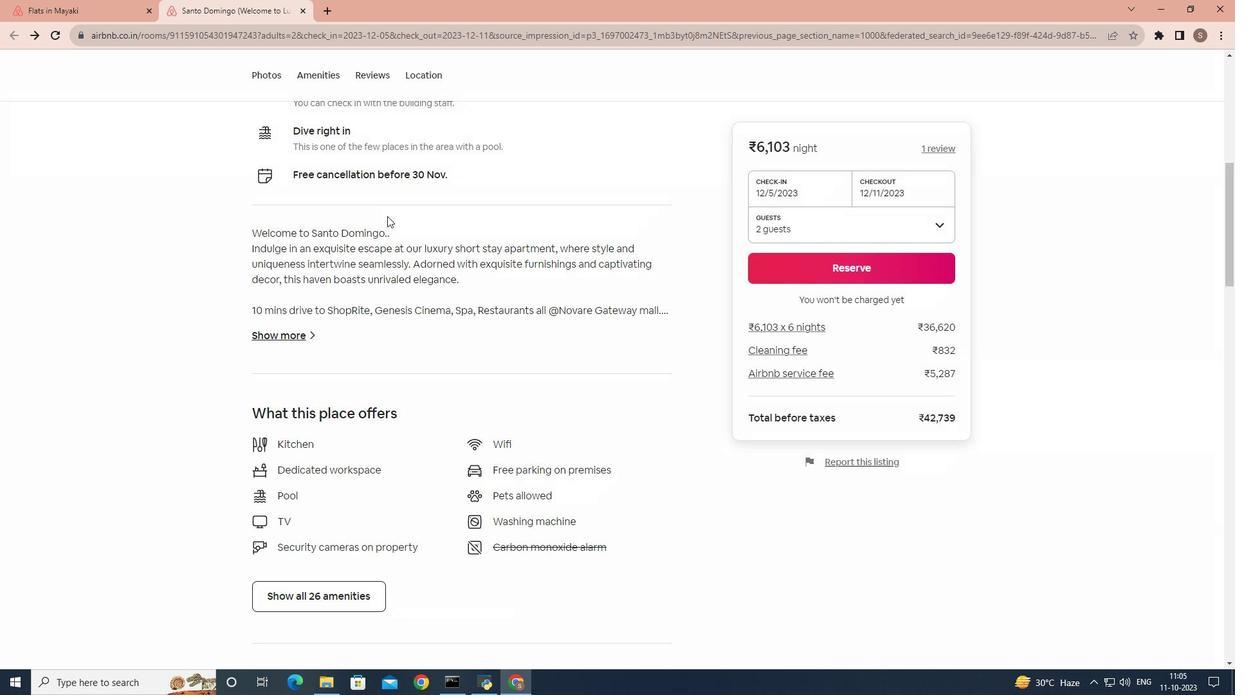 
Action: Mouse scrolled (387, 194) with delta (0, 0)
Screenshot: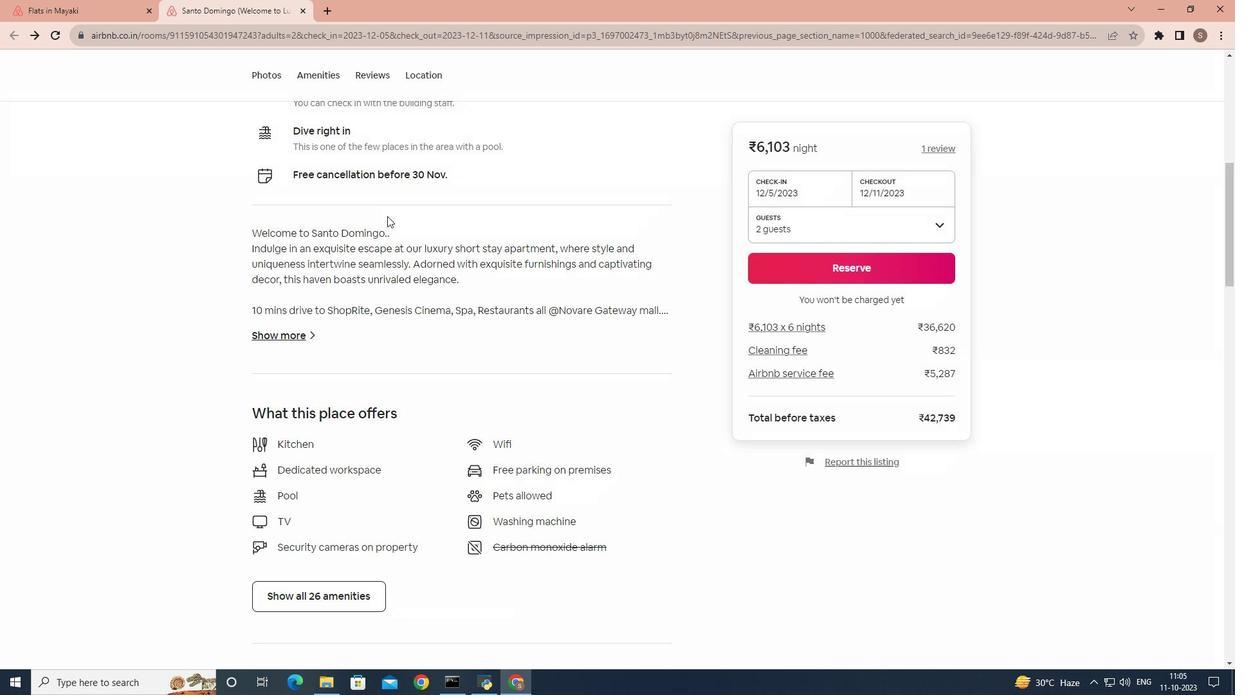 
Action: Mouse moved to (387, 216)
Screenshot: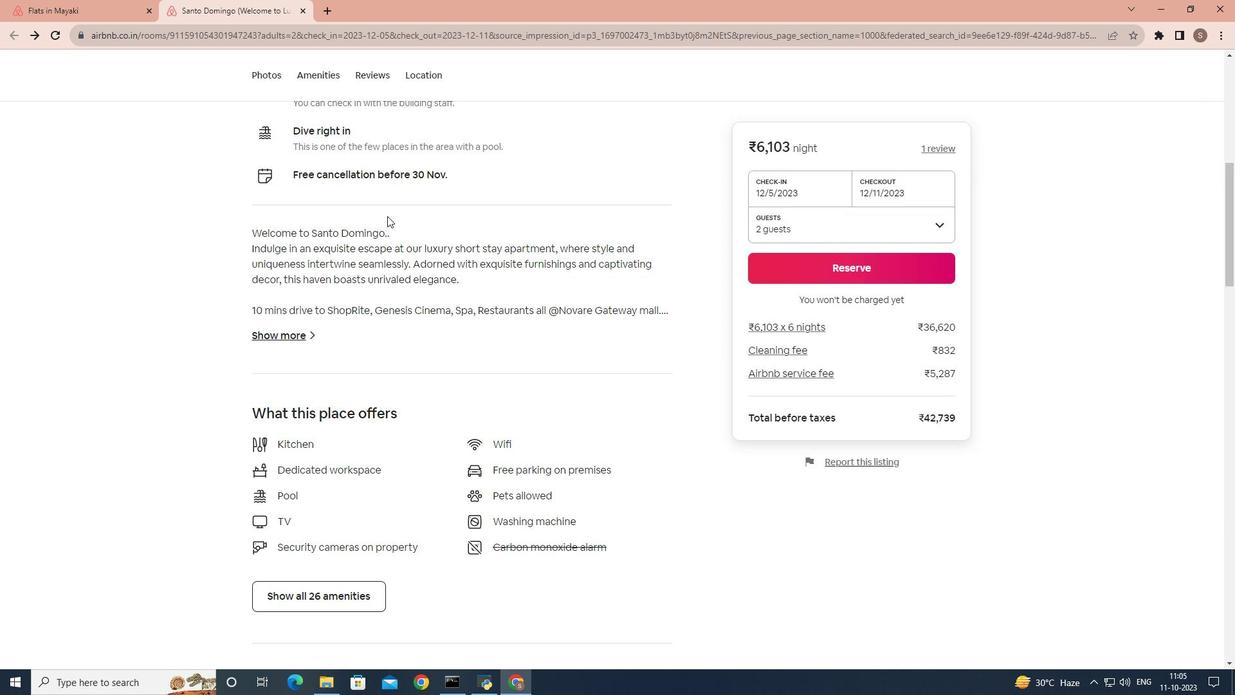 
Action: Mouse scrolled (387, 215) with delta (0, 0)
Screenshot: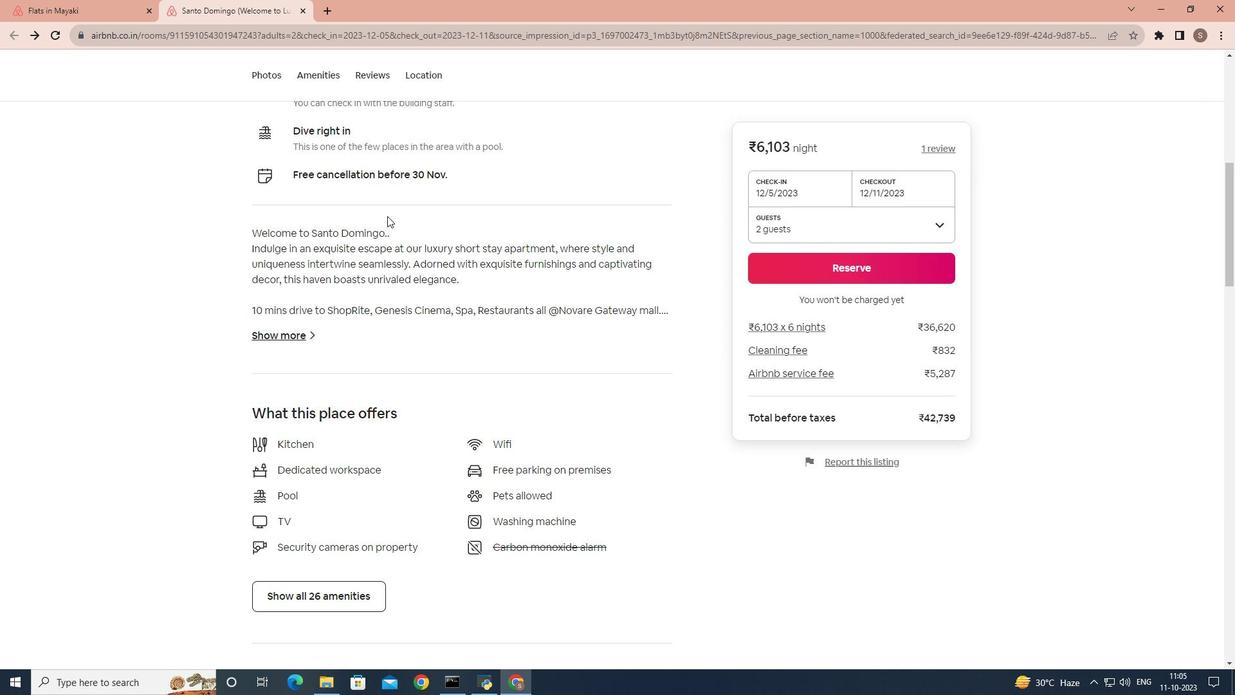 
Action: Mouse moved to (387, 216)
Screenshot: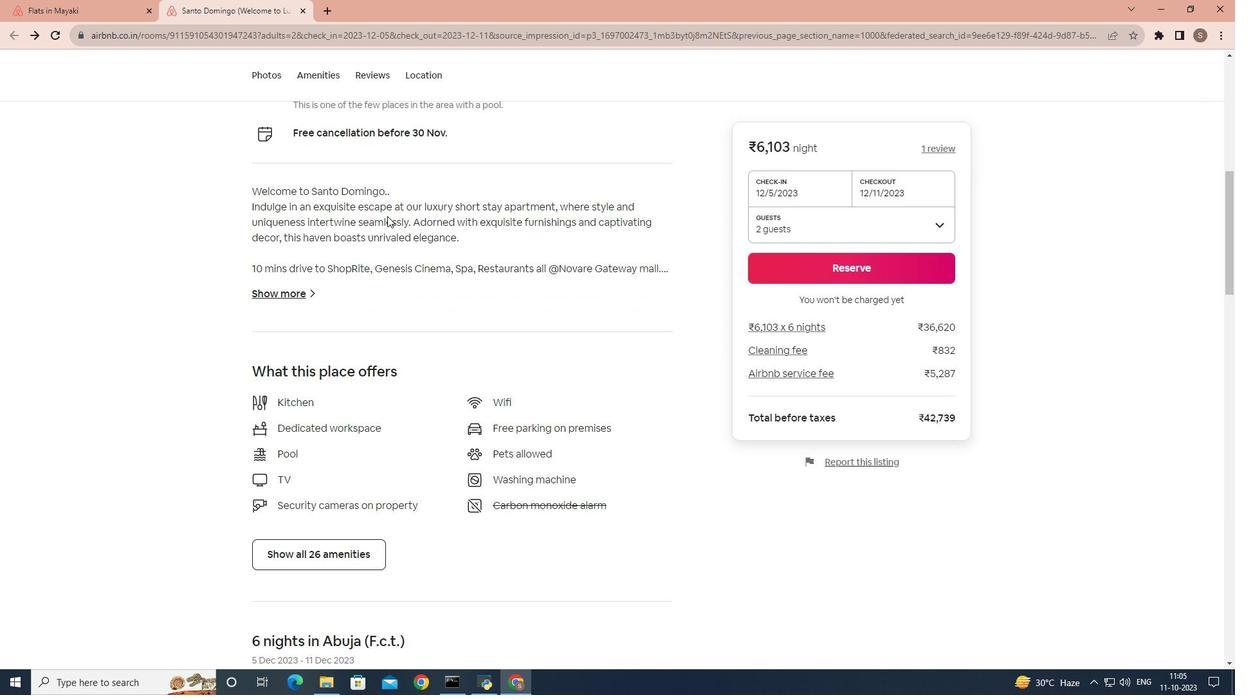 
Action: Mouse scrolled (387, 215) with delta (0, 0)
Screenshot: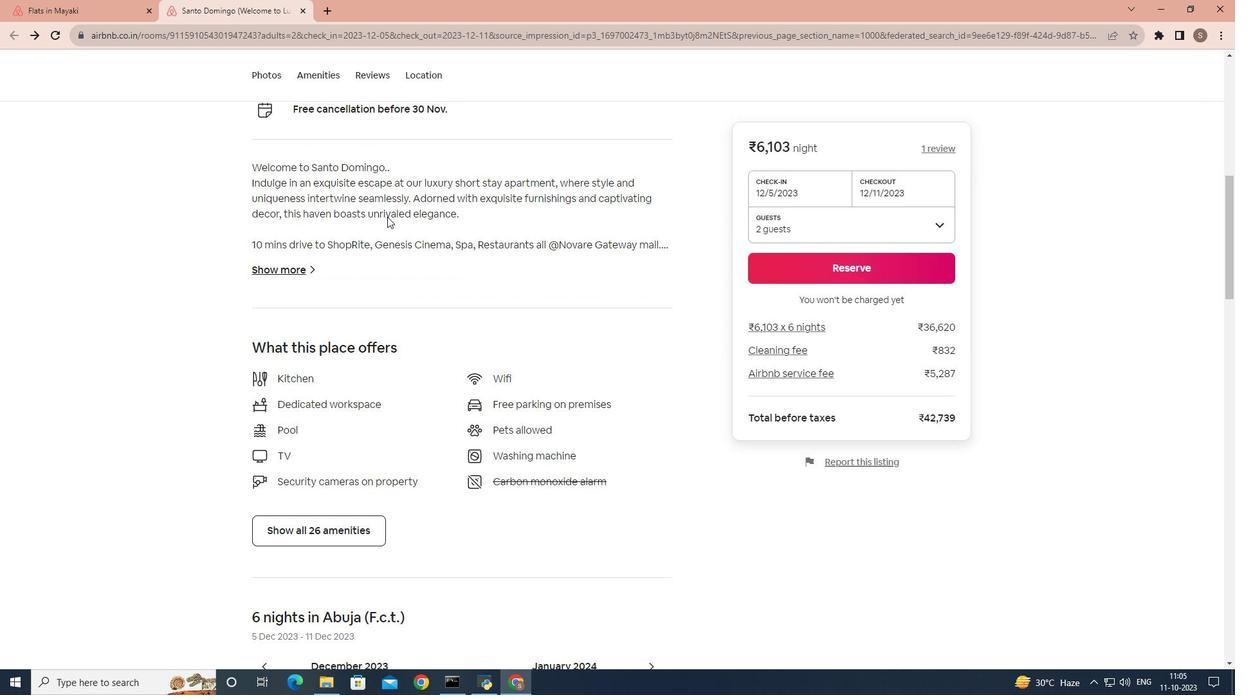 
Action: Mouse moved to (387, 216)
Screenshot: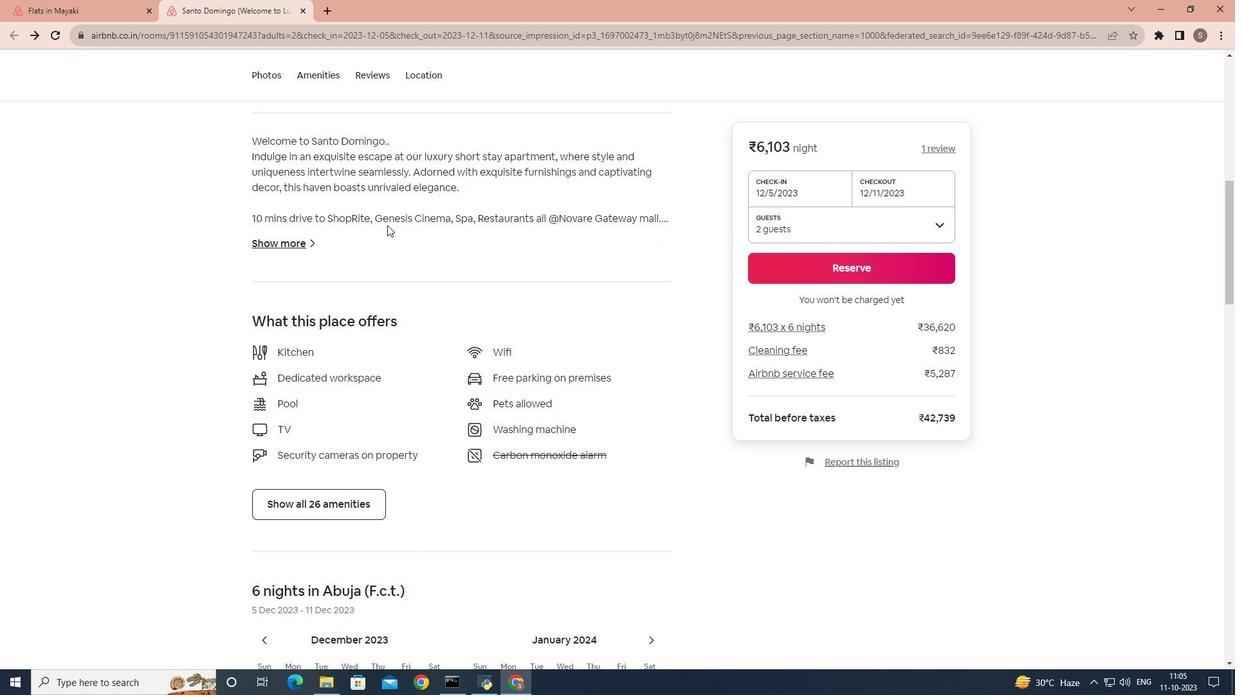 
Action: Mouse scrolled (387, 216) with delta (0, 0)
Screenshot: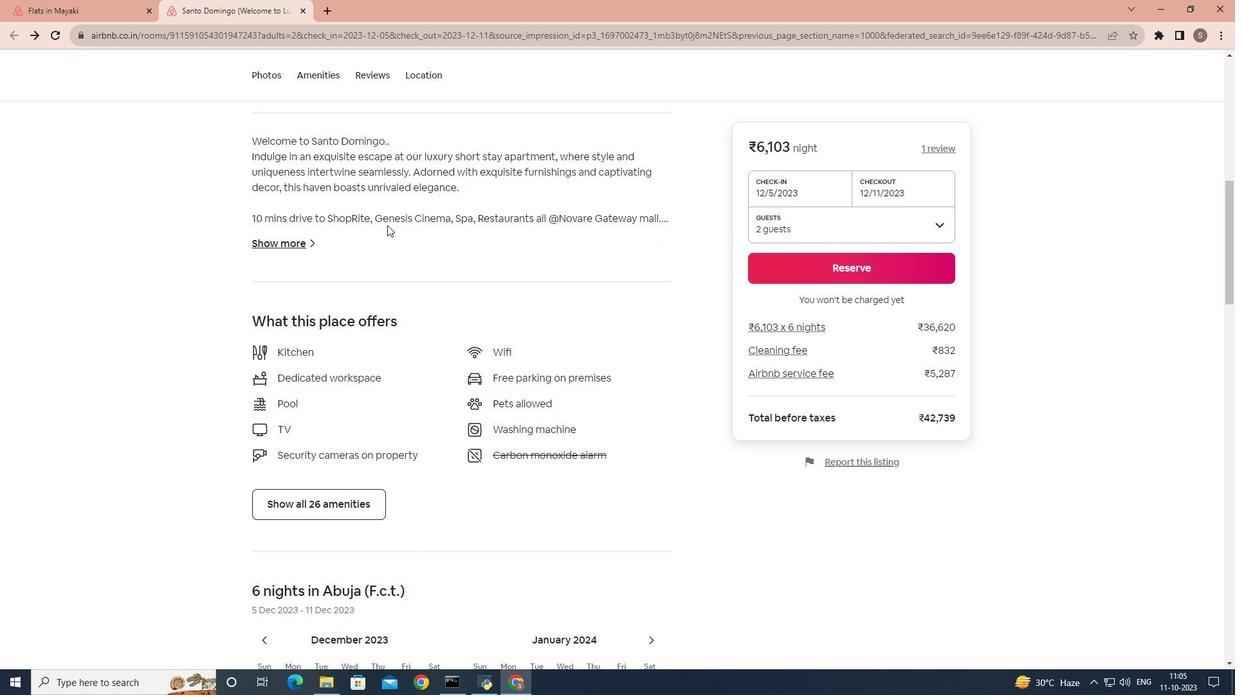 
Action: Mouse moved to (382, 241)
Screenshot: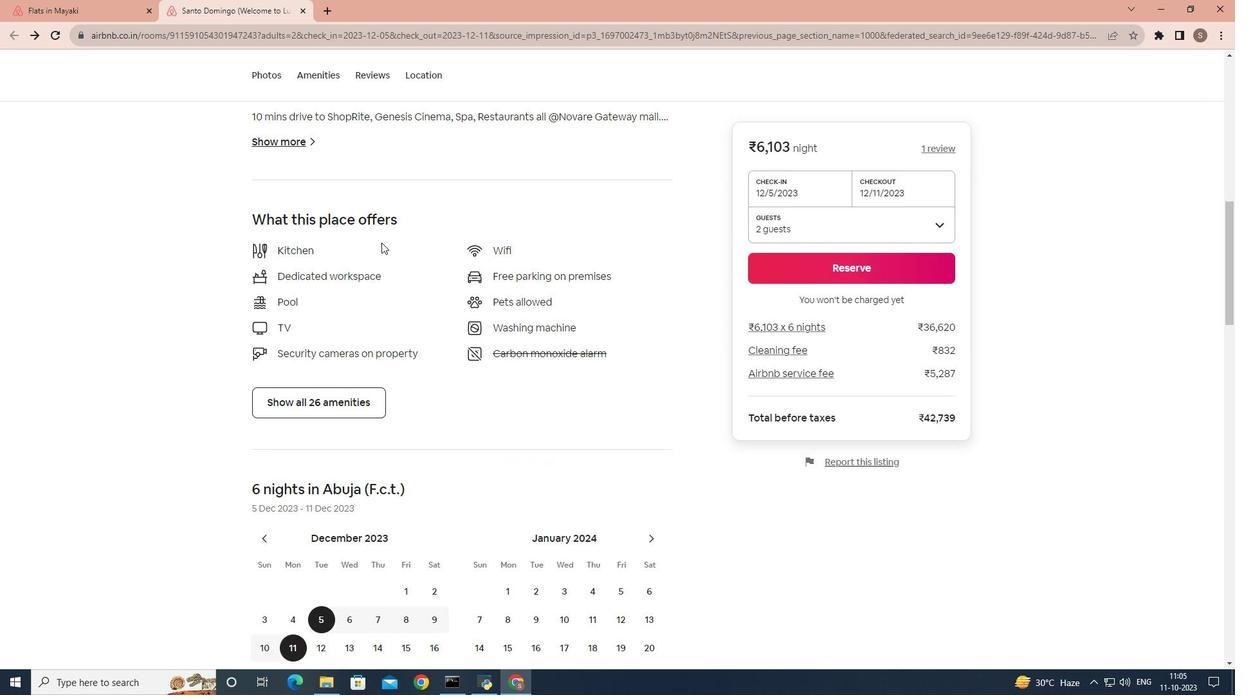 
Action: Mouse scrolled (382, 240) with delta (0, 0)
Screenshot: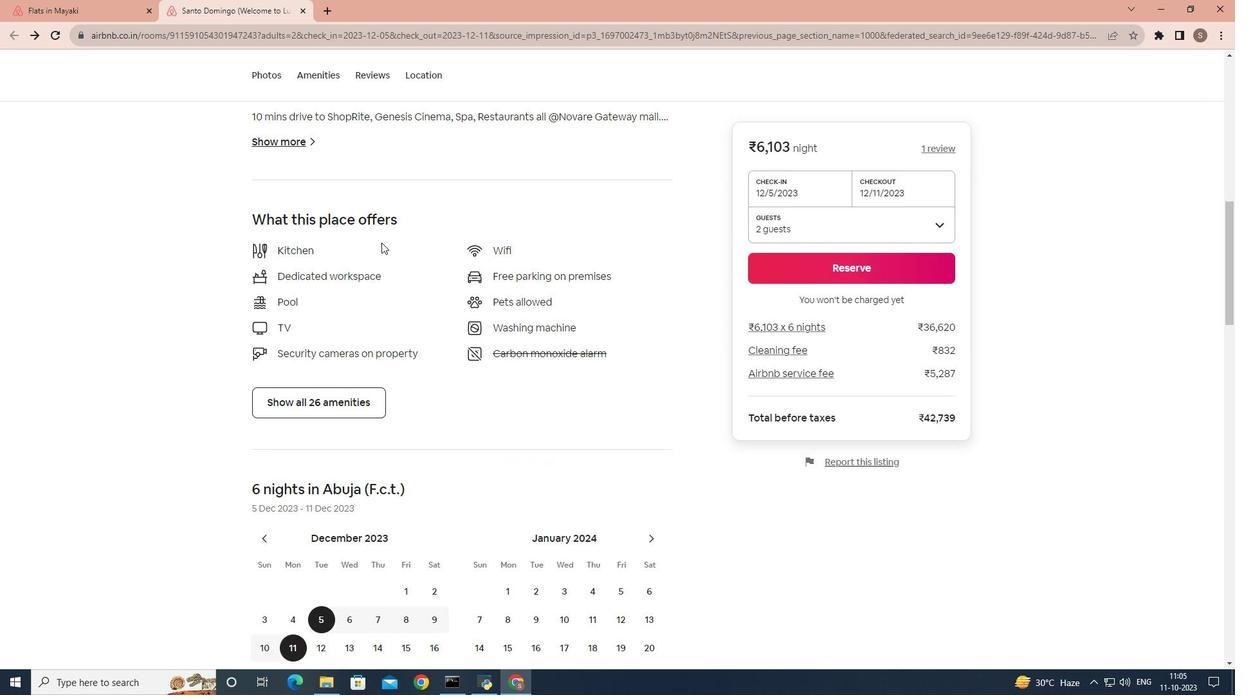 
Action: Mouse moved to (380, 243)
Screenshot: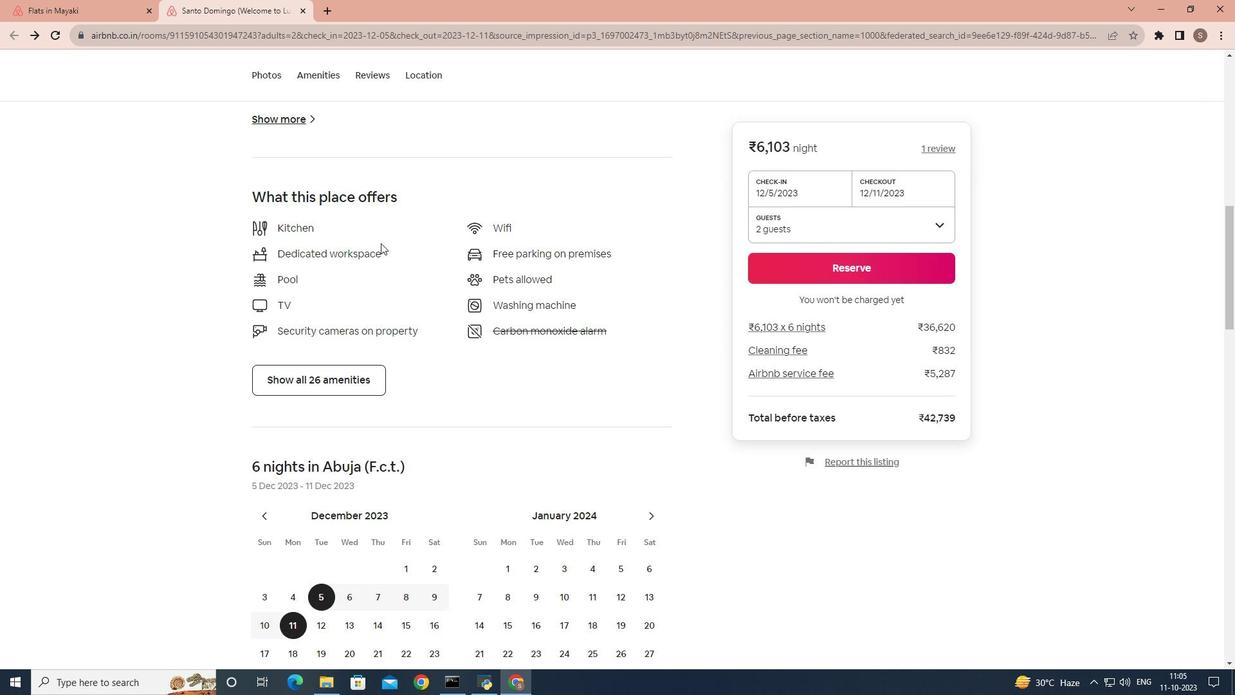 
Action: Mouse scrolled (380, 242) with delta (0, 0)
Screenshot: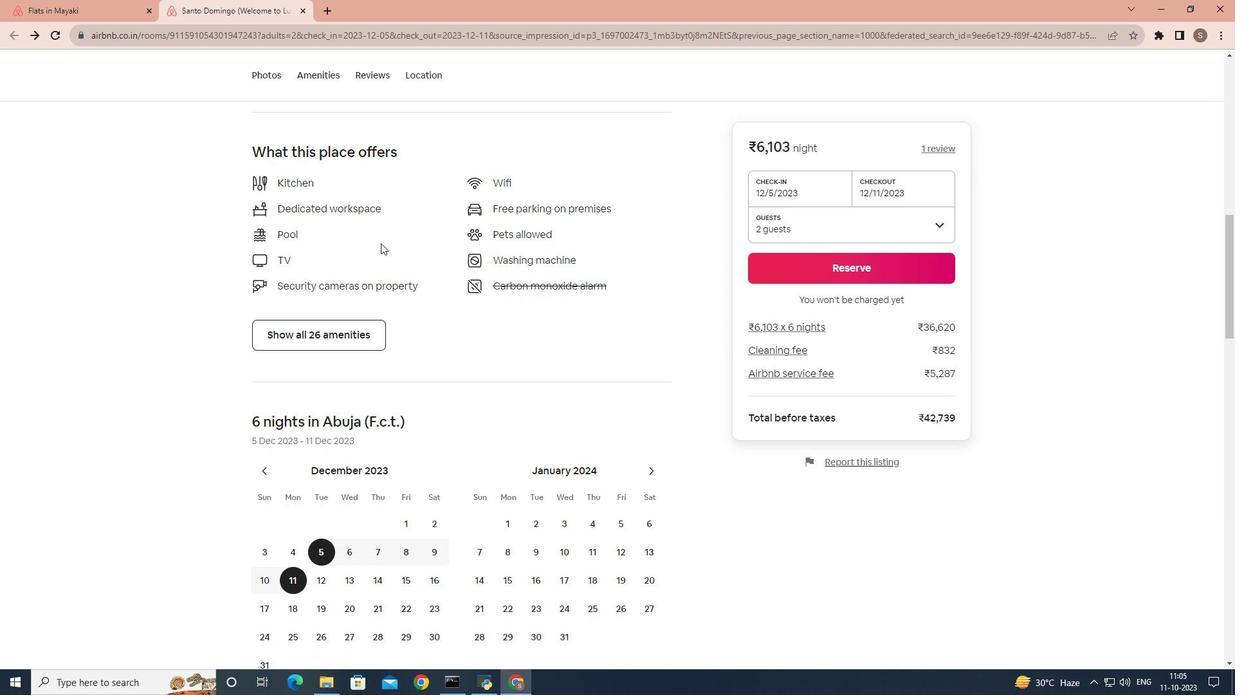 
Action: Mouse scrolled (380, 242) with delta (0, 0)
Screenshot: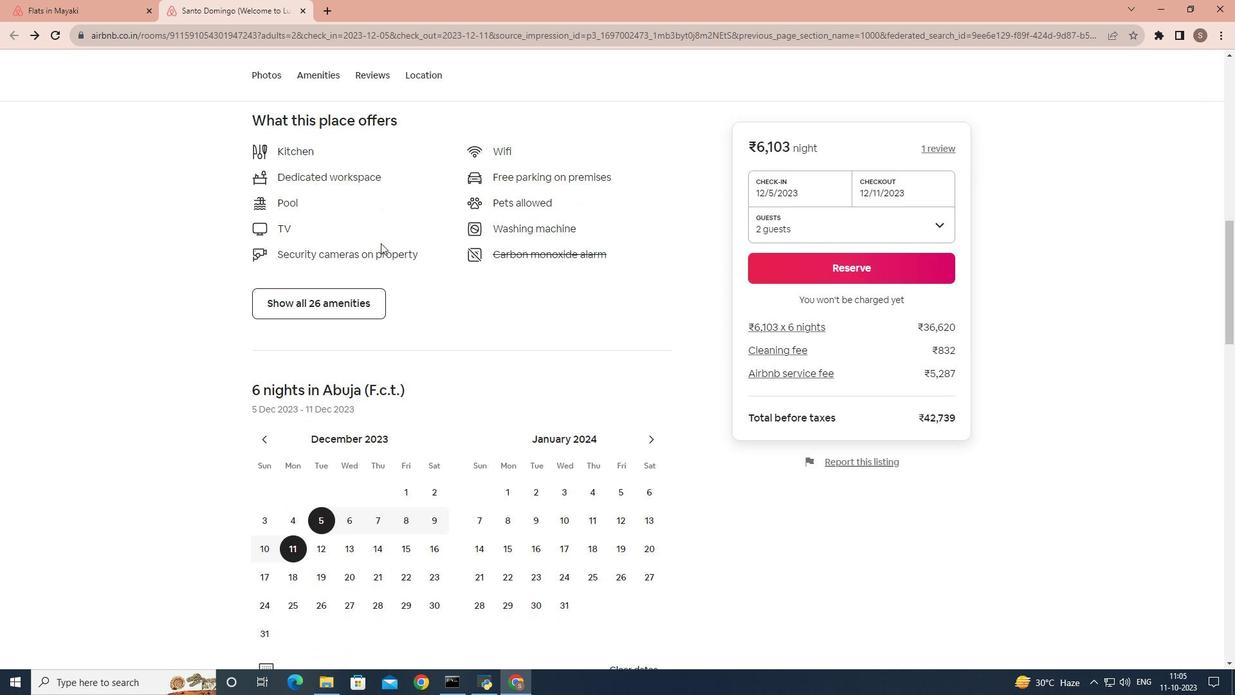 
Action: Mouse moved to (337, 200)
Screenshot: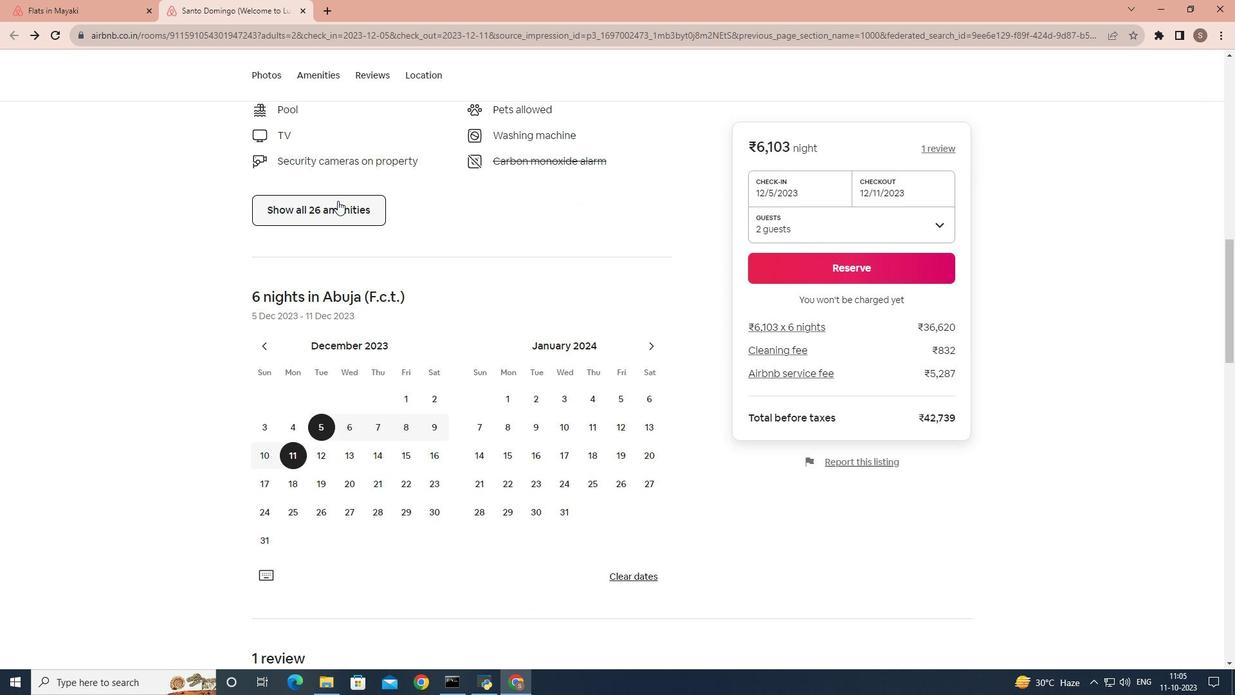 
Action: Mouse pressed left at (337, 200)
Screenshot: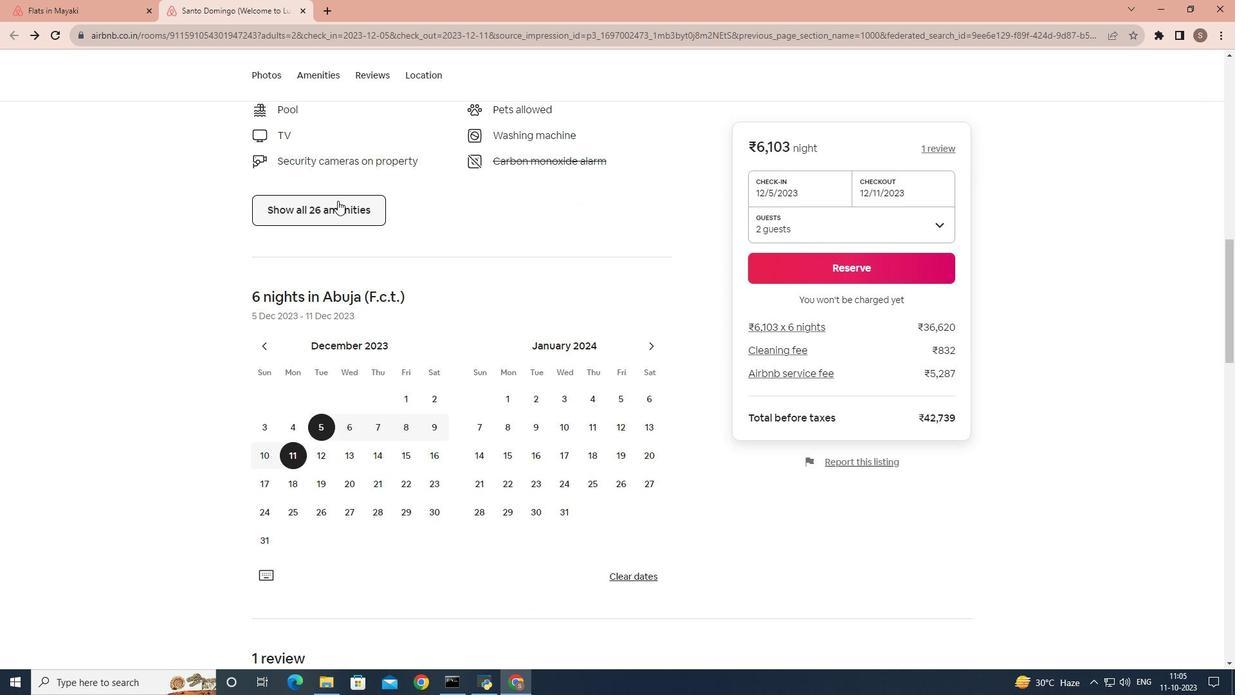 
Action: Mouse moved to (466, 314)
Screenshot: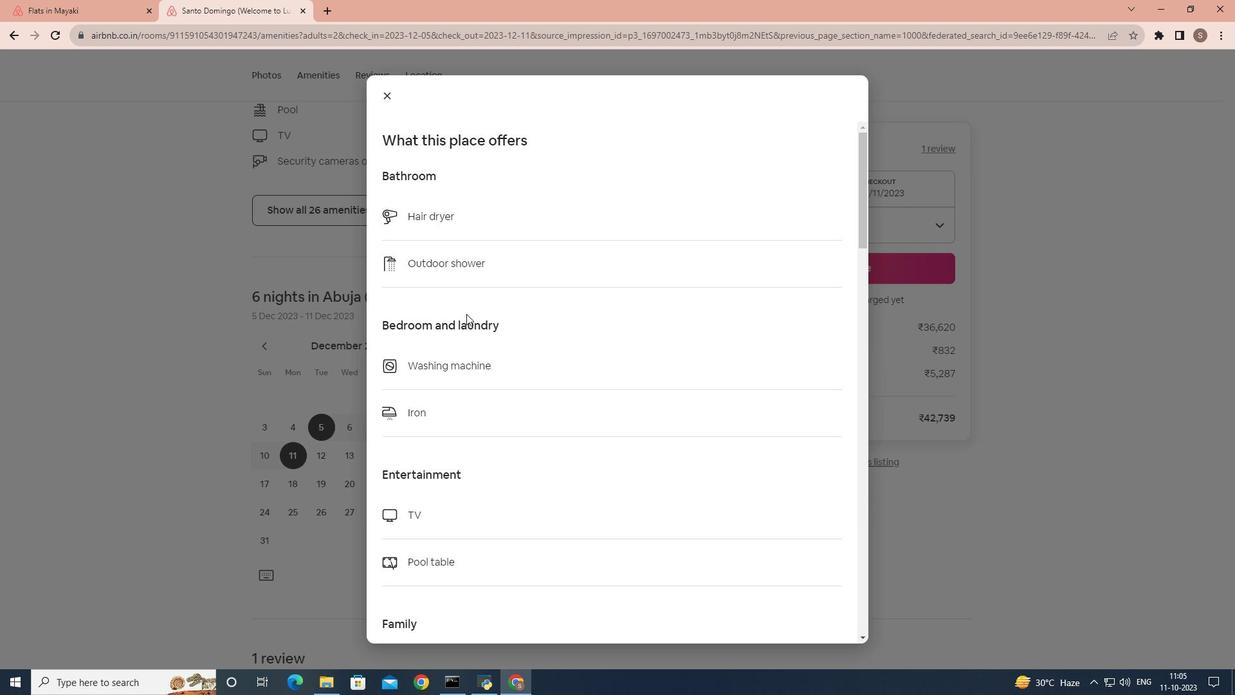 
Action: Mouse scrolled (466, 313) with delta (0, 0)
Screenshot: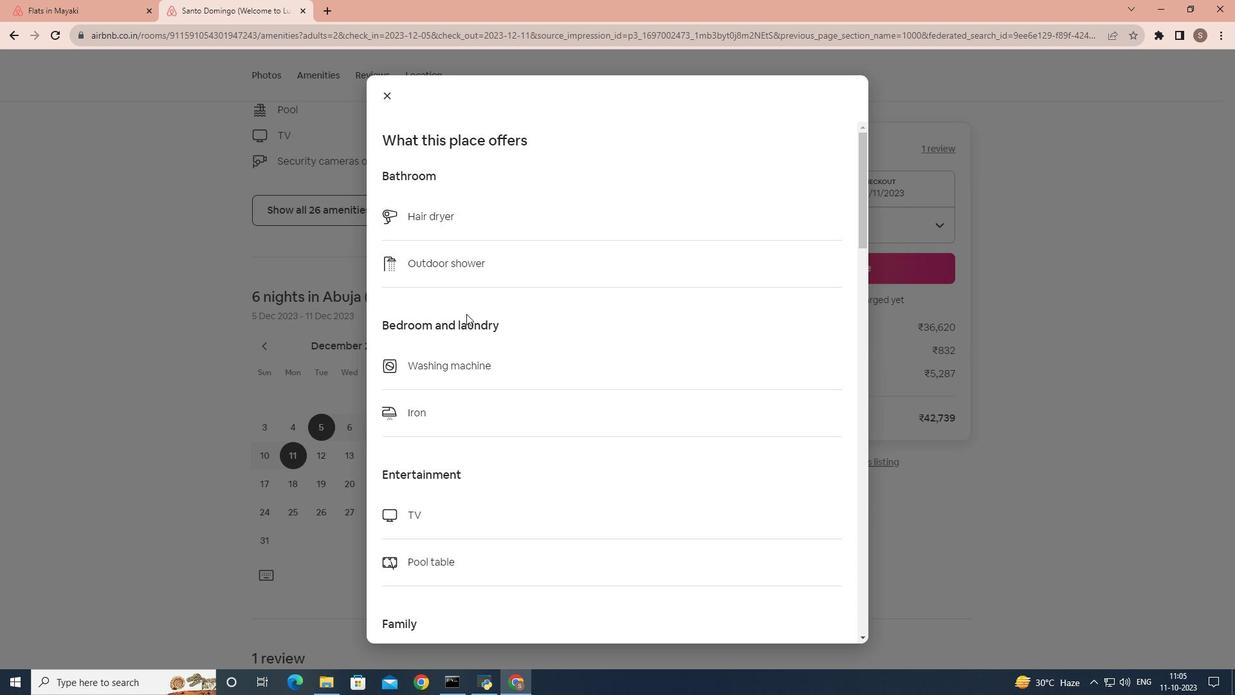 
Action: Mouse scrolled (466, 313) with delta (0, 0)
Screenshot: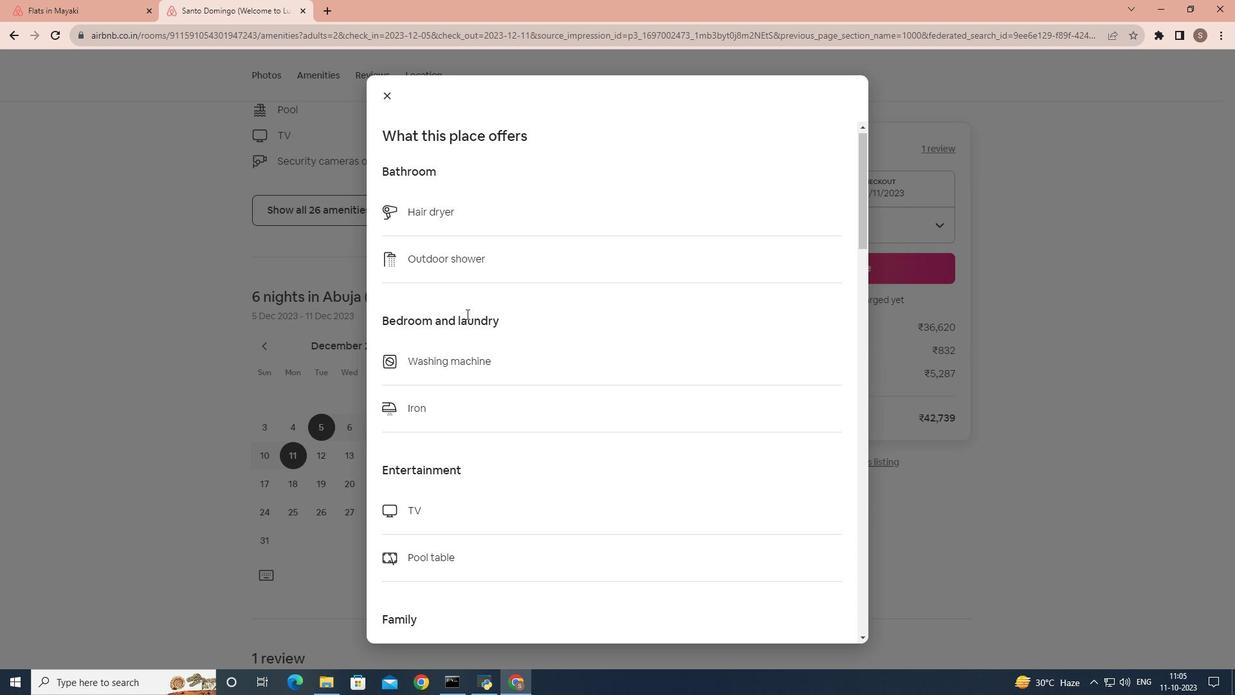 
Action: Mouse scrolled (466, 313) with delta (0, 0)
Screenshot: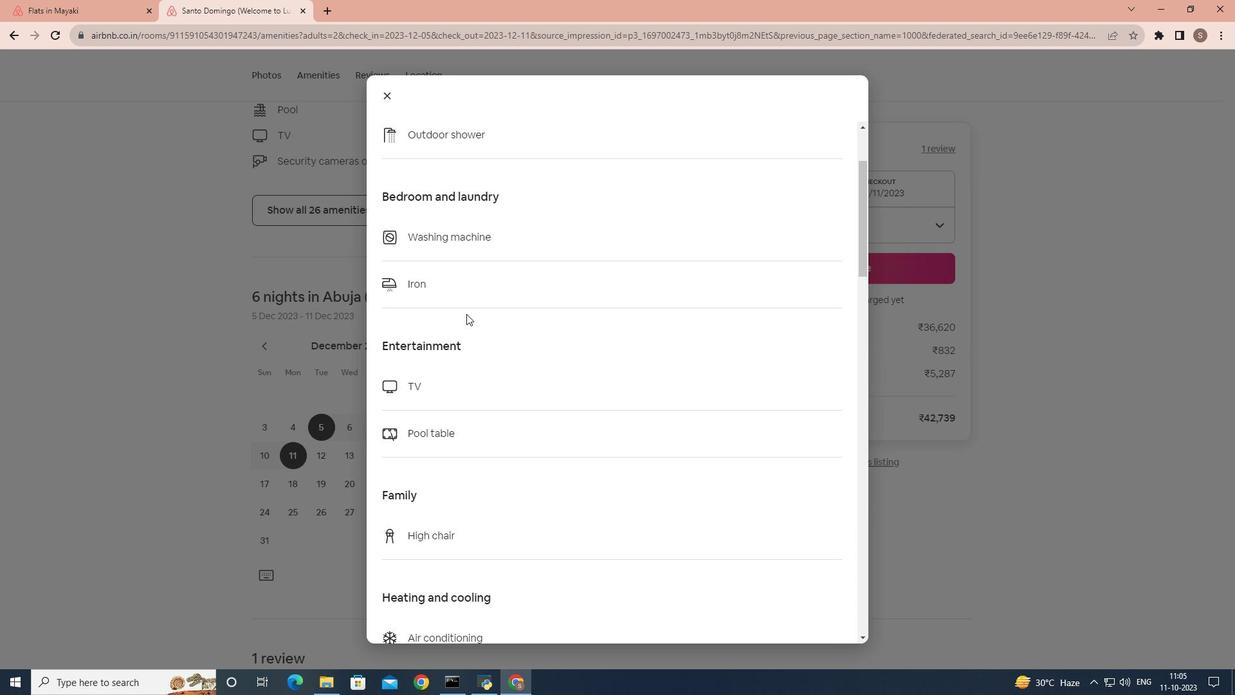
Action: Mouse scrolled (466, 313) with delta (0, 0)
Screenshot: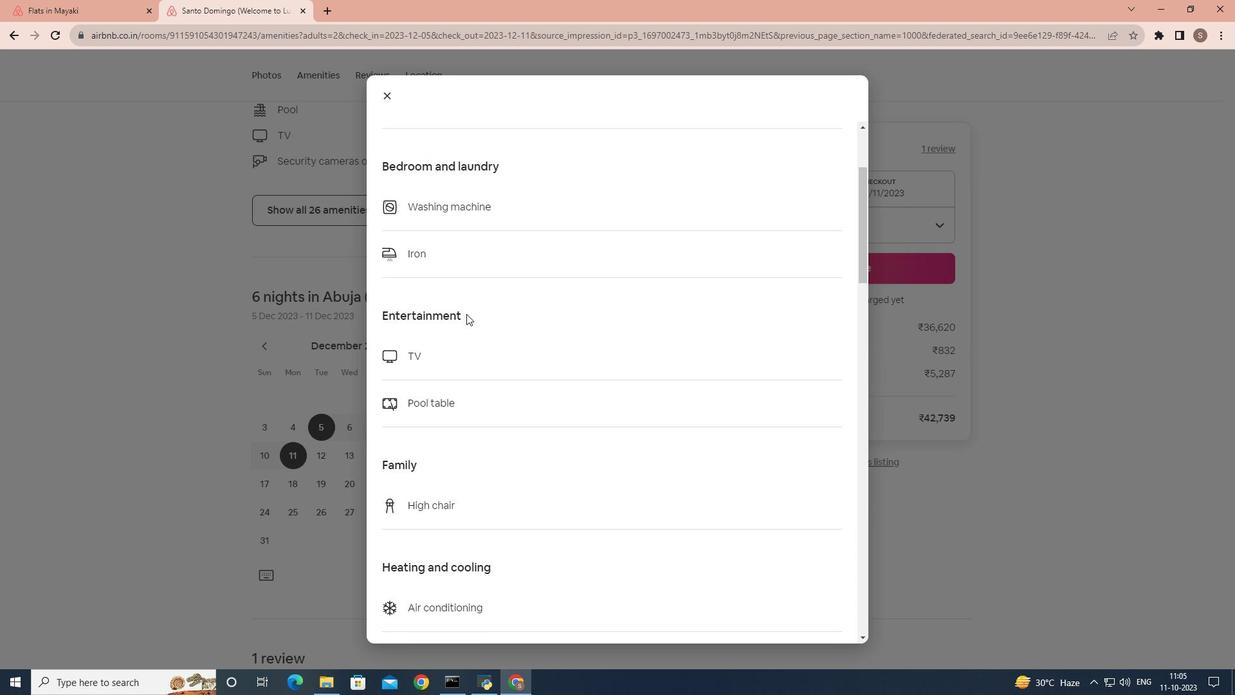 
Action: Mouse scrolled (466, 313) with delta (0, 0)
Screenshot: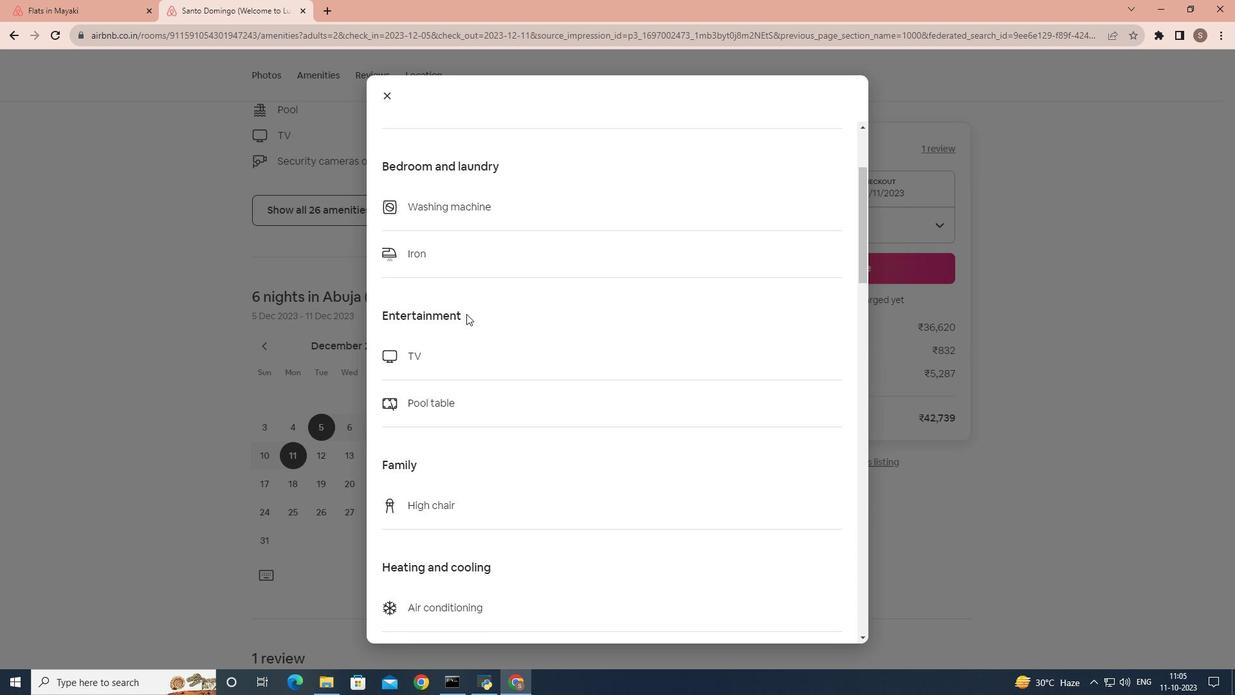 
Action: Mouse scrolled (466, 313) with delta (0, 0)
Screenshot: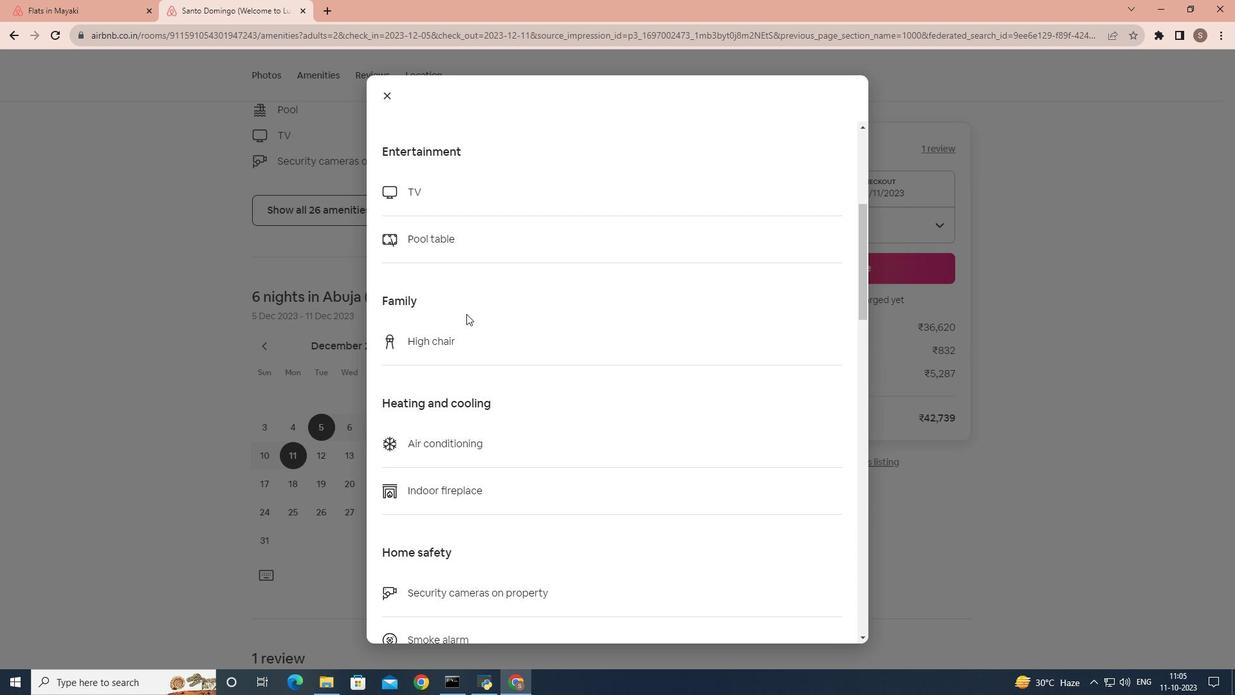 
Action: Mouse scrolled (466, 313) with delta (0, 0)
Screenshot: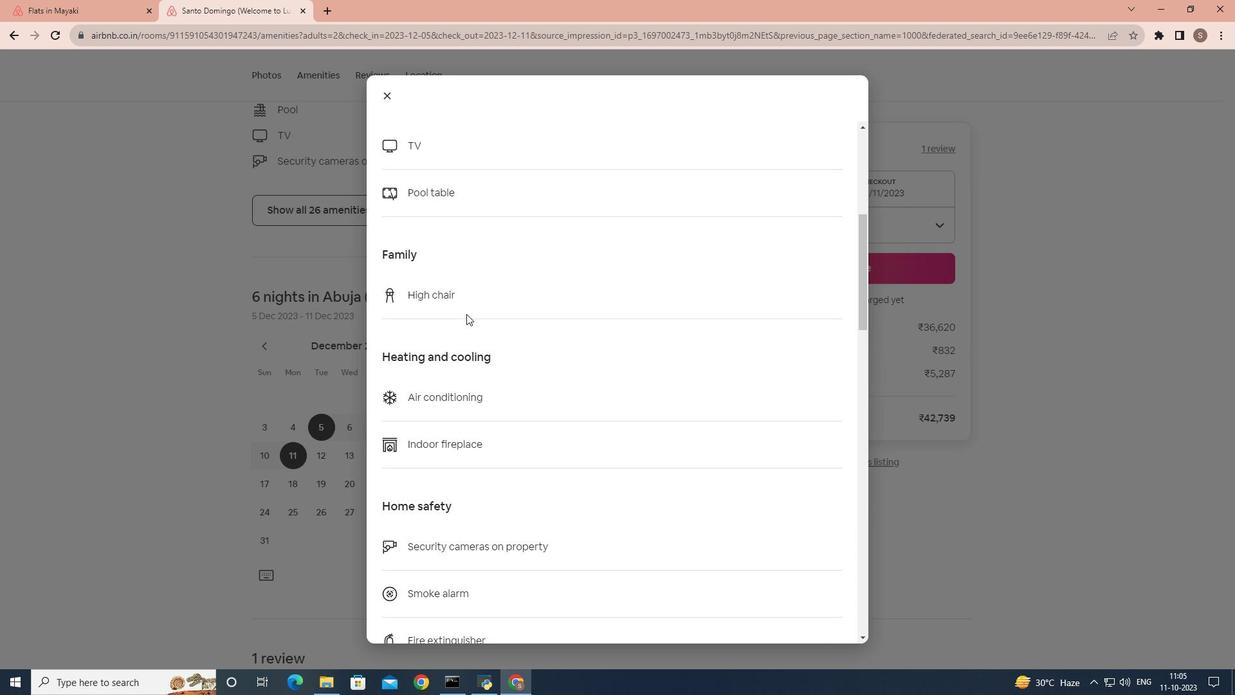 
Action: Mouse scrolled (466, 313) with delta (0, 0)
Screenshot: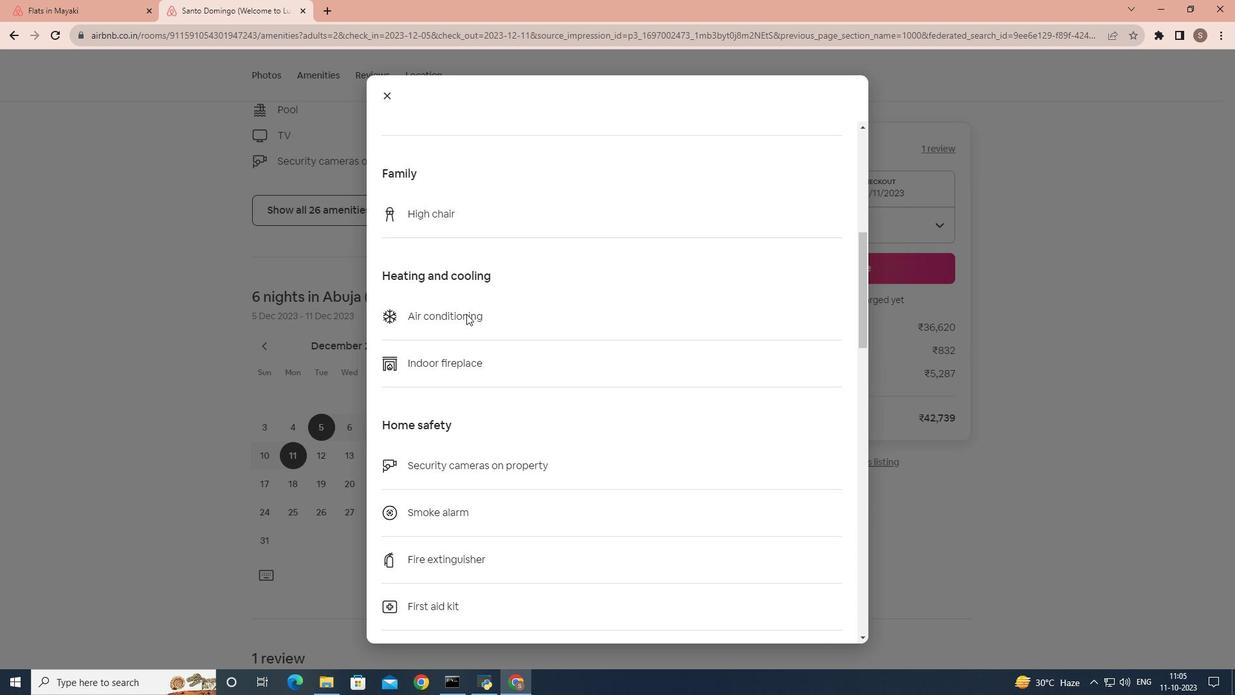 
Action: Mouse scrolled (466, 313) with delta (0, 0)
Screenshot: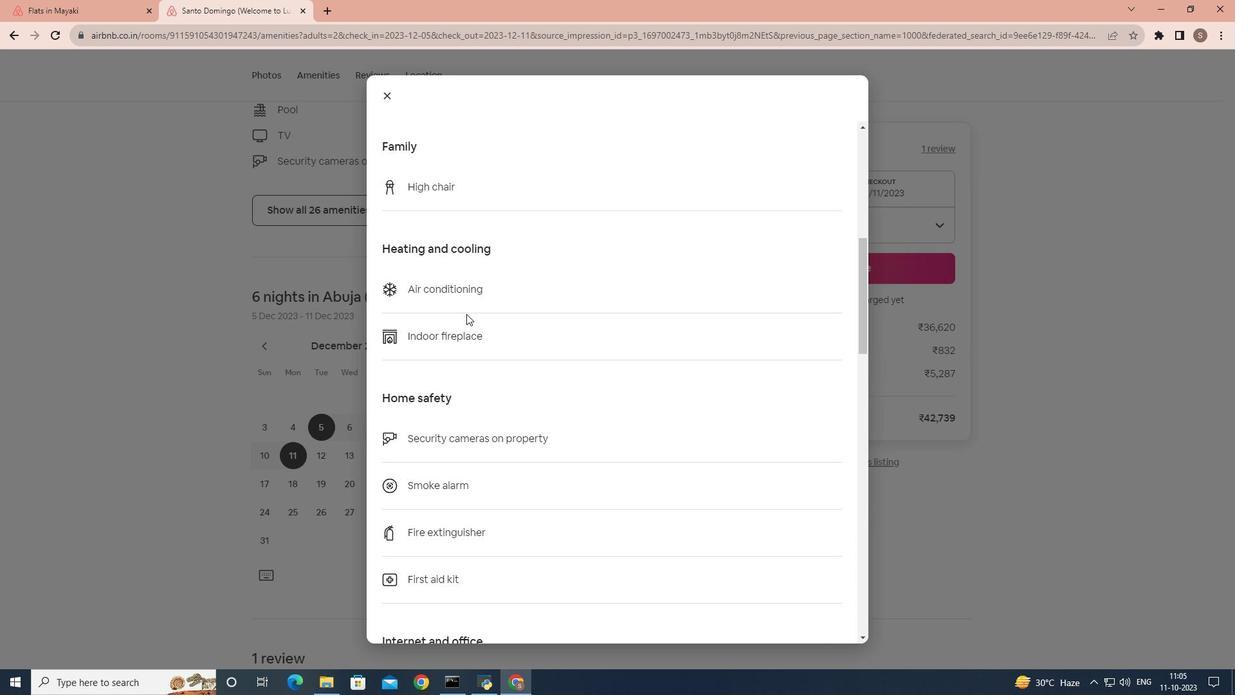 
Action: Mouse scrolled (466, 313) with delta (0, 0)
Screenshot: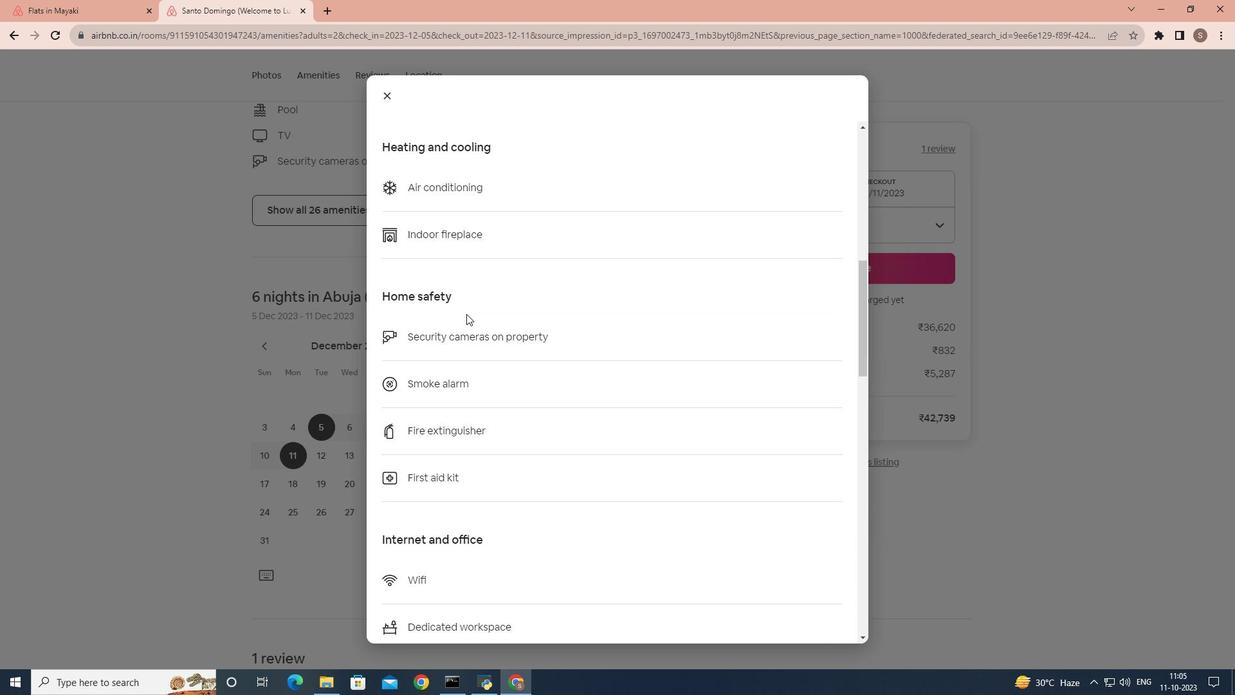 
Action: Mouse scrolled (466, 313) with delta (0, 0)
Screenshot: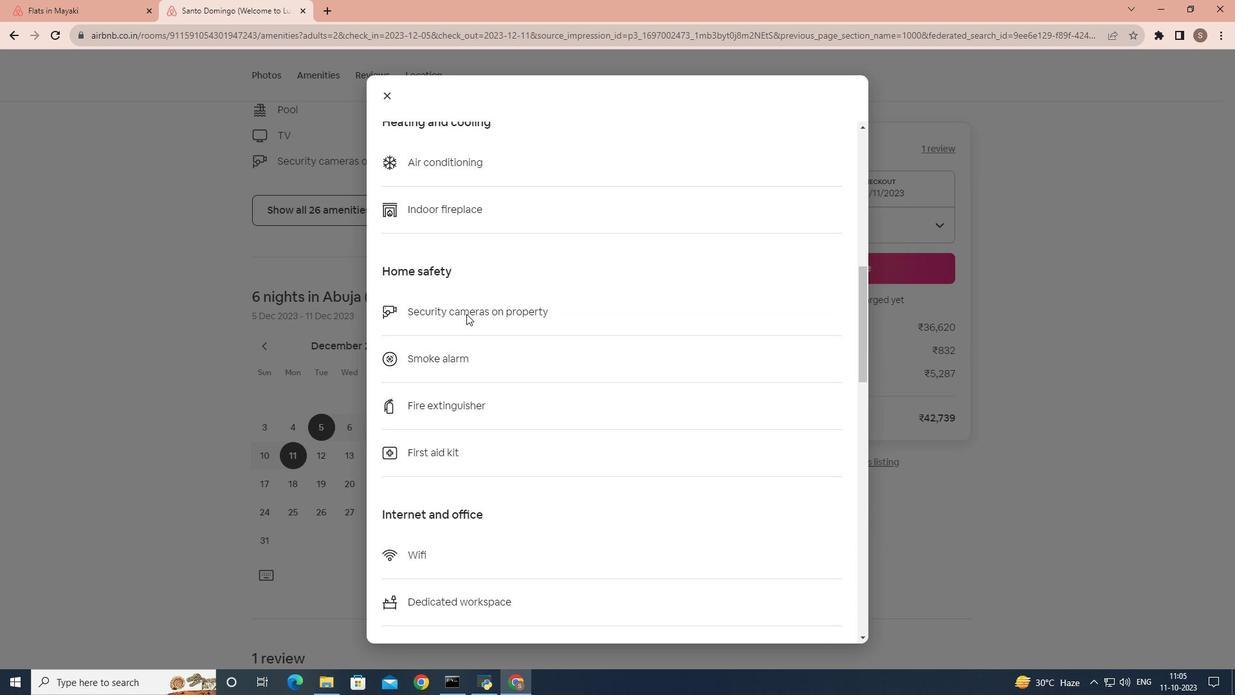 
Action: Mouse scrolled (466, 313) with delta (0, 0)
Screenshot: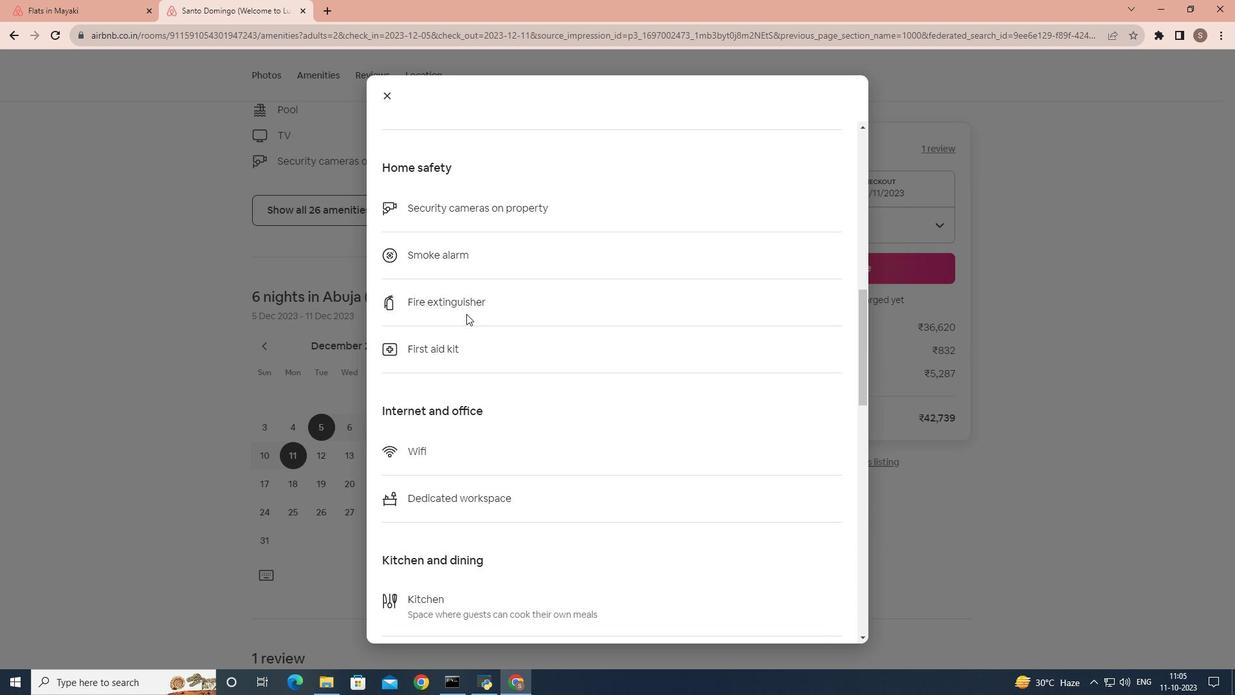 
Action: Mouse scrolled (466, 313) with delta (0, 0)
Screenshot: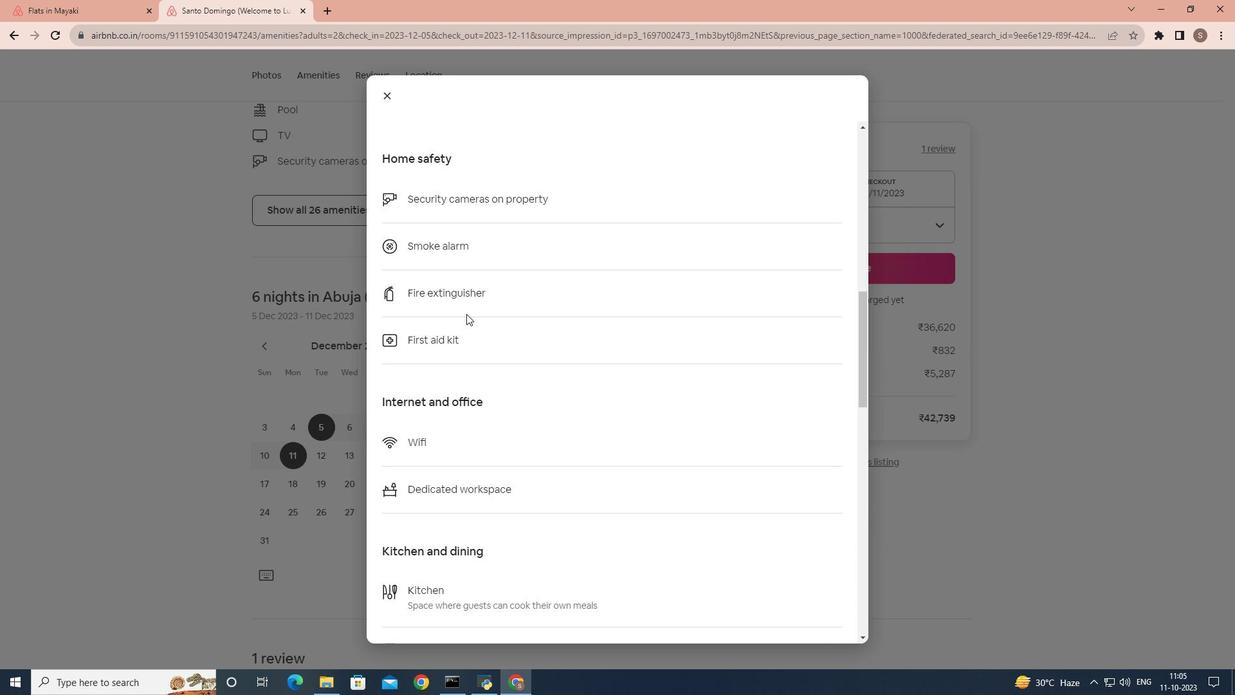 
Action: Mouse scrolled (466, 313) with delta (0, 0)
Screenshot: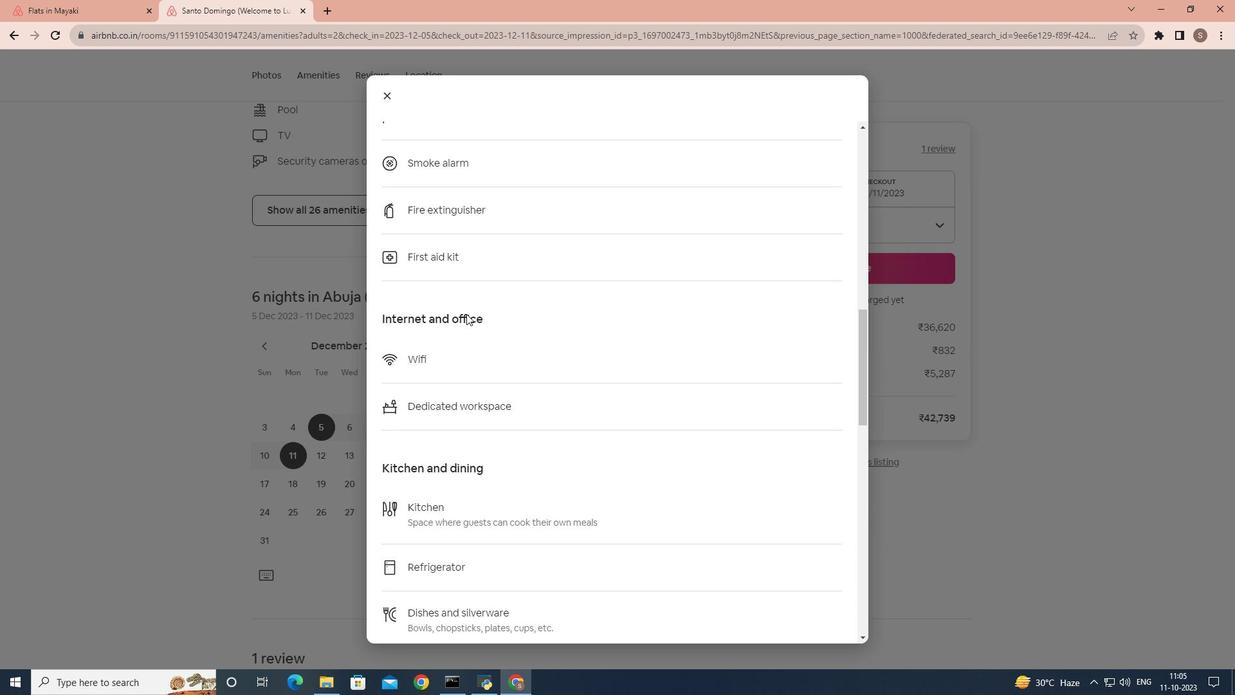 
Action: Mouse scrolled (466, 313) with delta (0, 0)
Screenshot: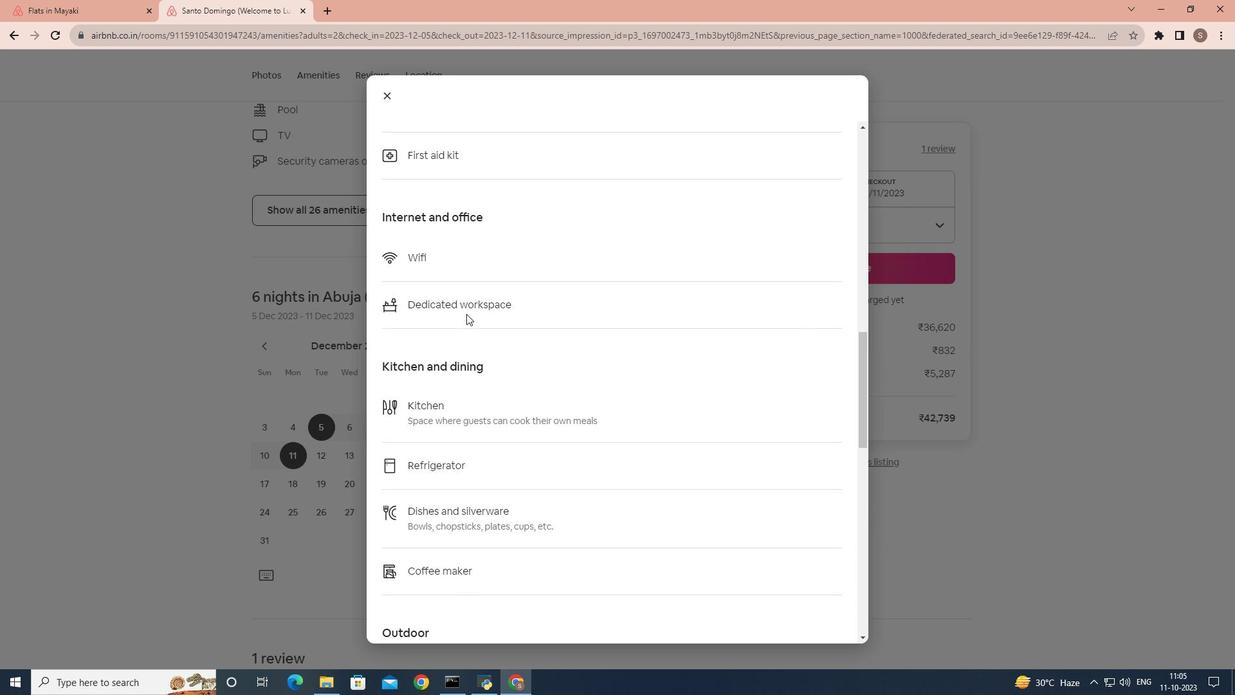 
Action: Mouse scrolled (466, 313) with delta (0, 0)
Screenshot: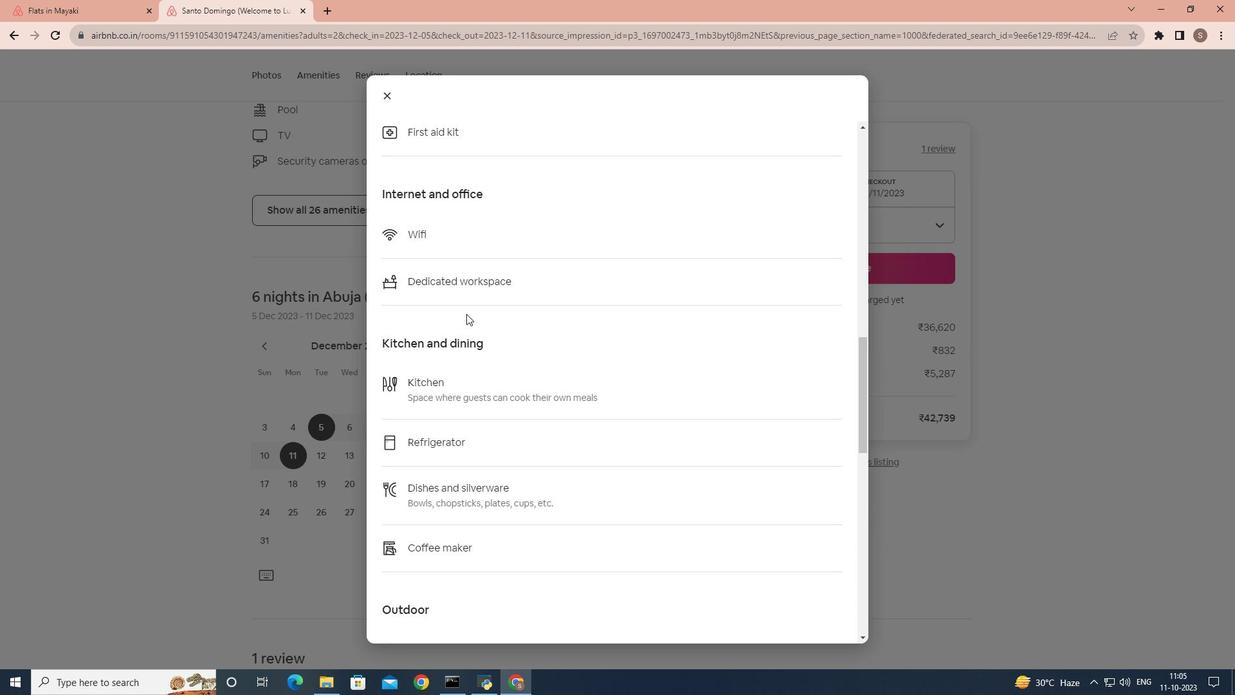 
Action: Mouse scrolled (466, 313) with delta (0, 0)
Screenshot: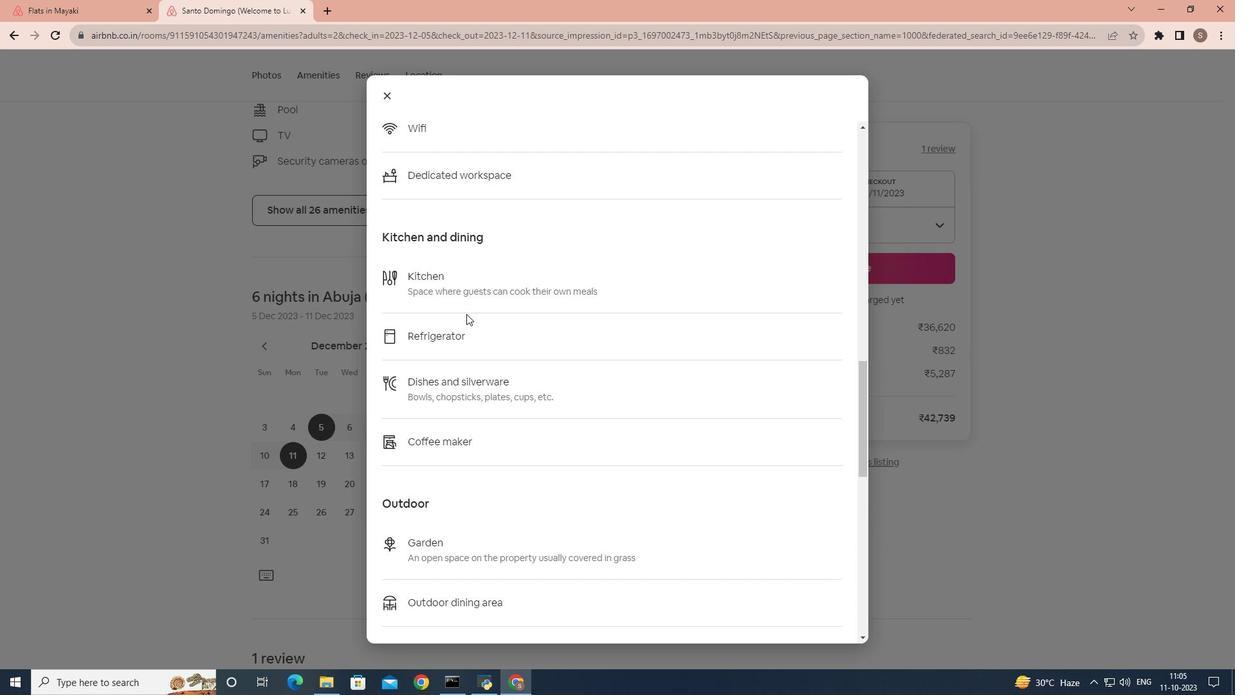 
Action: Mouse scrolled (466, 313) with delta (0, 0)
Screenshot: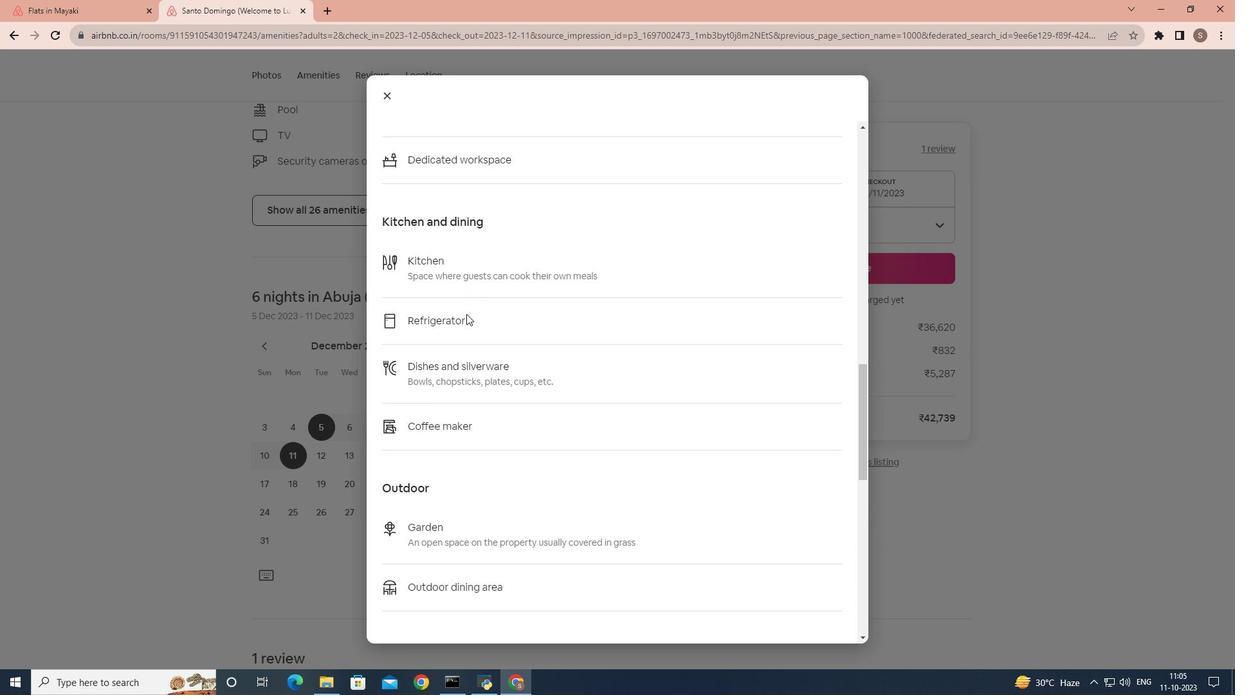 
Action: Mouse scrolled (466, 313) with delta (0, 0)
Screenshot: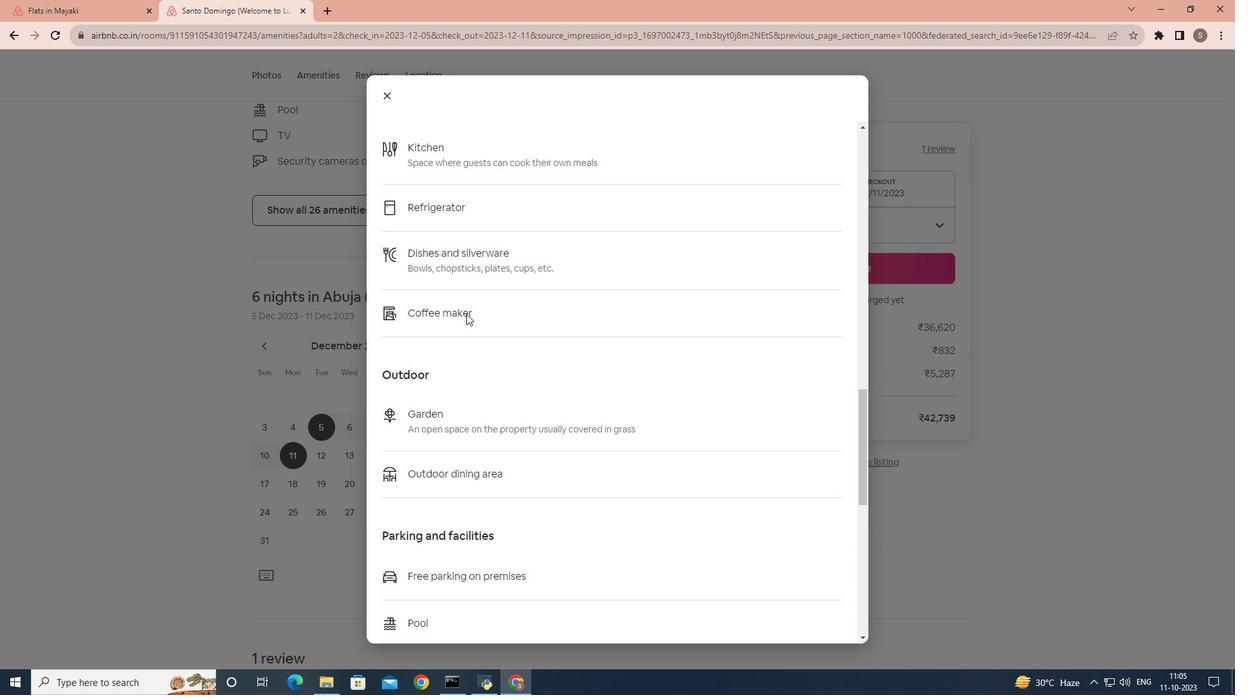 
Action: Mouse scrolled (466, 313) with delta (0, 0)
Screenshot: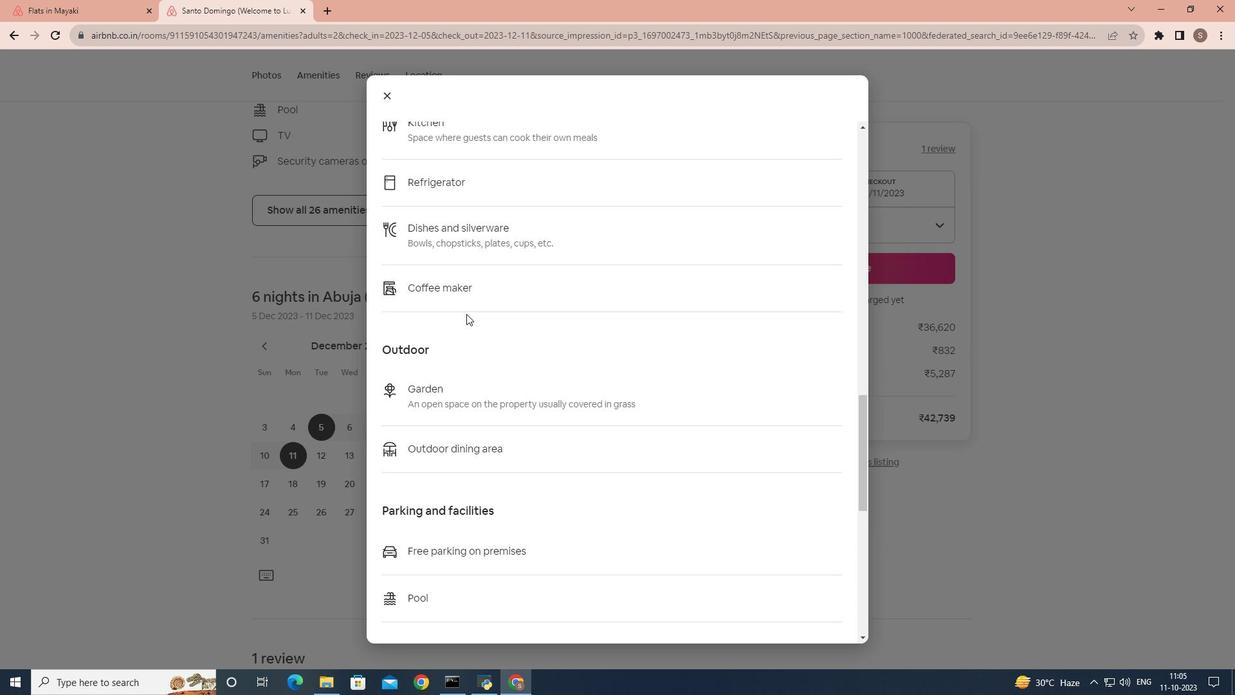 
Action: Mouse scrolled (466, 313) with delta (0, 0)
Screenshot: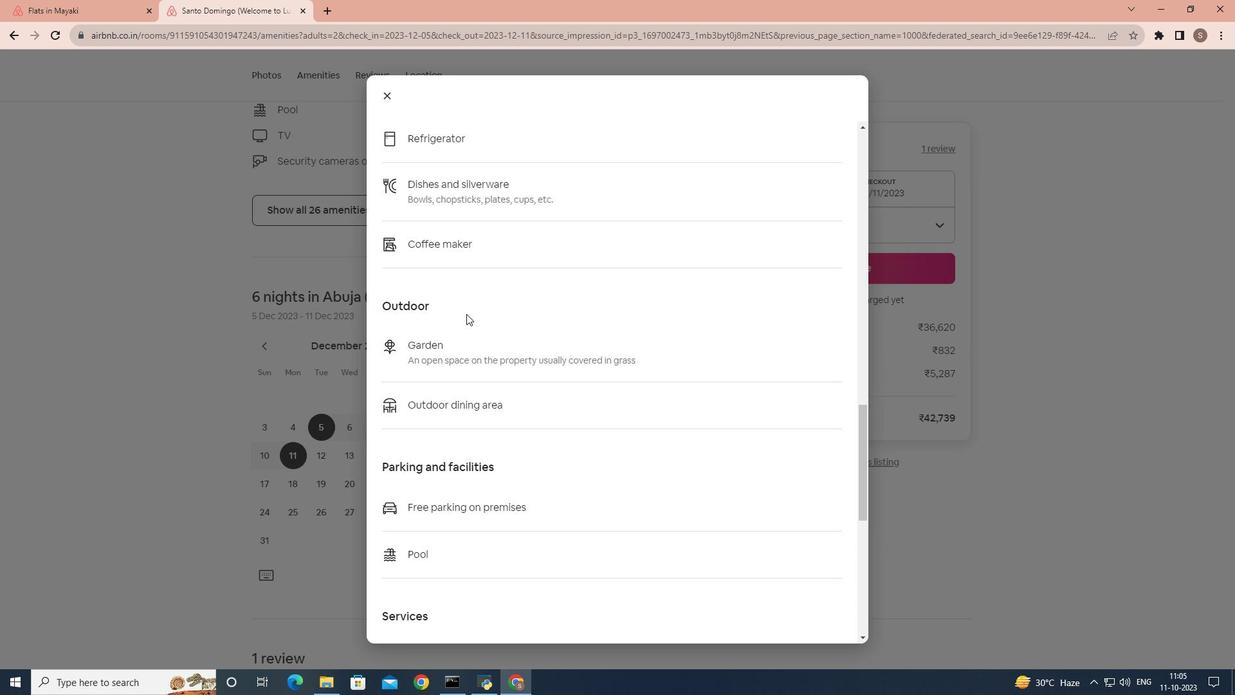 
Action: Mouse scrolled (466, 313) with delta (0, 0)
Screenshot: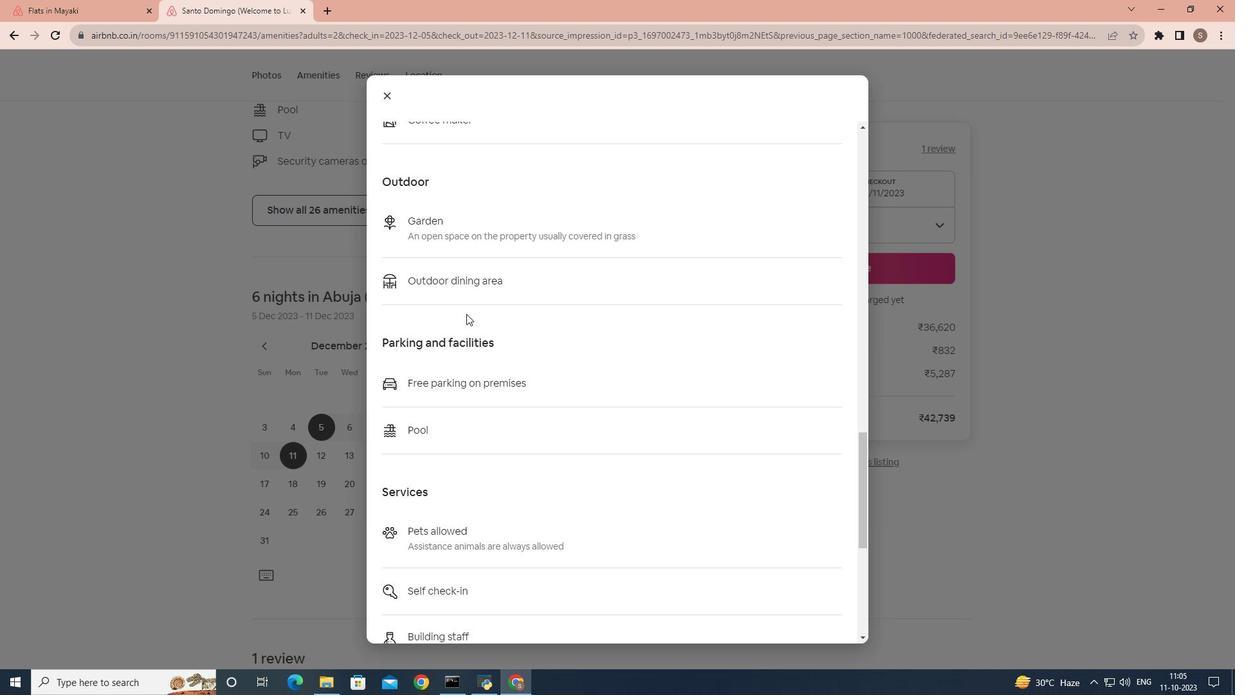 
Action: Mouse scrolled (466, 313) with delta (0, 0)
Screenshot: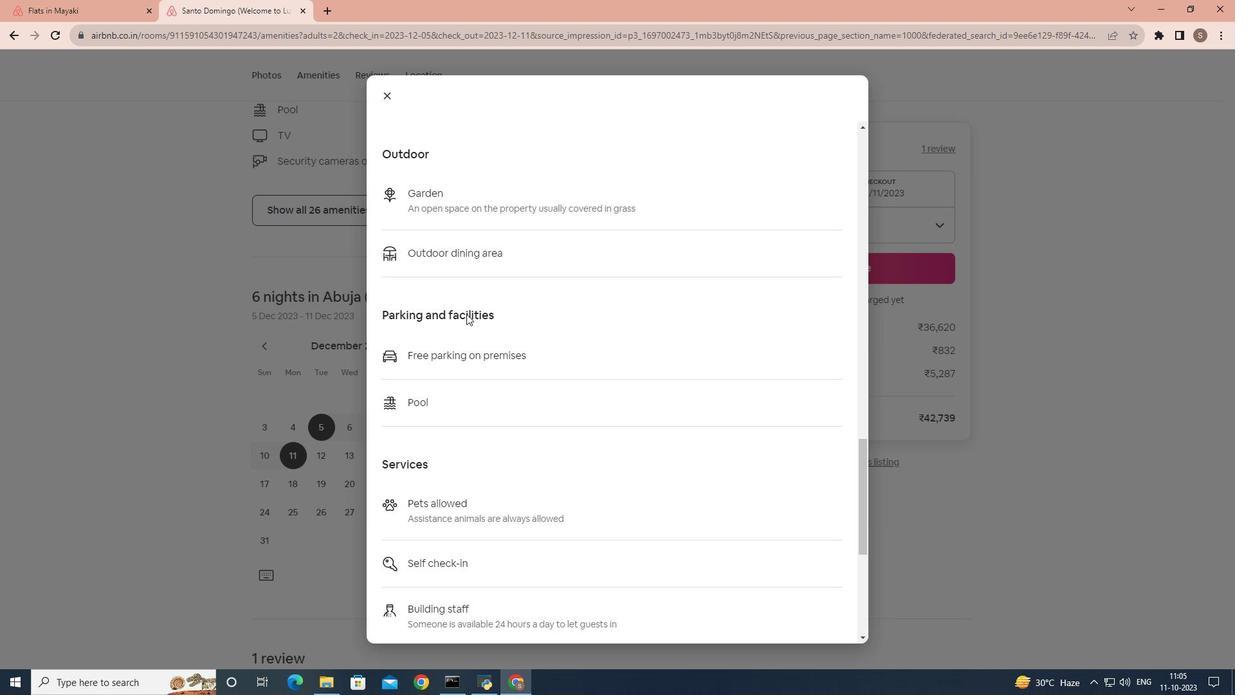 
Action: Mouse scrolled (466, 313) with delta (0, 0)
Screenshot: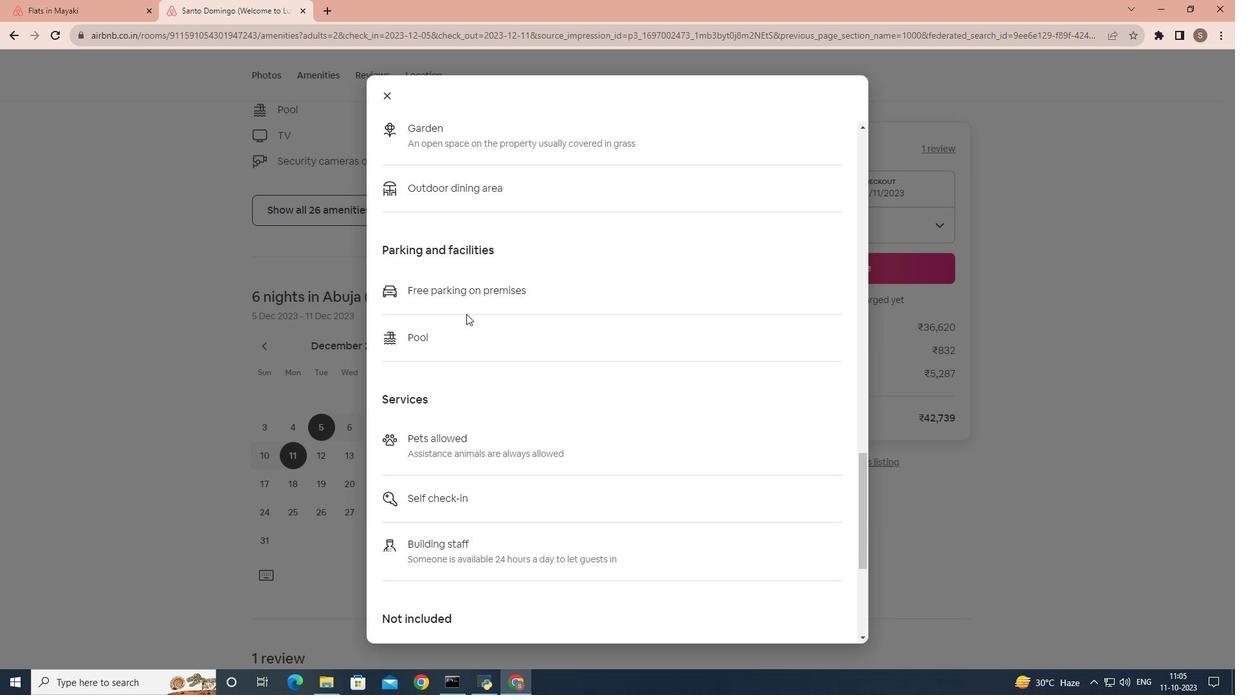 
Action: Mouse scrolled (466, 313) with delta (0, 0)
Screenshot: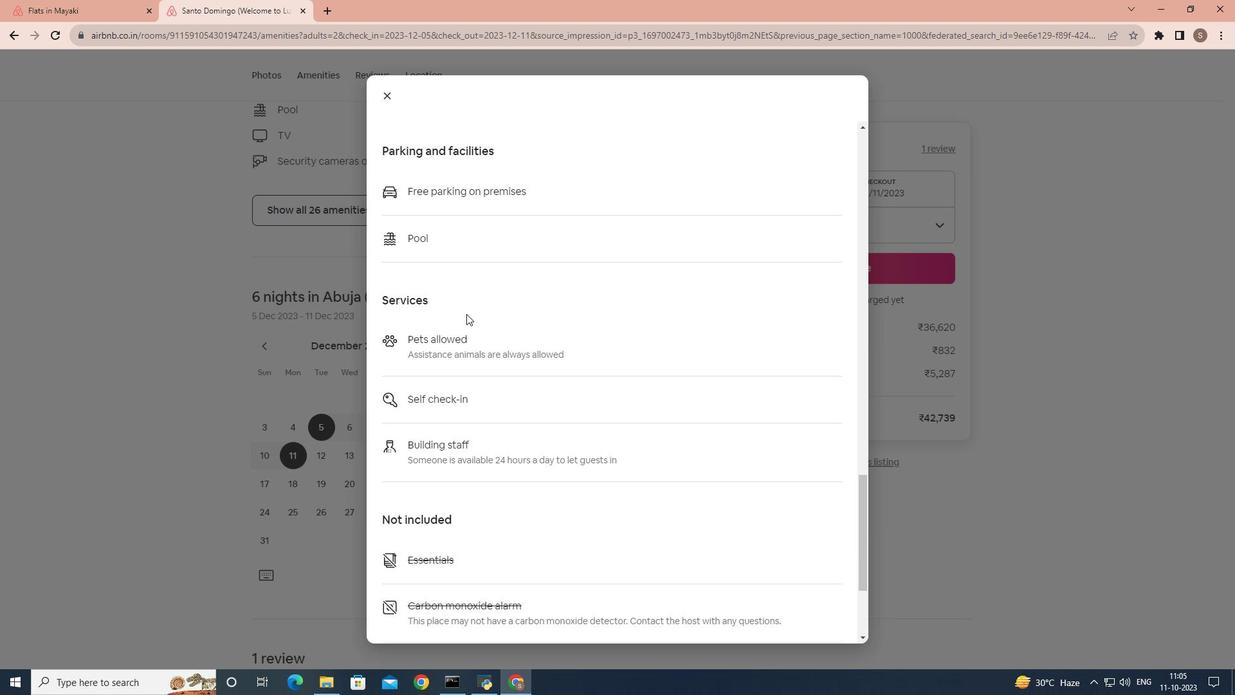 
Action: Mouse scrolled (466, 313) with delta (0, 0)
Screenshot: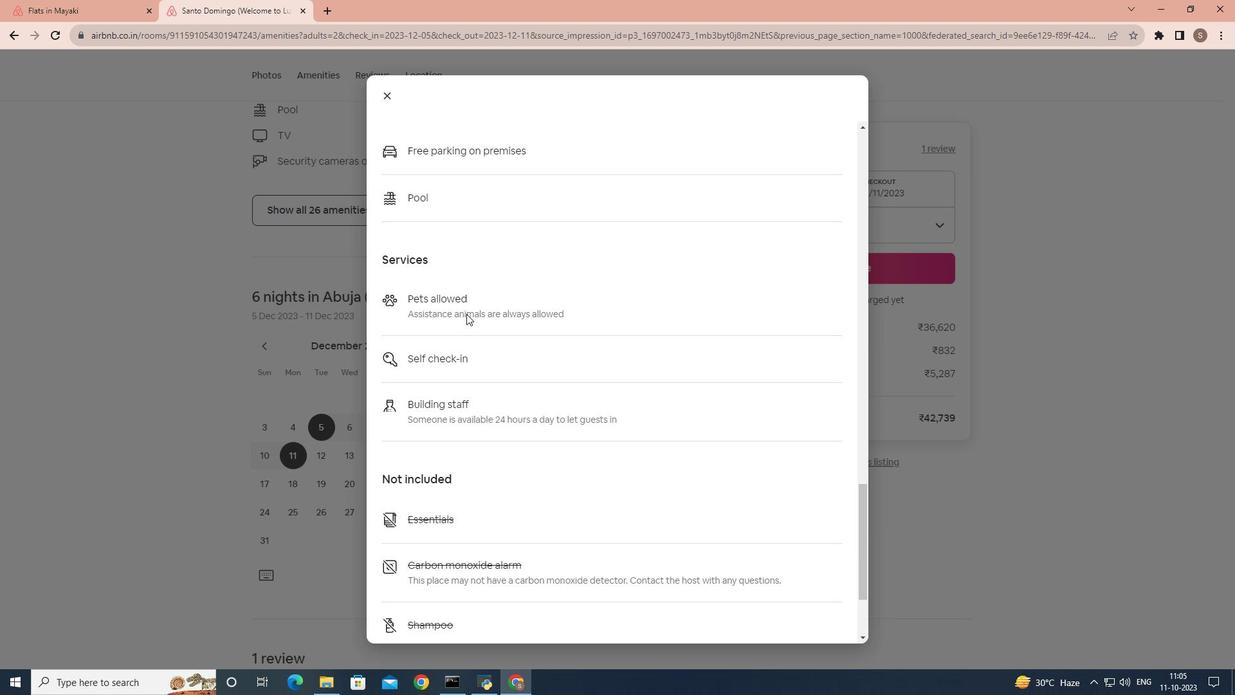 
Action: Mouse scrolled (466, 313) with delta (0, 0)
Screenshot: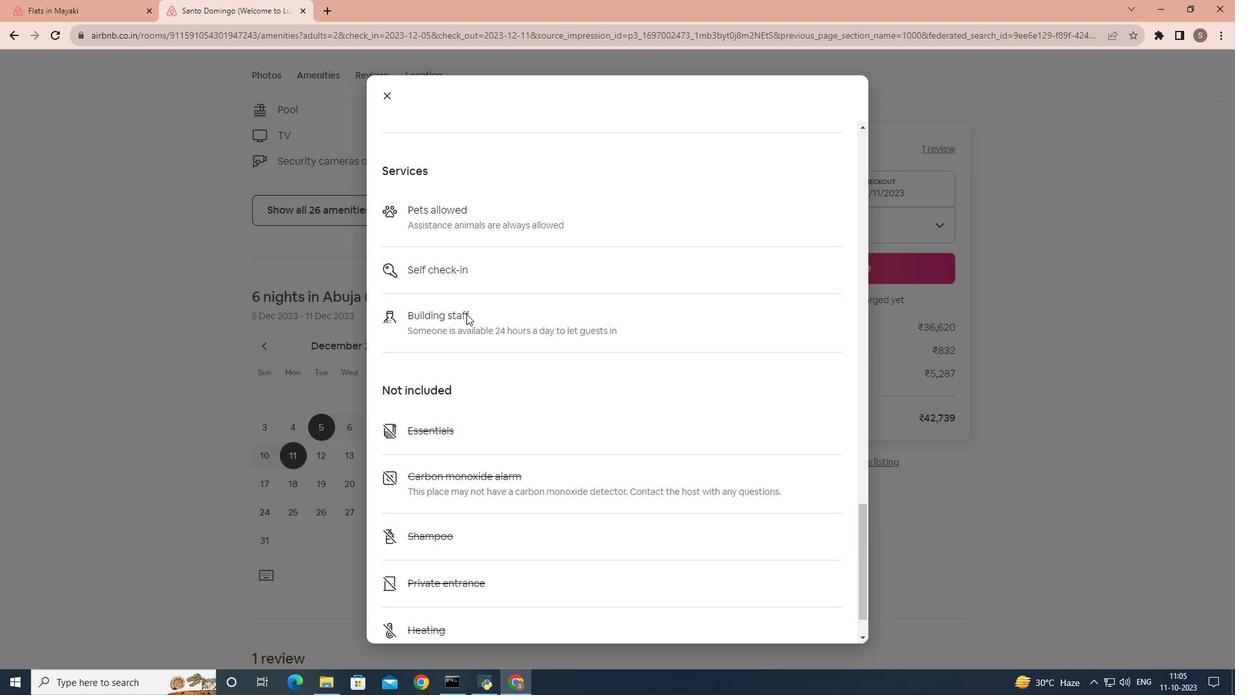 
Action: Mouse scrolled (466, 313) with delta (0, 0)
Screenshot: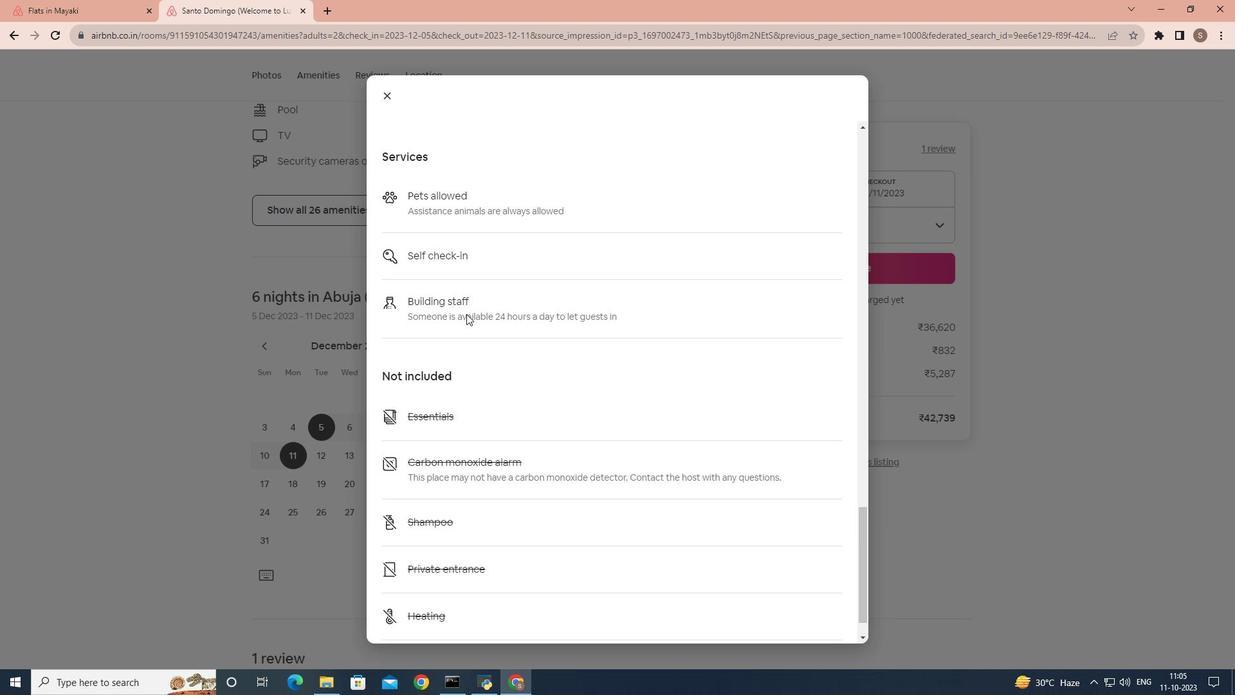 
Action: Mouse scrolled (466, 313) with delta (0, 0)
Screenshot: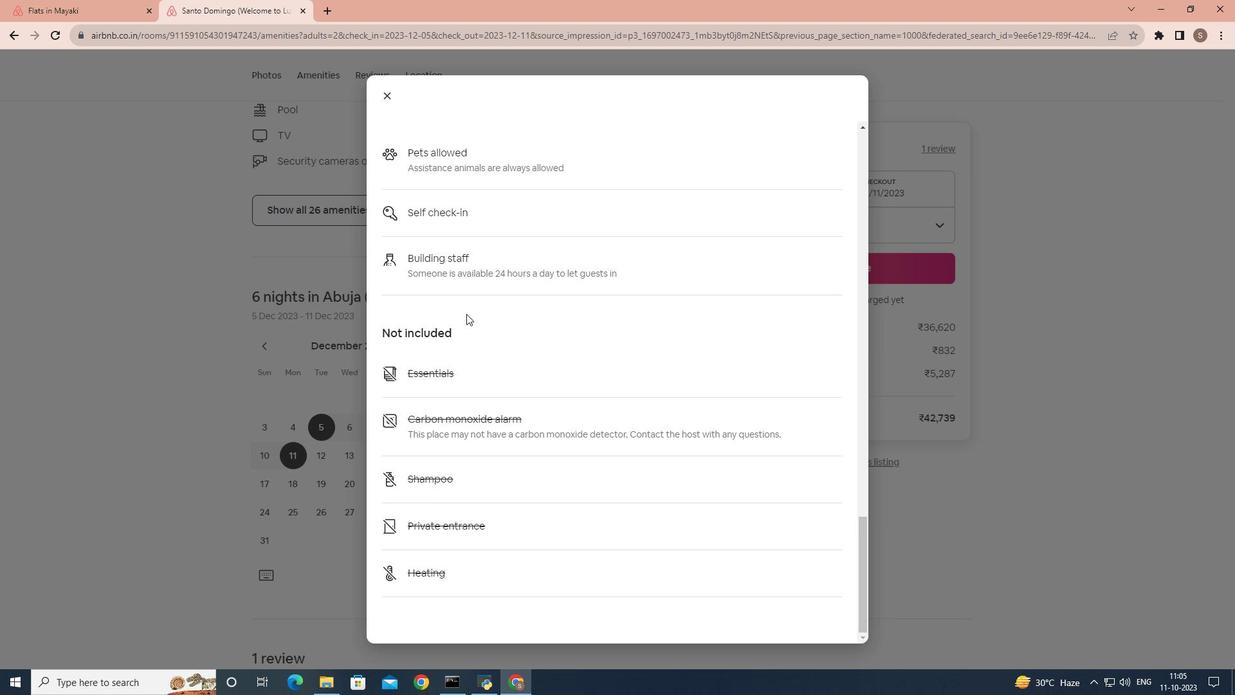 
Action: Mouse scrolled (466, 313) with delta (0, 0)
Screenshot: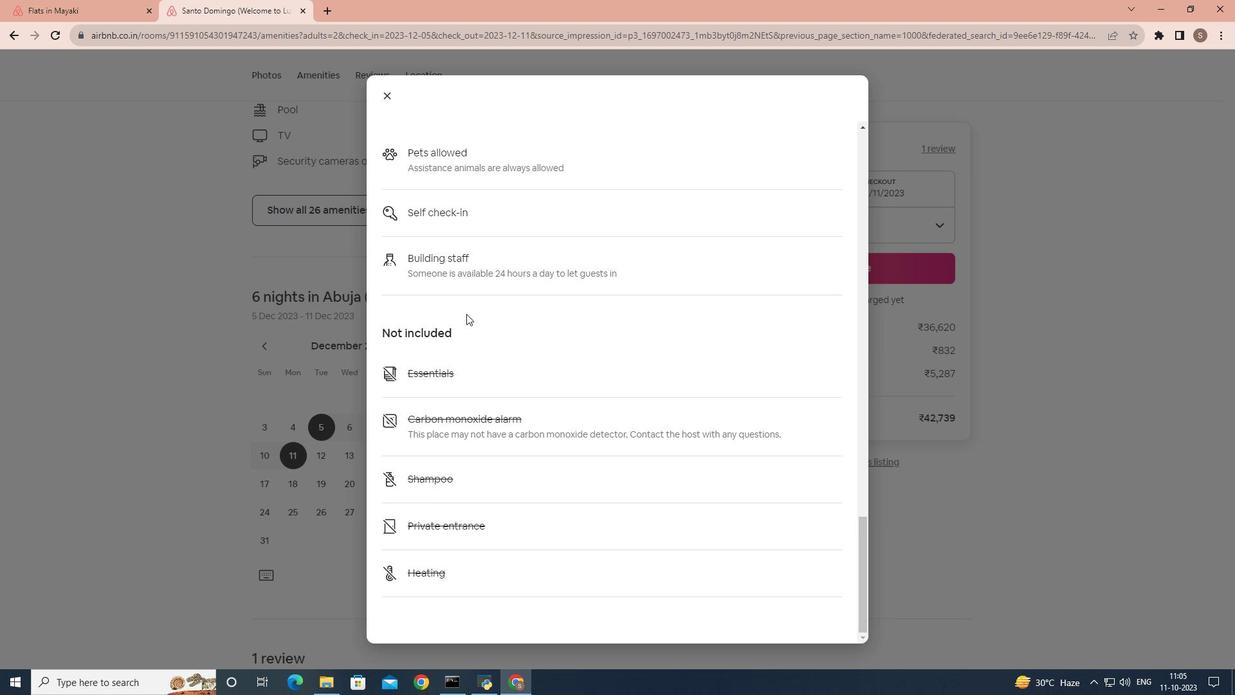 
Action: Mouse moved to (380, 93)
Screenshot: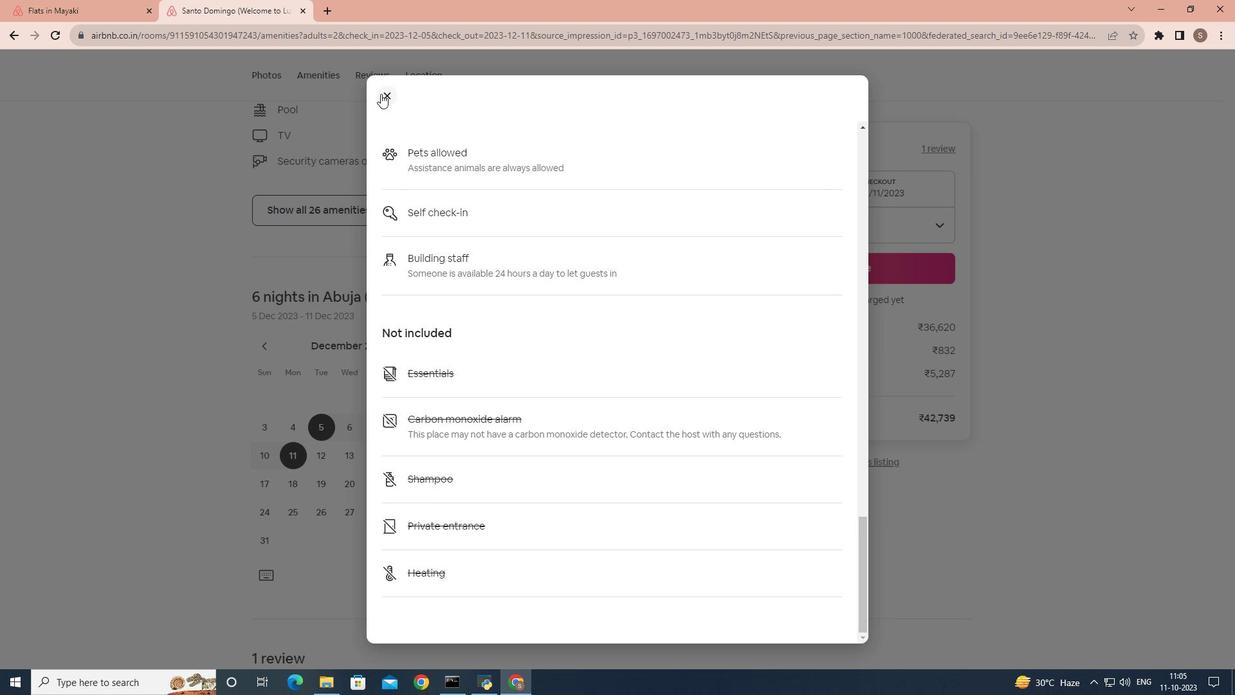 
Action: Mouse pressed left at (380, 93)
Screenshot: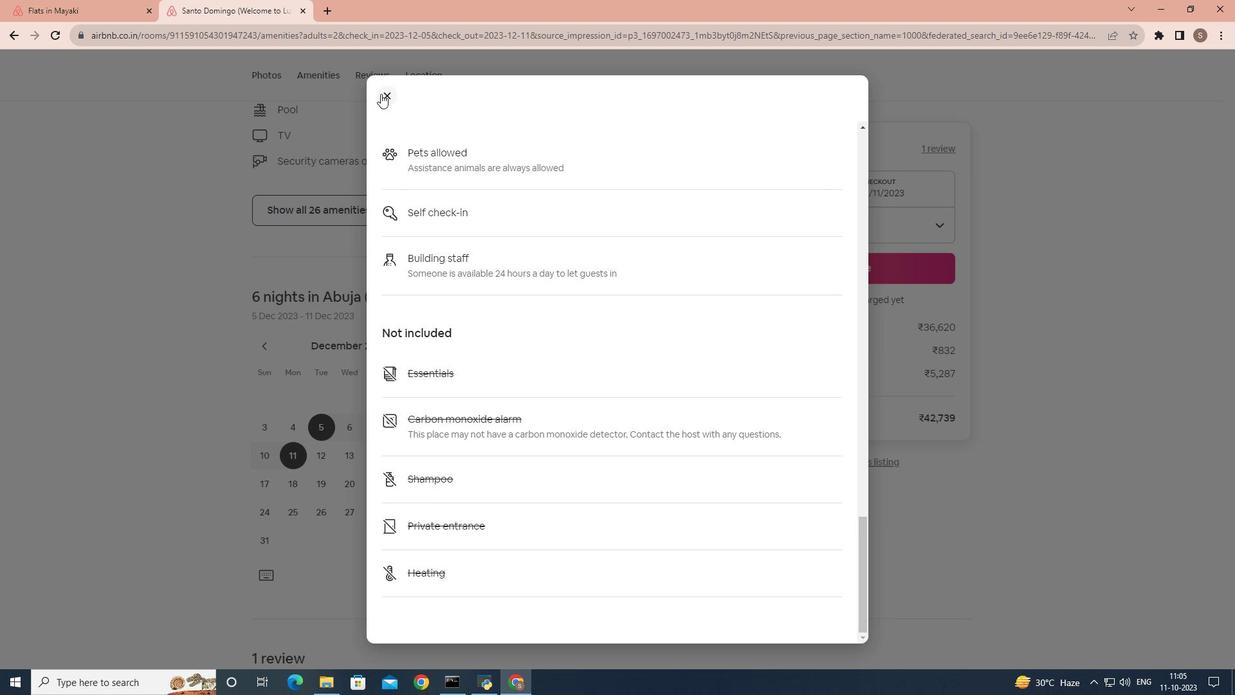 
Action: Mouse moved to (364, 247)
Screenshot: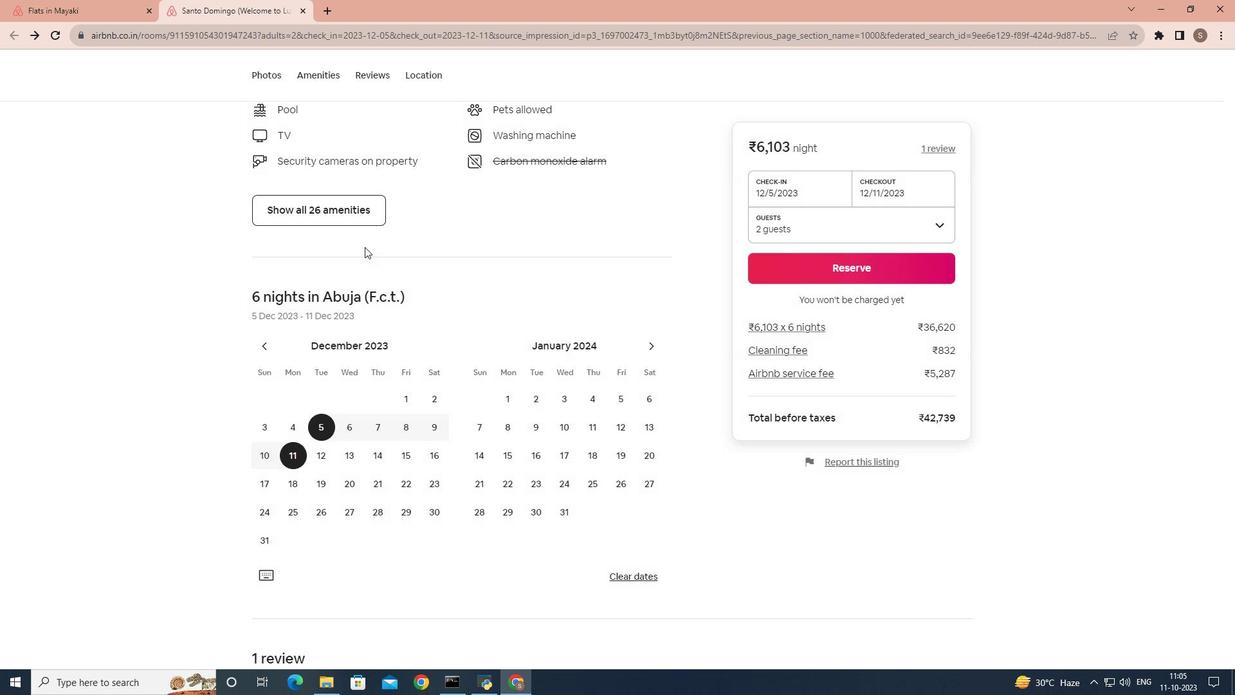 
Action: Mouse scrolled (364, 246) with delta (0, 0)
Screenshot: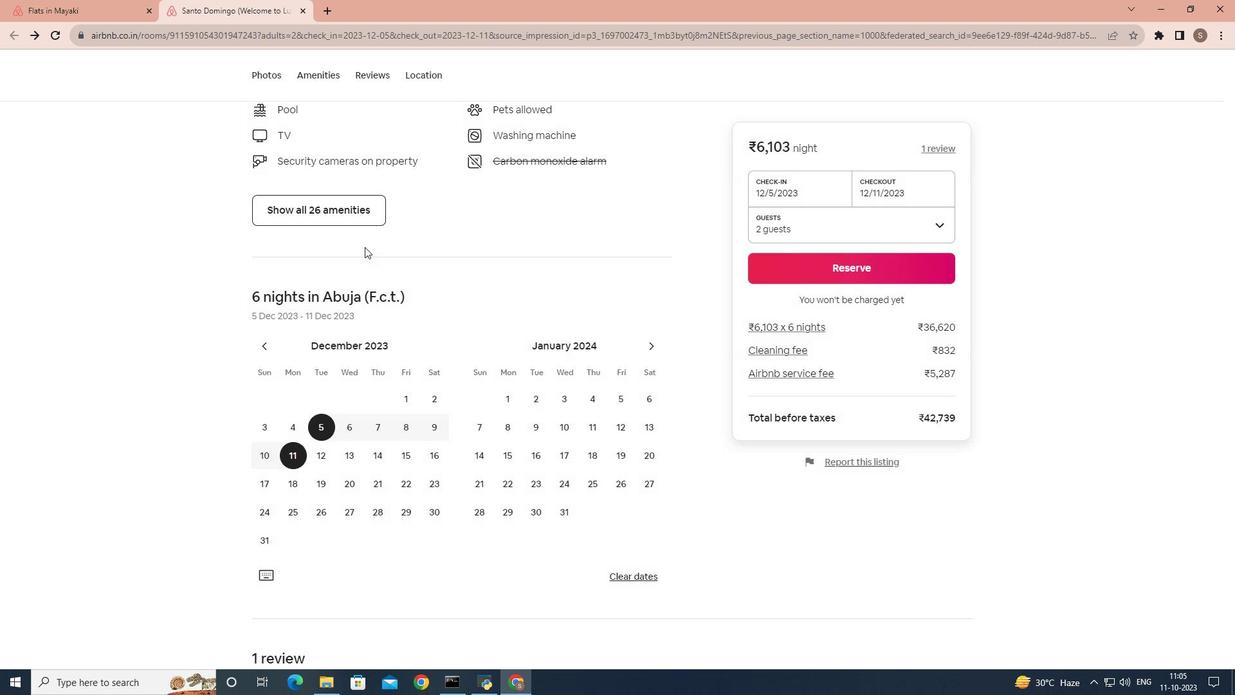 
Action: Mouse scrolled (364, 246) with delta (0, 0)
Screenshot: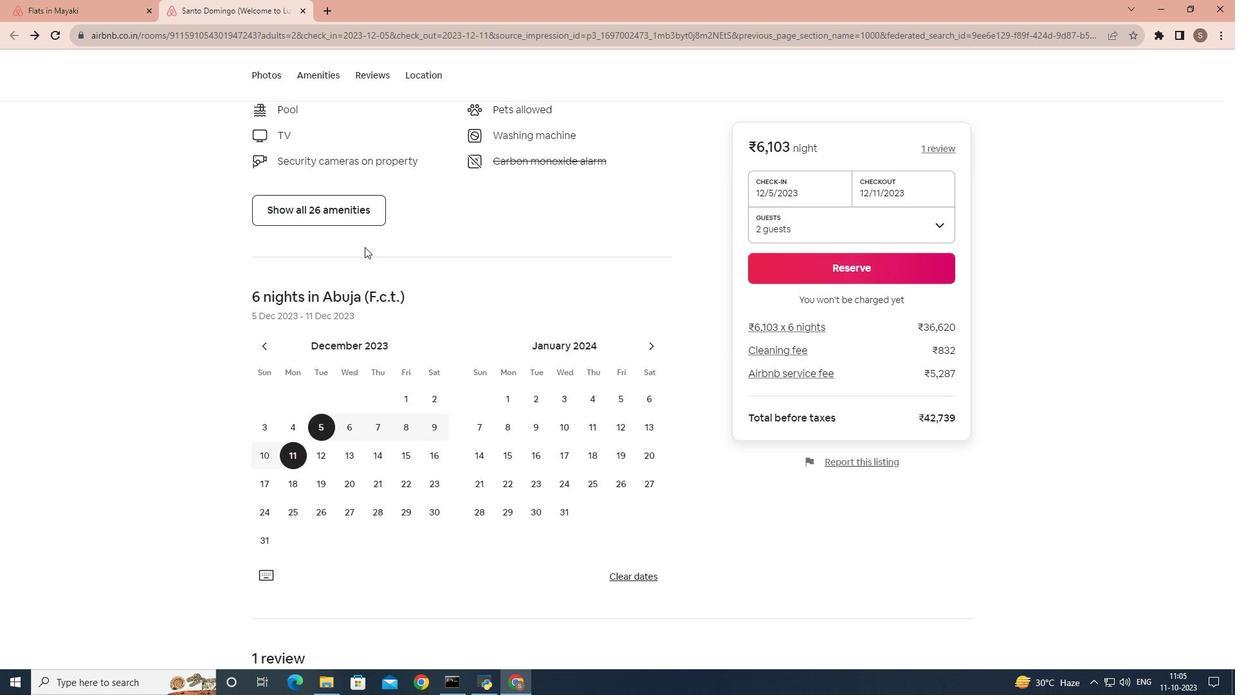 
Action: Mouse scrolled (364, 246) with delta (0, 0)
Screenshot: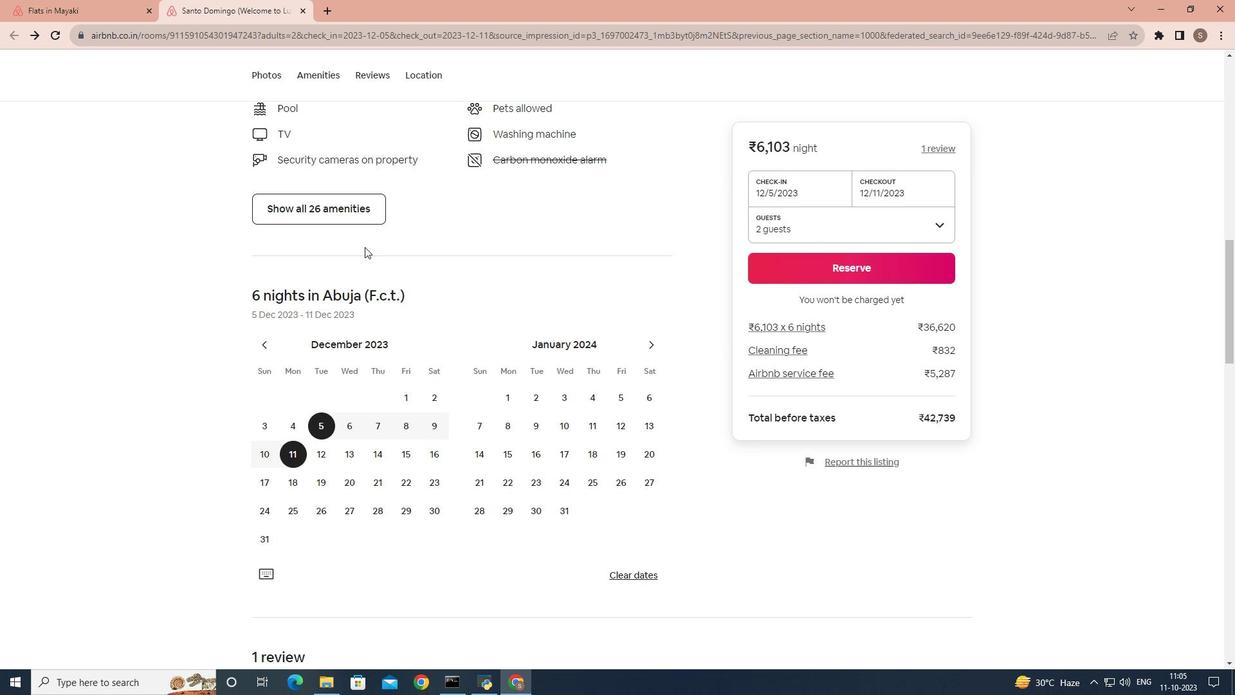 
Action: Mouse scrolled (364, 246) with delta (0, 0)
Screenshot: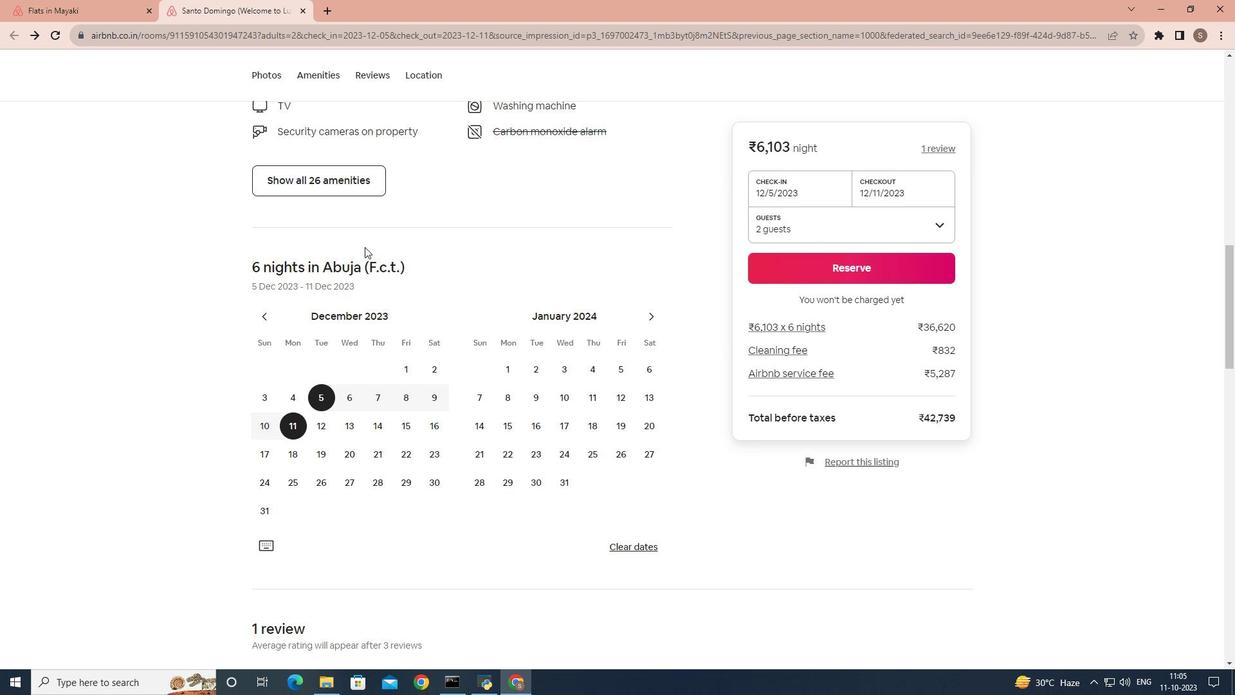 
Action: Mouse moved to (386, 267)
Screenshot: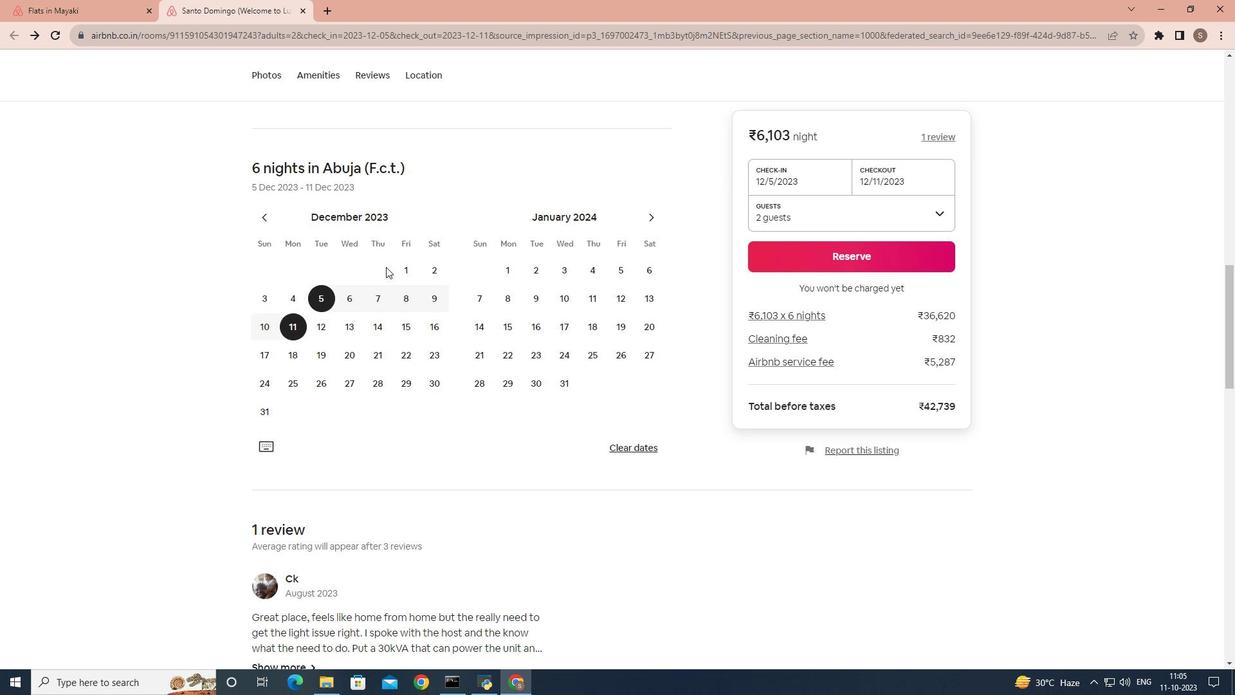 
Action: Mouse scrolled (386, 266) with delta (0, 0)
Screenshot: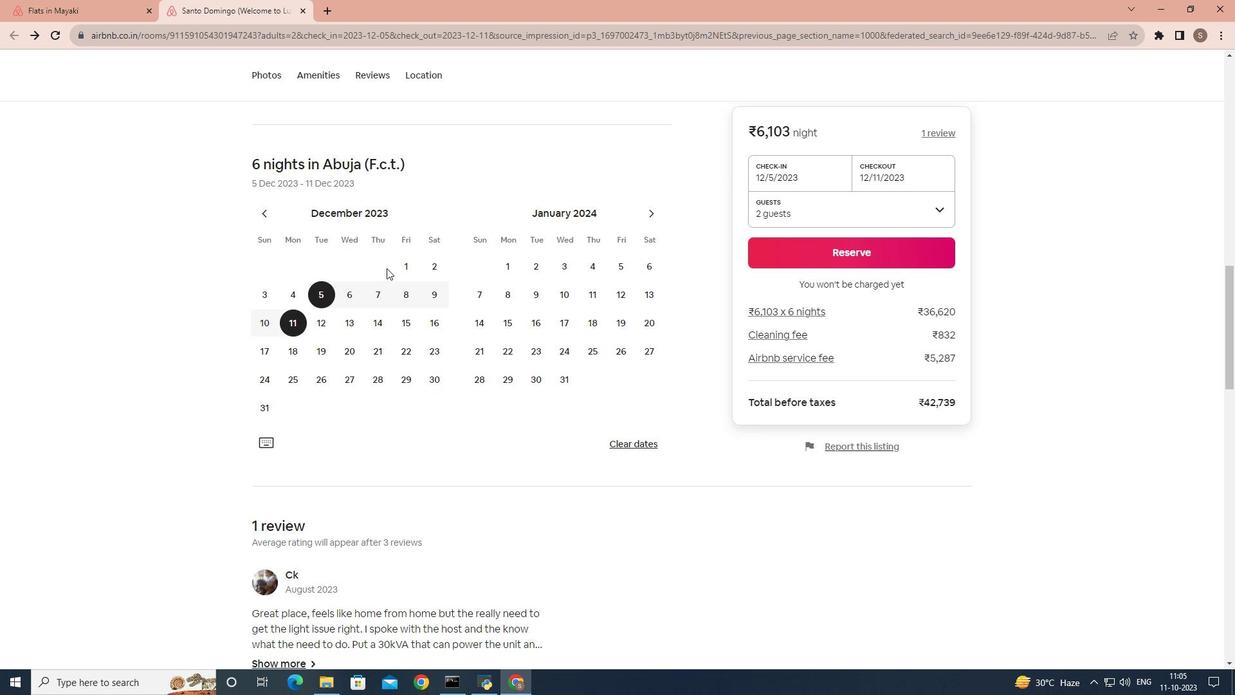 
Action: Mouse scrolled (386, 266) with delta (0, 0)
Screenshot: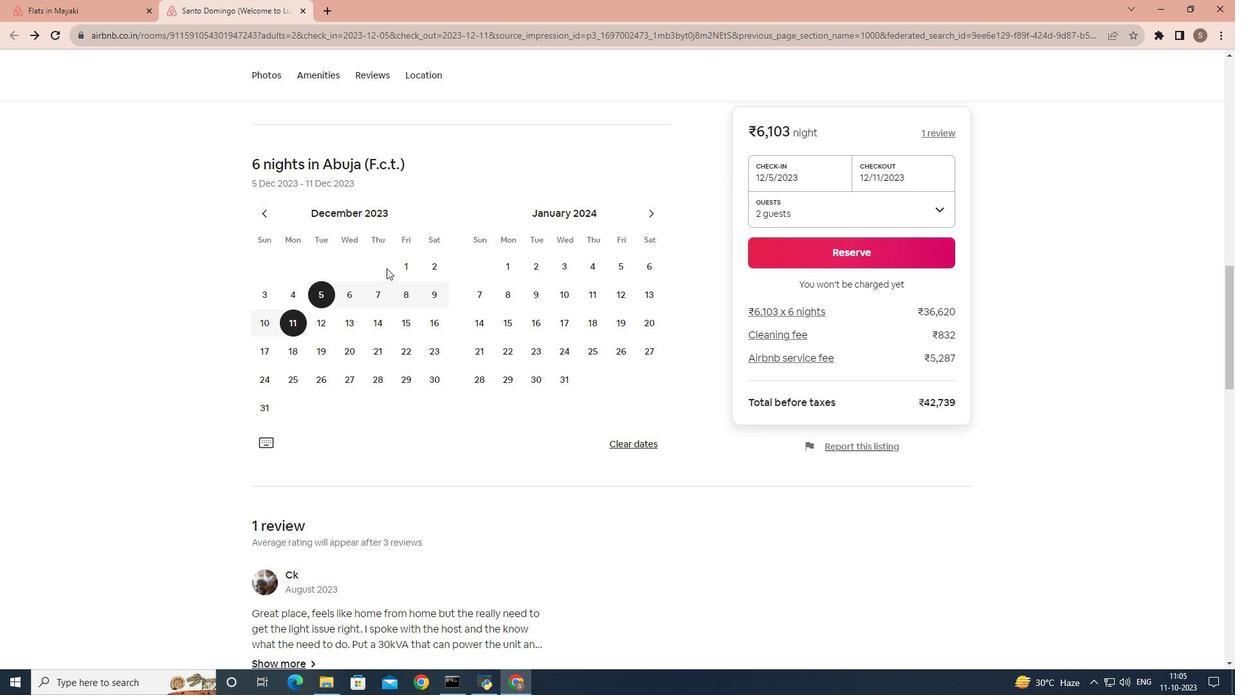 
Action: Mouse moved to (386, 268)
Screenshot: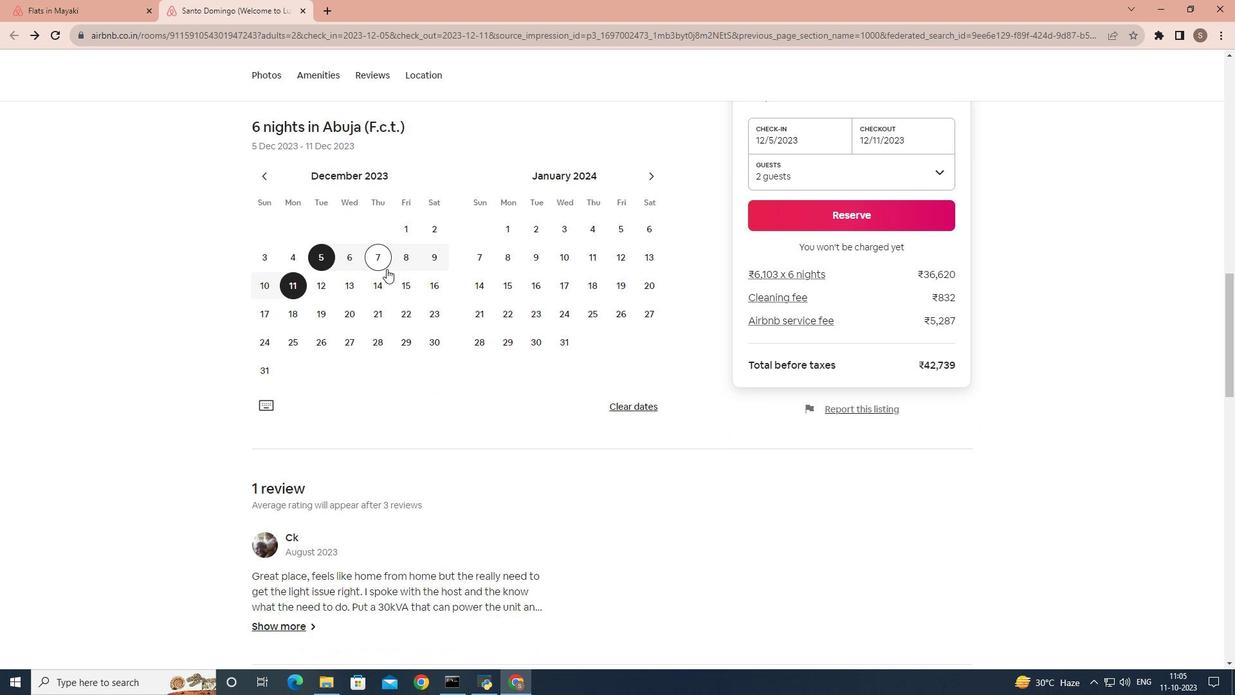 
Action: Mouse scrolled (386, 268) with delta (0, 0)
Screenshot: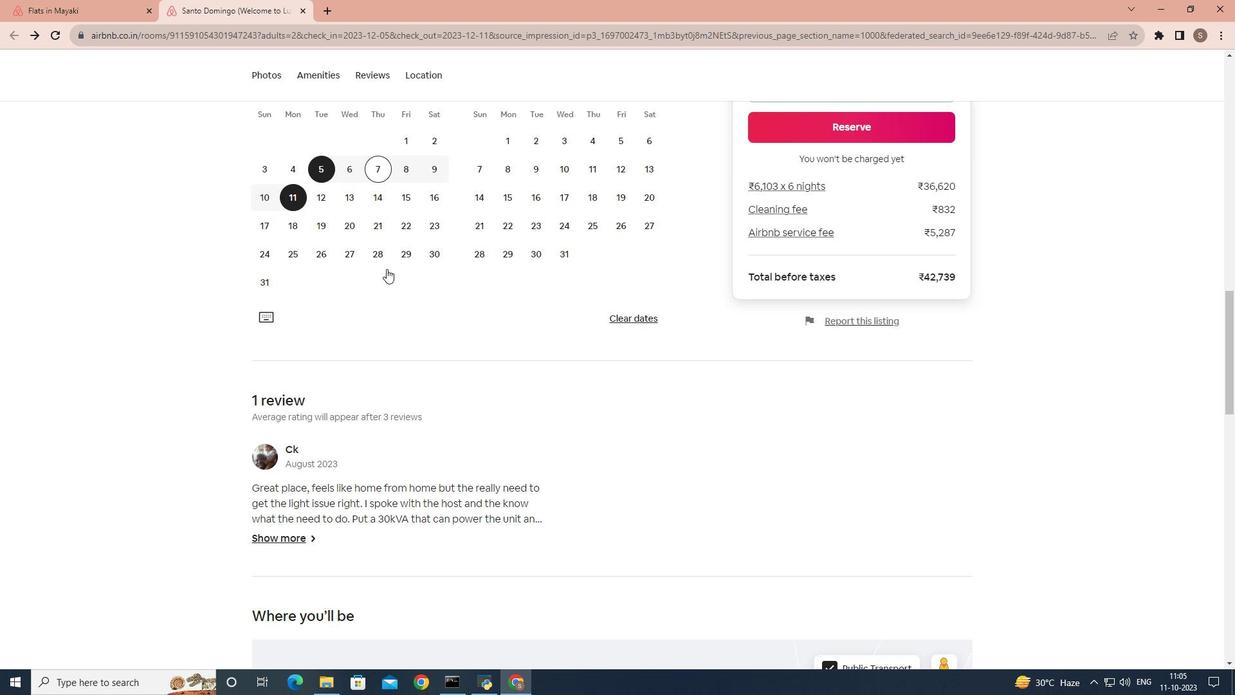 
Action: Mouse scrolled (386, 268) with delta (0, 0)
Screenshot: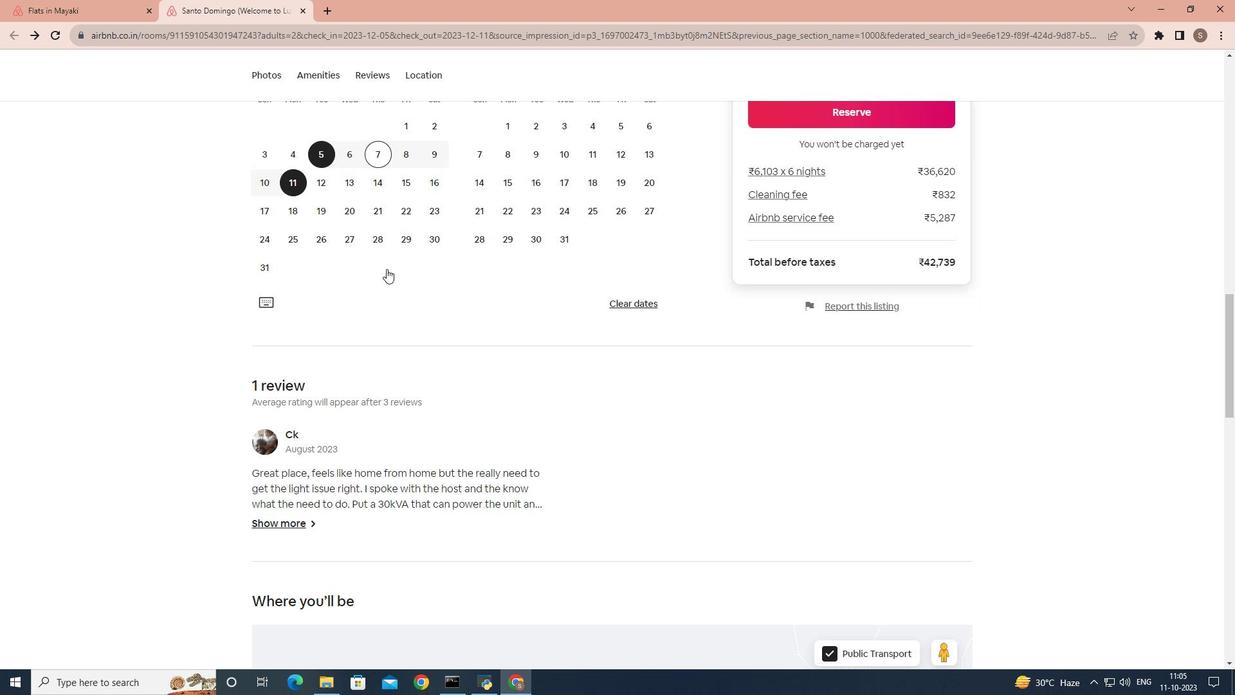 
Action: Mouse scrolled (386, 268) with delta (0, 0)
Screenshot: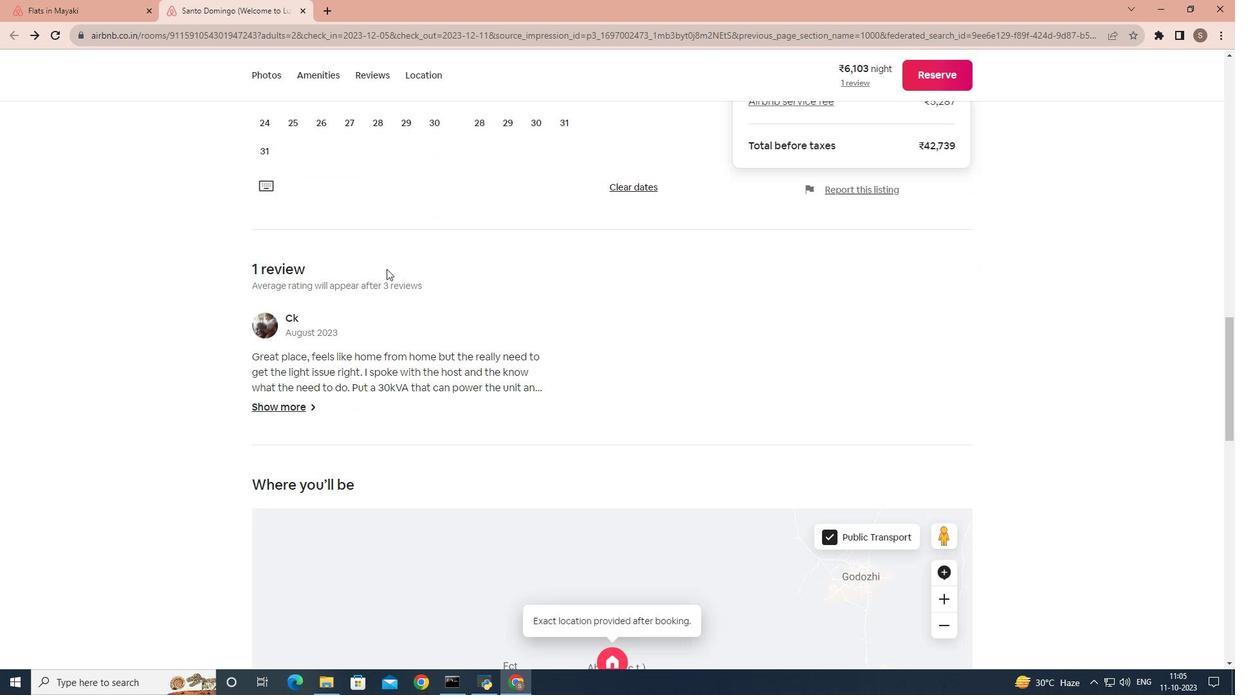 
Action: Mouse moved to (384, 281)
Screenshot: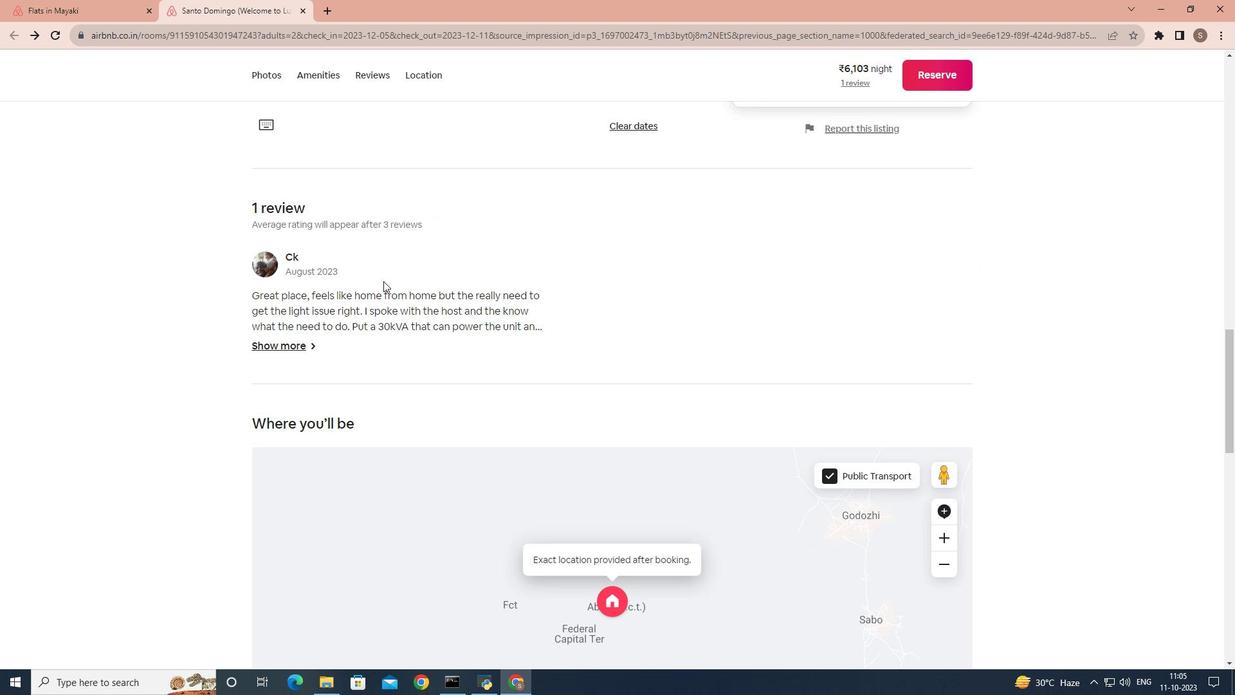 
Action: Mouse scrolled (384, 280) with delta (0, 0)
Screenshot: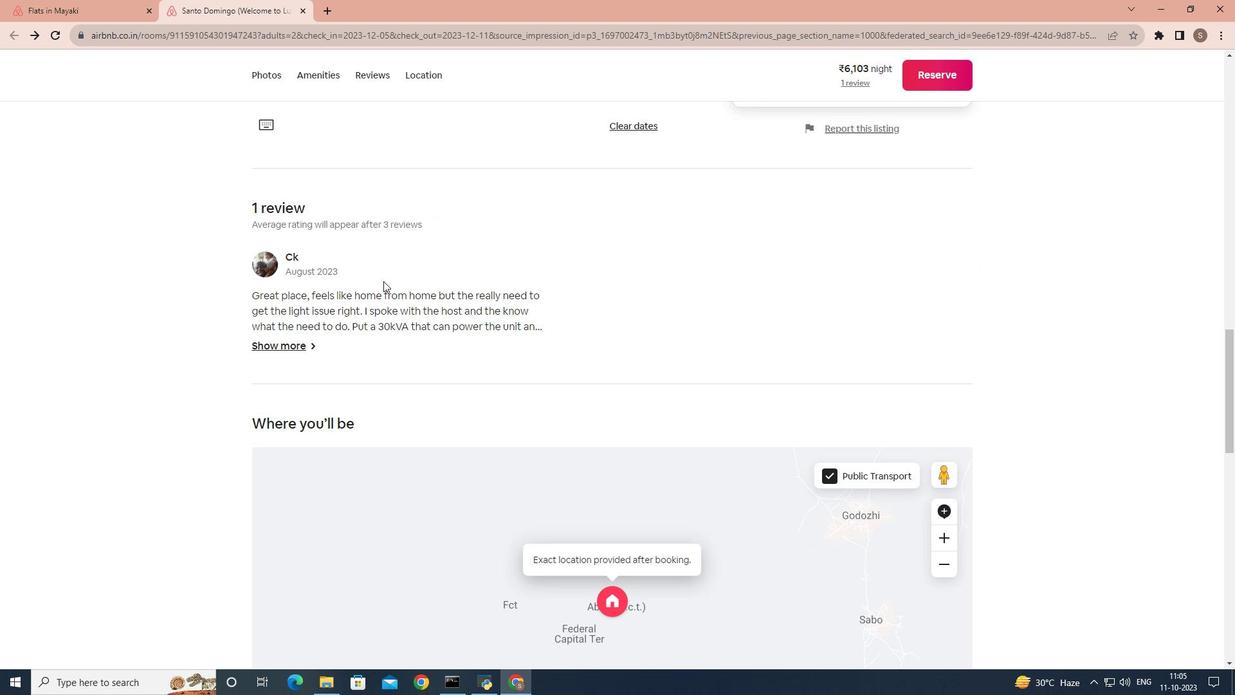 
Action: Mouse moved to (383, 281)
Screenshot: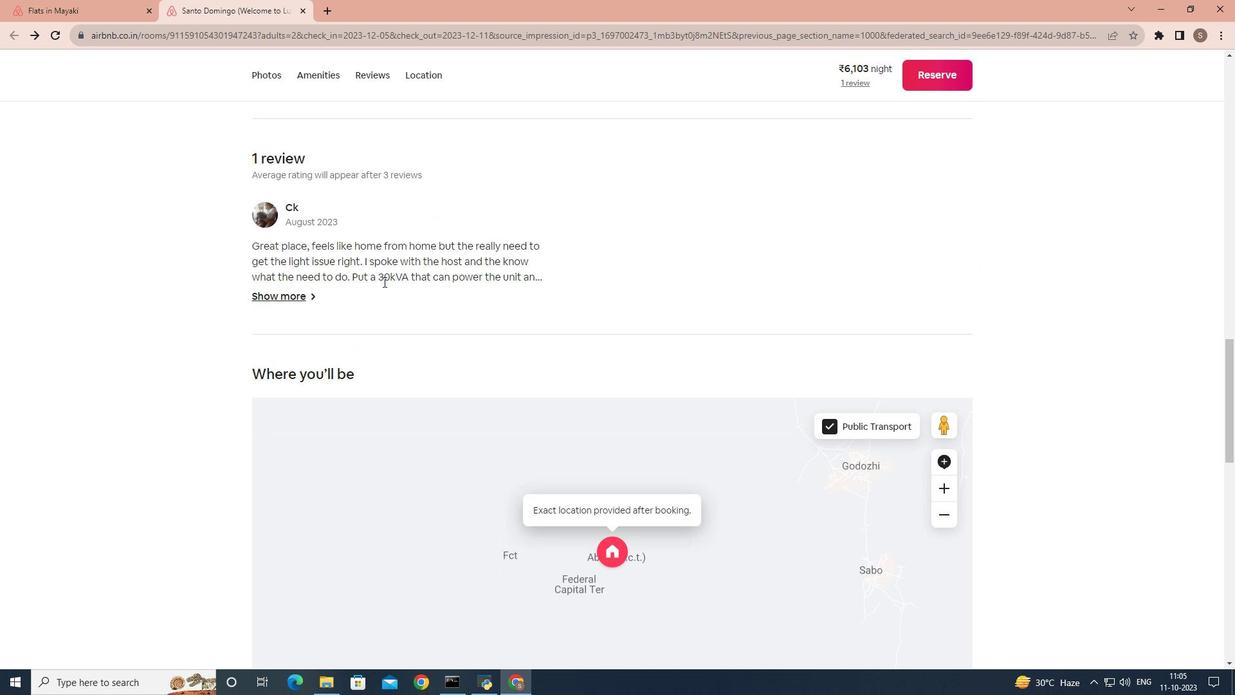 
Action: Mouse scrolled (383, 281) with delta (0, 0)
Screenshot: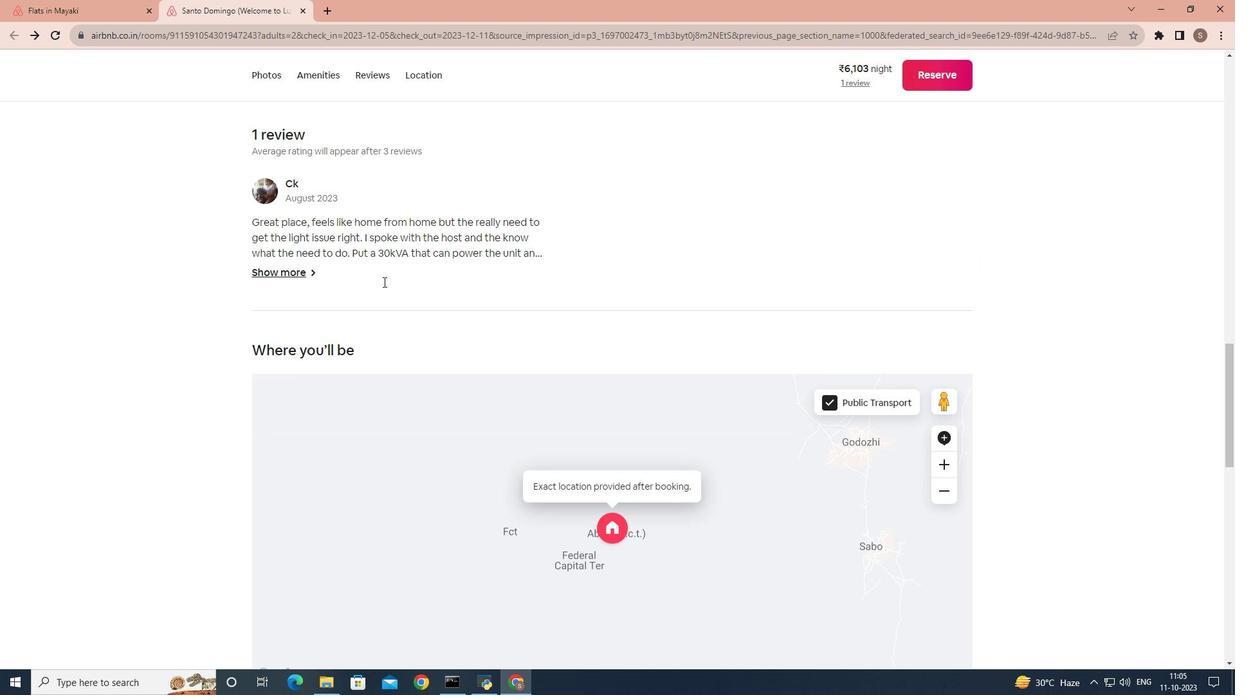 
Action: Mouse scrolled (383, 281) with delta (0, 0)
Screenshot: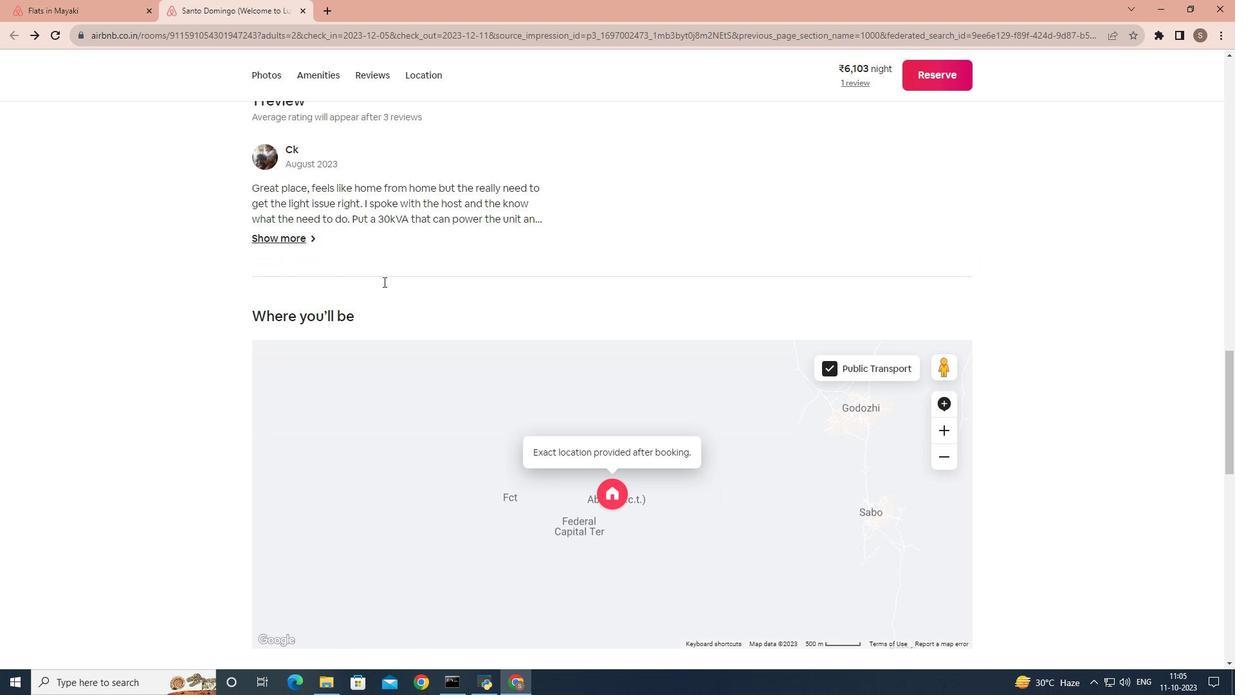 
Action: Mouse moved to (303, 158)
Screenshot: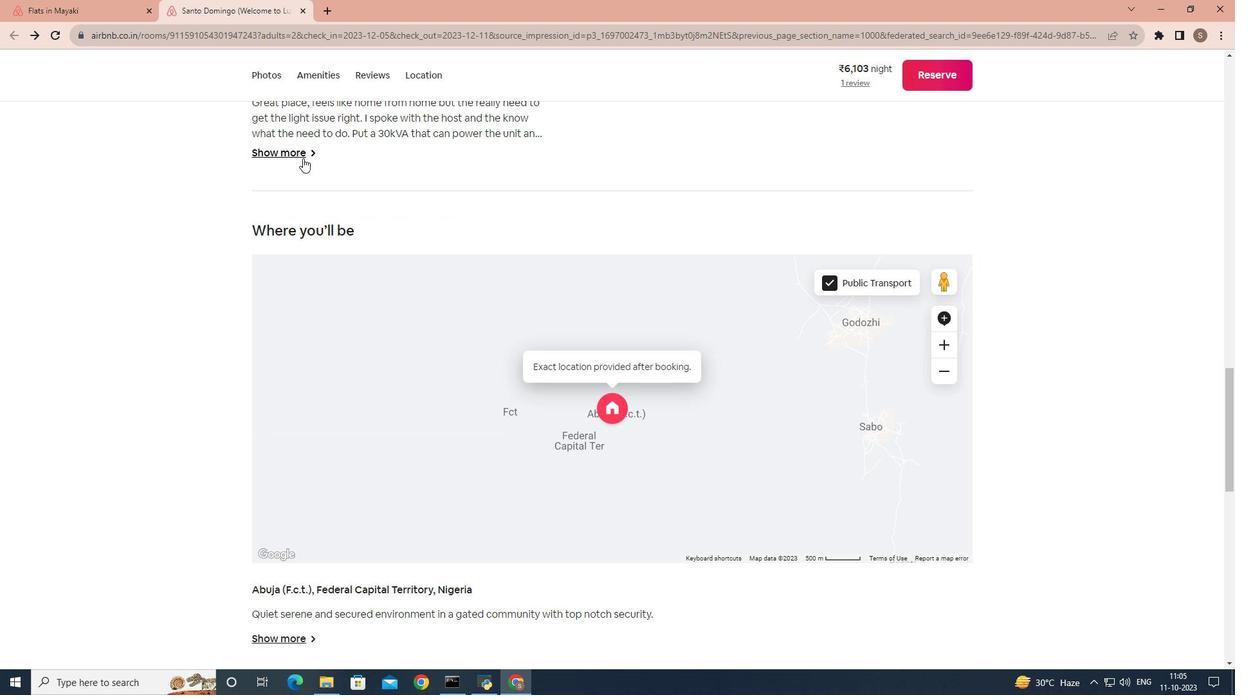 
Action: Mouse pressed left at (303, 158)
Screenshot: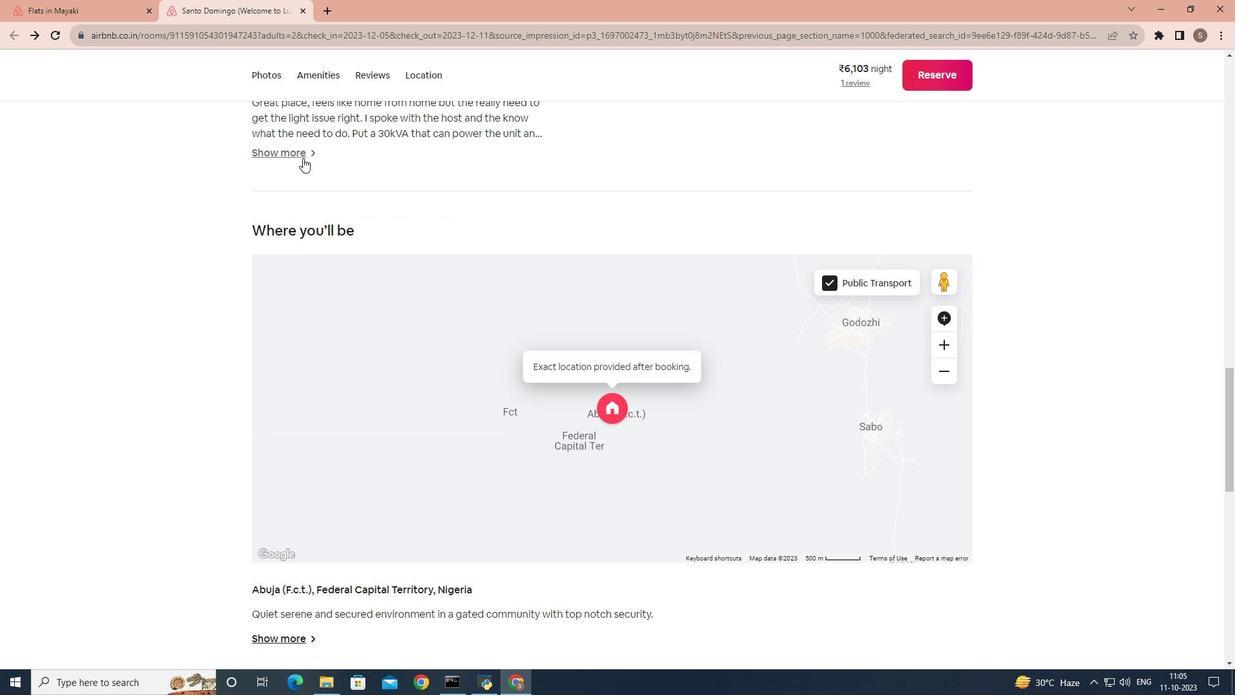 
Action: Mouse moved to (309, 268)
Screenshot: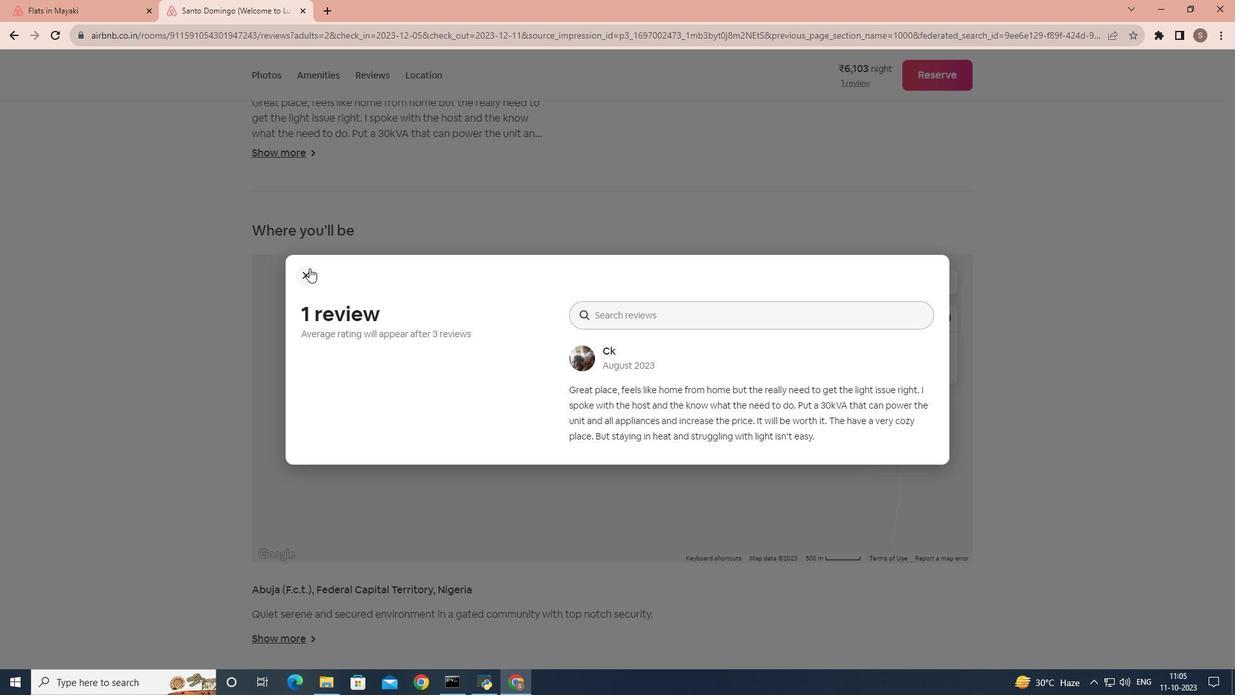 
Action: Mouse pressed left at (309, 268)
Screenshot: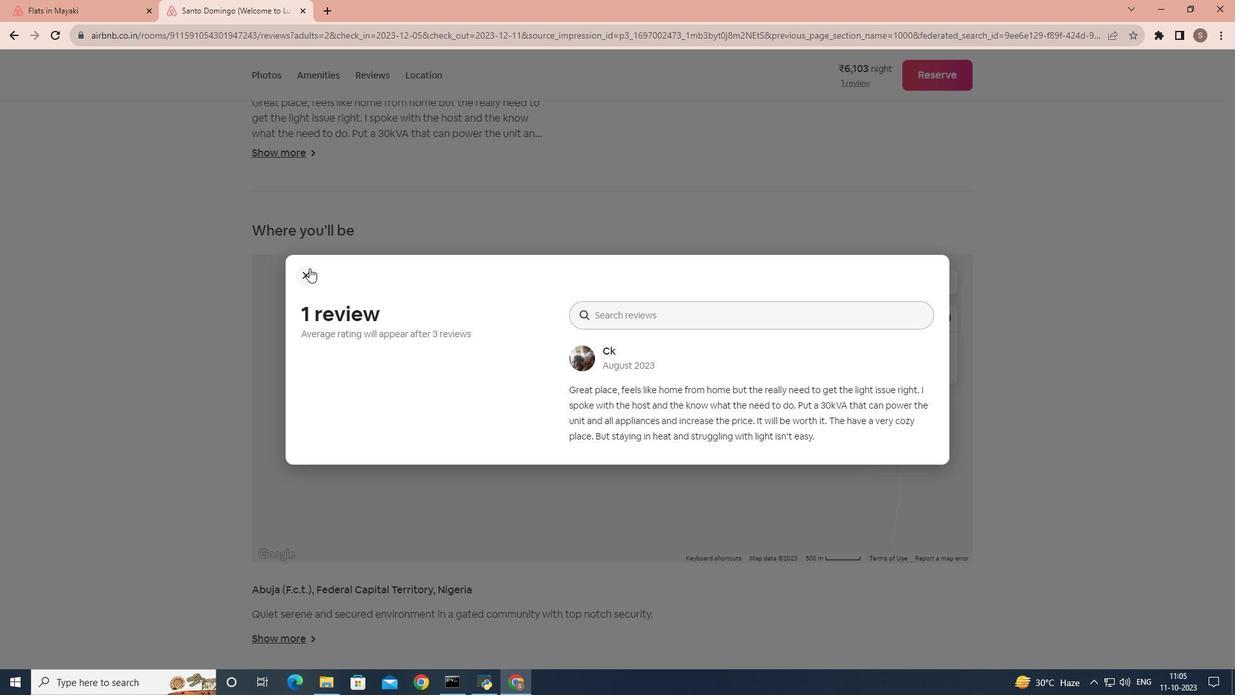 
Action: Mouse moved to (460, 295)
Screenshot: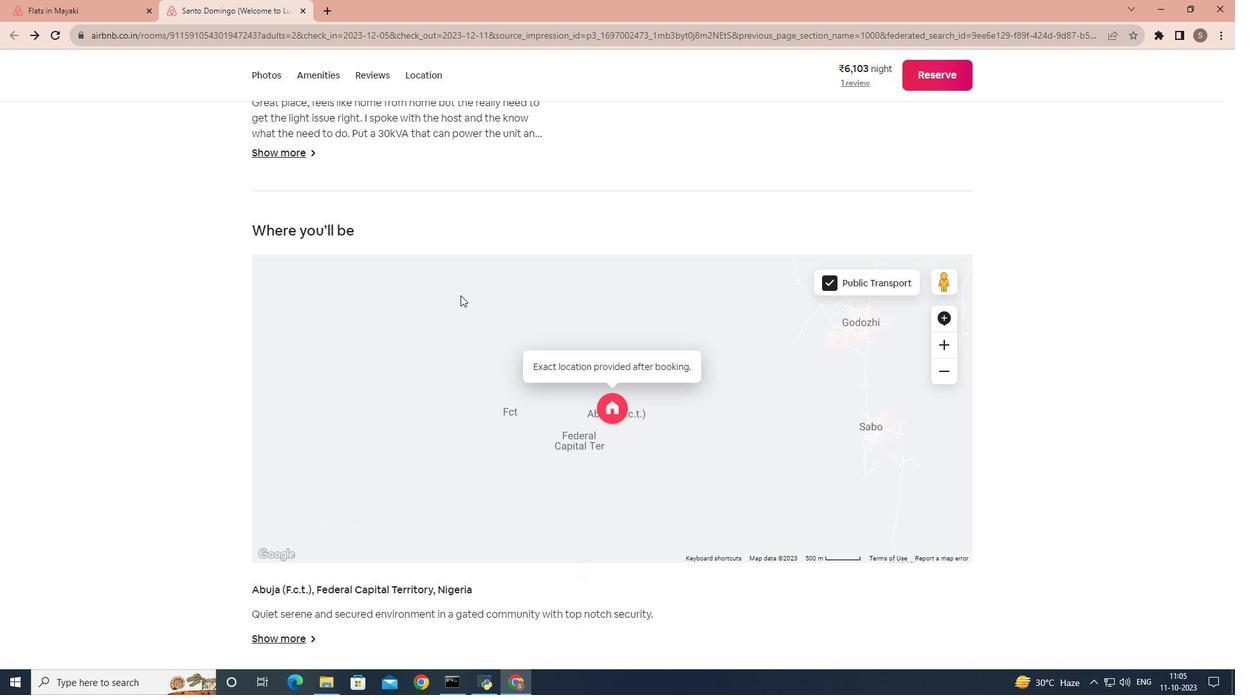 
Action: Mouse scrolled (460, 294) with delta (0, 0)
Screenshot: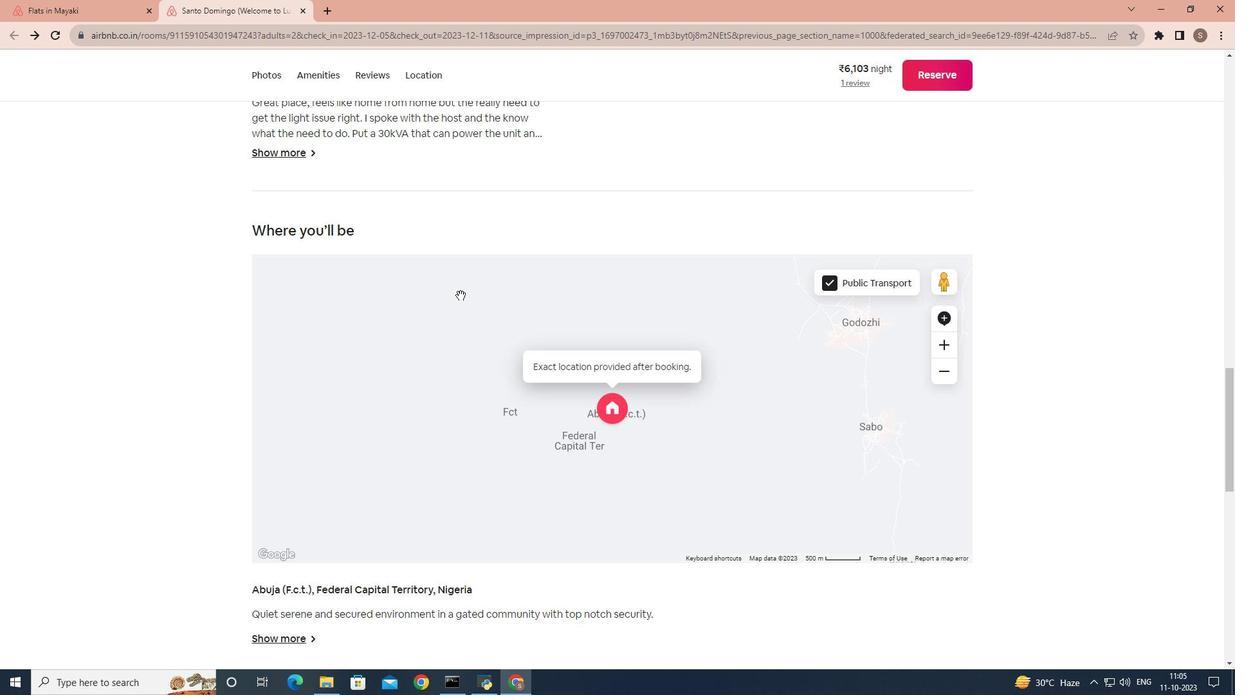
Action: Mouse scrolled (460, 294) with delta (0, 0)
Screenshot: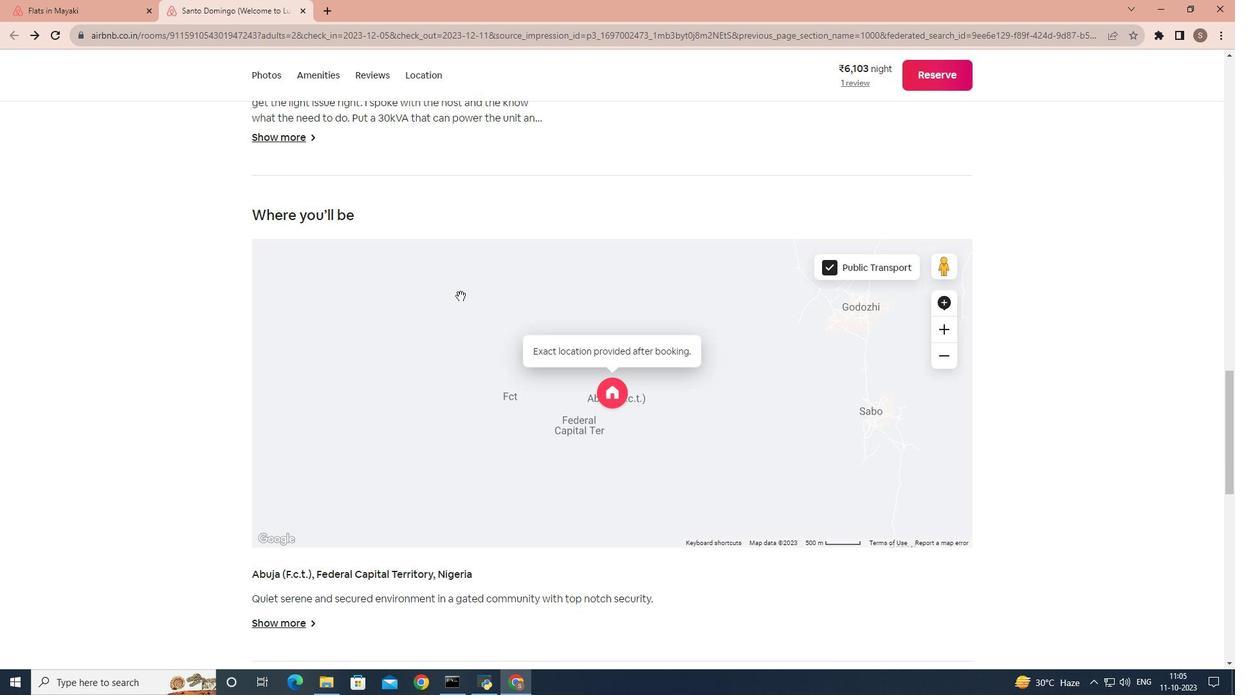 
Action: Mouse moved to (460, 296)
Screenshot: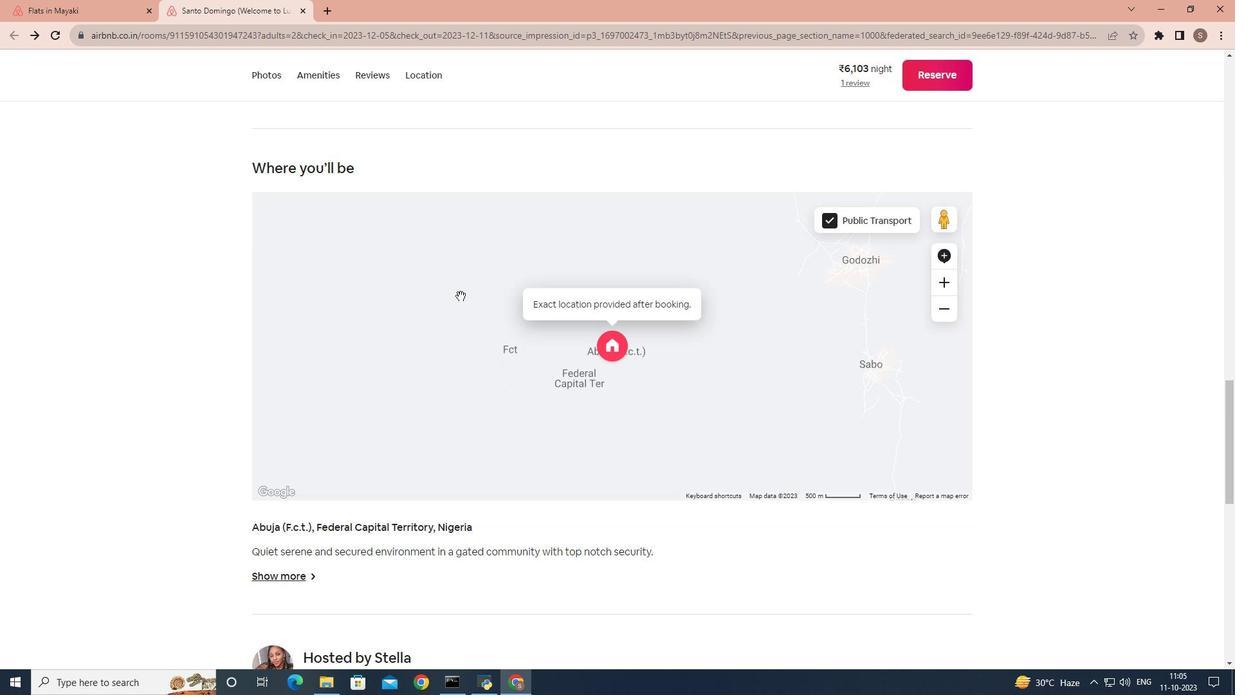 
Action: Mouse scrolled (460, 295) with delta (0, 0)
Screenshot: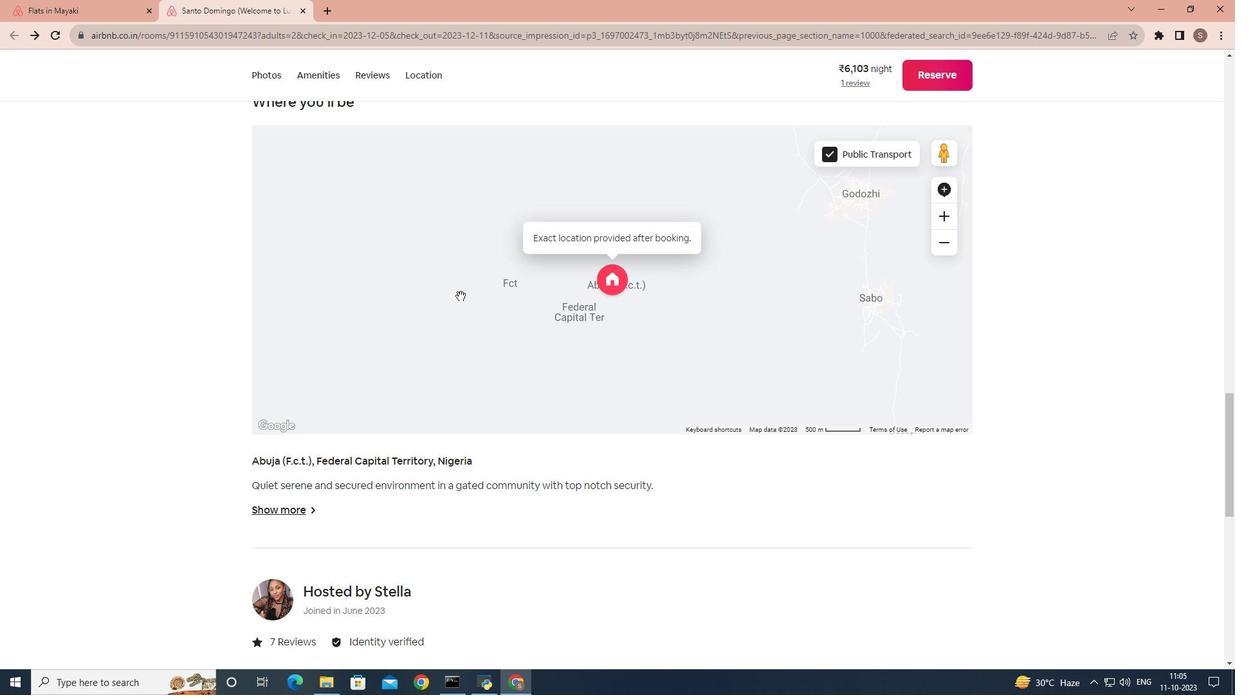 
Action: Mouse scrolled (460, 295) with delta (0, 0)
Screenshot: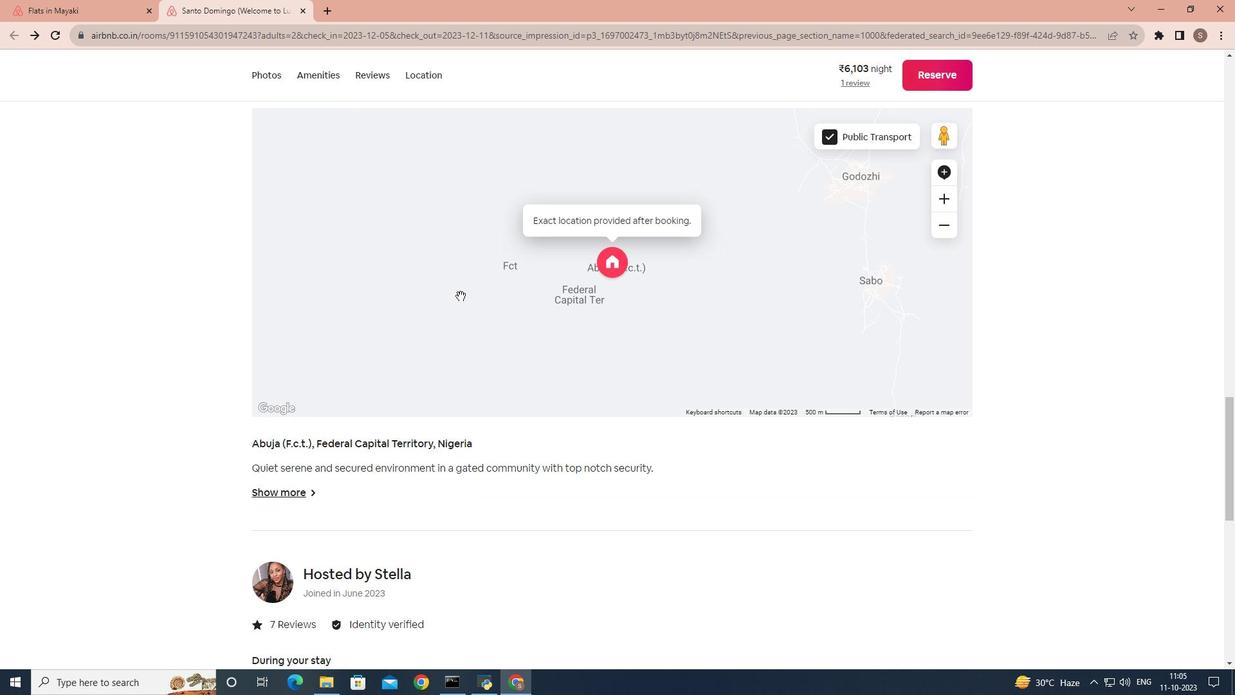 
Action: Mouse moved to (348, 350)
Screenshot: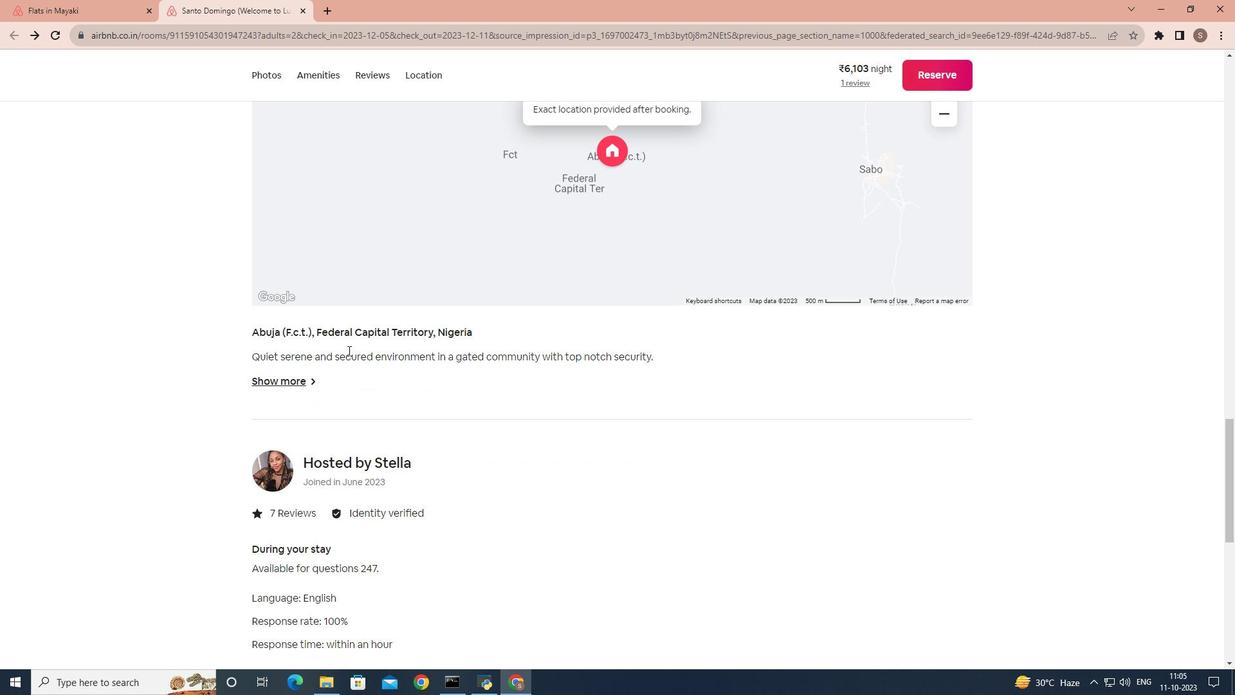 
Action: Mouse scrolled (348, 350) with delta (0, 0)
Screenshot: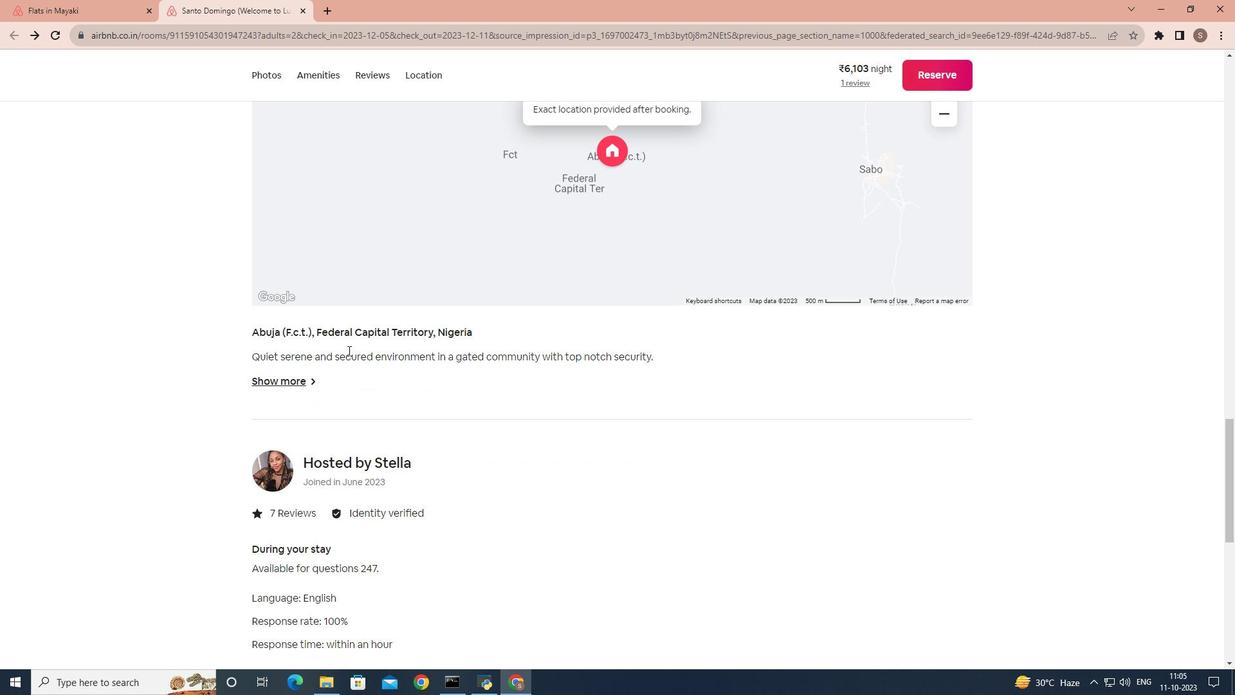 
Action: Mouse moved to (296, 317)
Screenshot: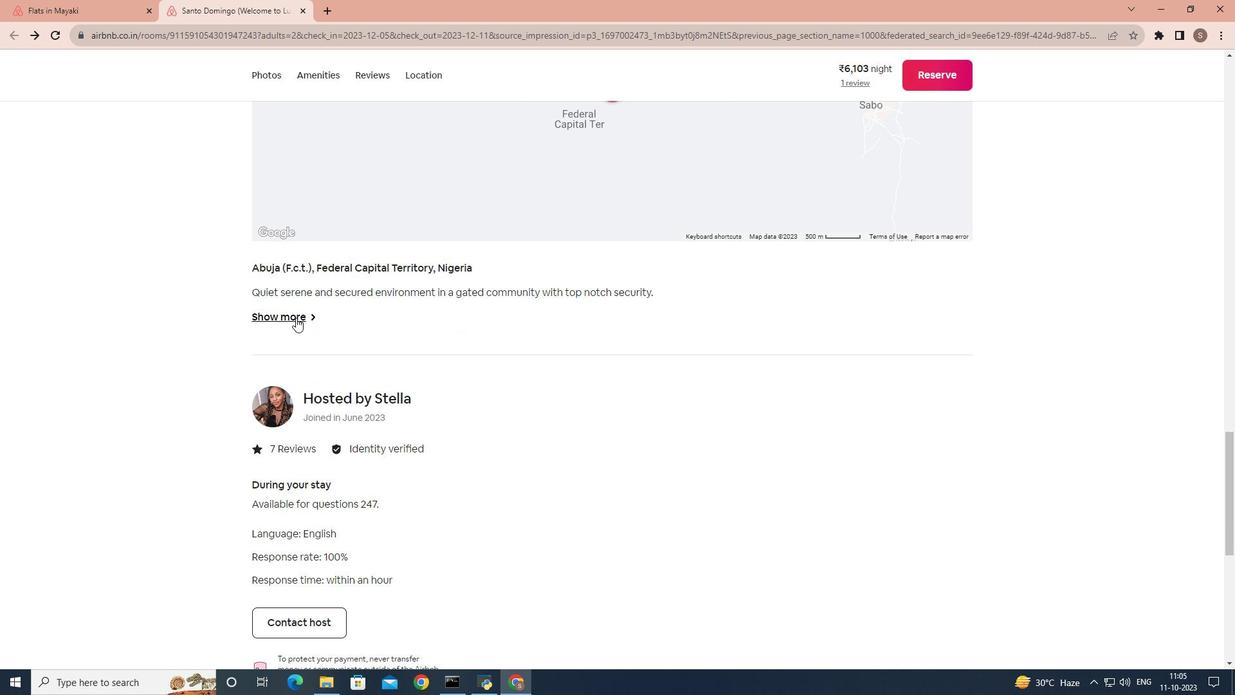 
Action: Mouse pressed left at (296, 317)
Screenshot: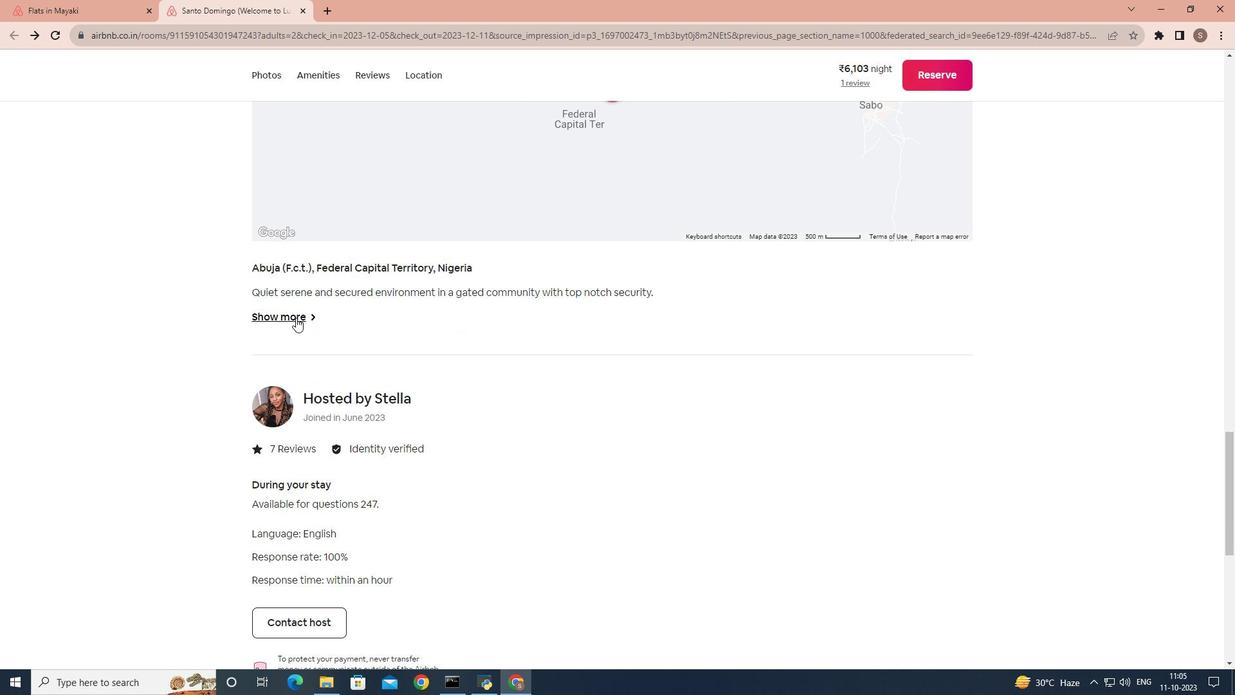 
Action: Mouse moved to (664, 391)
Screenshot: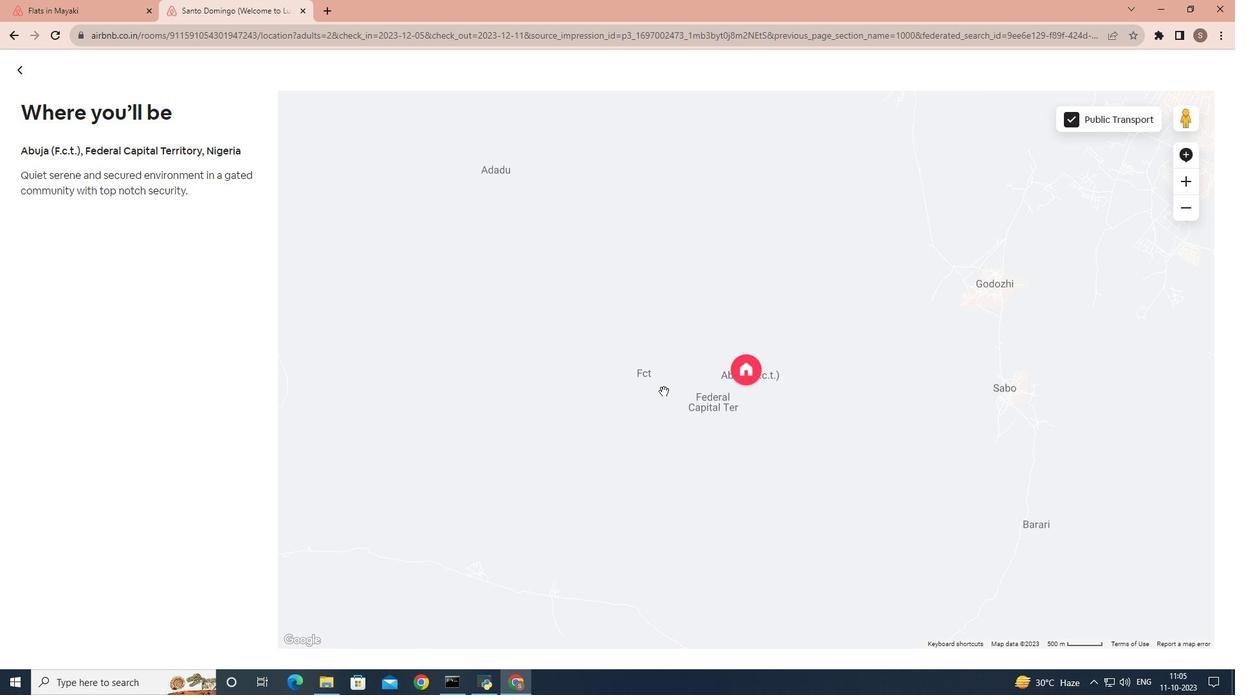 
Action: Mouse pressed left at (664, 391)
Screenshot: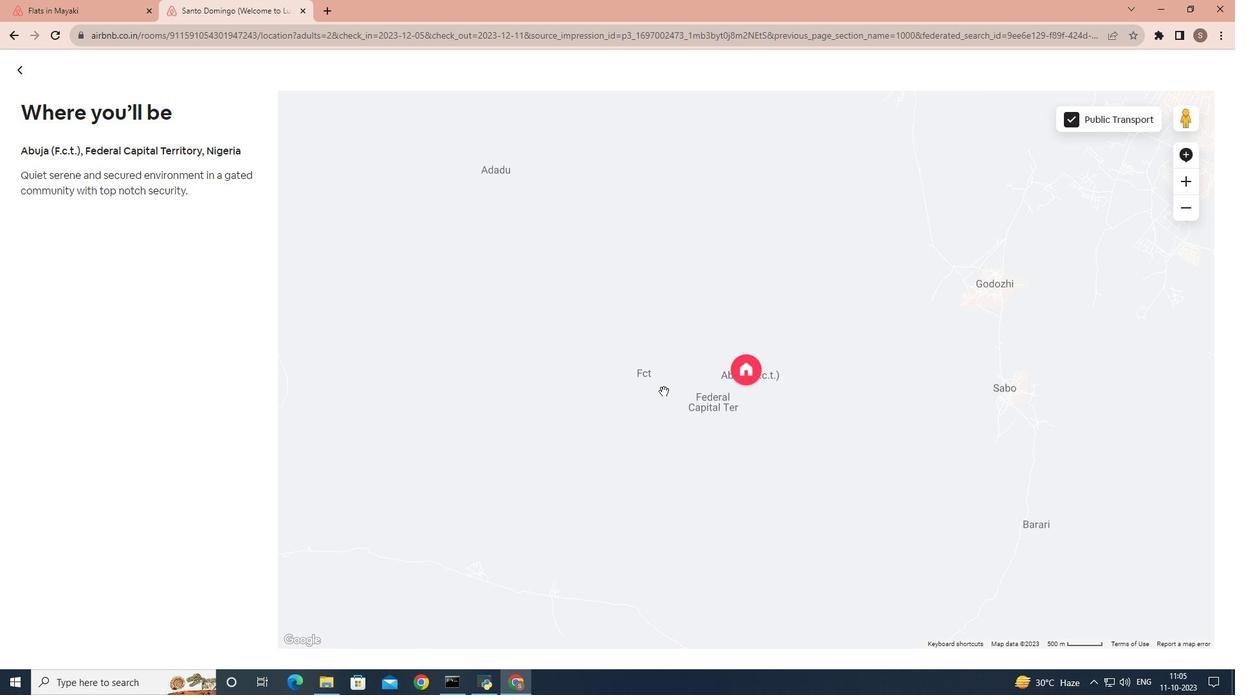 
Action: Mouse moved to (25, 74)
Screenshot: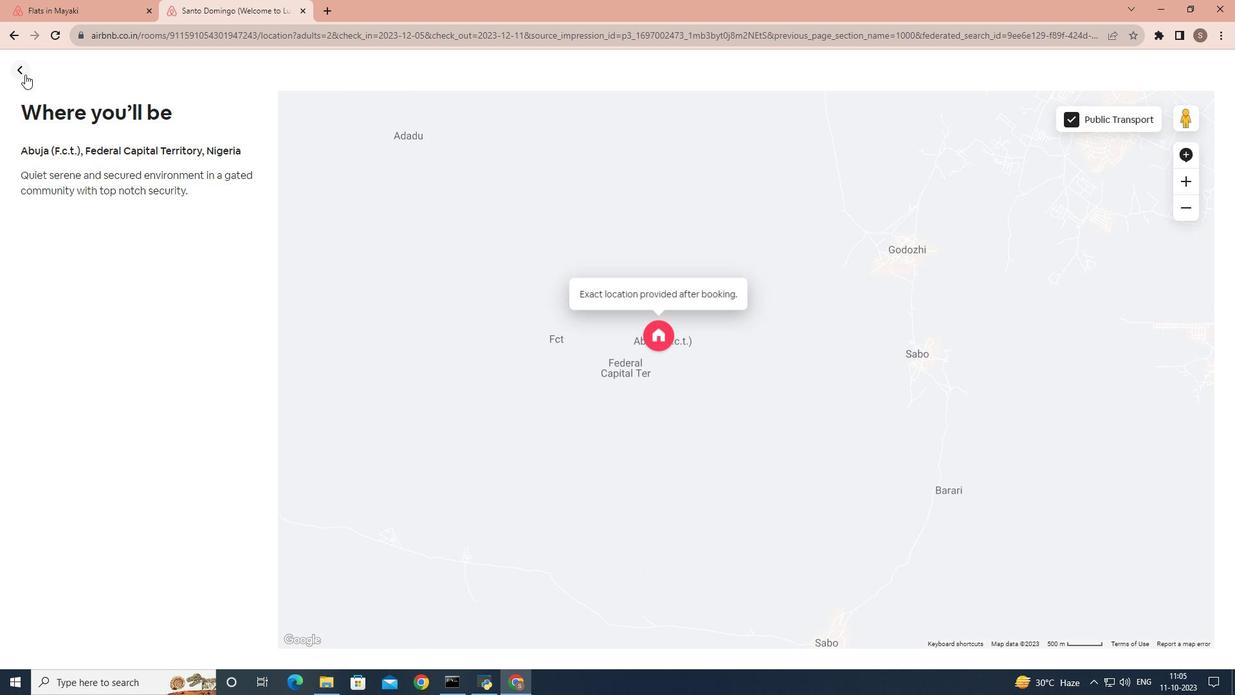 
Action: Mouse pressed left at (25, 74)
Screenshot: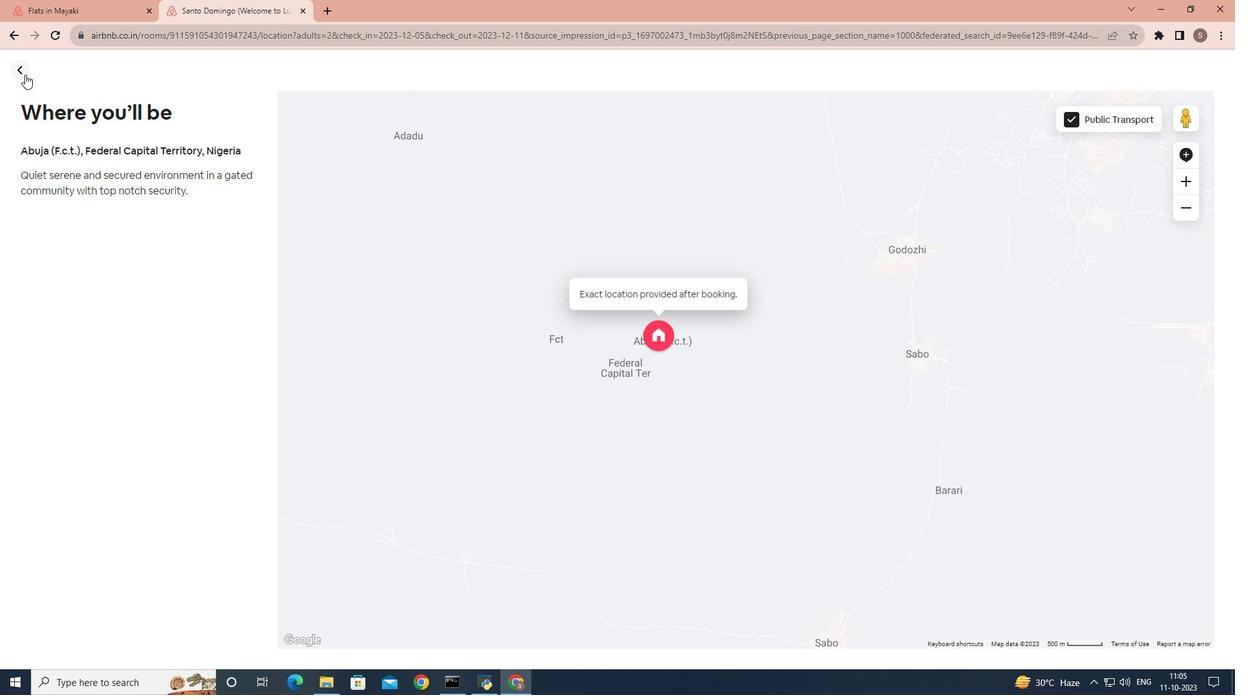 
Action: Mouse moved to (476, 272)
Screenshot: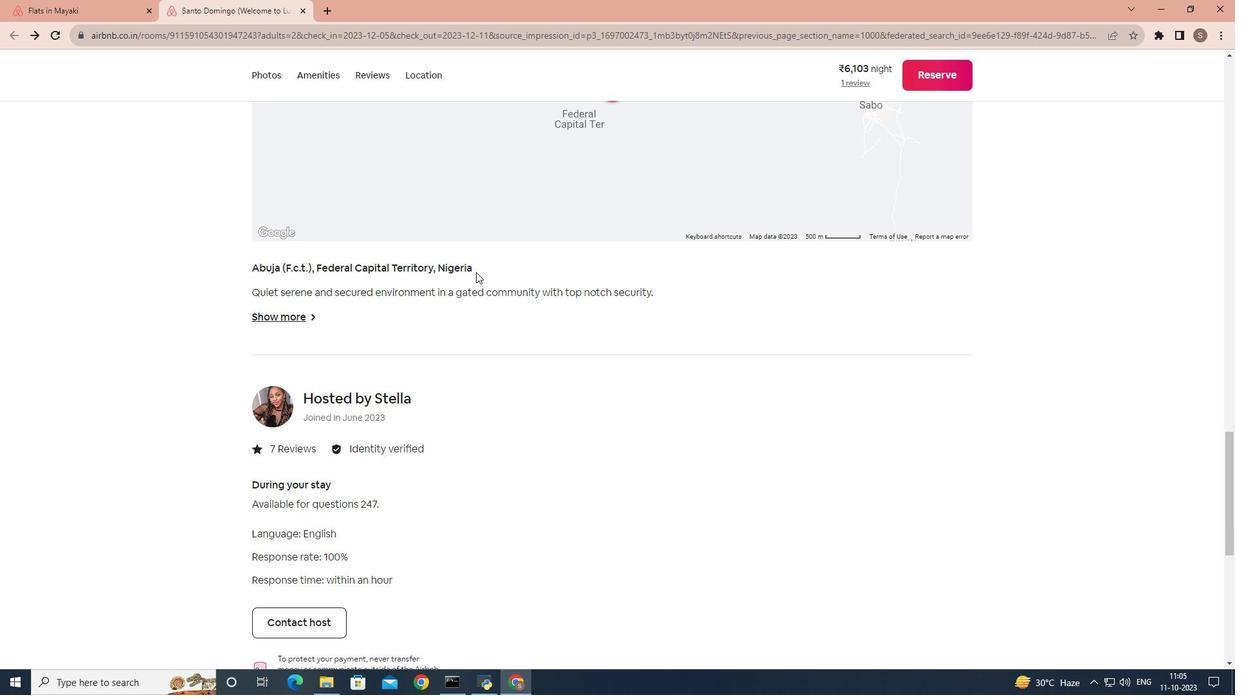 
Action: Mouse scrolled (476, 271) with delta (0, 0)
Screenshot: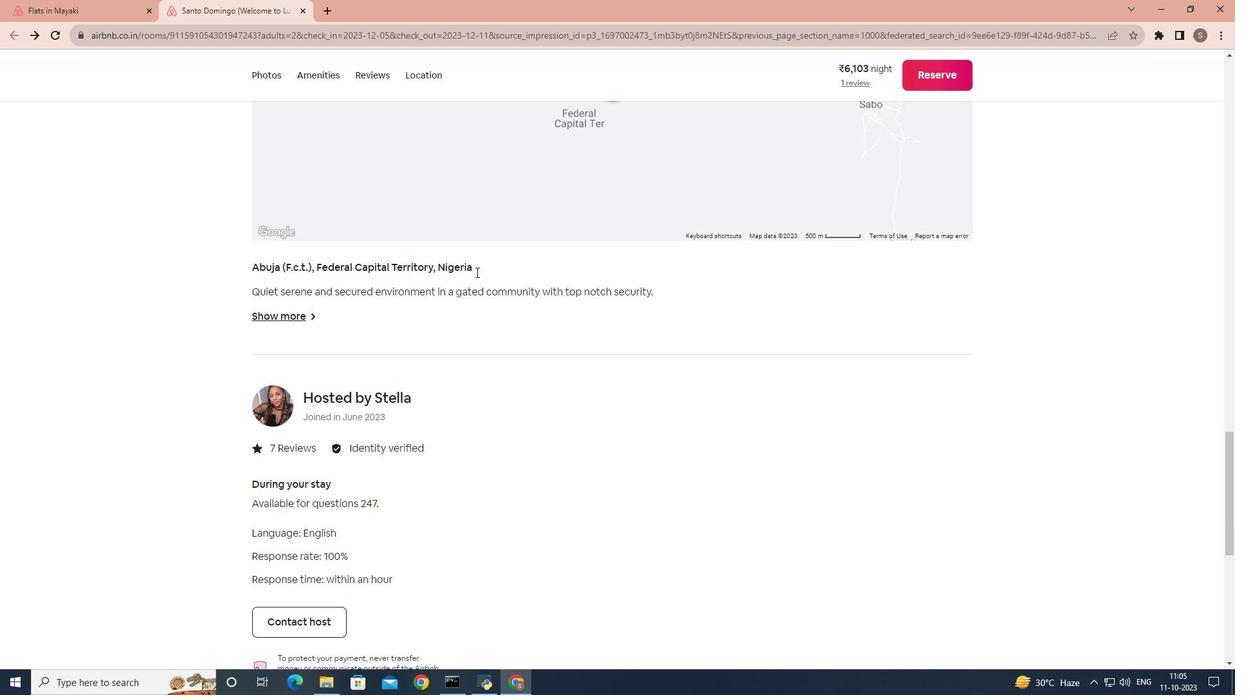 
Action: Mouse scrolled (476, 271) with delta (0, 0)
Screenshot: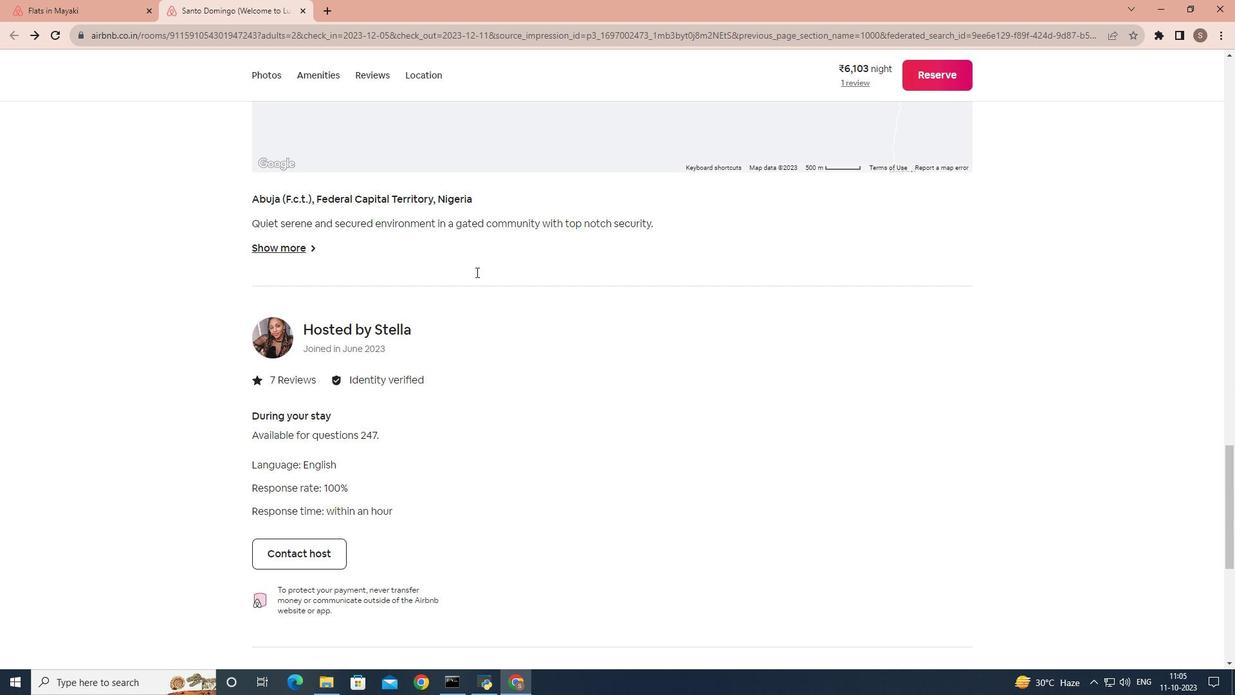 
Action: Mouse scrolled (476, 271) with delta (0, 0)
Screenshot: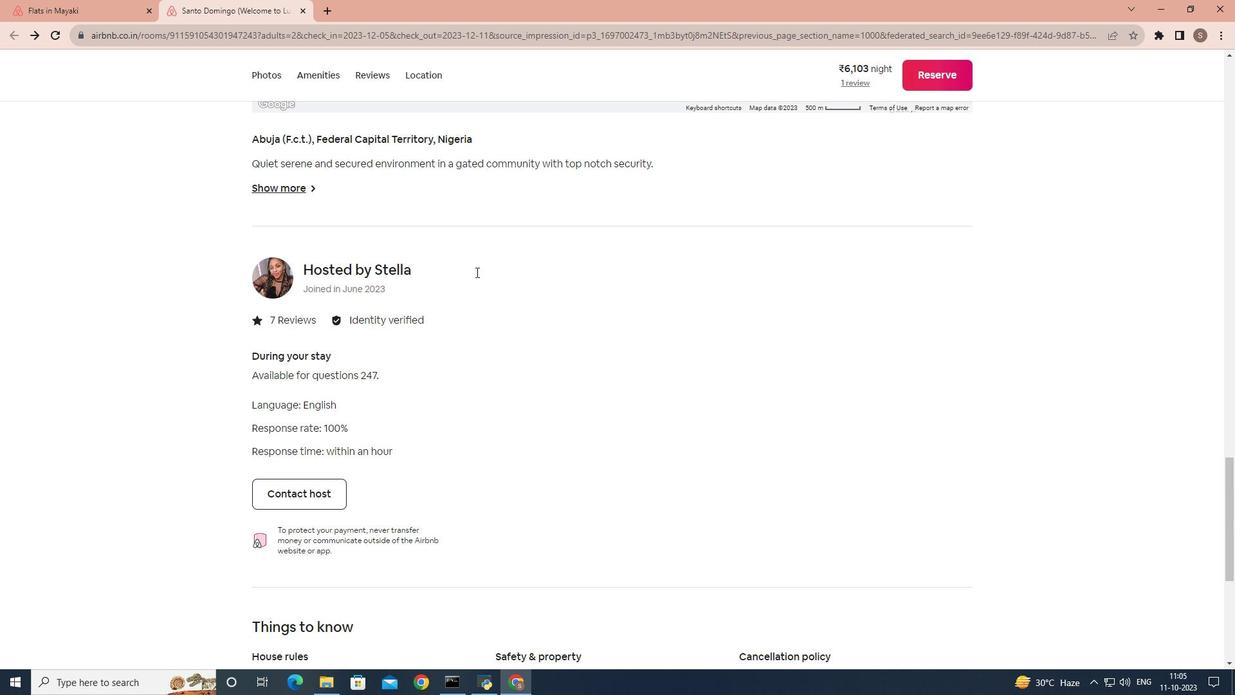 
Action: Mouse scrolled (476, 271) with delta (0, 0)
Screenshot: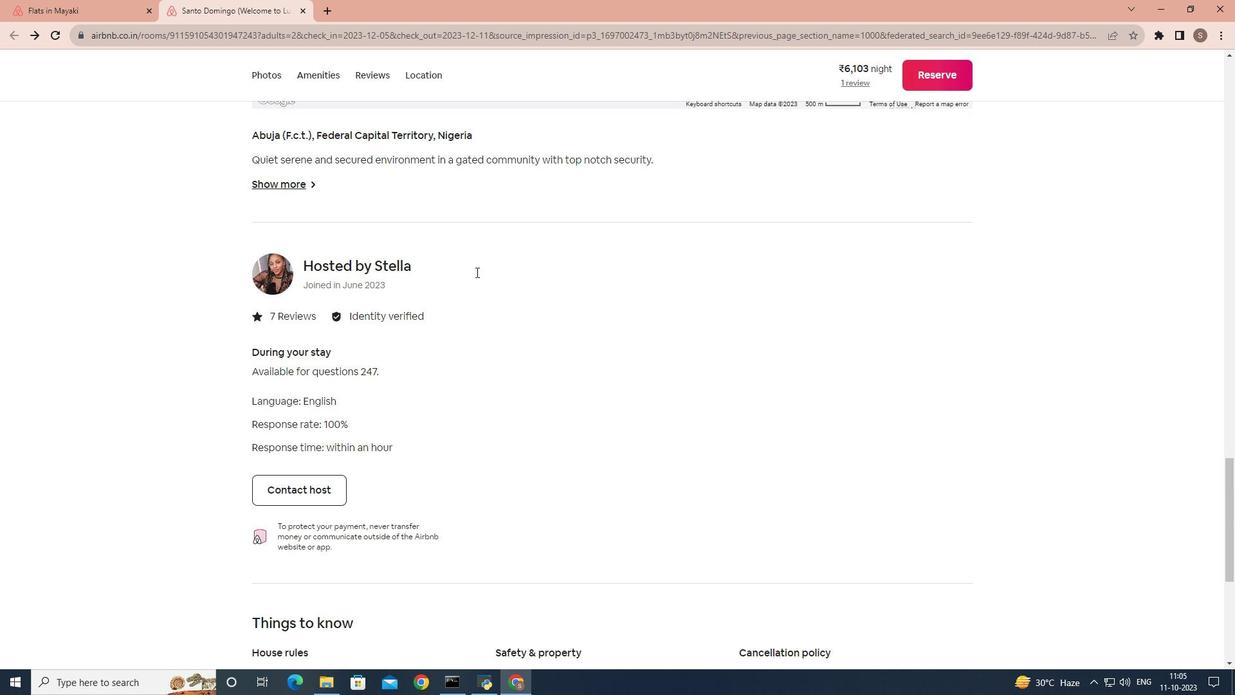 
Action: Mouse scrolled (476, 271) with delta (0, 0)
Screenshot: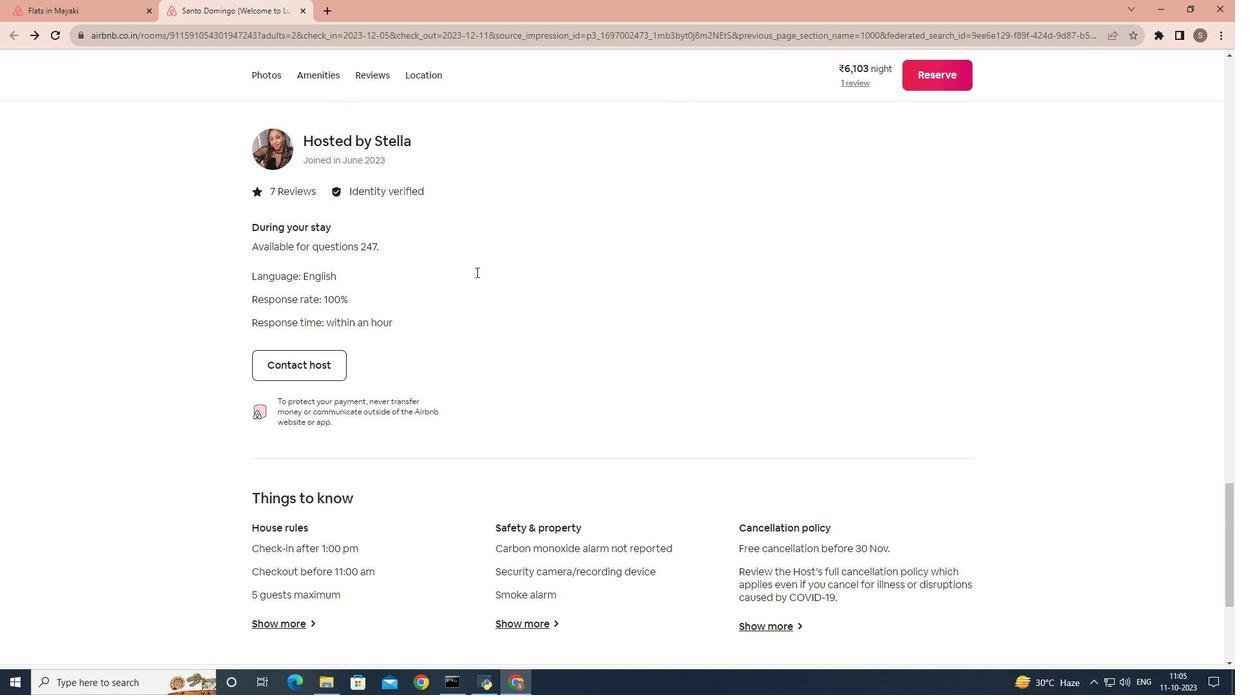 
Action: Mouse scrolled (476, 271) with delta (0, 0)
Screenshot: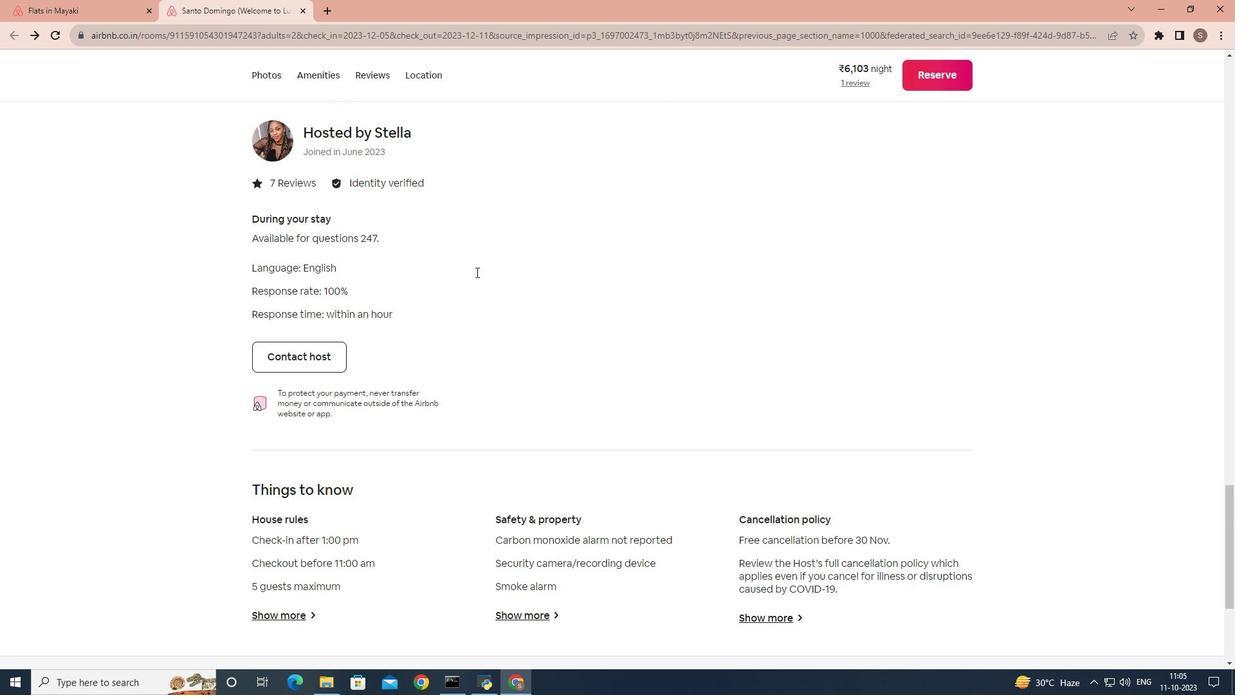 
Action: Mouse scrolled (476, 271) with delta (0, 0)
Screenshot: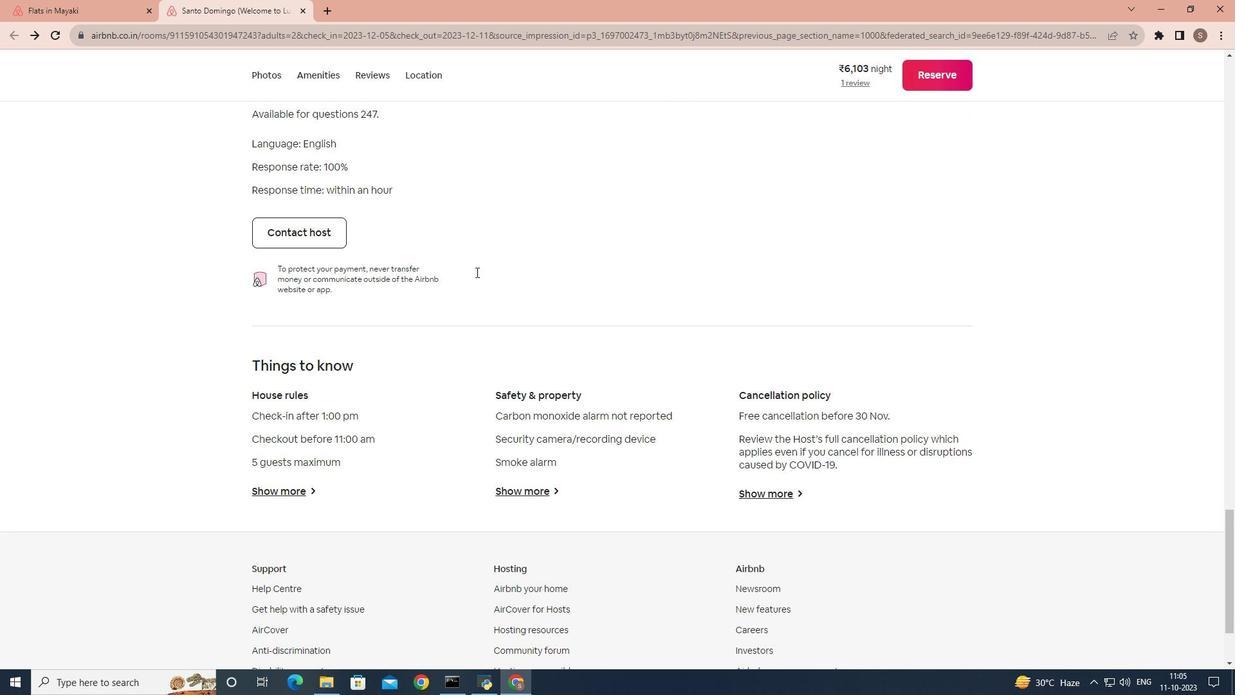 
Action: Mouse scrolled (476, 271) with delta (0, 0)
Screenshot: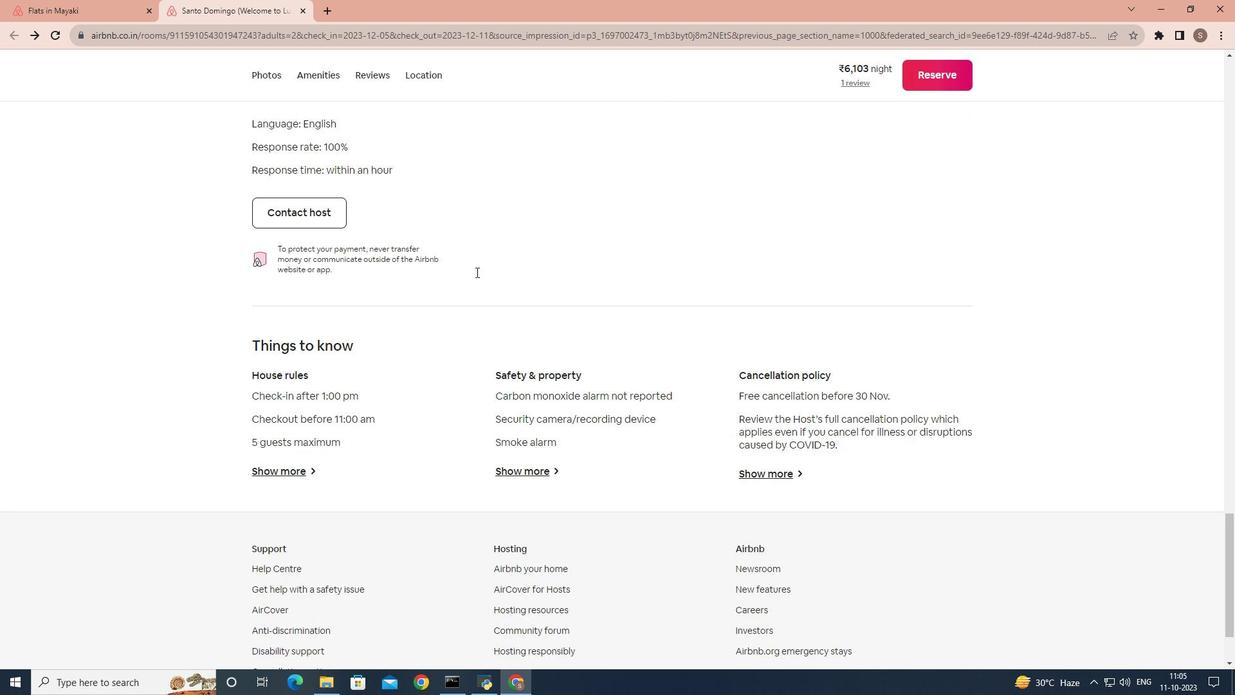 
Action: Mouse moved to (438, 287)
Screenshot: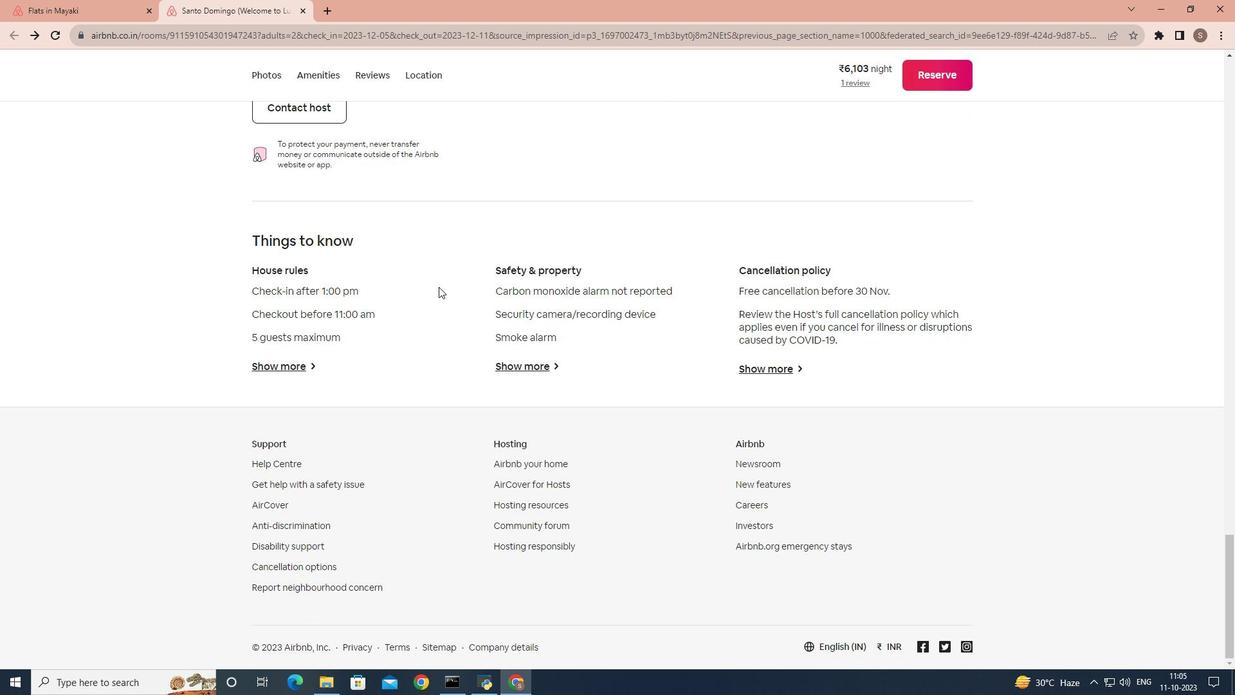 
Action: Mouse scrolled (438, 286) with delta (0, 0)
Screenshot: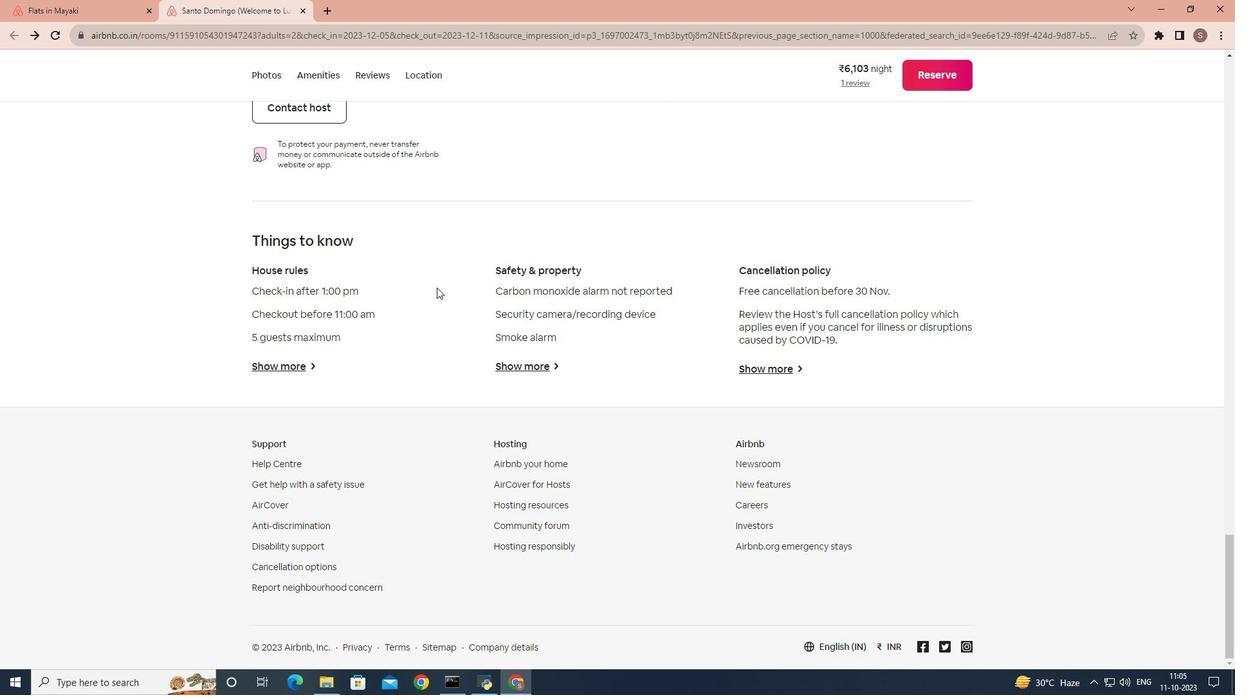 
Action: Mouse moved to (436, 287)
Screenshot: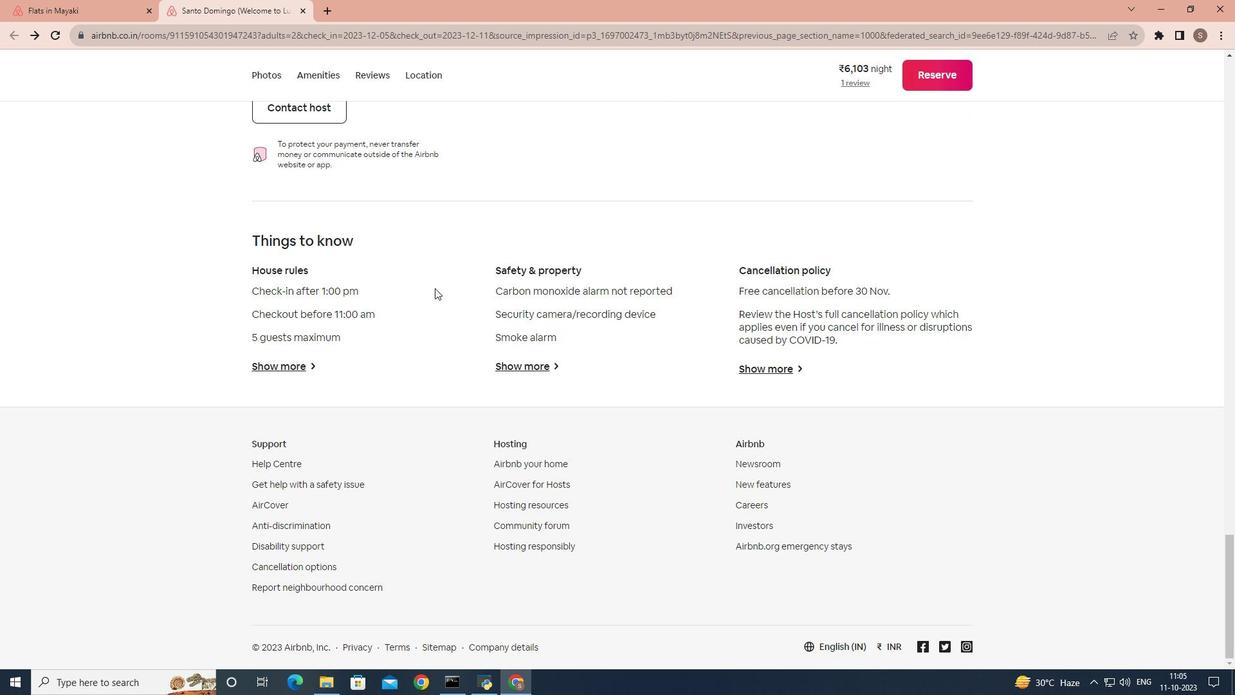 
Action: Mouse scrolled (436, 287) with delta (0, 0)
Screenshot: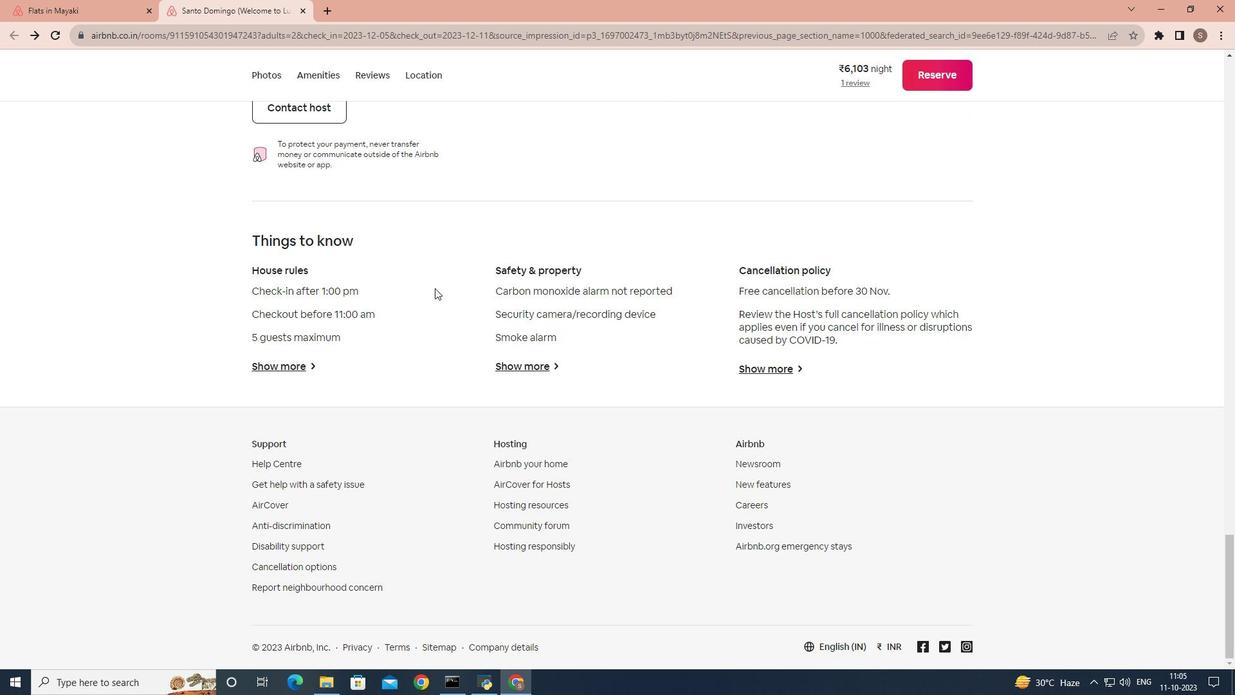 
Action: Mouse moved to (304, 364)
Screenshot: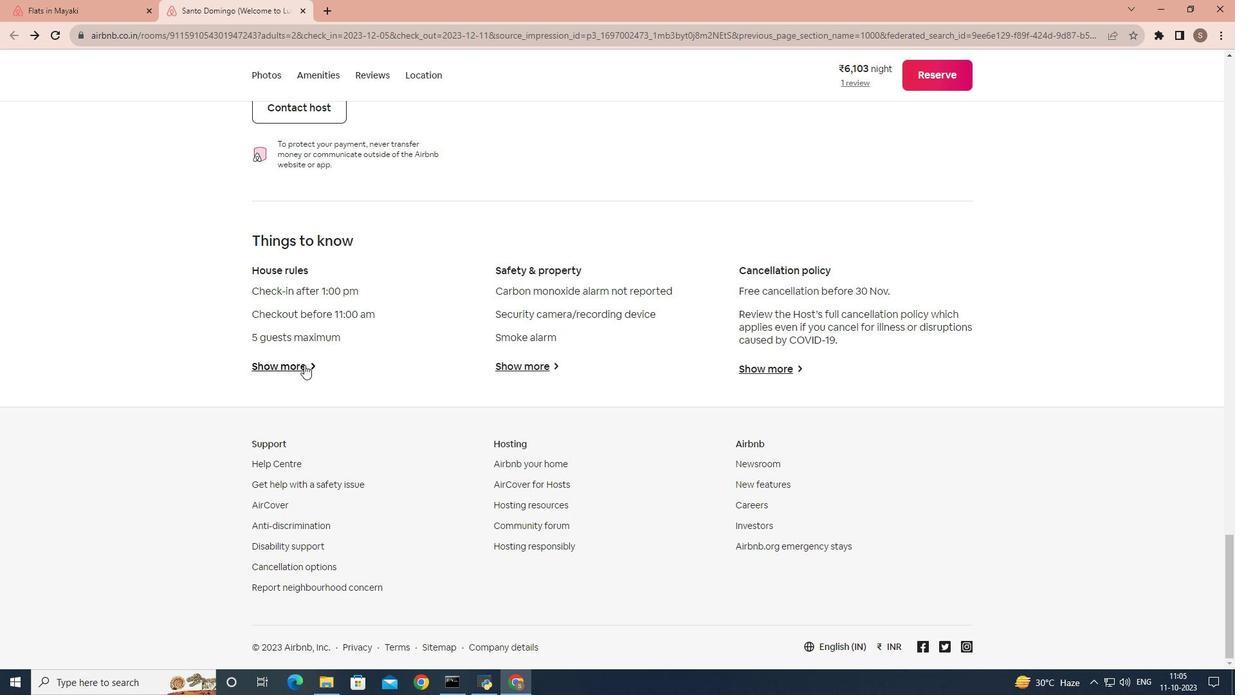 
Action: Mouse pressed left at (304, 364)
Screenshot: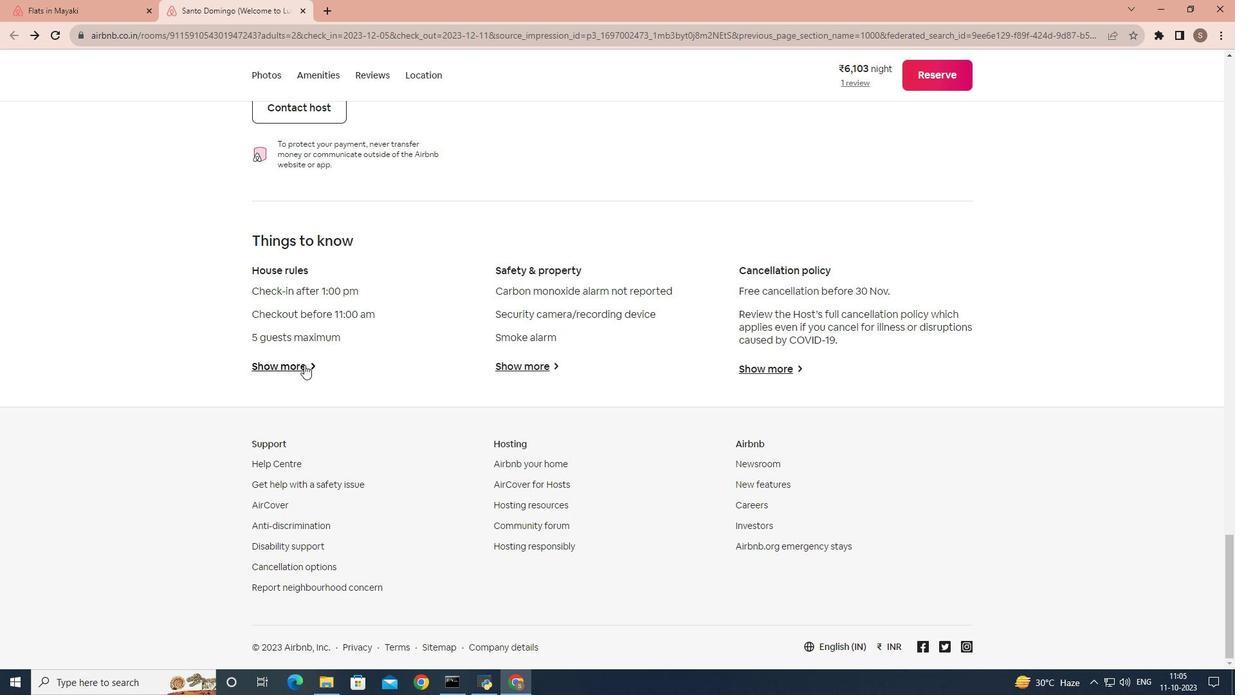 
Action: Mouse moved to (487, 368)
Screenshot: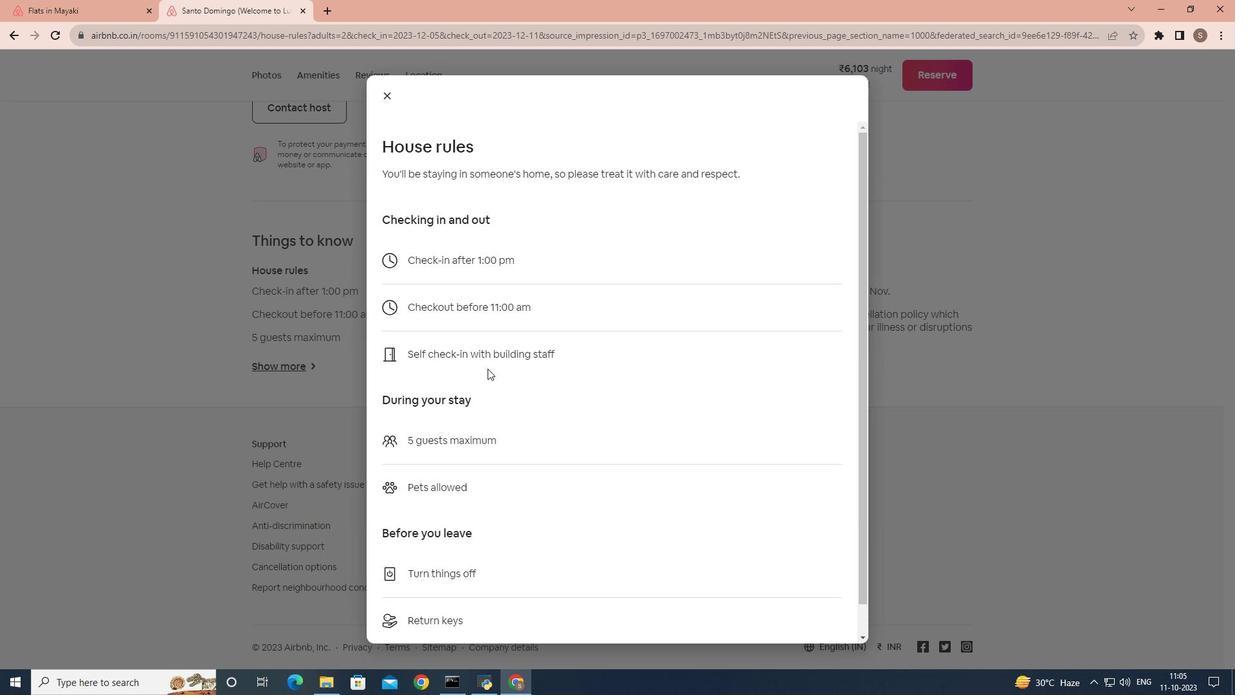 
Action: Mouse scrolled (487, 368) with delta (0, 0)
Screenshot: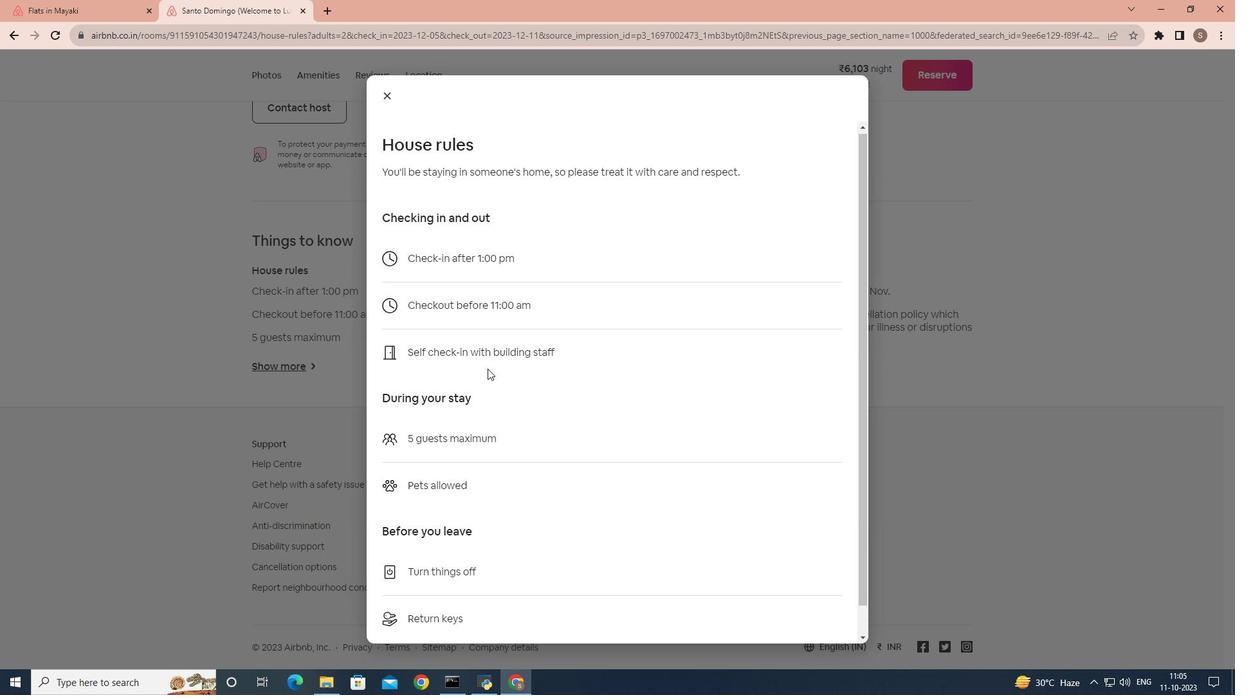 
Action: Mouse scrolled (487, 368) with delta (0, 0)
